 Task: Roll up Total no of Life insurance and total no of Motor insurance for each contact.
Action: Mouse moved to (17, 116)
Screenshot: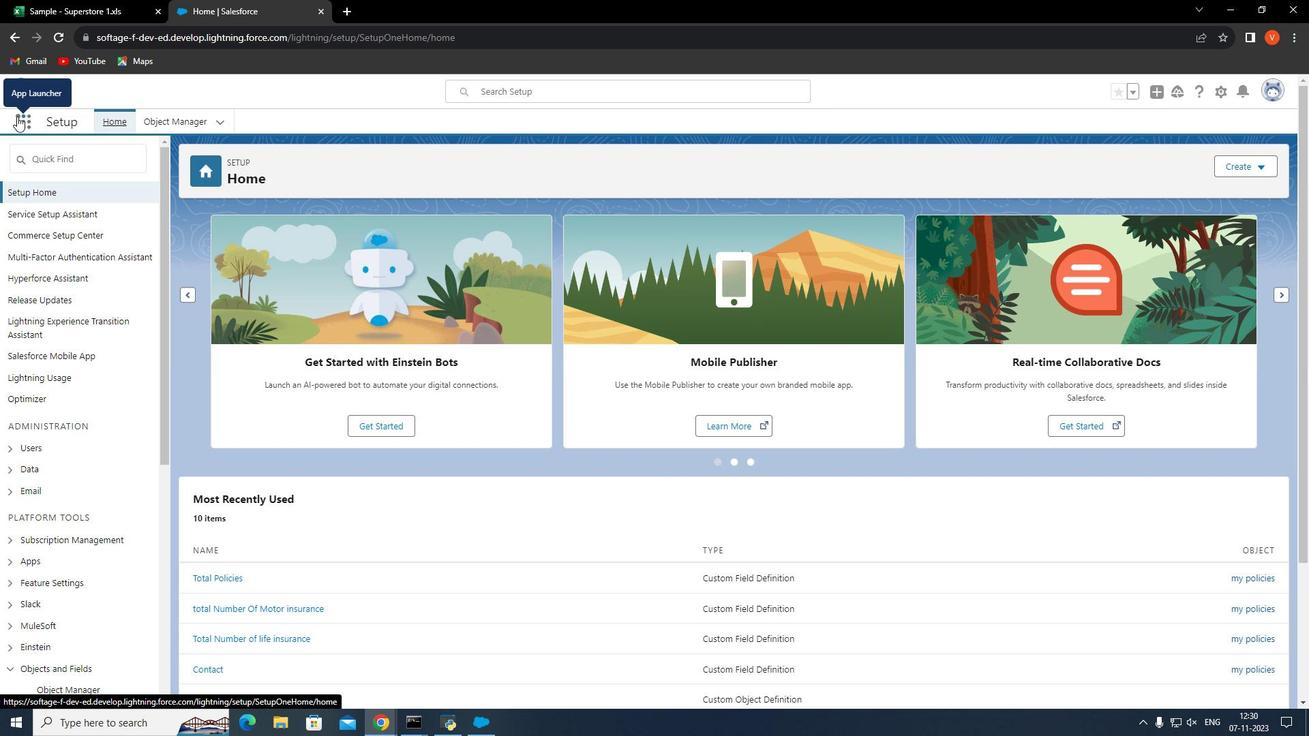 
Action: Mouse pressed left at (17, 116)
Screenshot: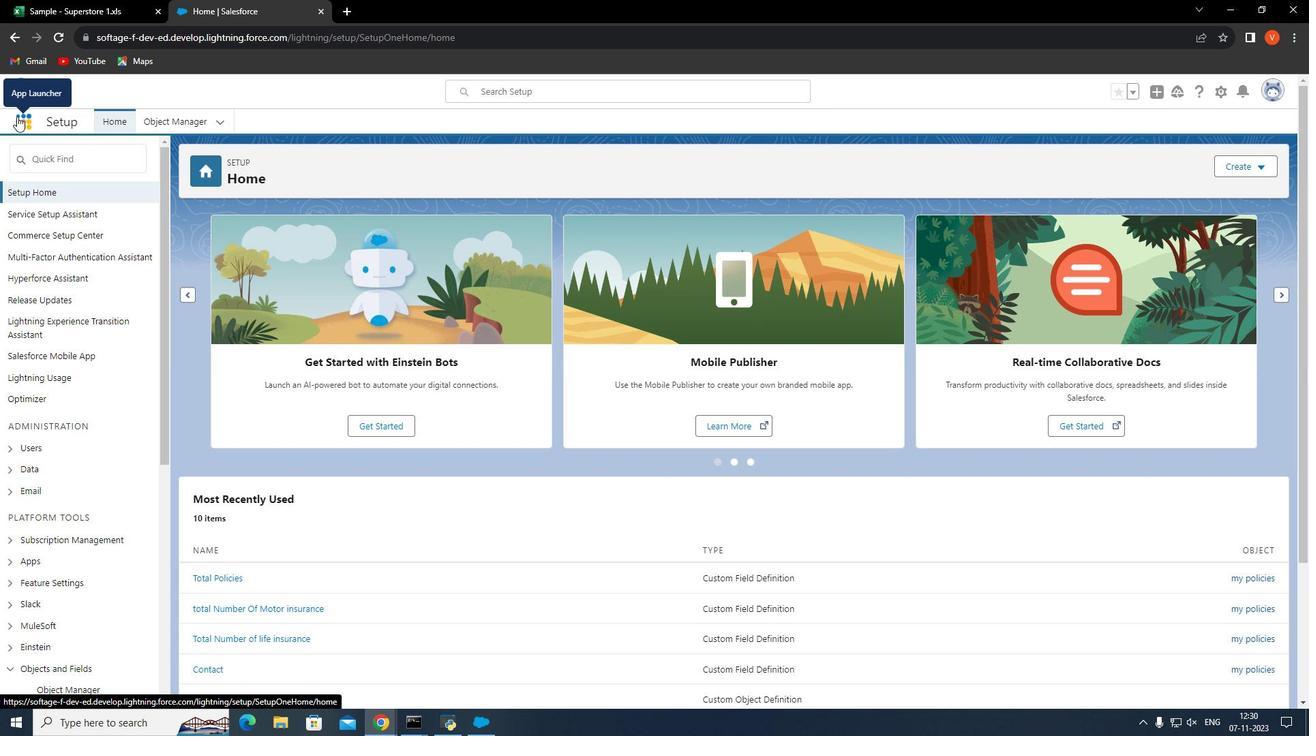 
Action: Mouse moved to (68, 164)
Screenshot: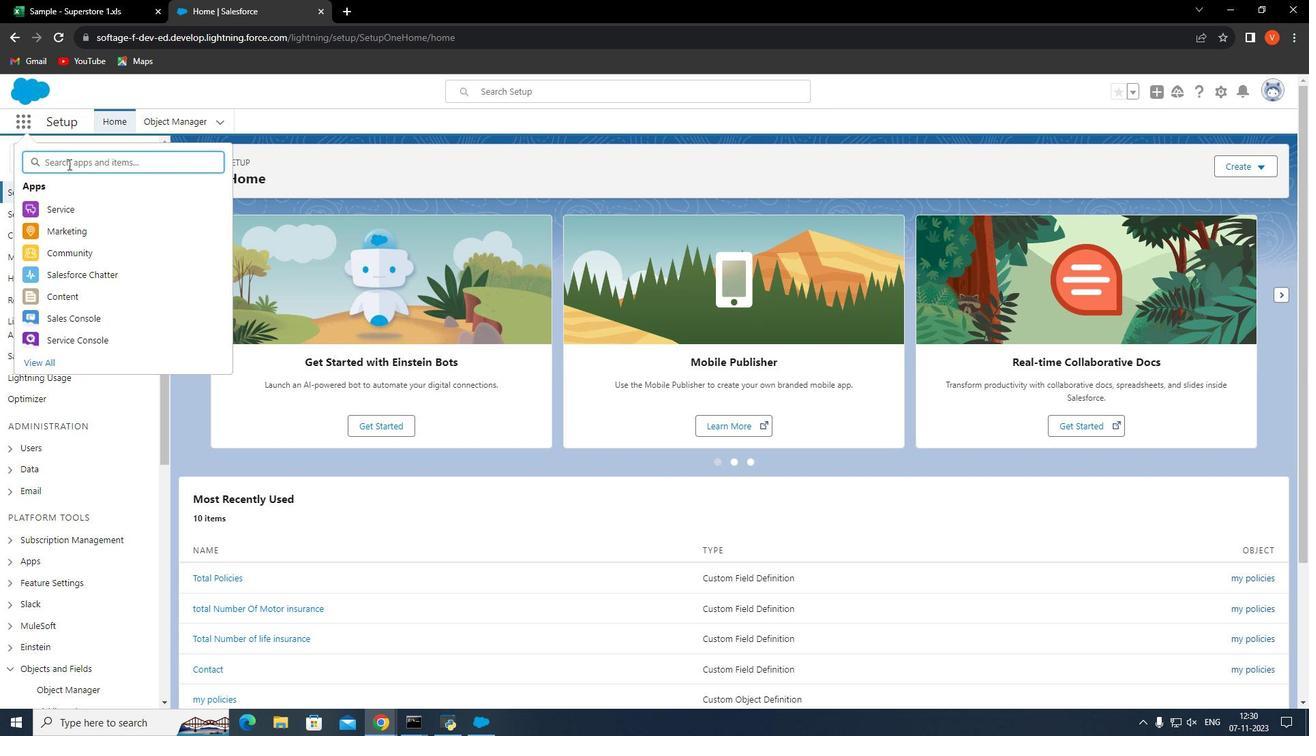 
Action: Key pressed insu
Screenshot: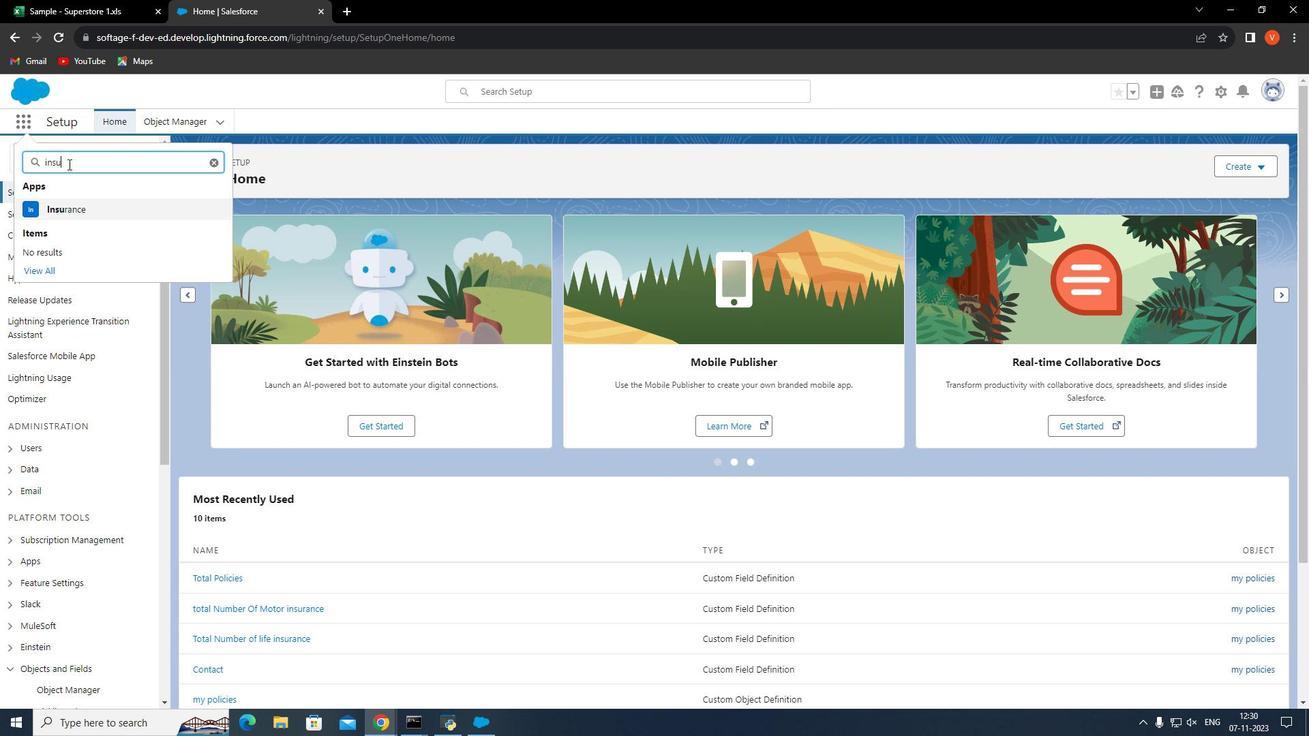 
Action: Mouse moved to (55, 210)
Screenshot: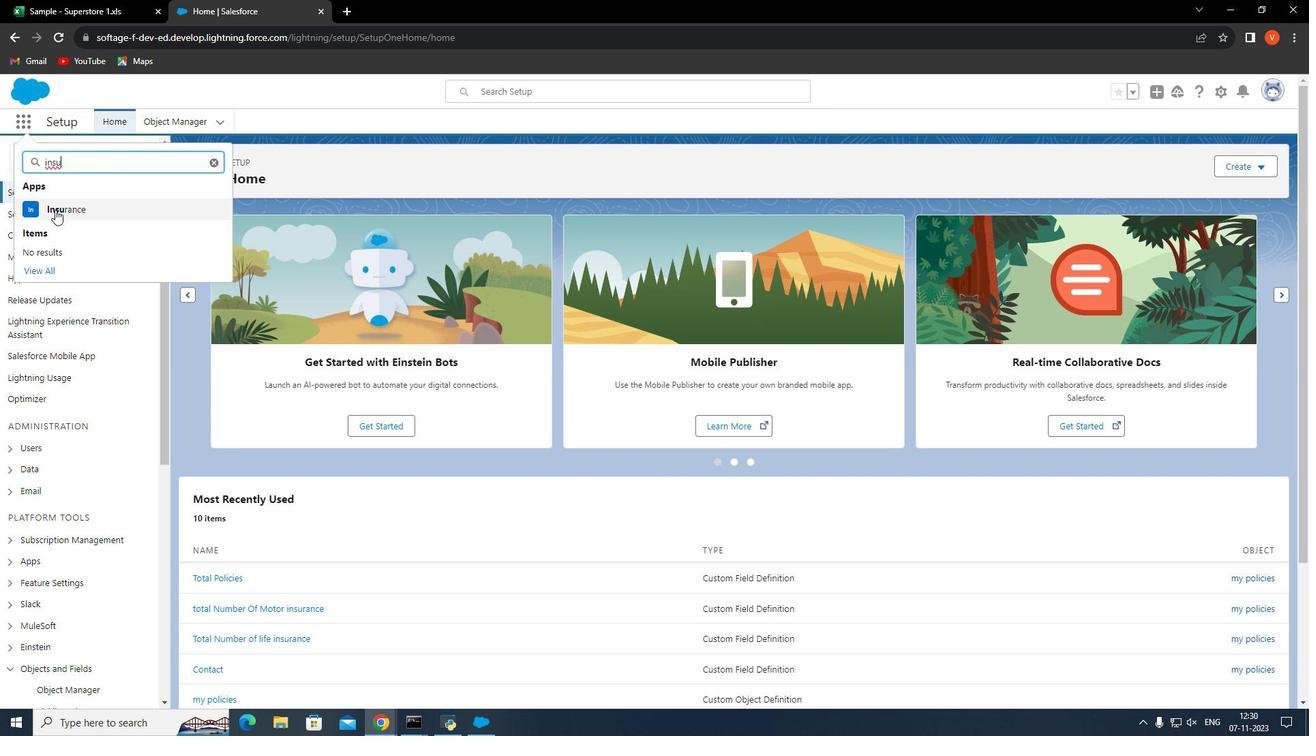 
Action: Mouse pressed left at (55, 210)
Screenshot: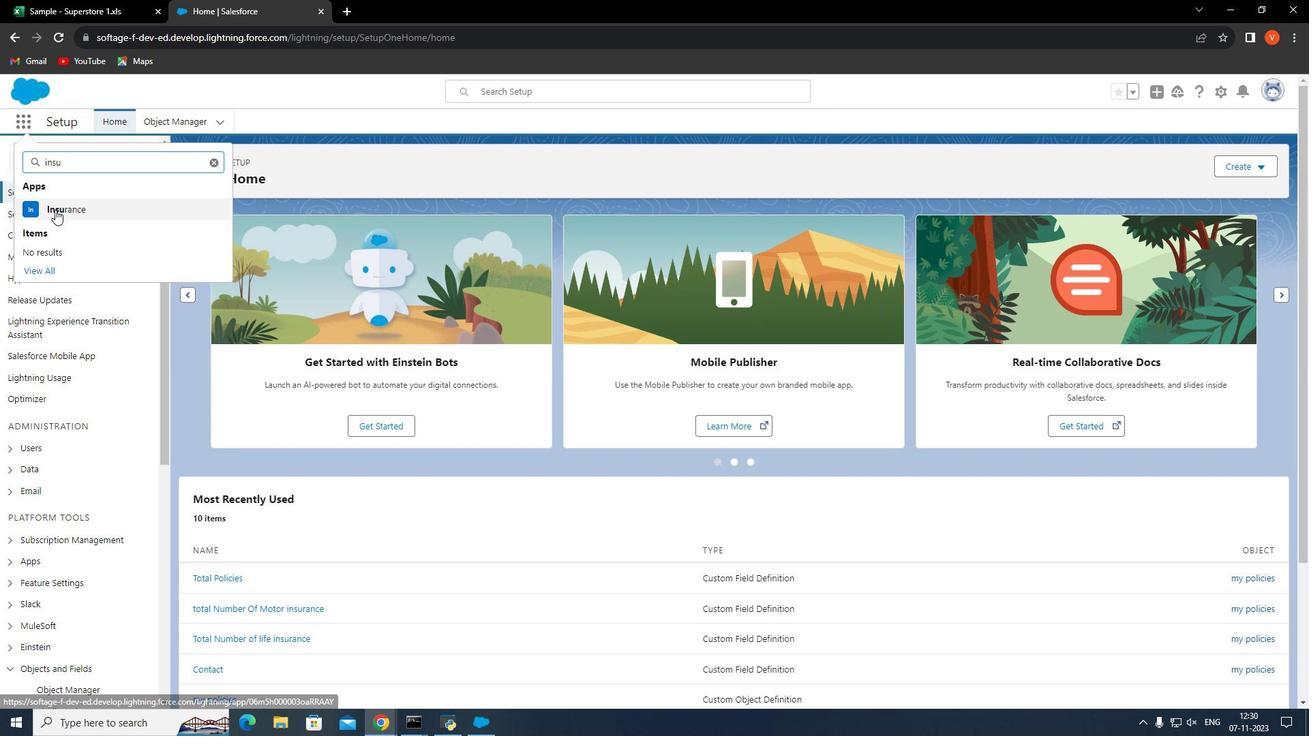 
Action: Mouse moved to (1225, 89)
Screenshot: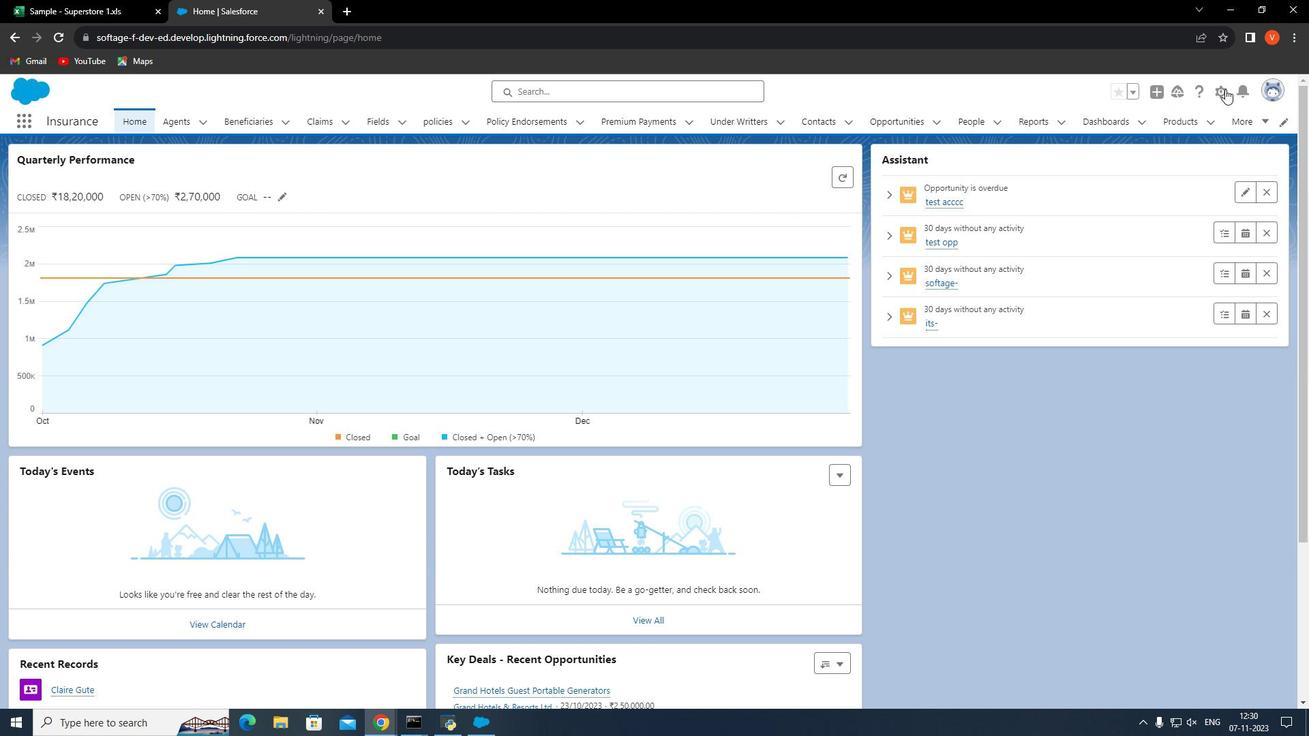 
Action: Mouse pressed left at (1225, 89)
Screenshot: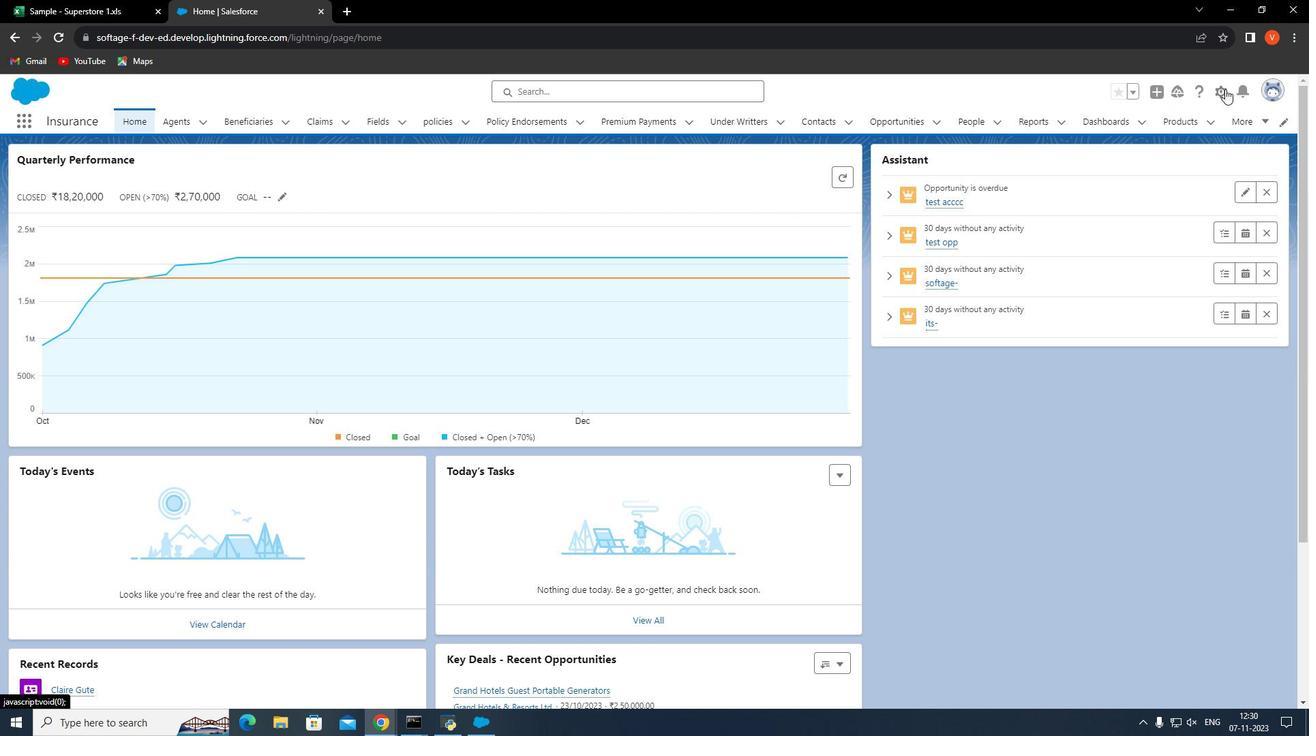 
Action: Mouse moved to (1183, 140)
Screenshot: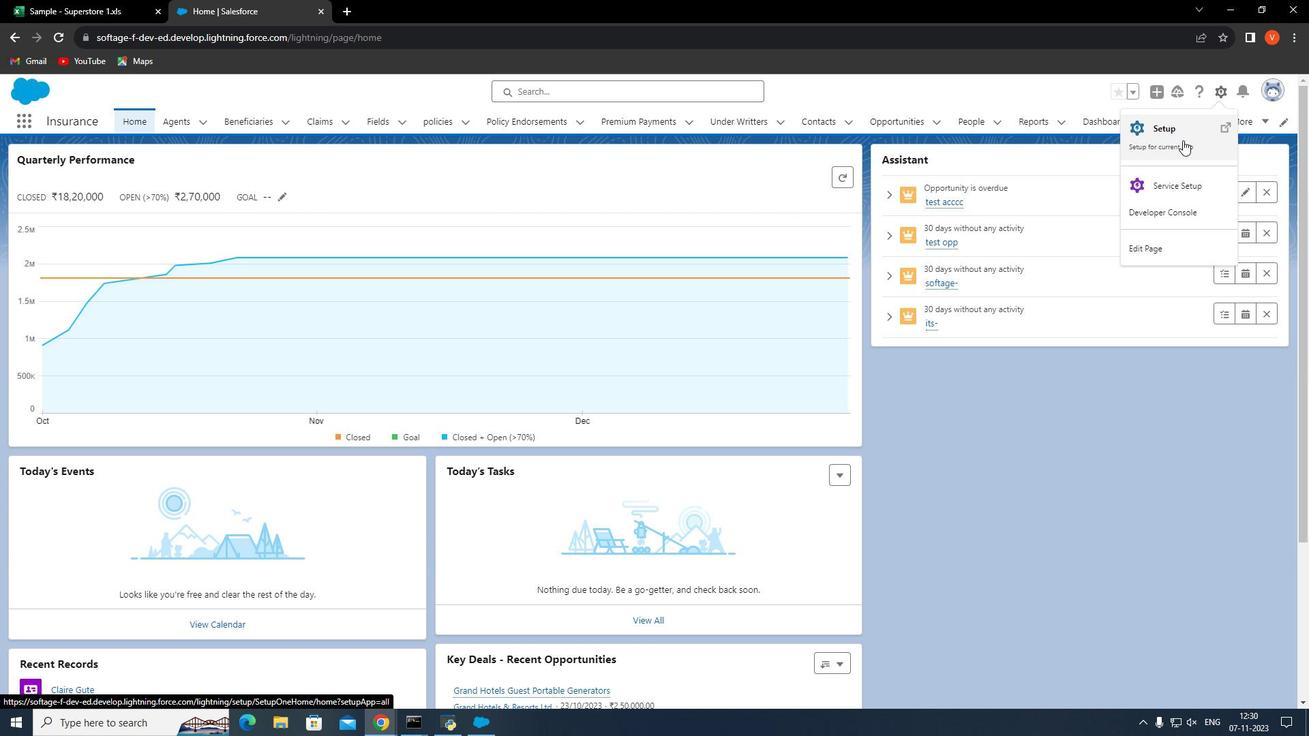 
Action: Mouse pressed left at (1183, 140)
Screenshot: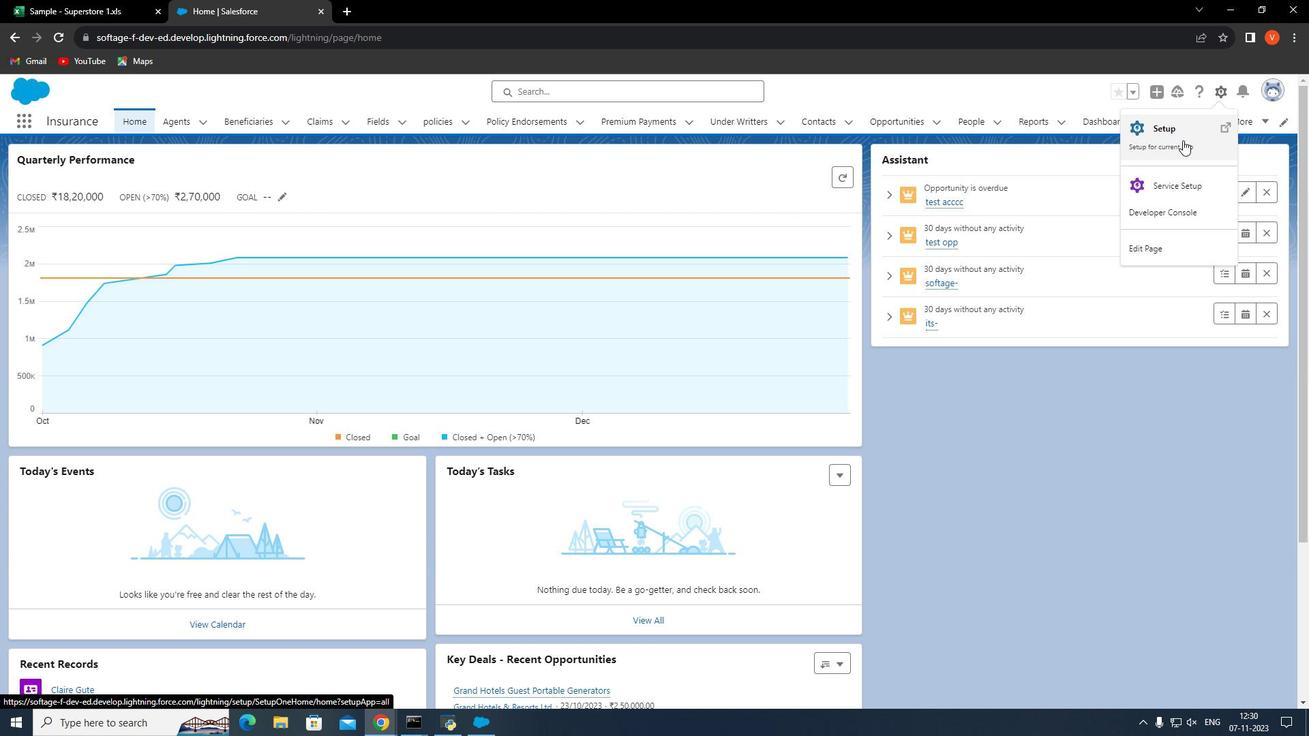 
Action: Mouse moved to (172, 125)
Screenshot: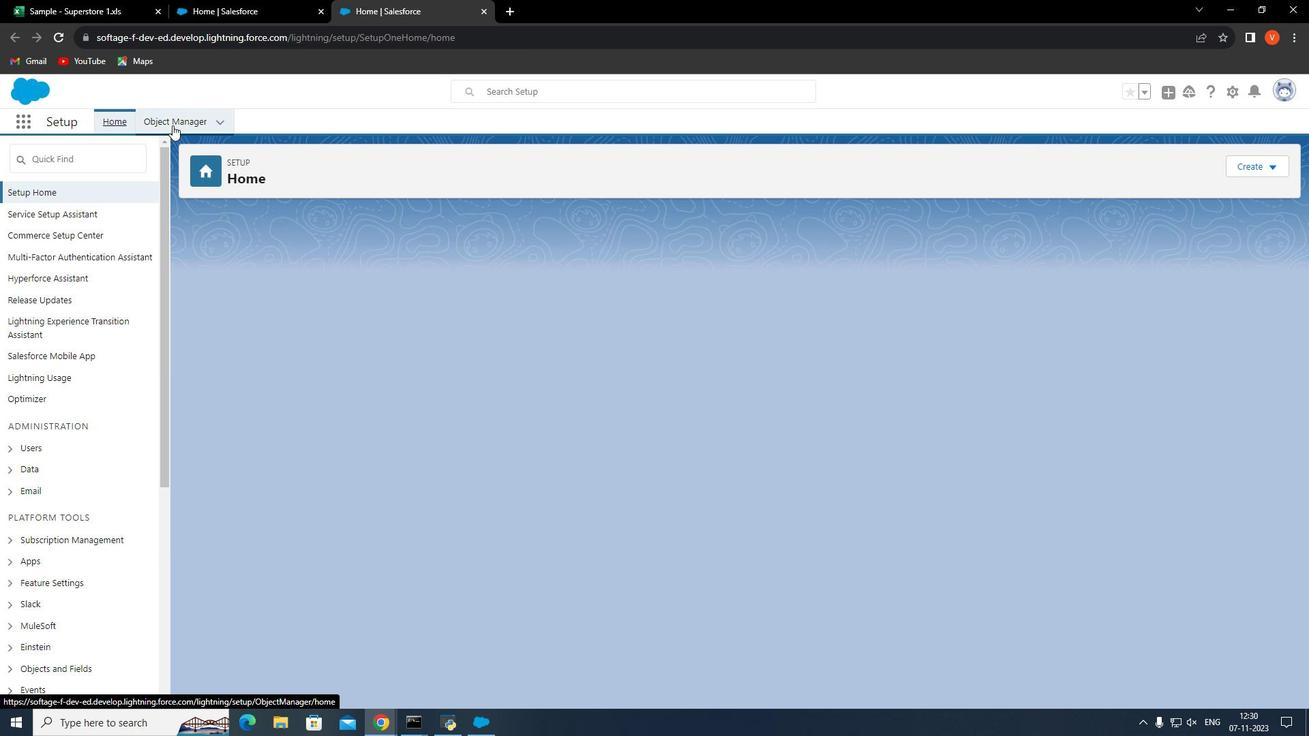 
Action: Mouse pressed left at (172, 125)
Screenshot: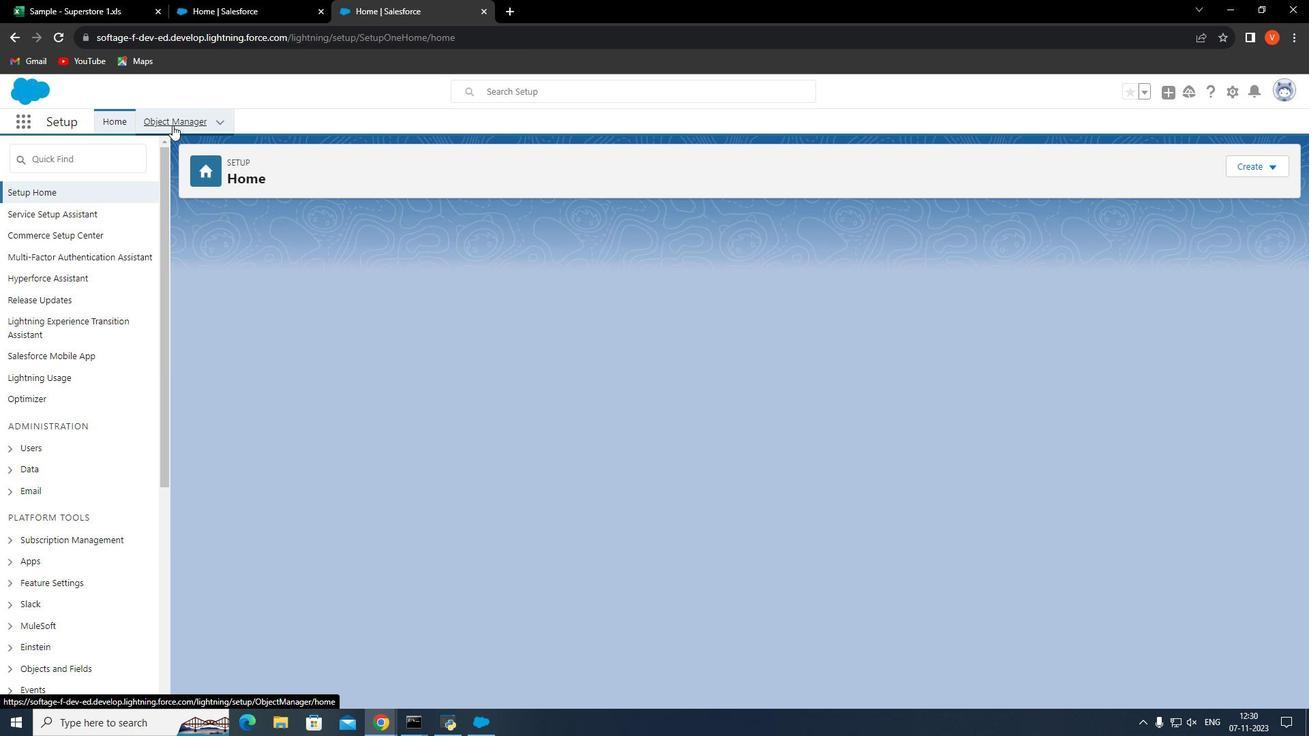 
Action: Mouse moved to (98, 294)
Screenshot: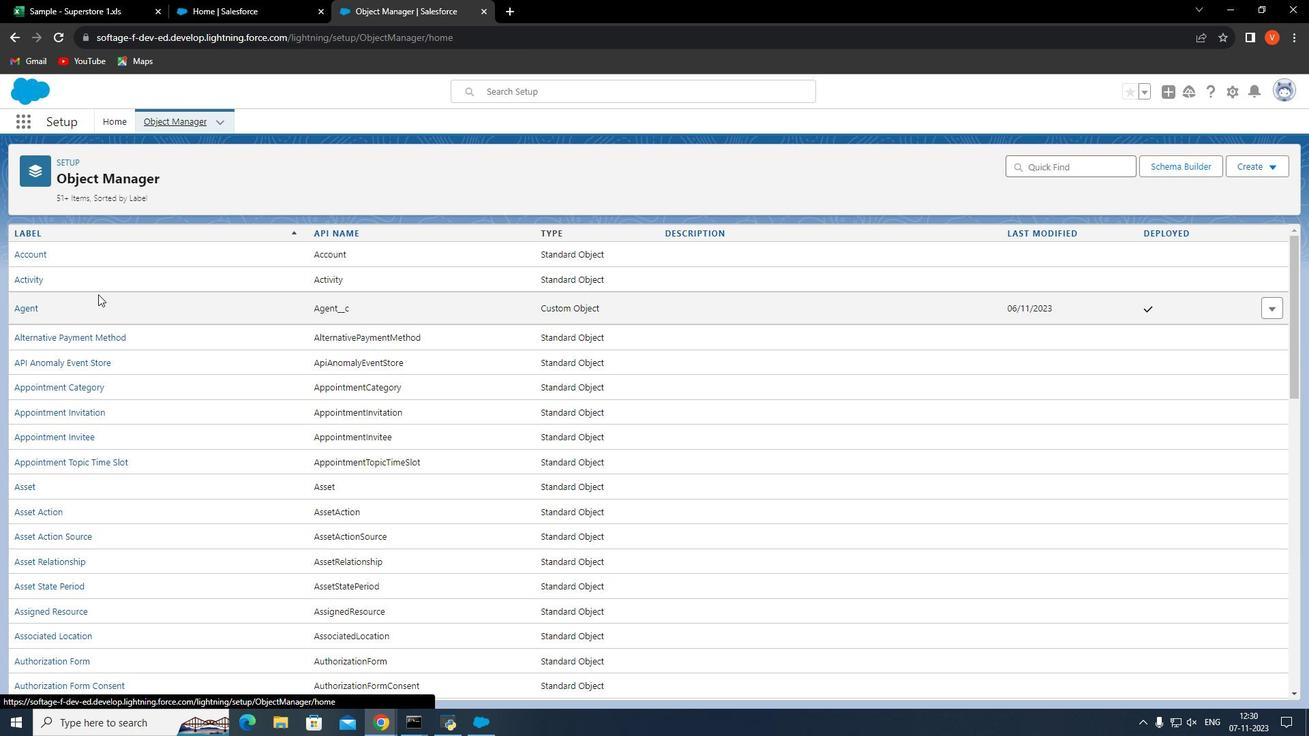 
Action: Mouse scrolled (98, 293) with delta (0, 0)
Screenshot: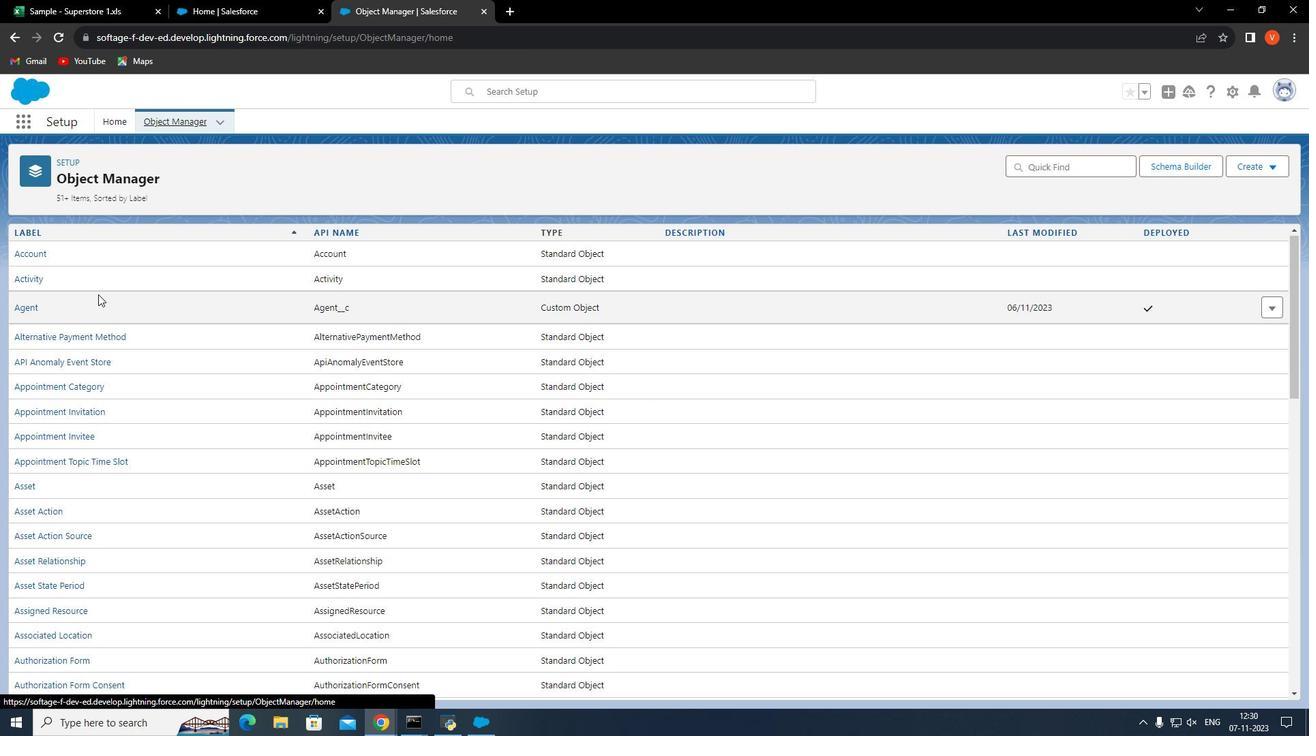 
Action: Mouse moved to (98, 294)
Screenshot: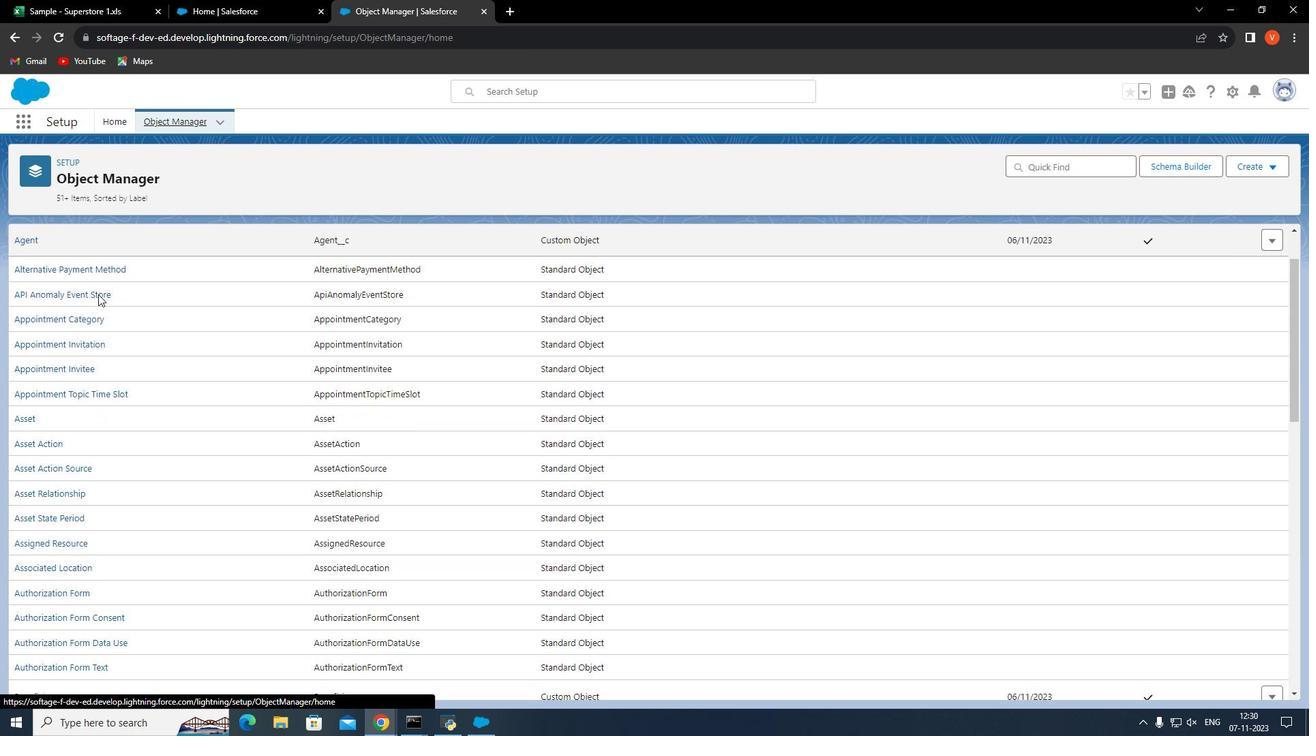 
Action: Mouse scrolled (98, 293) with delta (0, 0)
Screenshot: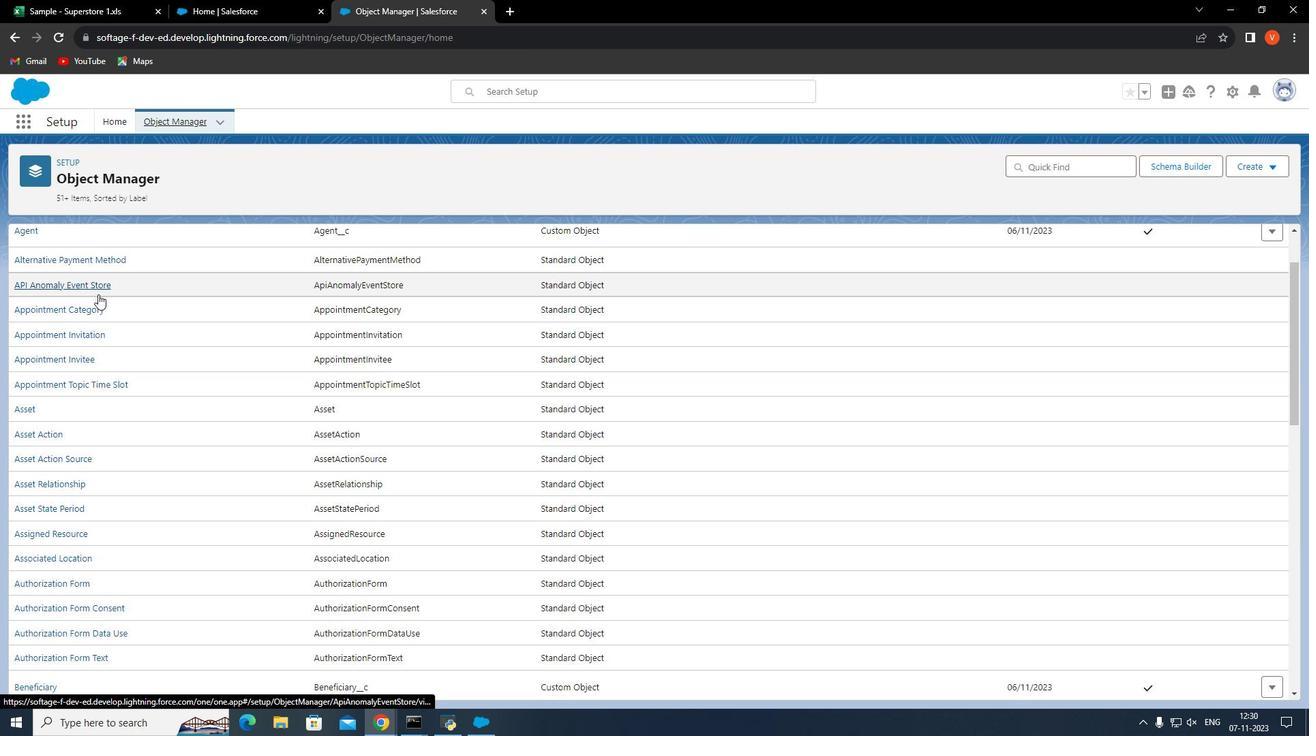 
Action: Mouse moved to (97, 294)
Screenshot: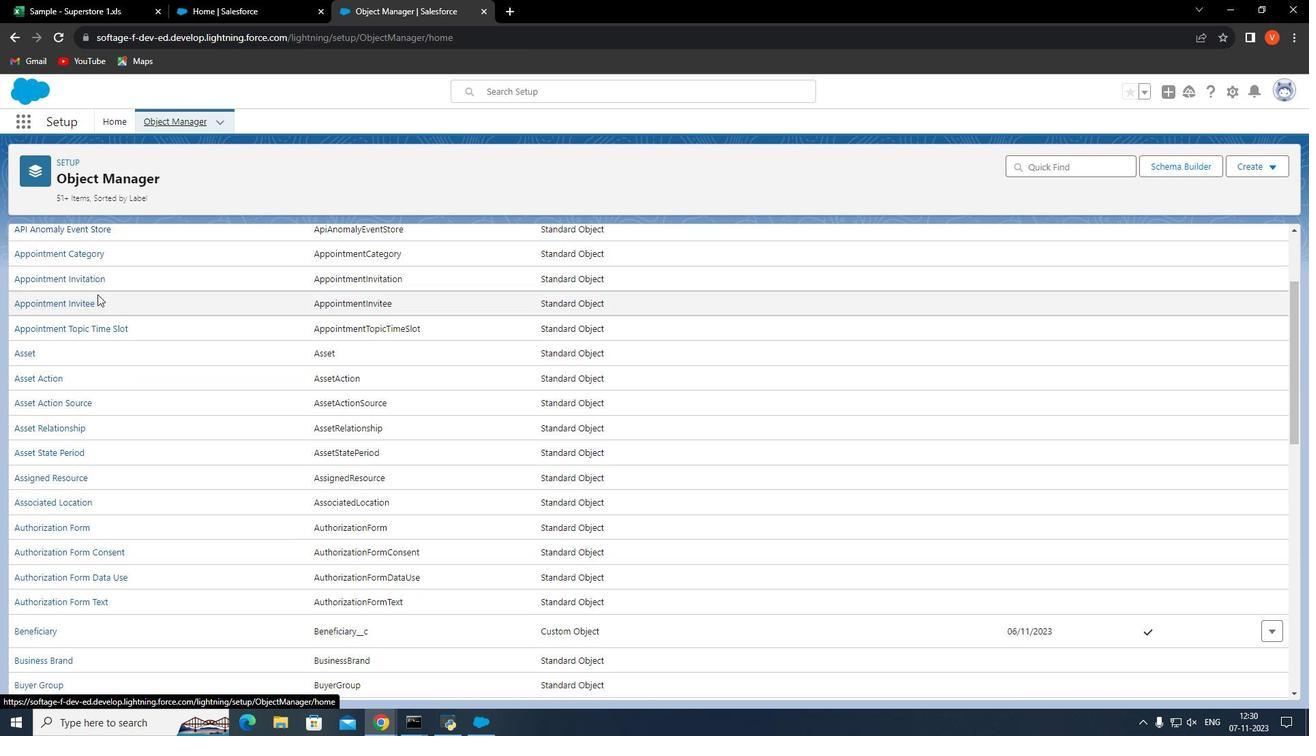 
Action: Mouse scrolled (97, 293) with delta (0, 0)
Screenshot: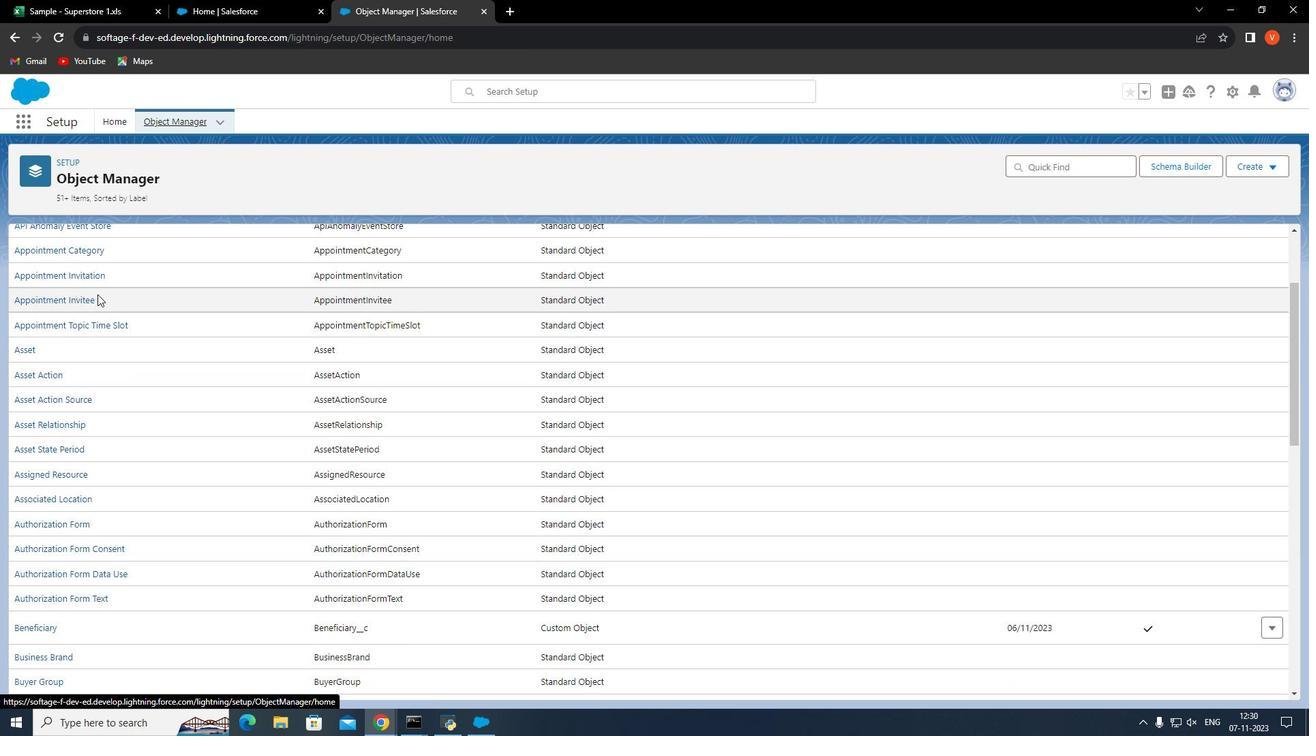 
Action: Mouse scrolled (97, 293) with delta (0, 0)
Screenshot: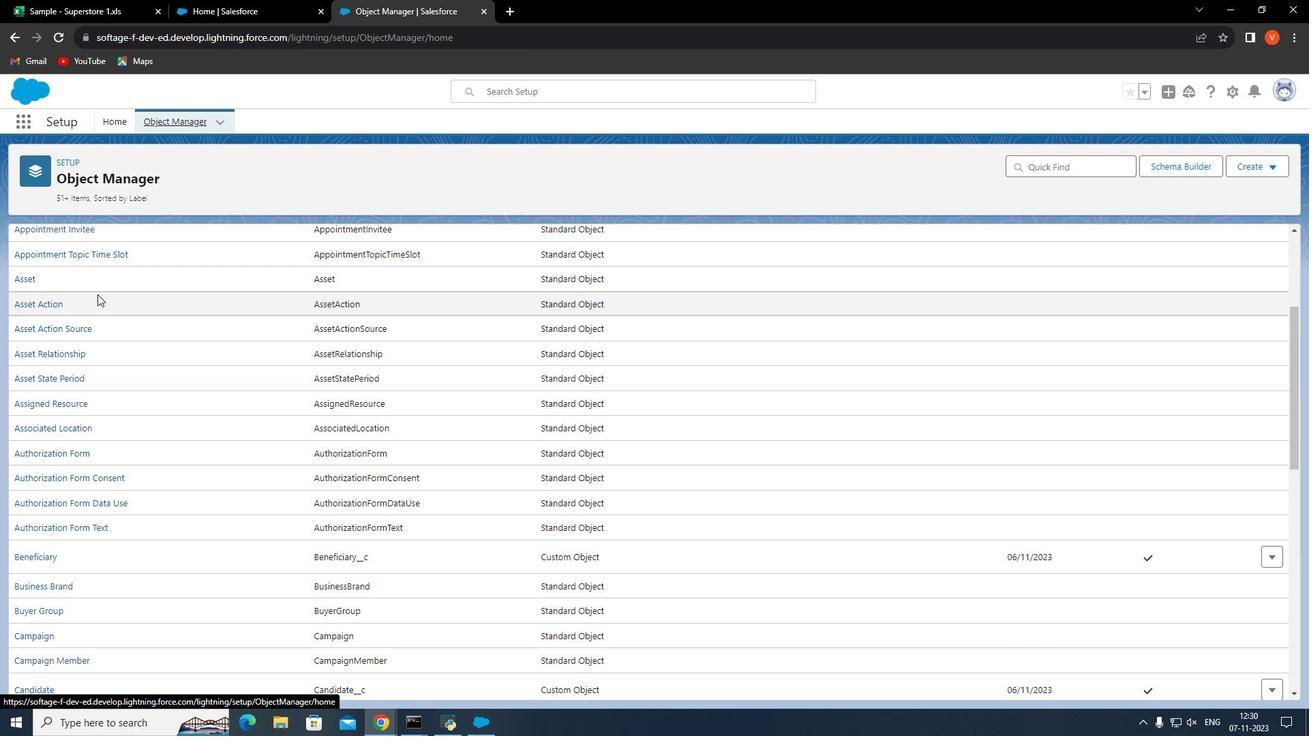 
Action: Mouse scrolled (97, 293) with delta (0, 0)
Screenshot: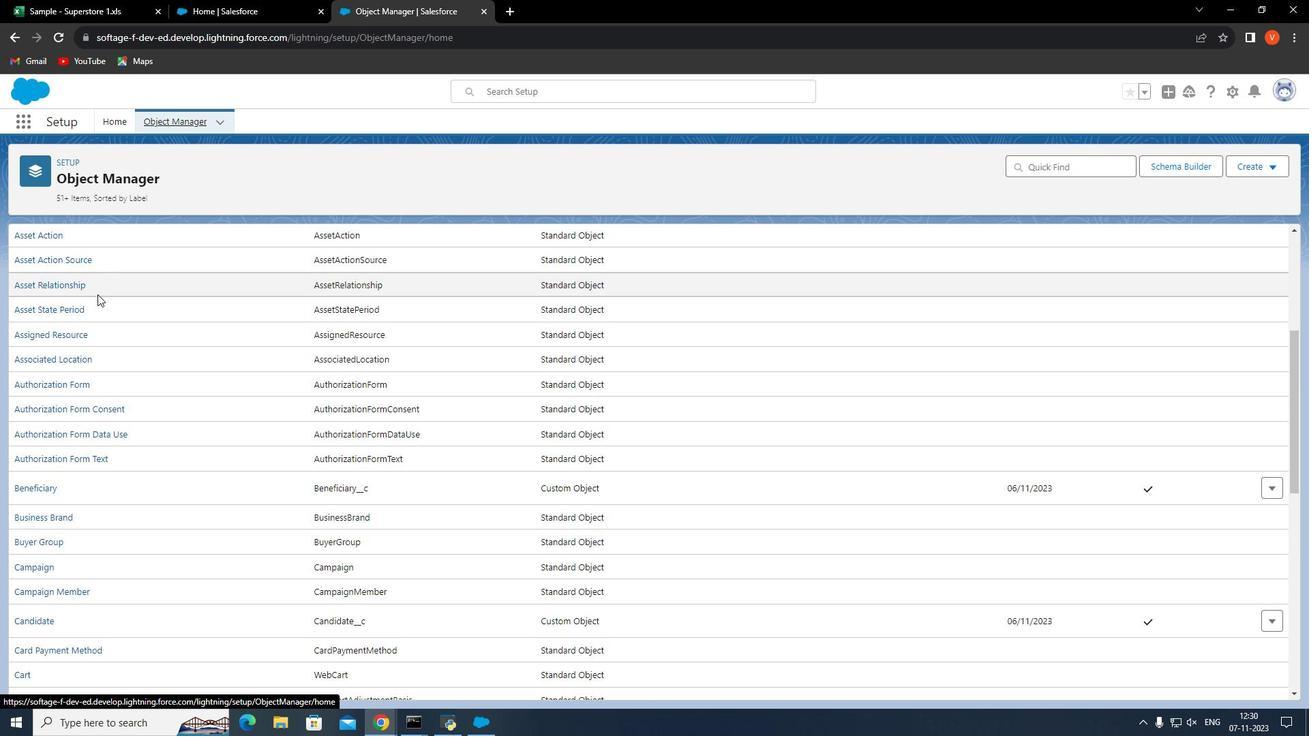 
Action: Mouse scrolled (97, 293) with delta (0, 0)
Screenshot: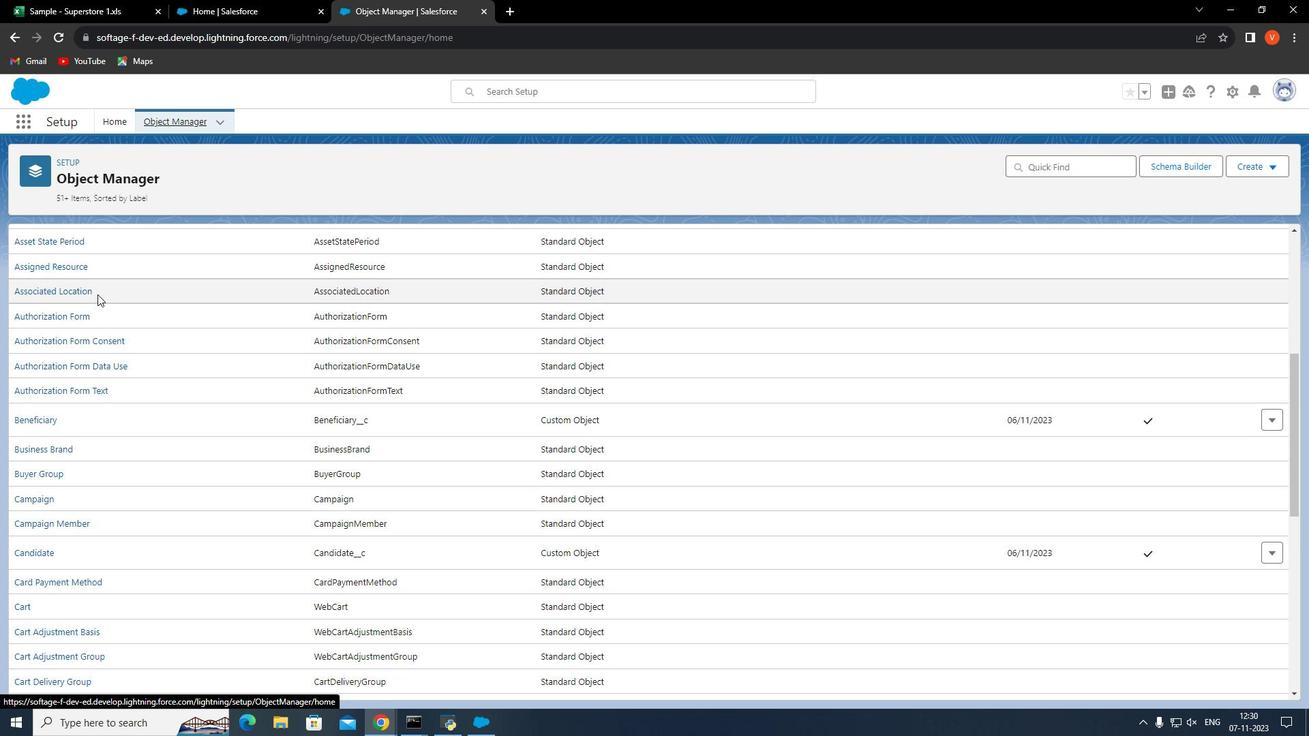 
Action: Mouse scrolled (97, 293) with delta (0, 0)
Screenshot: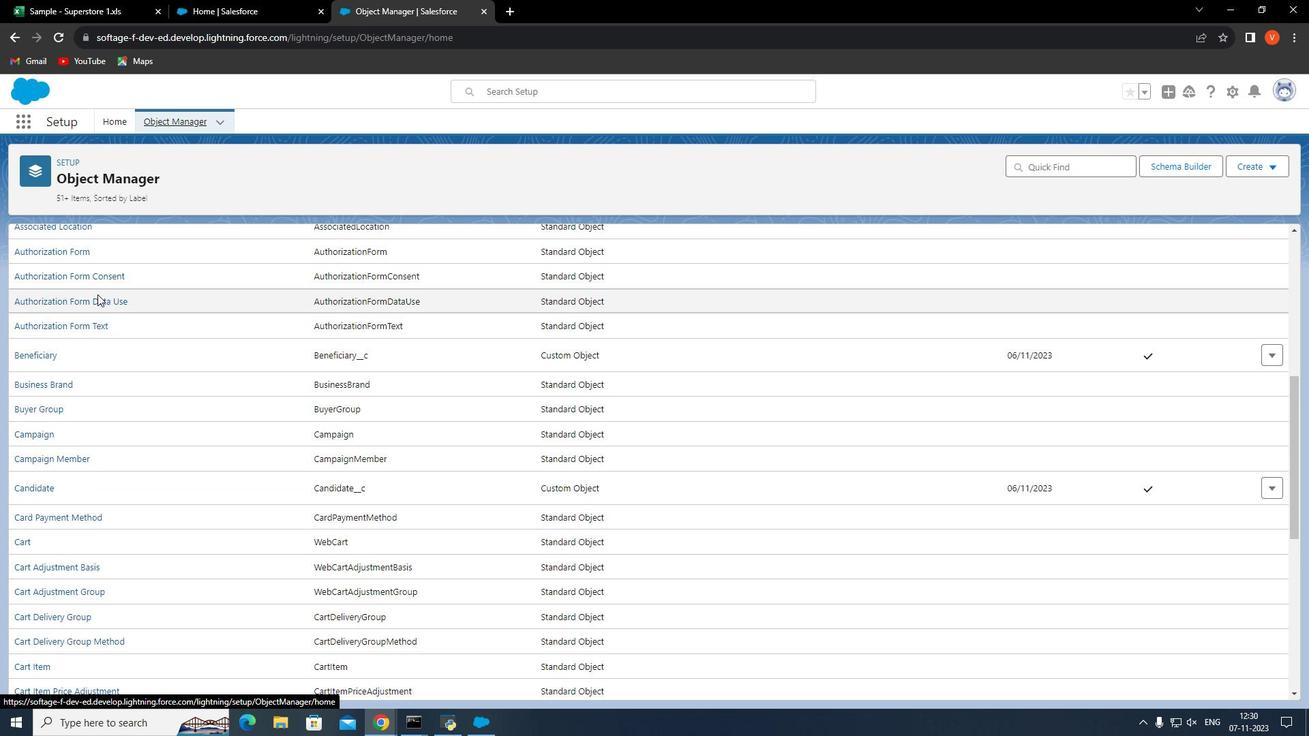 
Action: Mouse scrolled (97, 293) with delta (0, 0)
Screenshot: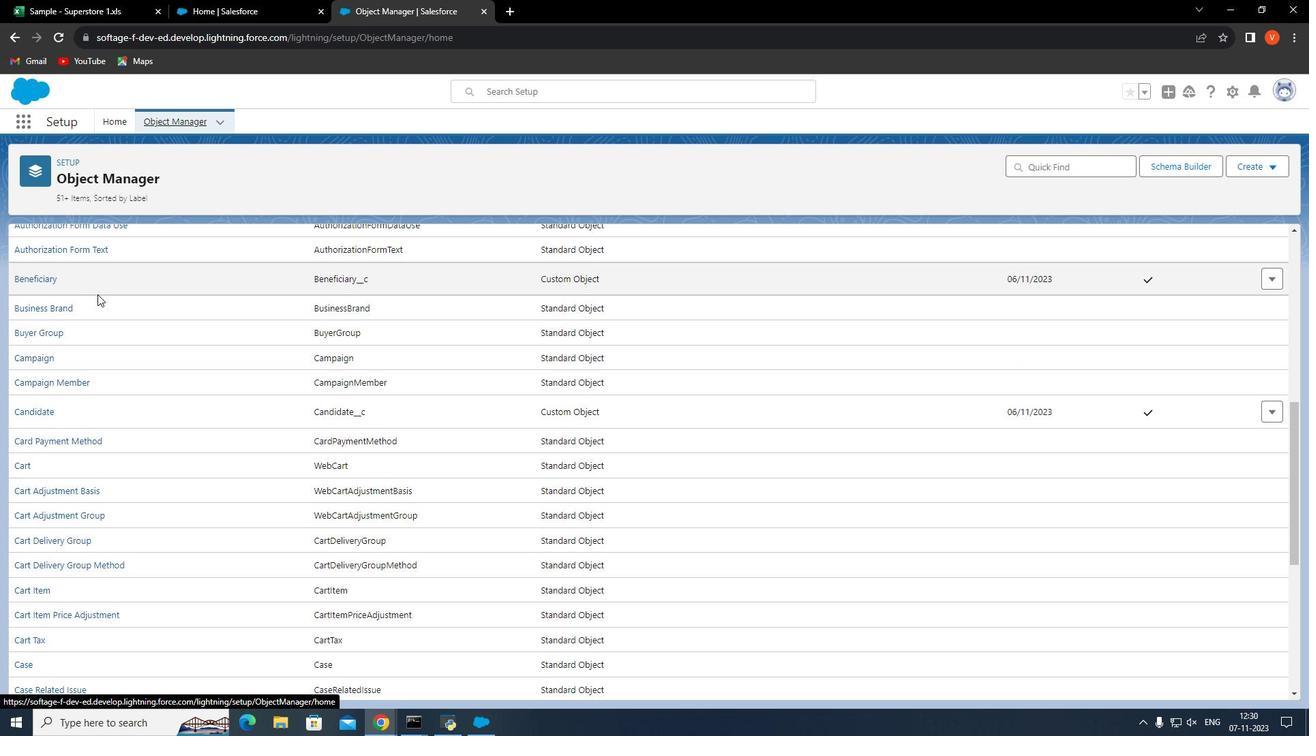 
Action: Mouse scrolled (97, 293) with delta (0, 0)
Screenshot: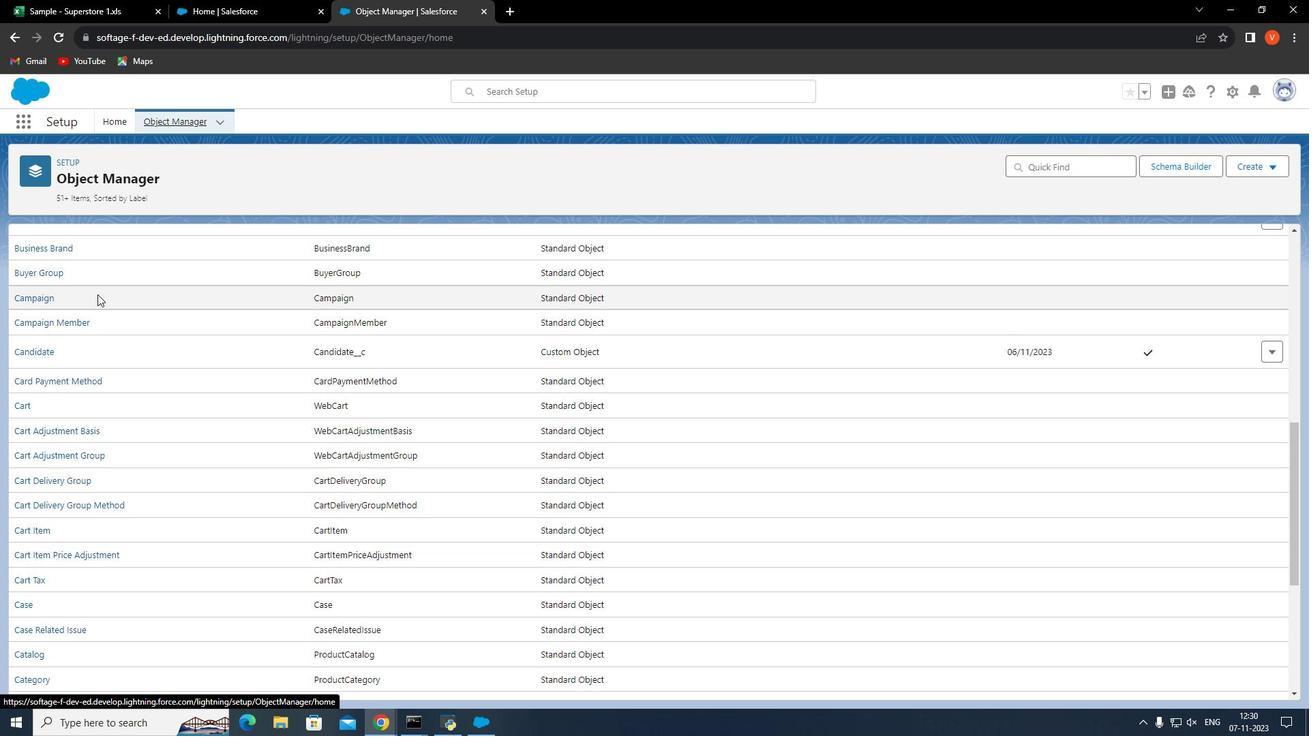 
Action: Mouse scrolled (97, 293) with delta (0, 0)
Screenshot: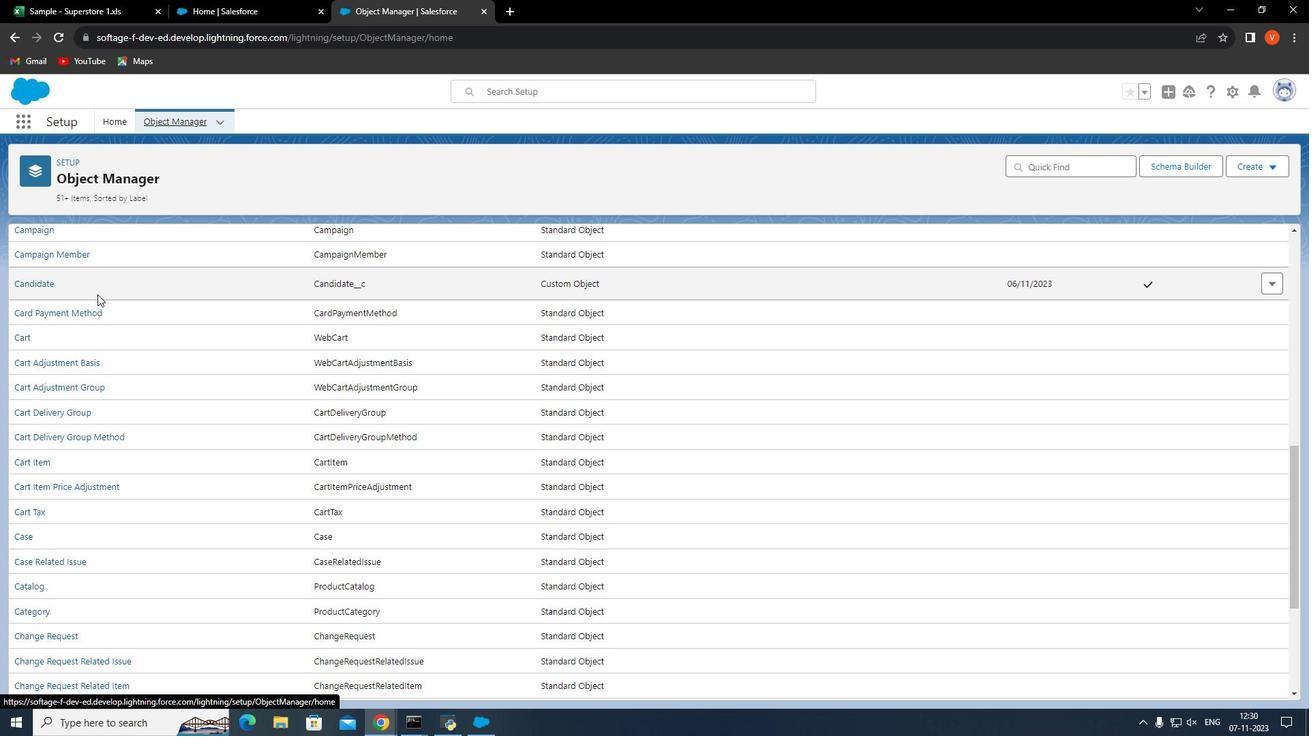 
Action: Mouse scrolled (97, 293) with delta (0, 0)
Screenshot: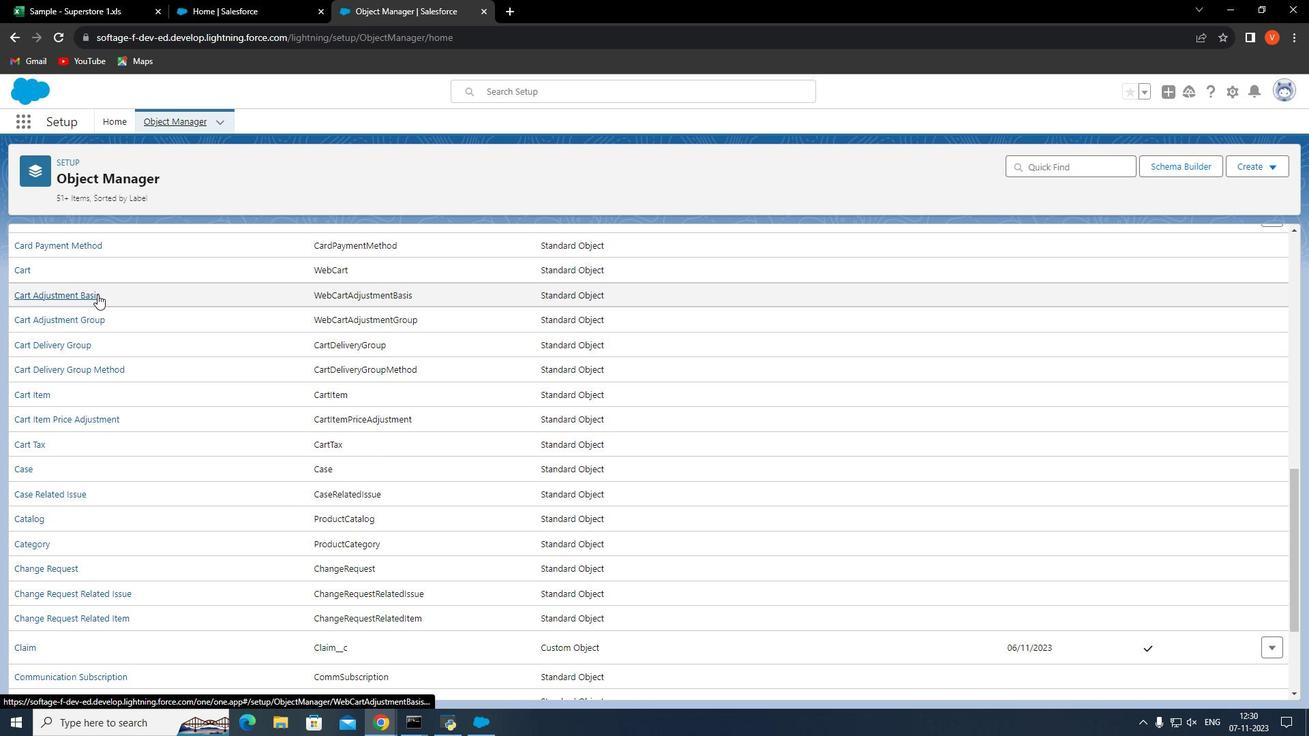 
Action: Mouse scrolled (97, 293) with delta (0, 0)
Screenshot: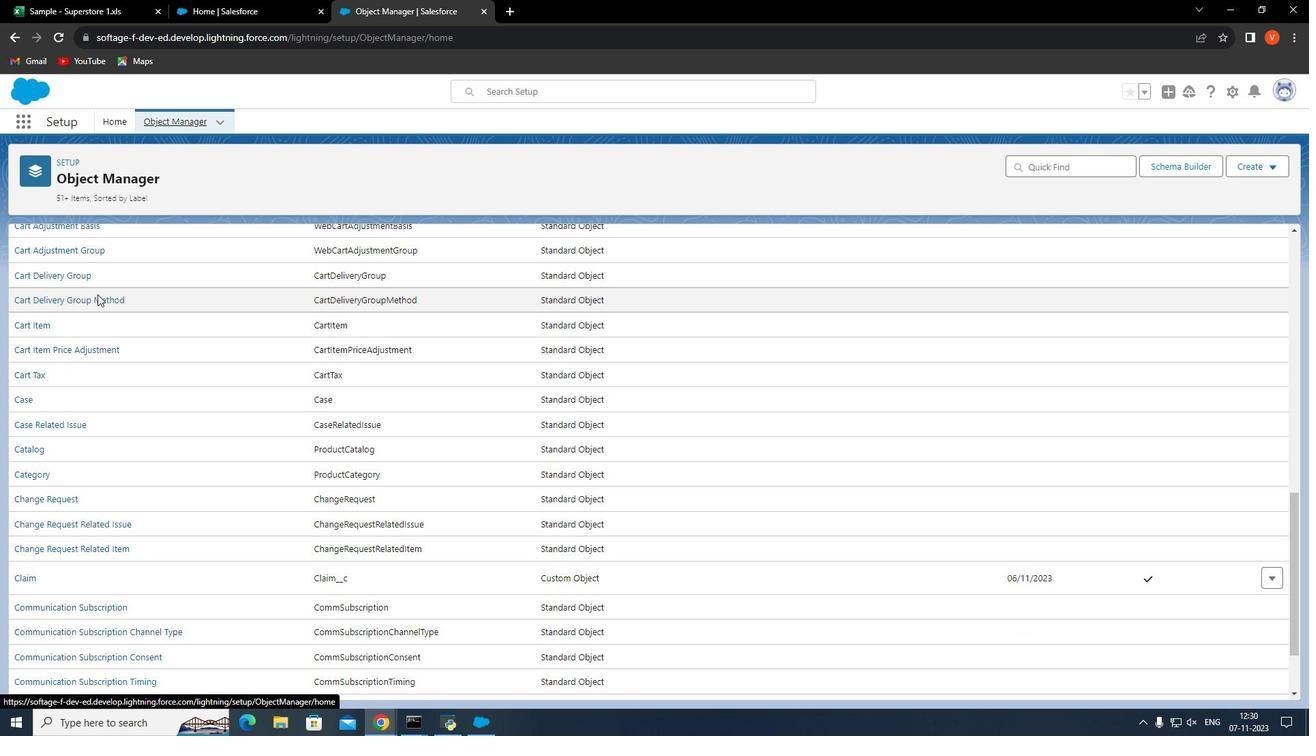 
Action: Mouse scrolled (97, 293) with delta (0, 0)
Screenshot: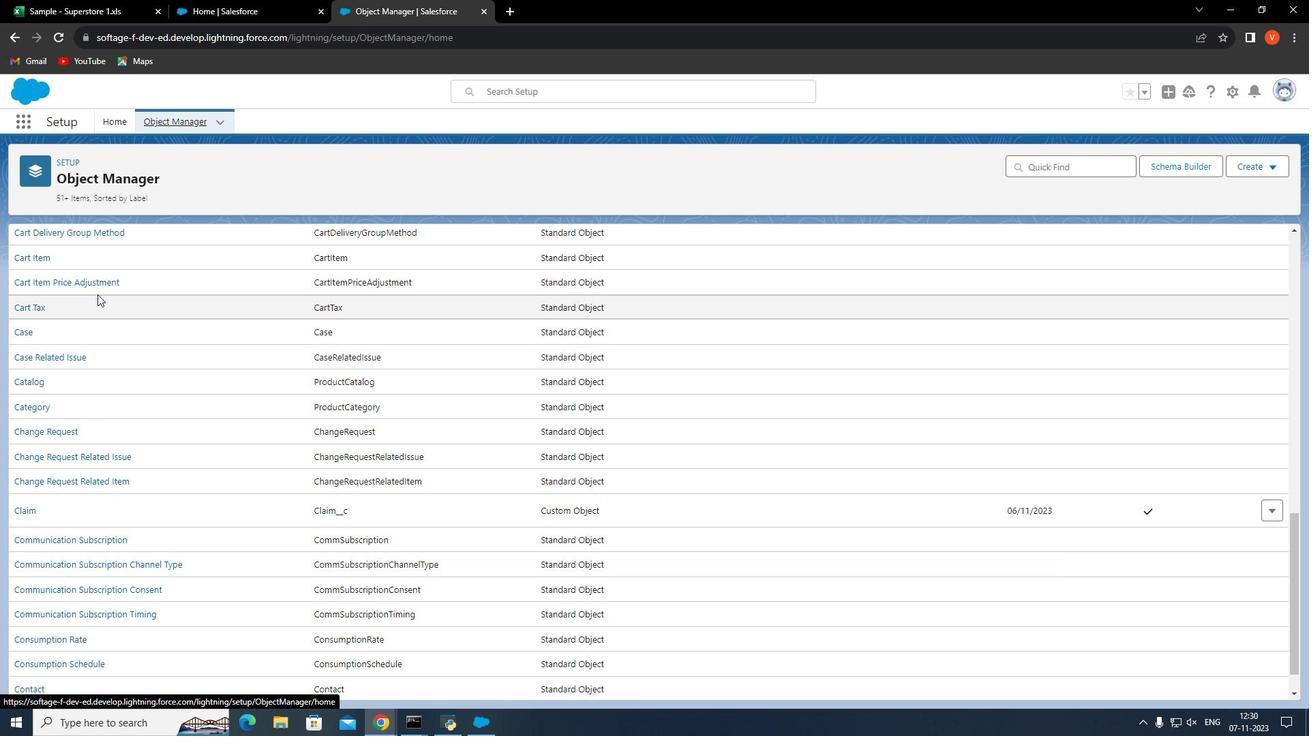 
Action: Mouse scrolled (97, 293) with delta (0, 0)
Screenshot: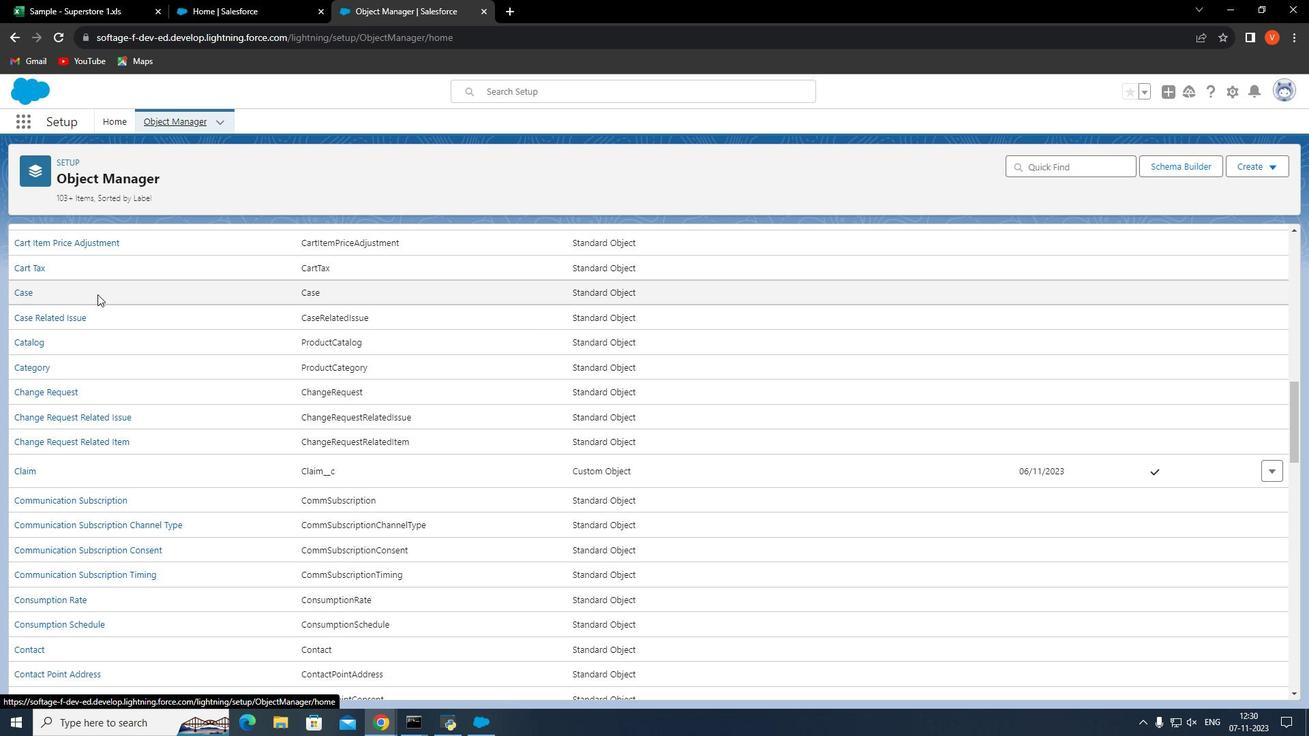 
Action: Mouse moved to (34, 576)
Screenshot: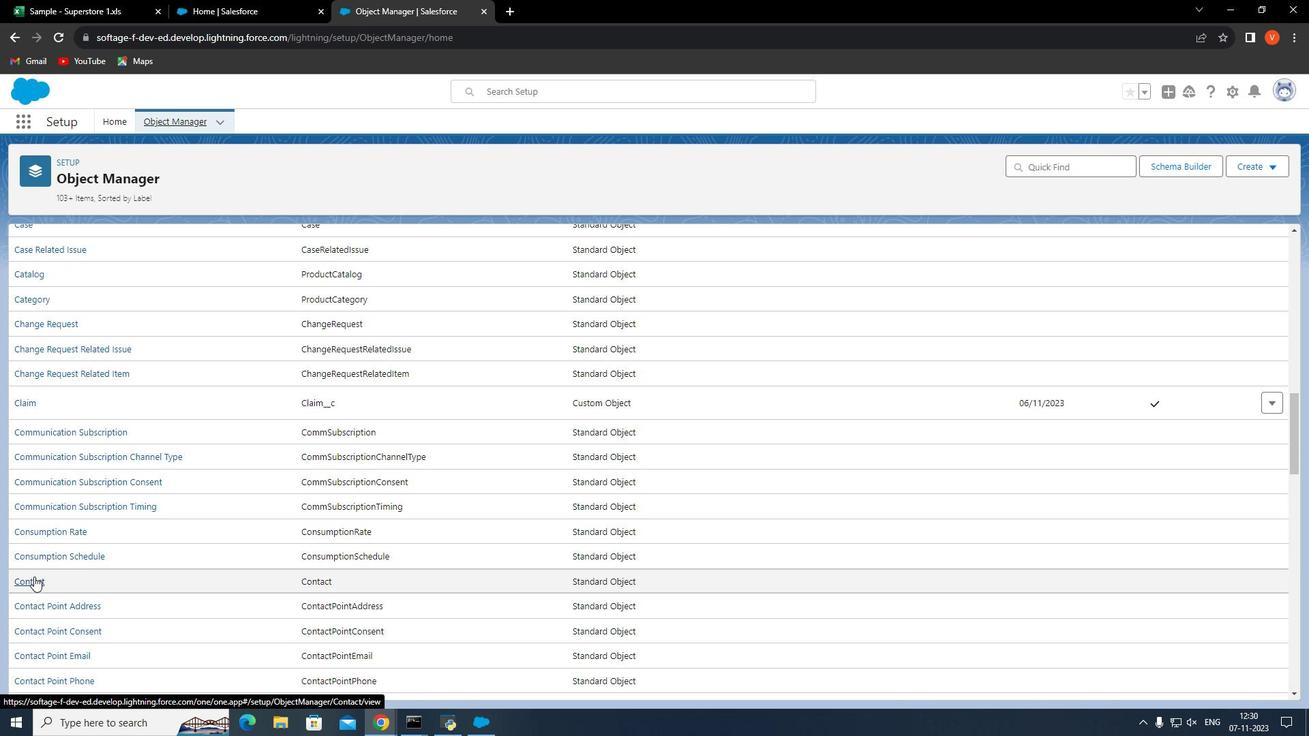 
Action: Mouse pressed left at (34, 576)
Screenshot: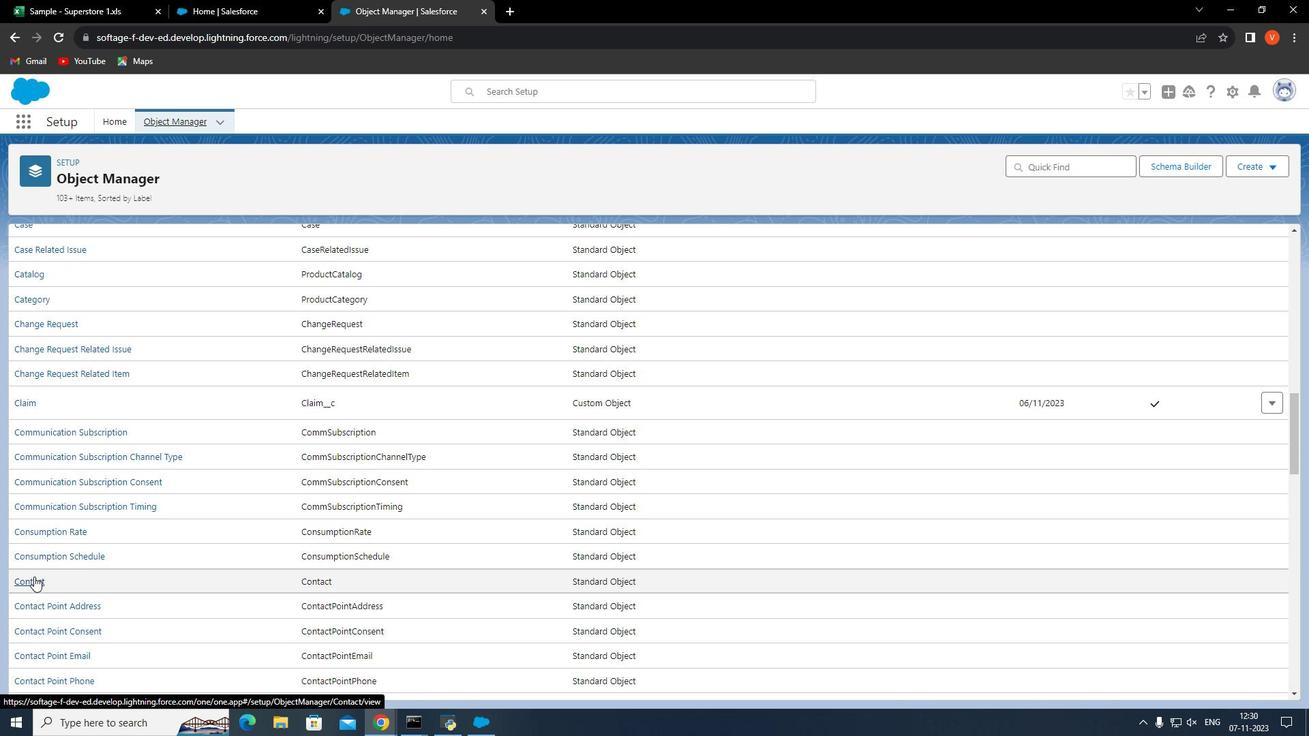 
Action: Mouse moved to (86, 261)
Screenshot: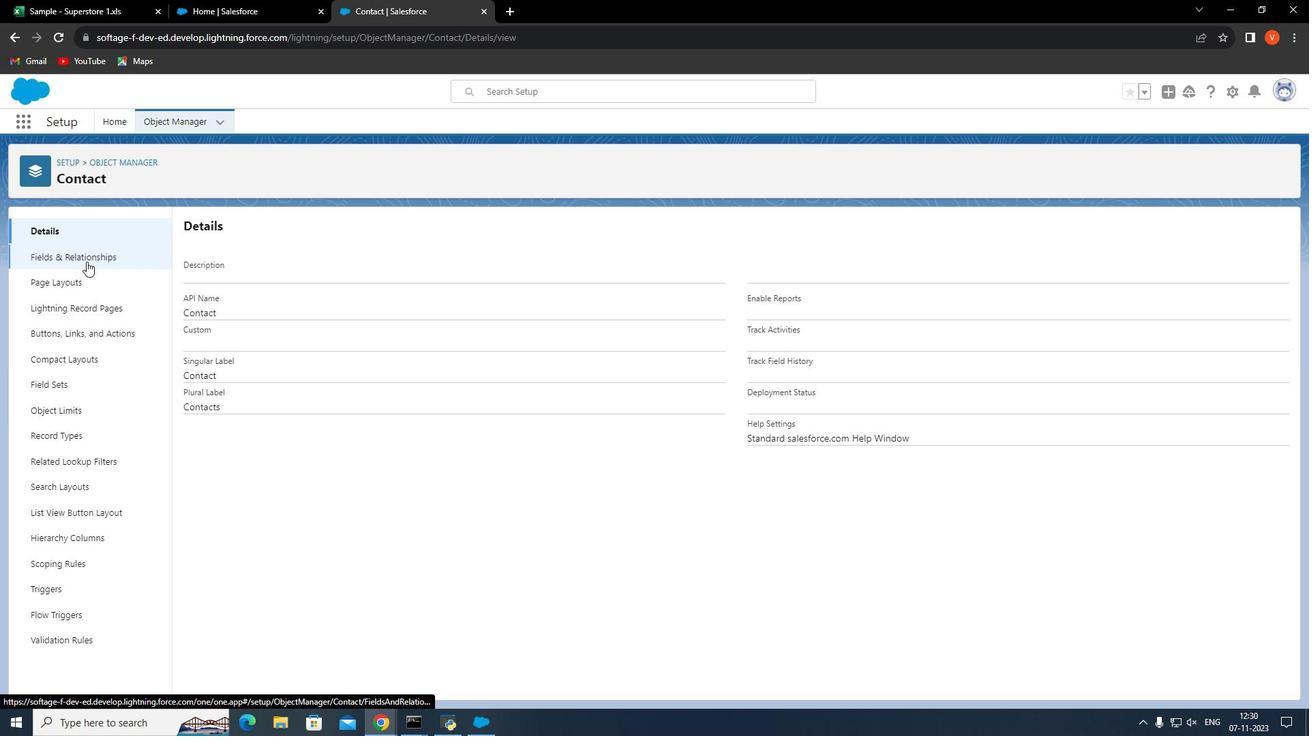 
Action: Mouse pressed left at (86, 261)
Screenshot: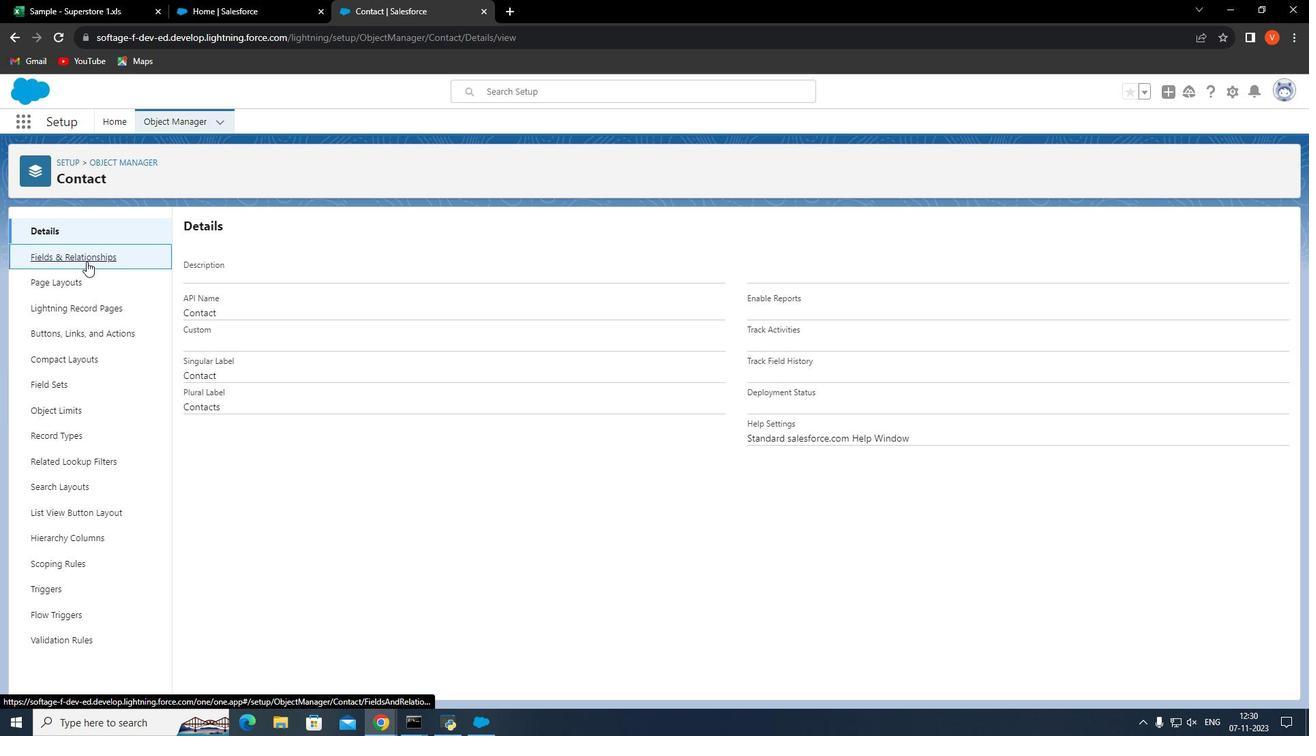 
Action: Mouse moved to (1000, 230)
Screenshot: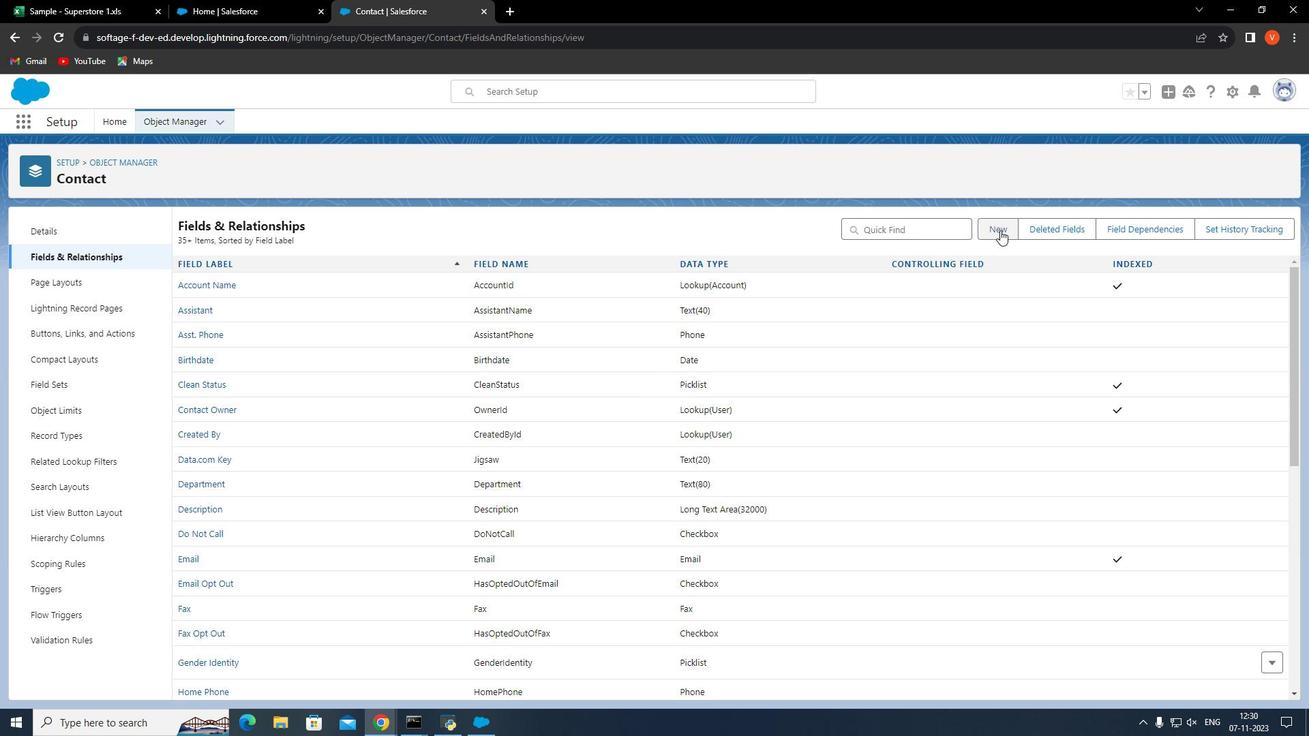 
Action: Mouse pressed left at (1000, 230)
Screenshot: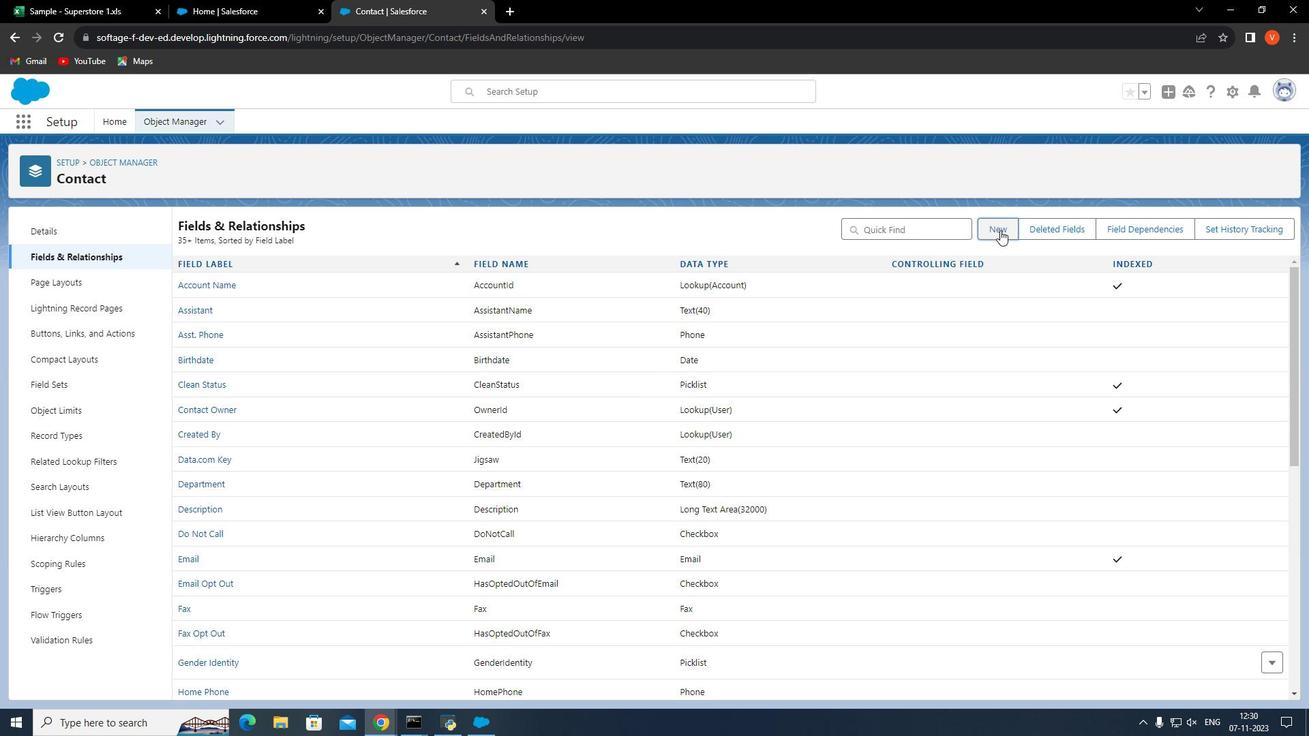 
Action: Mouse moved to (240, 443)
Screenshot: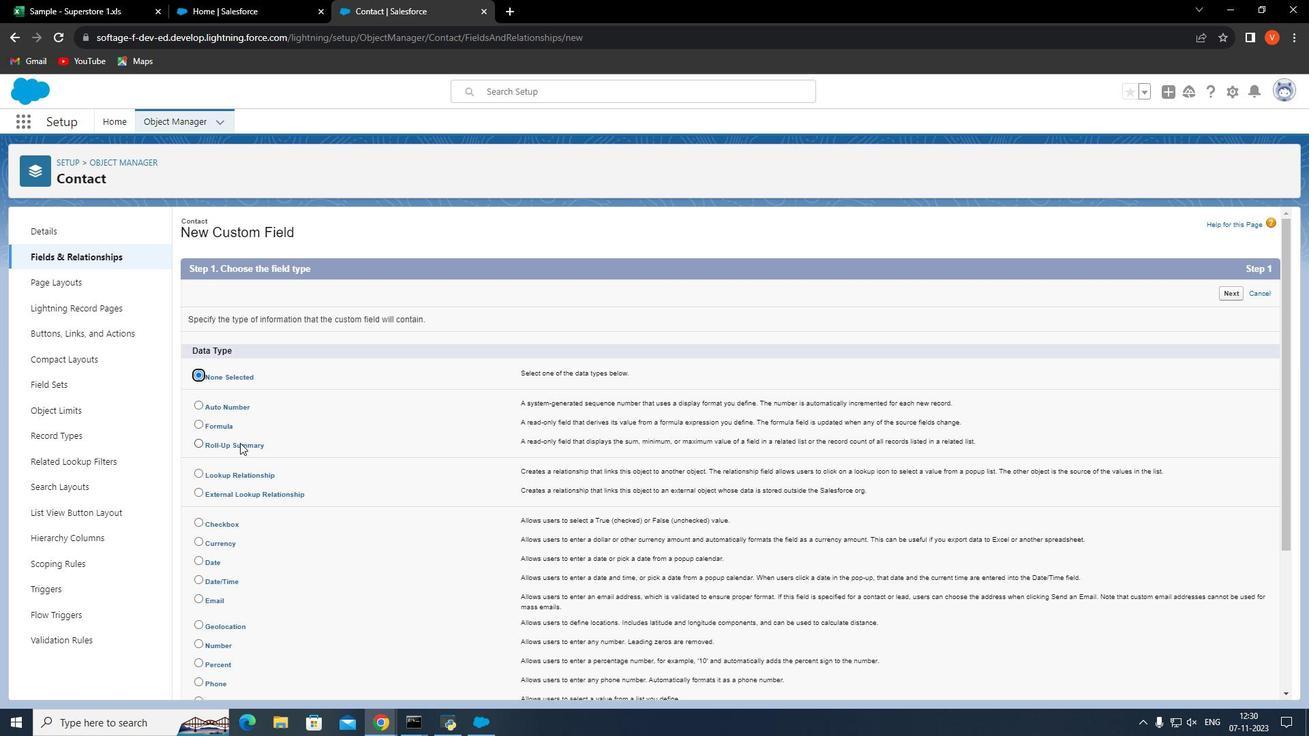 
Action: Mouse pressed left at (240, 443)
Screenshot: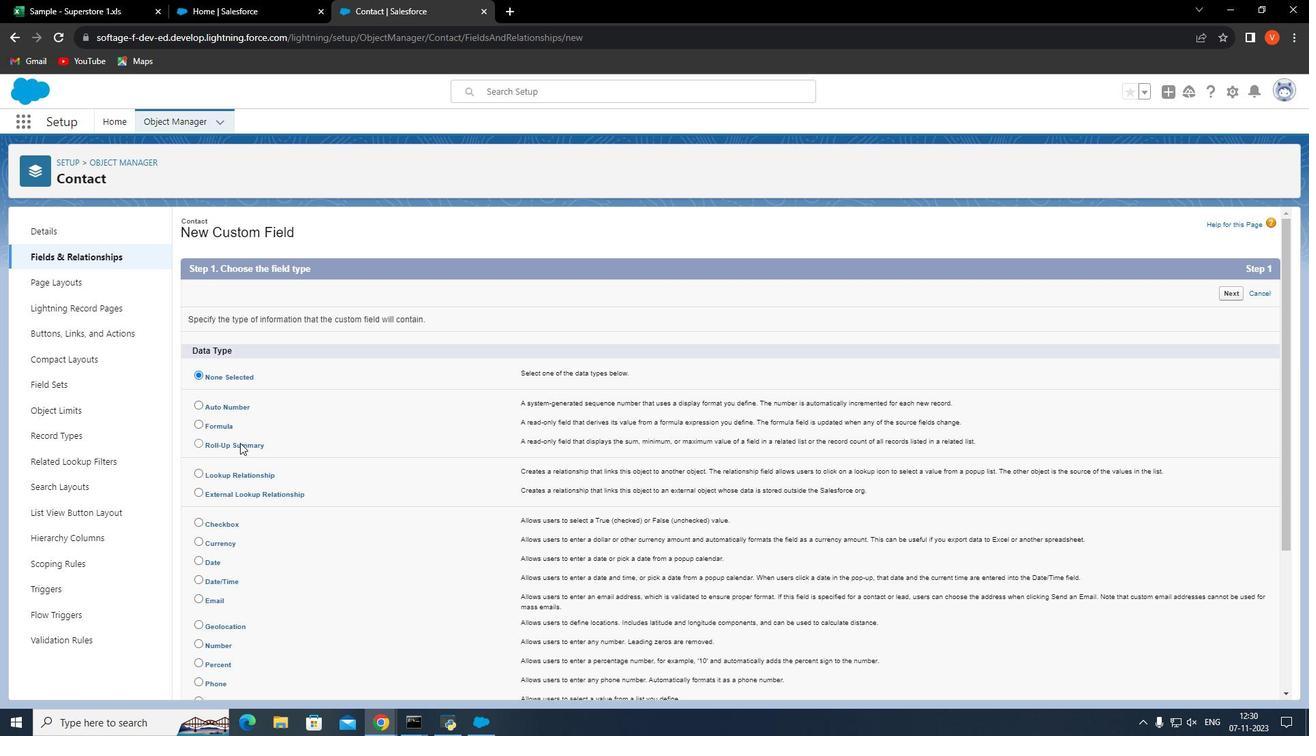 
Action: Mouse moved to (1227, 292)
Screenshot: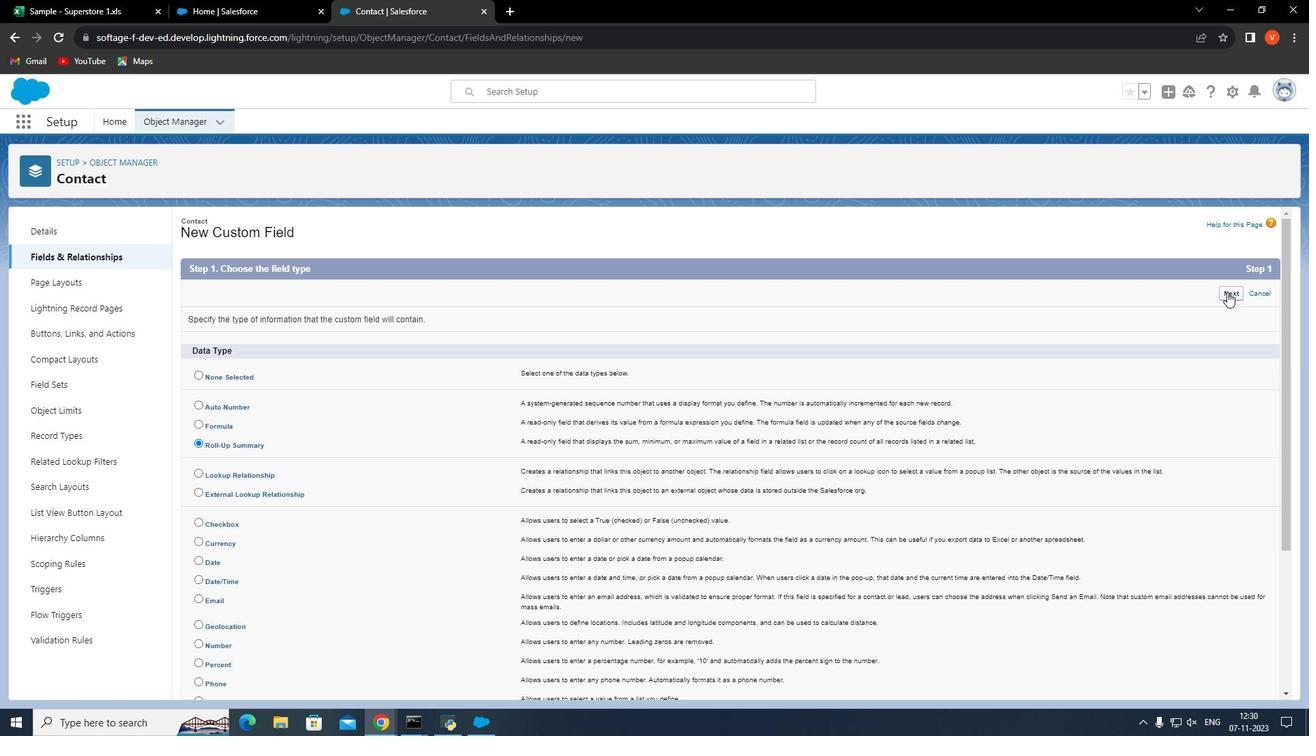 
Action: Mouse pressed left at (1227, 292)
Screenshot: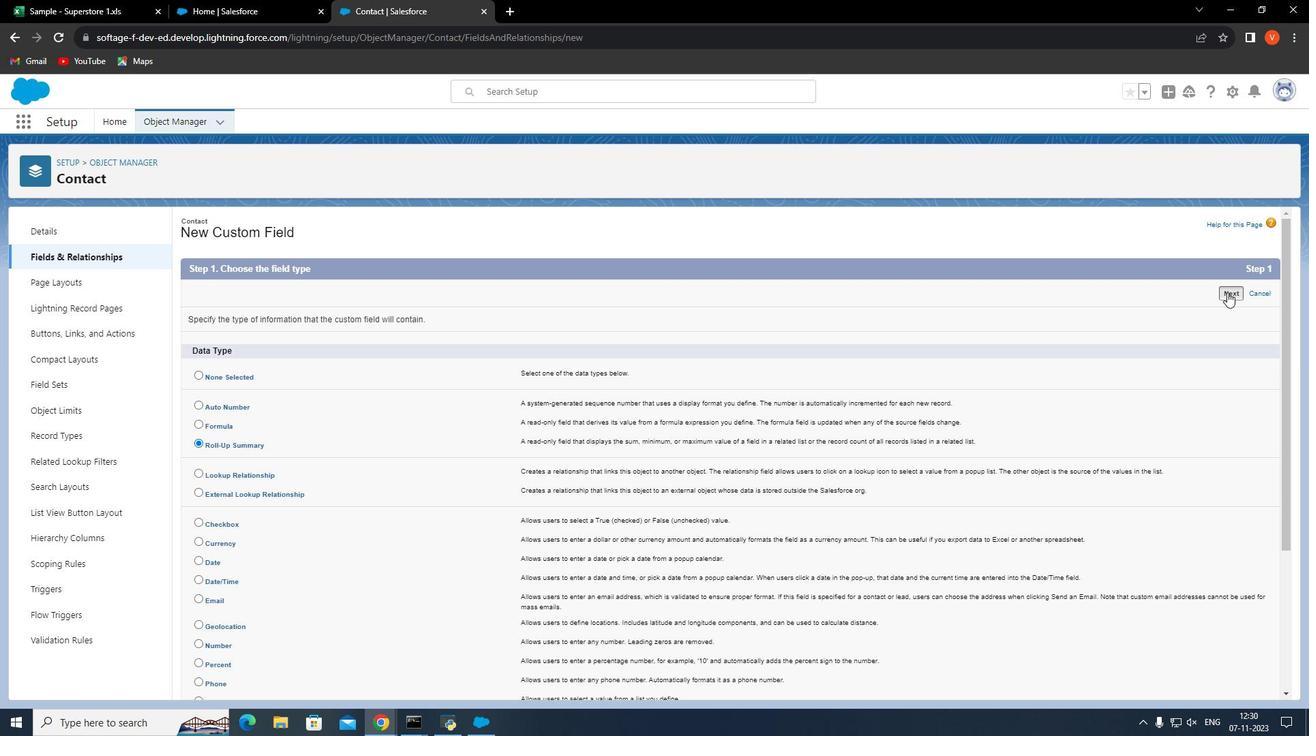 
Action: Mouse moved to (454, 322)
Screenshot: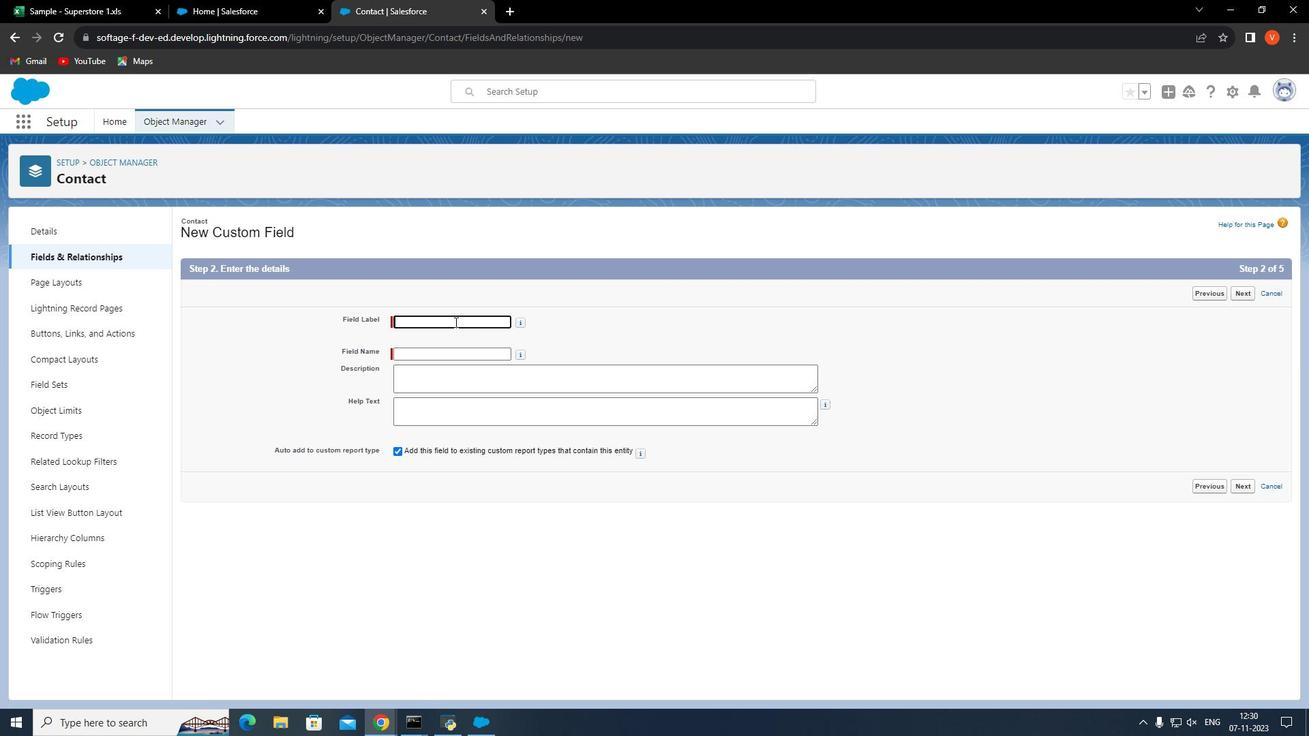 
Action: Mouse pressed left at (454, 322)
Screenshot: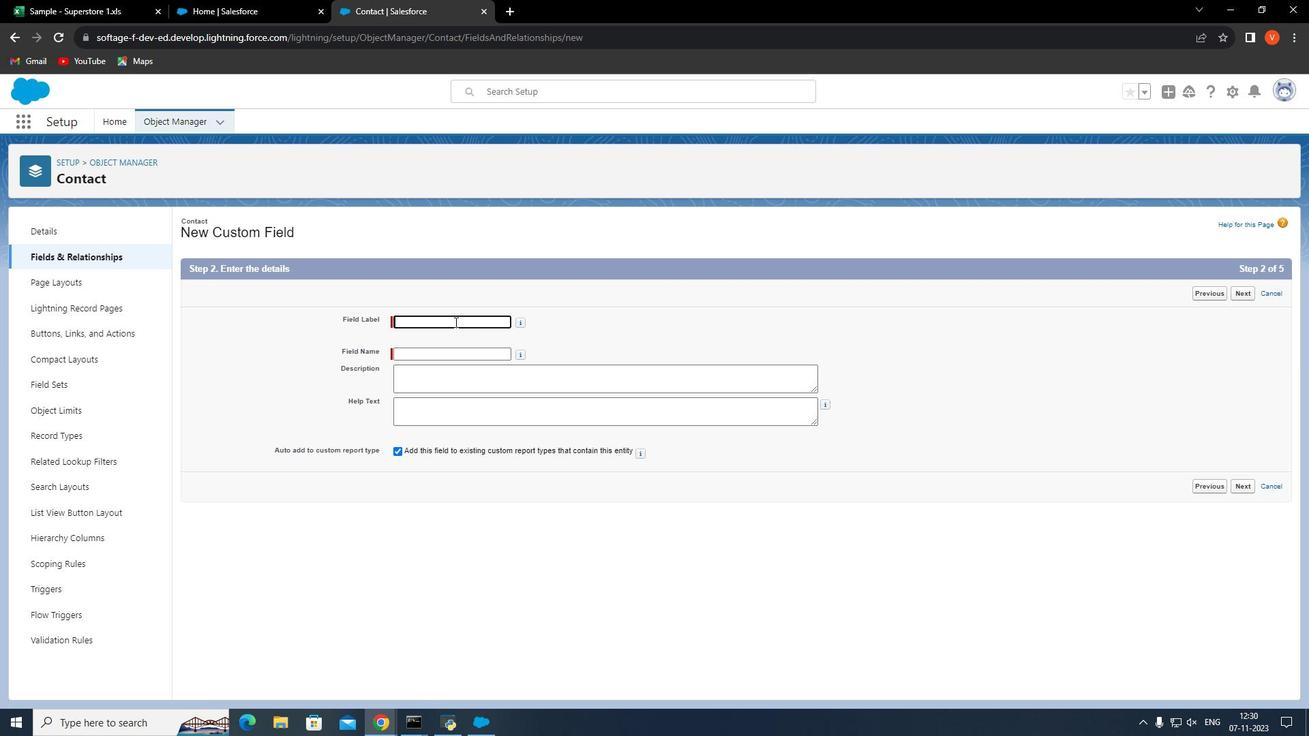 
Action: Mouse moved to (459, 325)
Screenshot: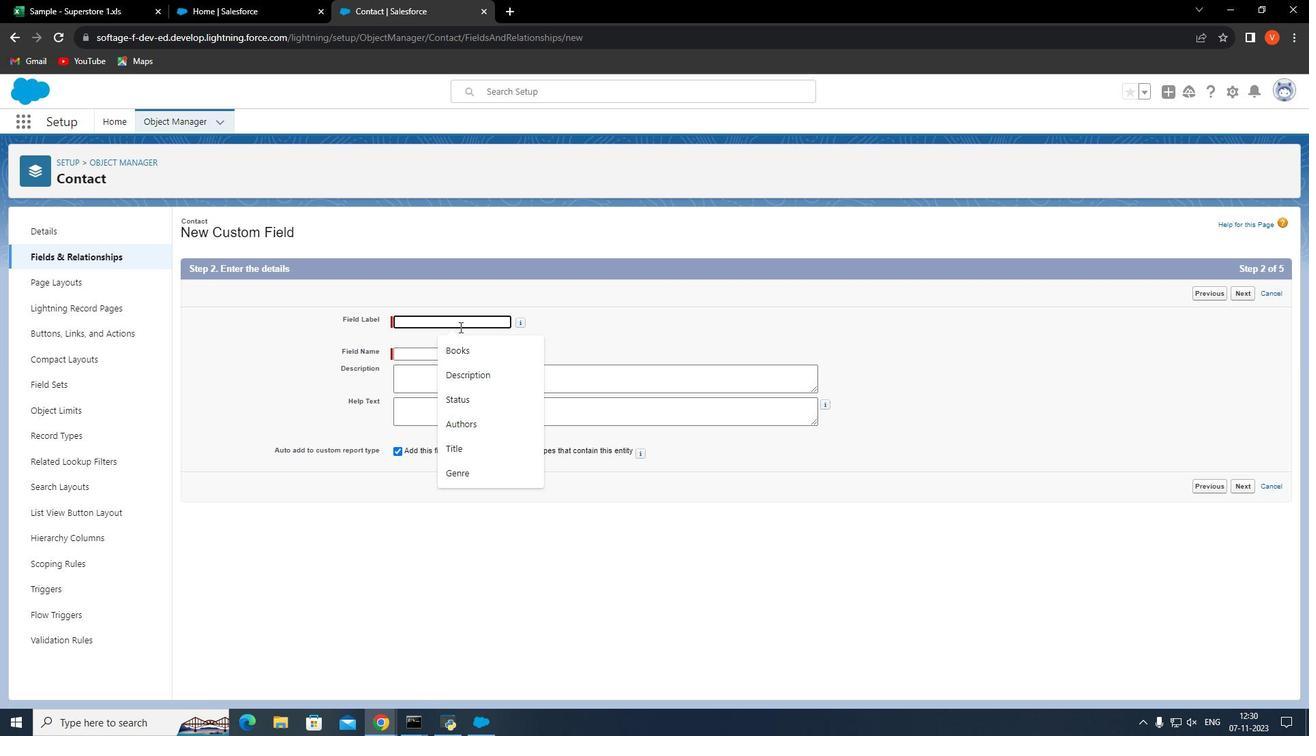 
Action: Key pressed <Key.shift>
Screenshot: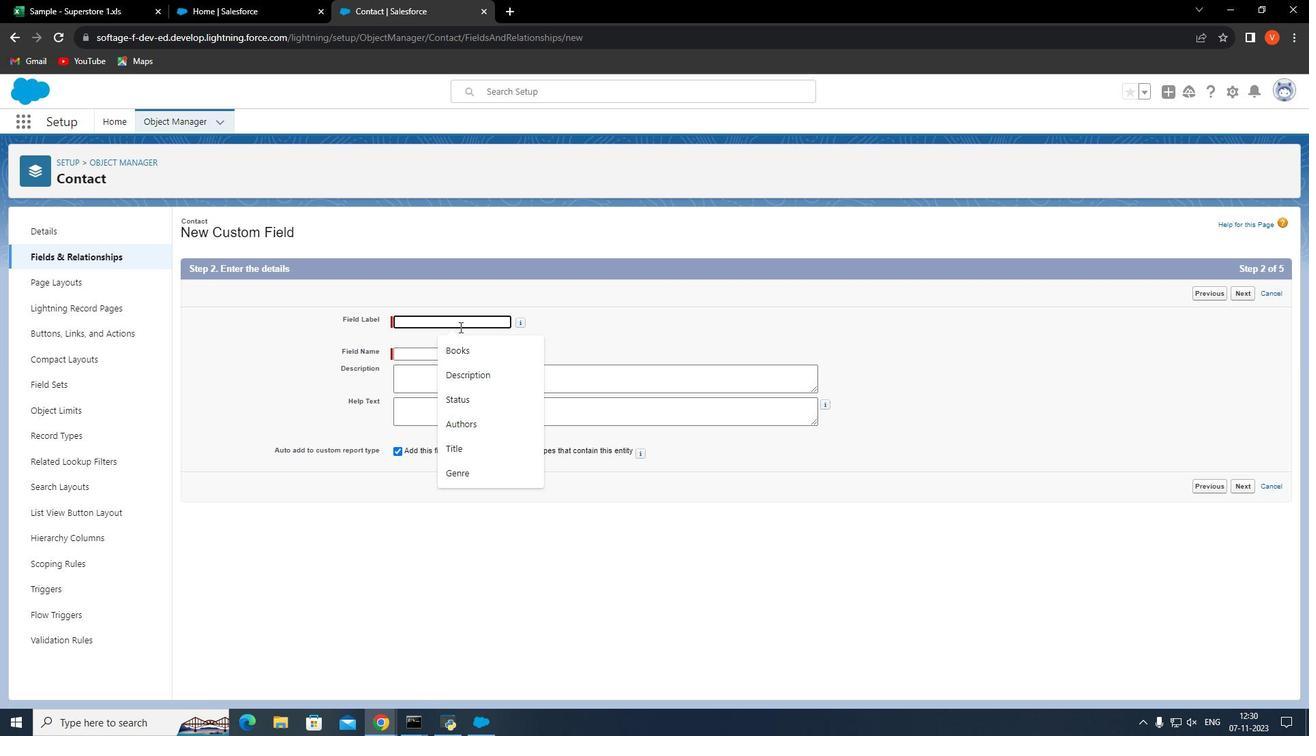 
Action: Mouse moved to (459, 327)
Screenshot: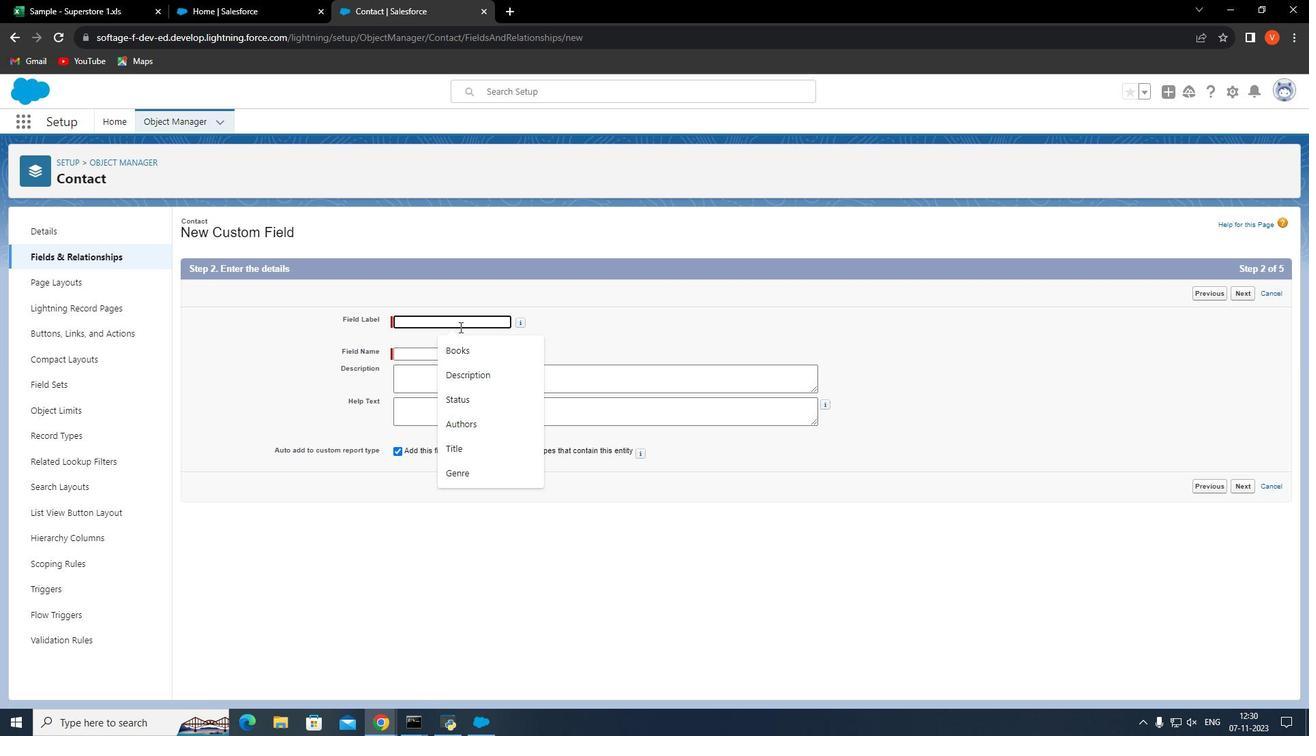 
Action: Key pressed <Key.shift><Key.shift><Key.shift><Key.shift><Key.shift><Key.shift><Key.shift><Key.shift><Key.shift>Total<Key.space><Key.shift><Key.shift><Key.shift><Key.shift><Key.shift><Key.shift>Number<Key.space><Key.shift><Key.shift><Key.shift><Key.shift><Key.shift><Key.shift><Key.shift><Key.shift><Key.shift><Key.shift><Key.shift><Key.shift><Key.shift><Key.shift><Key.shift><Key.shift><Key.shift><Key.shift><Key.shift><Key.shift><Key.shift><Key.shift><Key.shift><Key.shift><Key.shift><Key.shift><Key.shift><Key.shift><Key.shift><Key.shift><Key.shift><Key.shift>Of<Key.shift><Key.space><Key.shift><Key.shift><Key.shift><Key.shift><Key.shift><Key.shift><Key.shift><Key.shift><Key.shift><Key.shift><Key.shift><Key.shift><Key.shift><Key.shift><Key.shift><Key.shift><Key.shift><Key.shift><Key.shift><Key.shift><Key.shift><Key.shift><Key.shift><Key.shift><Key.shift><Key.shift><Key.shift><Key.shift><Key.shift><Key.shift><Key.shift><Key.shift><Key.shift><Key.shift><Key.shift><Key.shift><Key.shift><Key.shift><Key.shift><Key.shift><Key.shift><Key.shift><Key.shift><Key.shift><Key.shift><Key.shift><Key.shift><Key.shift><Key.shift><Key.shift><Key.shift><Key.shift><Key.shift><Key.shift><Key.shift><Key.shift><Key.shift><Key.shift><Key.shift><Key.shift><Key.shift><Key.shift><Key.shift><Key.shift><Key.shift><Key.shift><Key.shift><Key.shift><Key.shift><Key.shift><Key.shift><Key.shift><Key.shift><Key.shift><Key.shift><Key.shift><Key.shift><Key.shift><Key.shift><Key.shift><Key.shift><Key.shift><Key.shift><Key.shift><Key.shift><Key.shift><Key.shift><Key.shift><Key.shift><Key.shift><Key.shift><Key.shift><Key.shift><Key.shift><Key.shift>Life<Key.space><Key.shift><Key.shift><Key.shift><Key.shift><Key.shift><Key.shift><Key.shift><Key.shift><Key.shift>Insurance
Screenshot: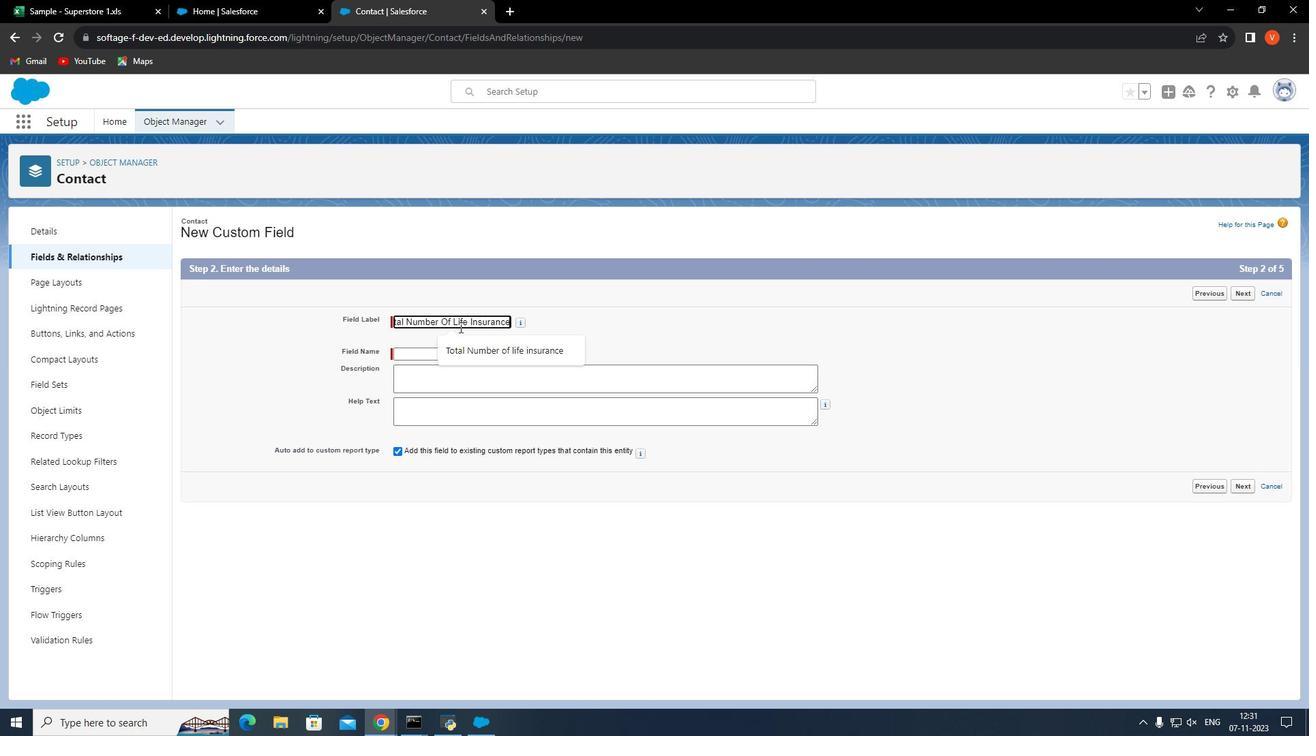 
Action: Mouse moved to (405, 357)
Screenshot: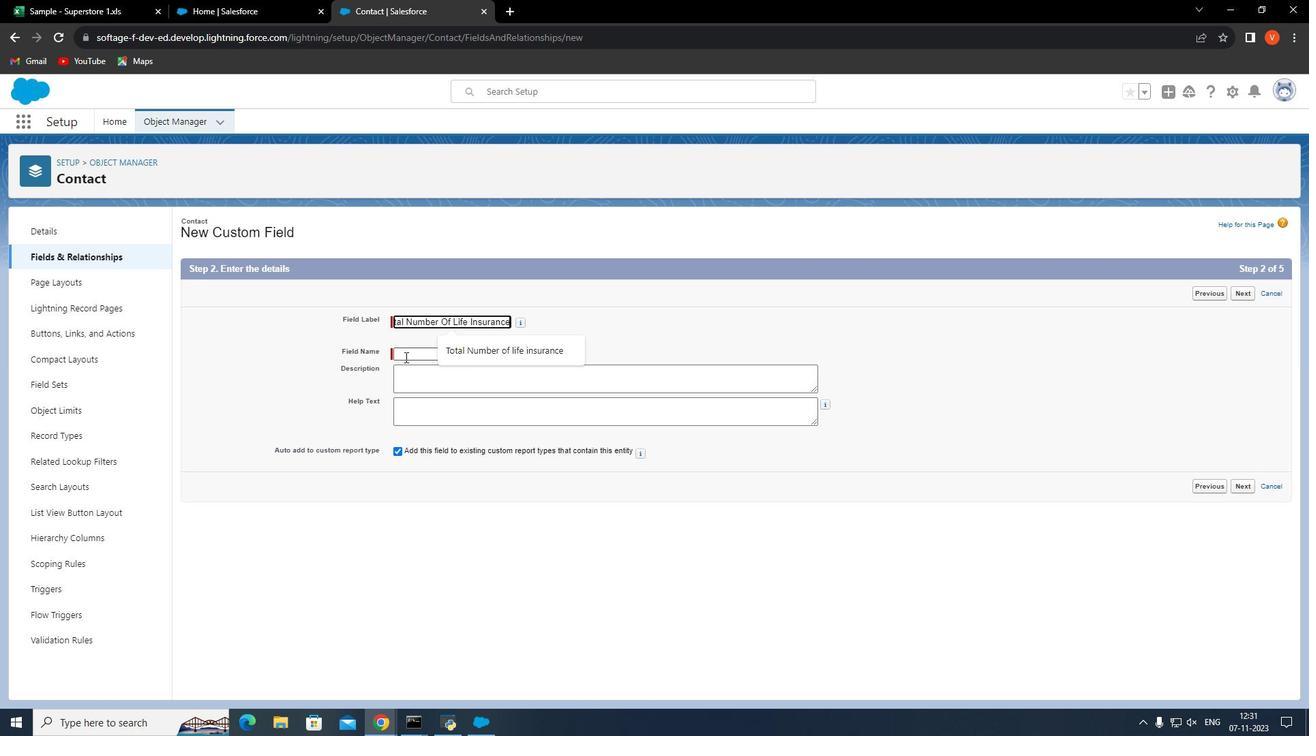 
Action: Mouse pressed left at (405, 357)
Screenshot: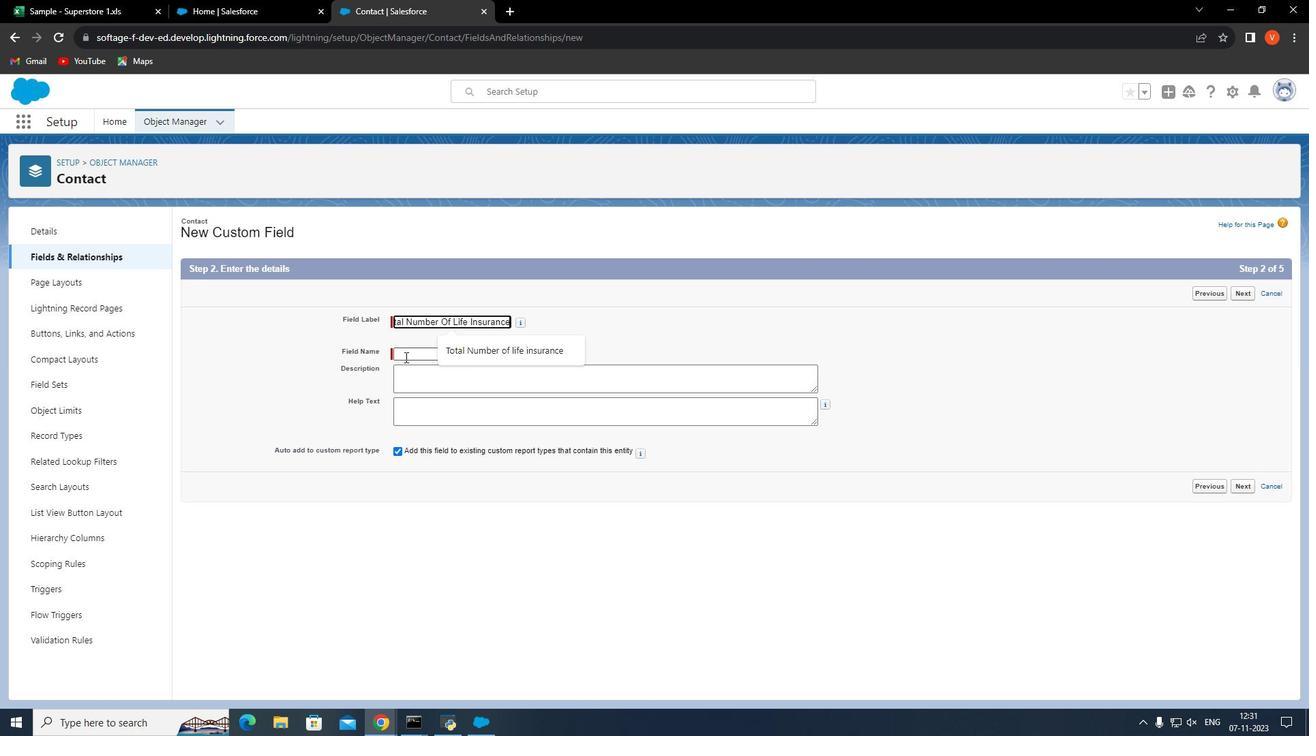 
Action: Mouse moved to (411, 374)
Screenshot: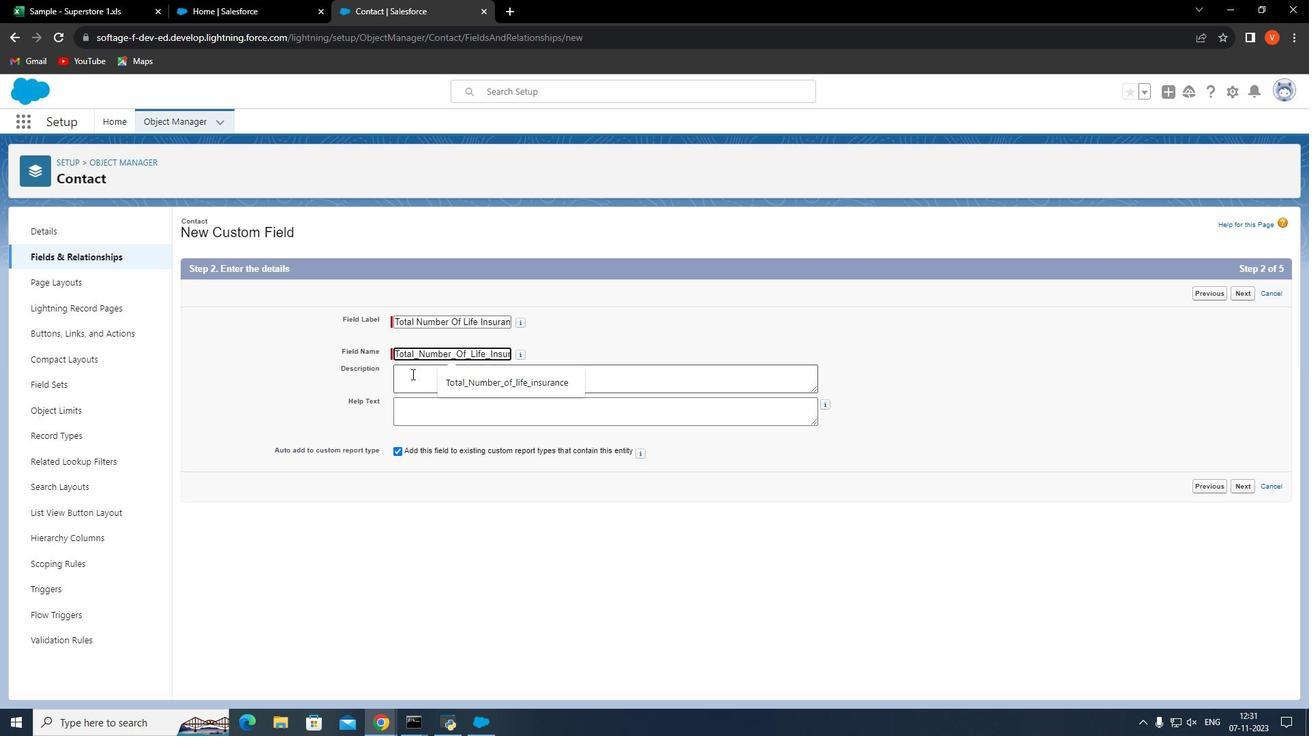 
Action: Mouse pressed left at (411, 374)
Screenshot: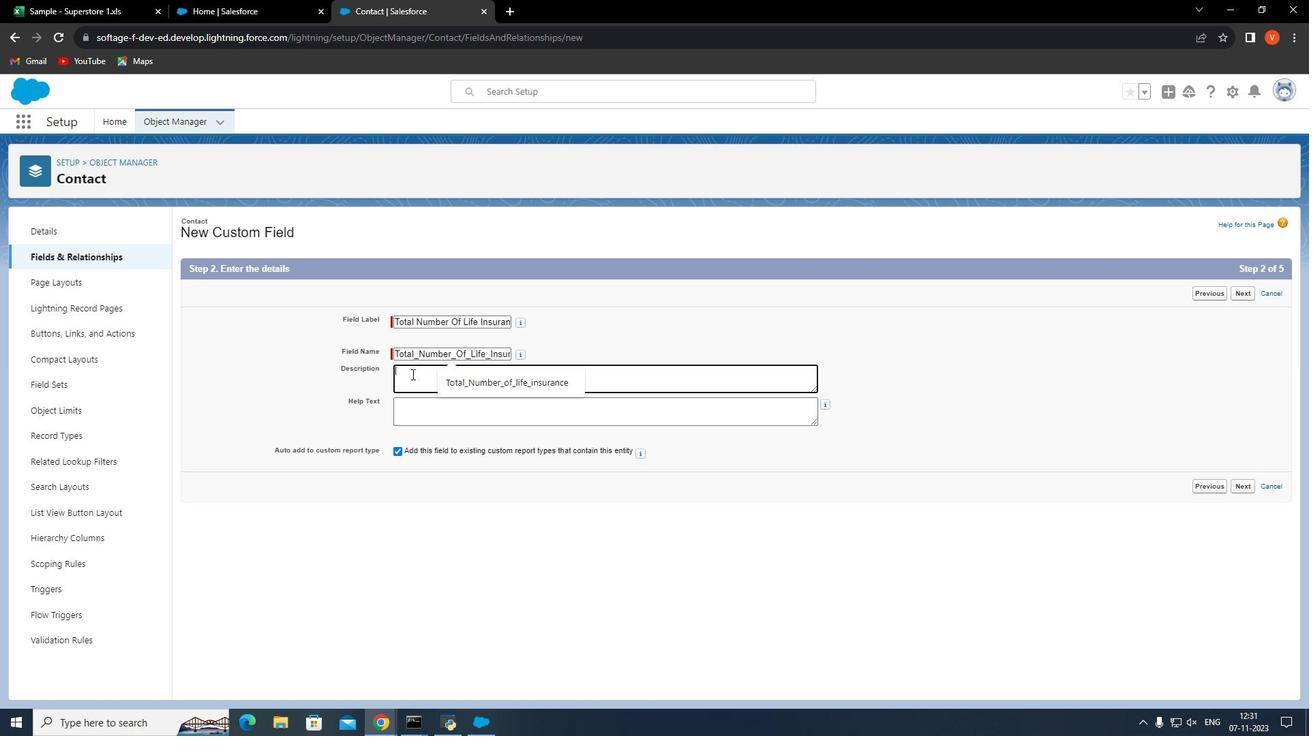 
Action: Mouse moved to (447, 378)
Screenshot: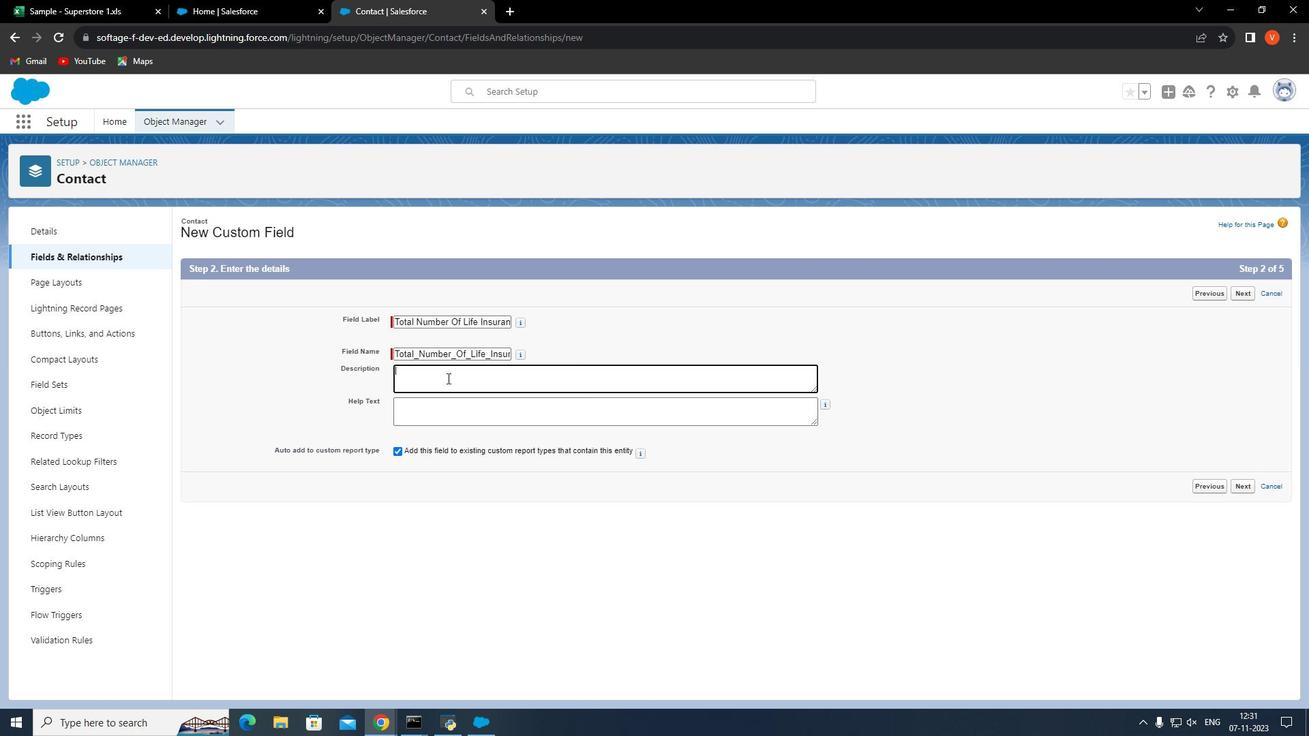
Action: Key pressed <Key.shift>This<Key.space><Key.shift>Field<Key.space><Key.shift>C
Screenshot: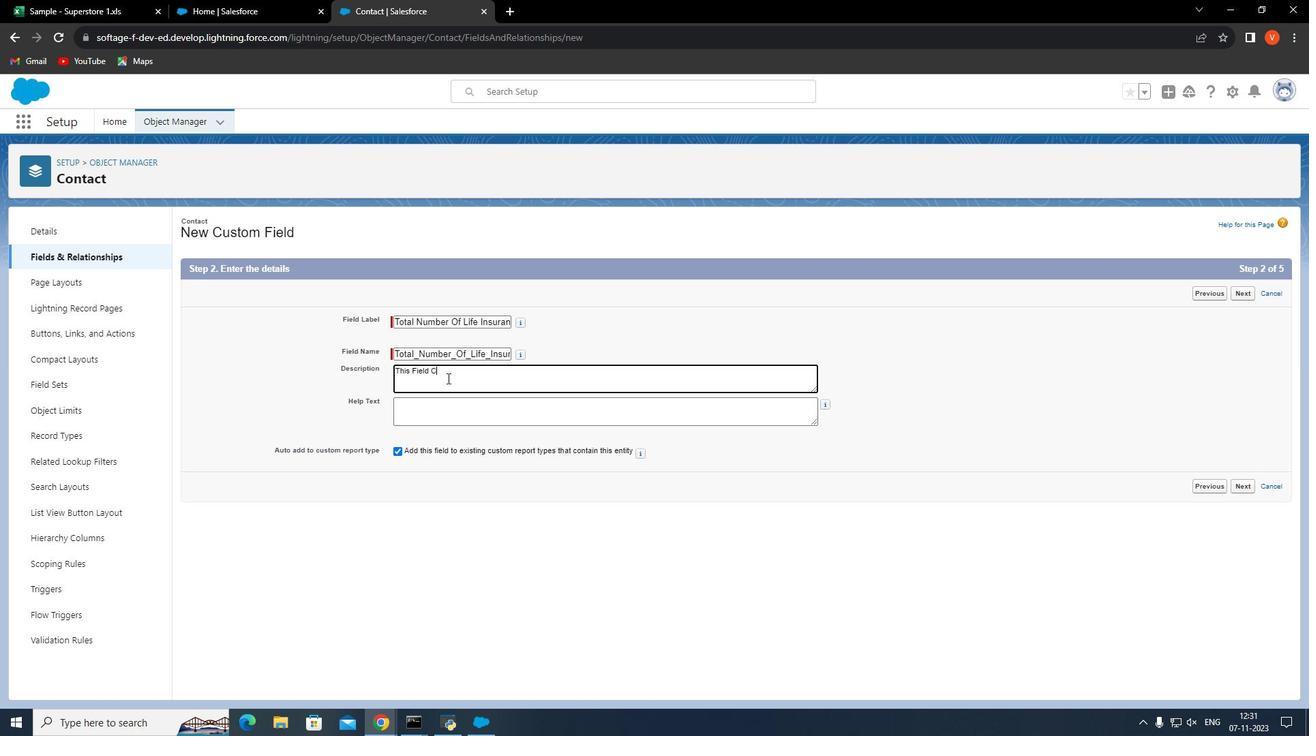 
Action: Mouse moved to (448, 379)
Screenshot: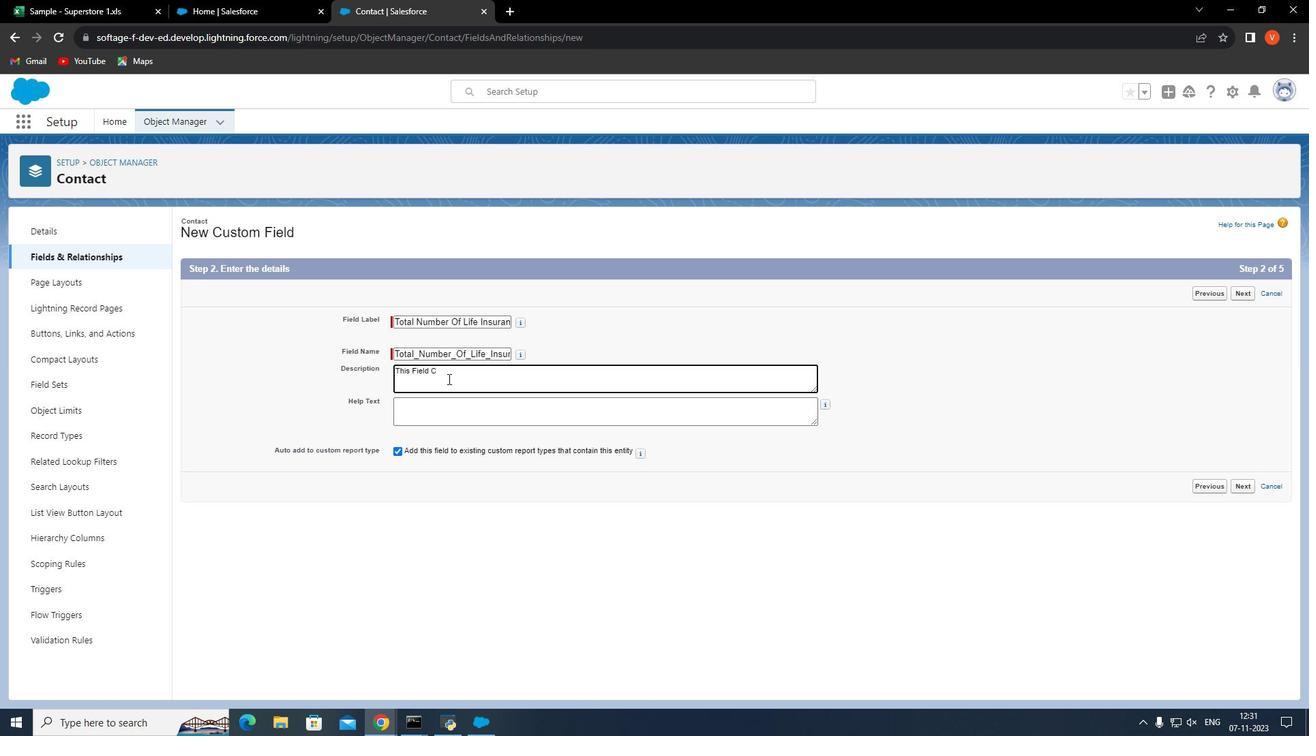 
Action: Key pressed ontain<Key.space><Key.shift>Total<Key.space><Key.shift>Number<Key.space><Key.shift>Of<Key.space><Key.shift><Key.shift><Key.shift><Key.shift><Key.shift><Key.shift>Life<Key.space><Key.shift><Key.shift><Key.shift><Key.shift><Key.shift><Key.shift><Key.shift><Key.shift><Key.shift><Key.shift><Key.shift><Key.shift><Key.shift><Key.shift><Key.shift><Key.shift><Key.shift><Key.shift><Key.shift><Key.shift><Key.shift><Key.shift><Key.shift>Insurance<Key.space><Key.shift><Key.shift>On<Key.space><Key.shift>Particular<Key.space><Key.space><Key.backspace><Key.shift><Key.shift><Key.shift><Key.shift><Key.shift><Key.shift><Key.shift><Key.shift><Key.shift><Key.shift><Key.shift><Key.shift><Key.shift><Key.shift><Key.shift><Key.shift><Key.shift><Key.shift><Key.shift><Key.shift><Key.shift><Key.shift><Key.shift><Key.shift><Key.shift><Key.shift><Key.shift><Key.shift><Key.shift><Key.shift><Key.shift><Key.shift><Key.shift><Key.shift><Key.shift><Key.shift><Key.shift><Key.shift><Key.shift><Key.shift><Key.shift><Key.shift><Key.shift><Key.shift><Key.shift><Key.shift><Key.shift><Key.shift><Key.shift><Key.shift><Key.shift><Key.shift><Key.shift><Key.shift><Key.shift><Key.shift><Key.shift><Key.shift><Key.shift><Key.shift><Key.shift>Contact<Key.space><Key.shift>Records
Screenshot: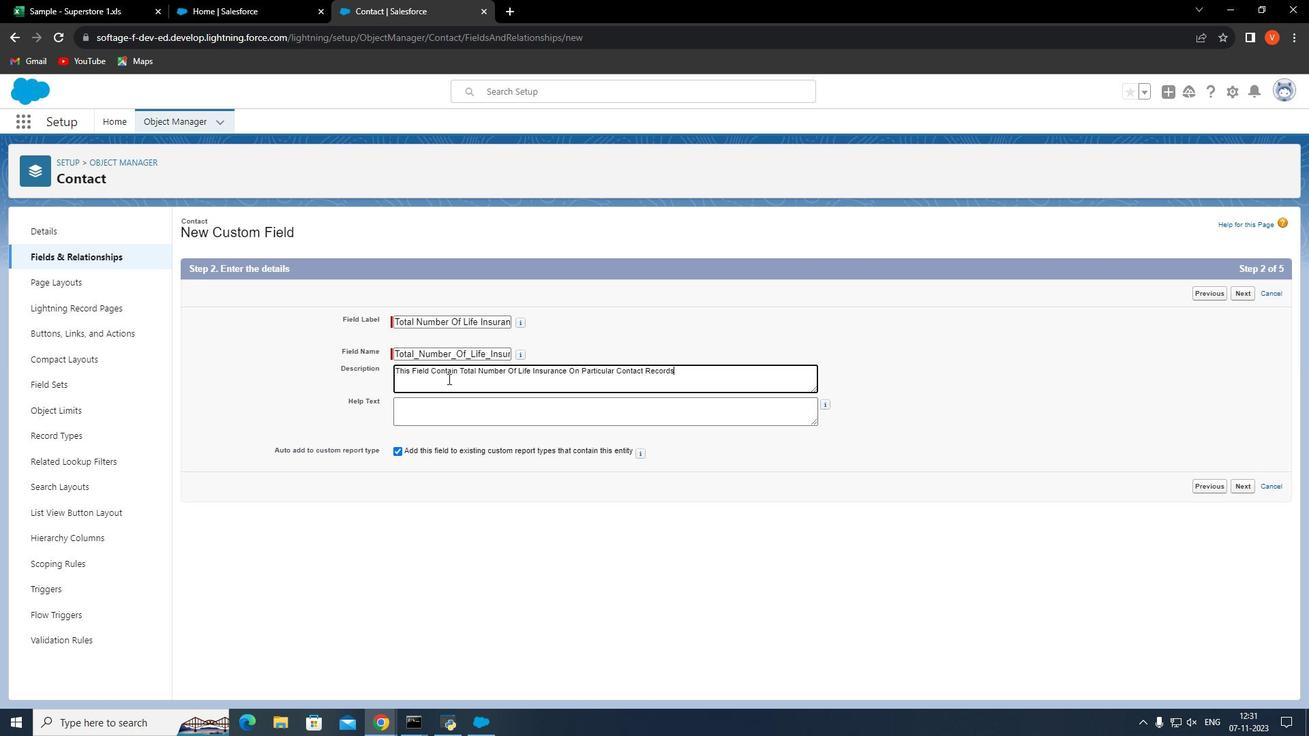 
Action: Mouse moved to (569, 372)
Screenshot: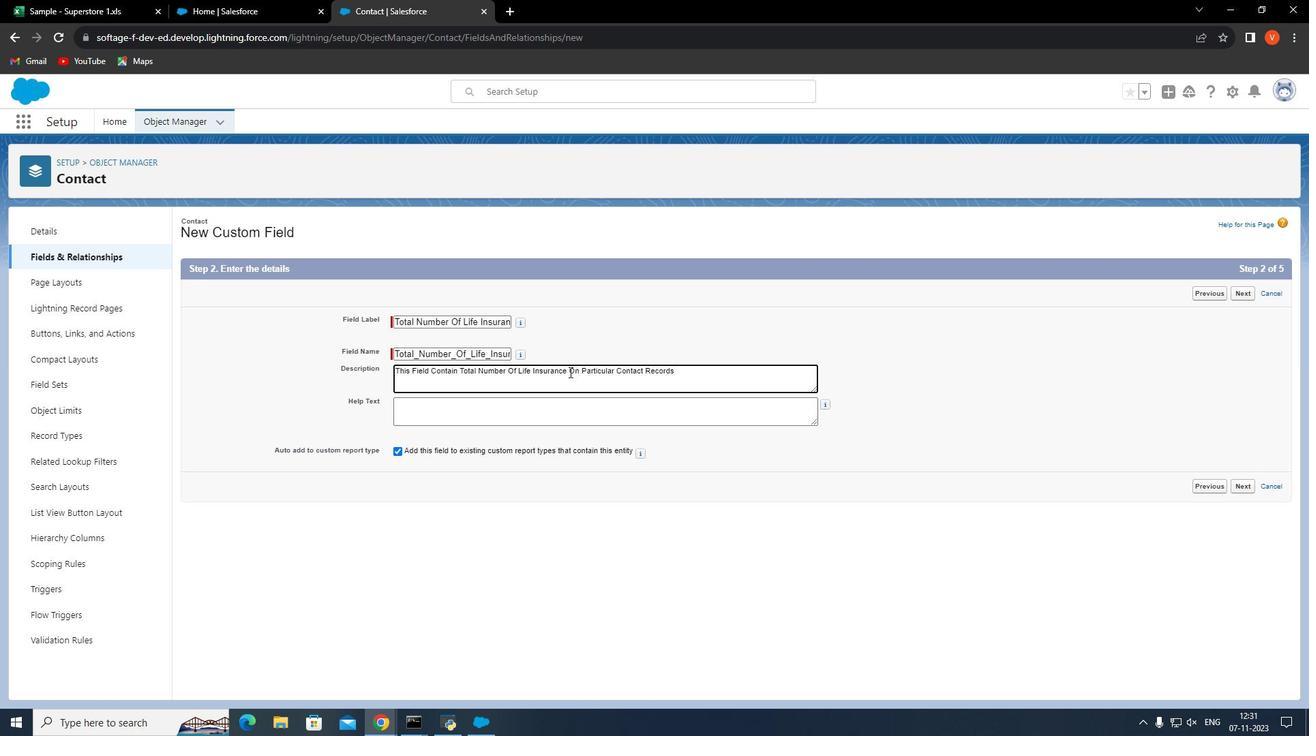 
Action: Mouse pressed left at (569, 372)
Screenshot: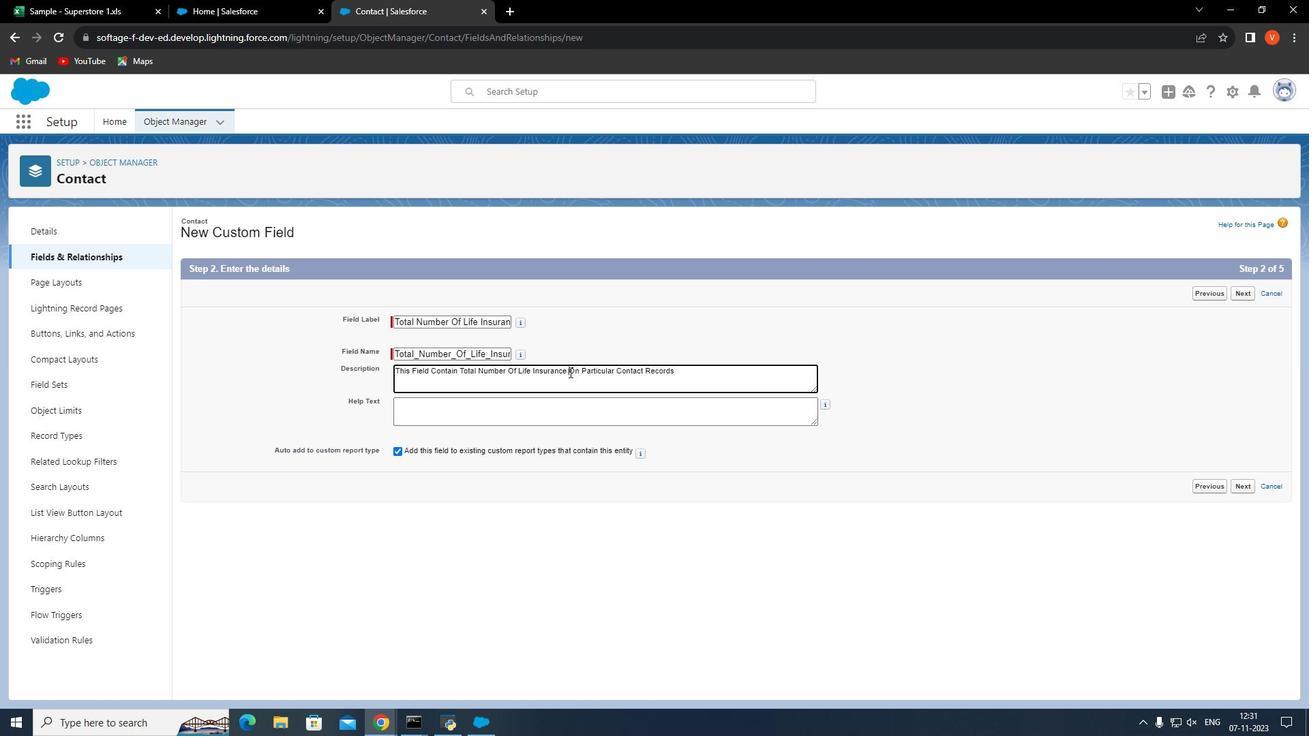 
Action: Mouse moved to (567, 377)
Screenshot: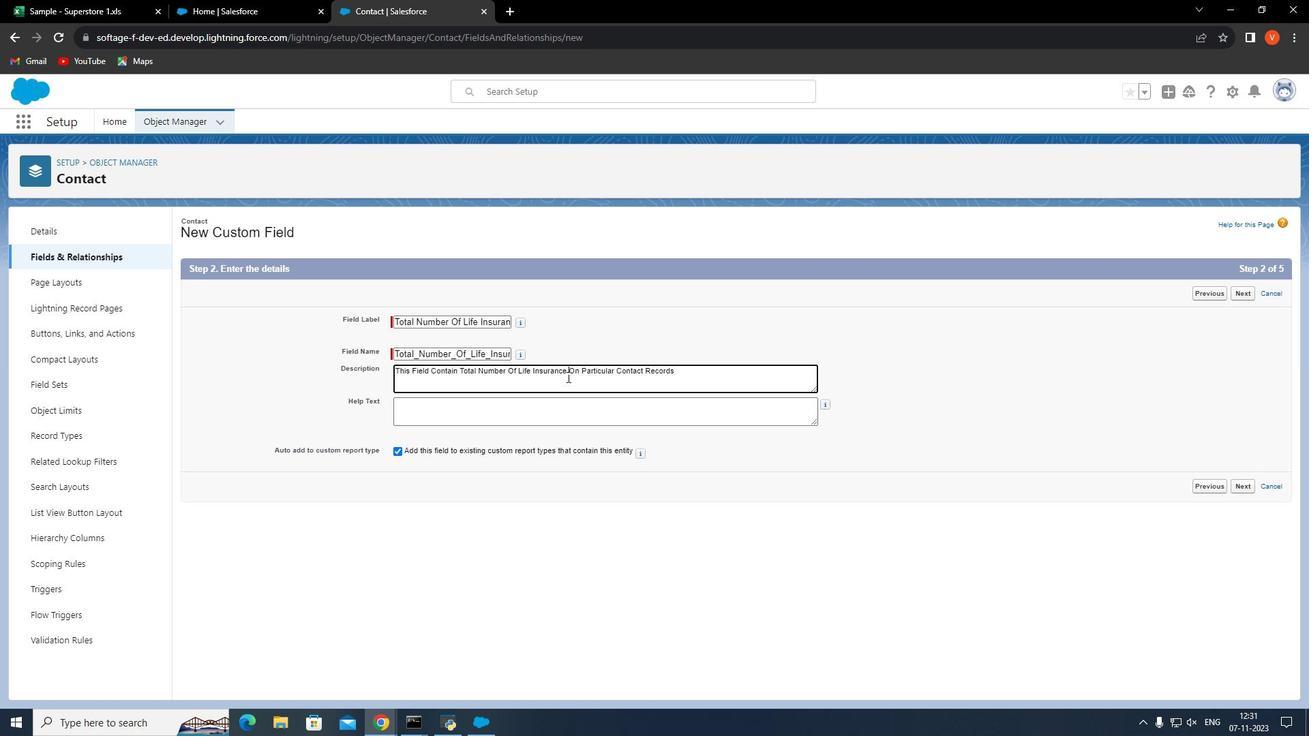 
Action: Key pressed <Key.shift>Associated<Key.space>
Screenshot: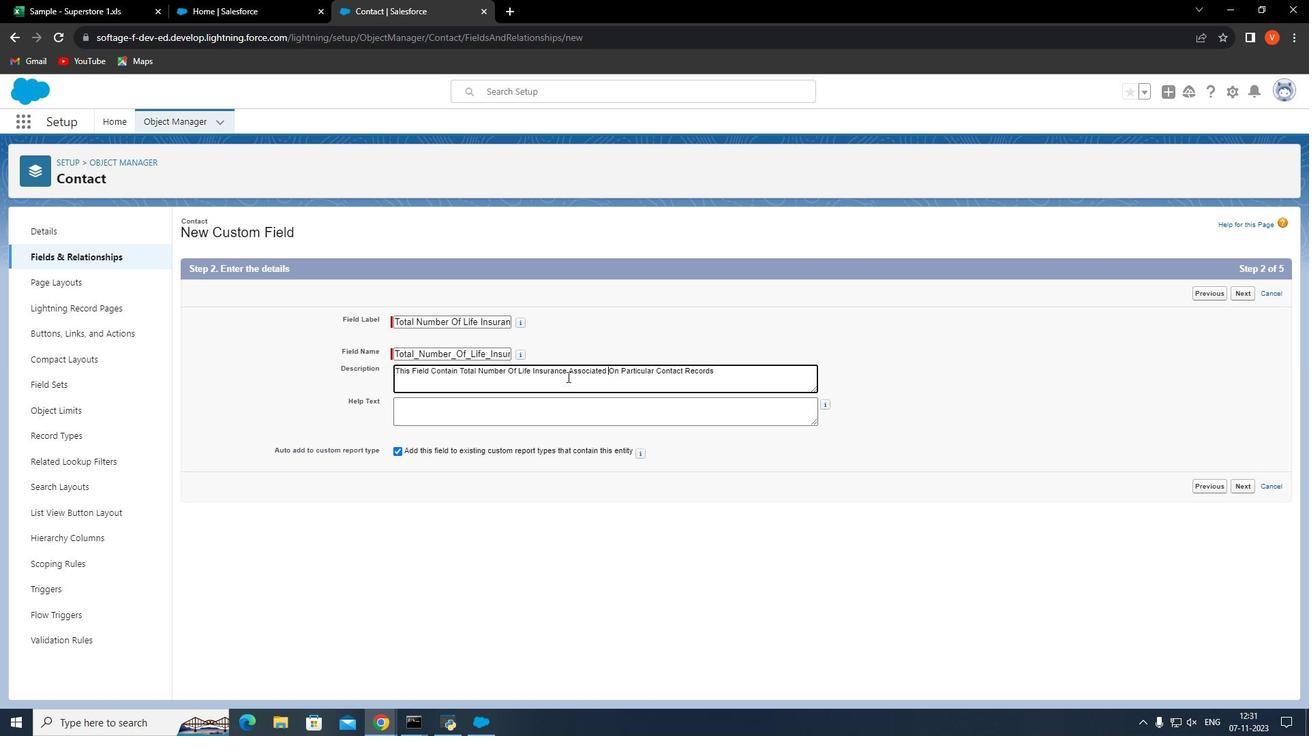 
Action: Mouse moved to (727, 374)
Screenshot: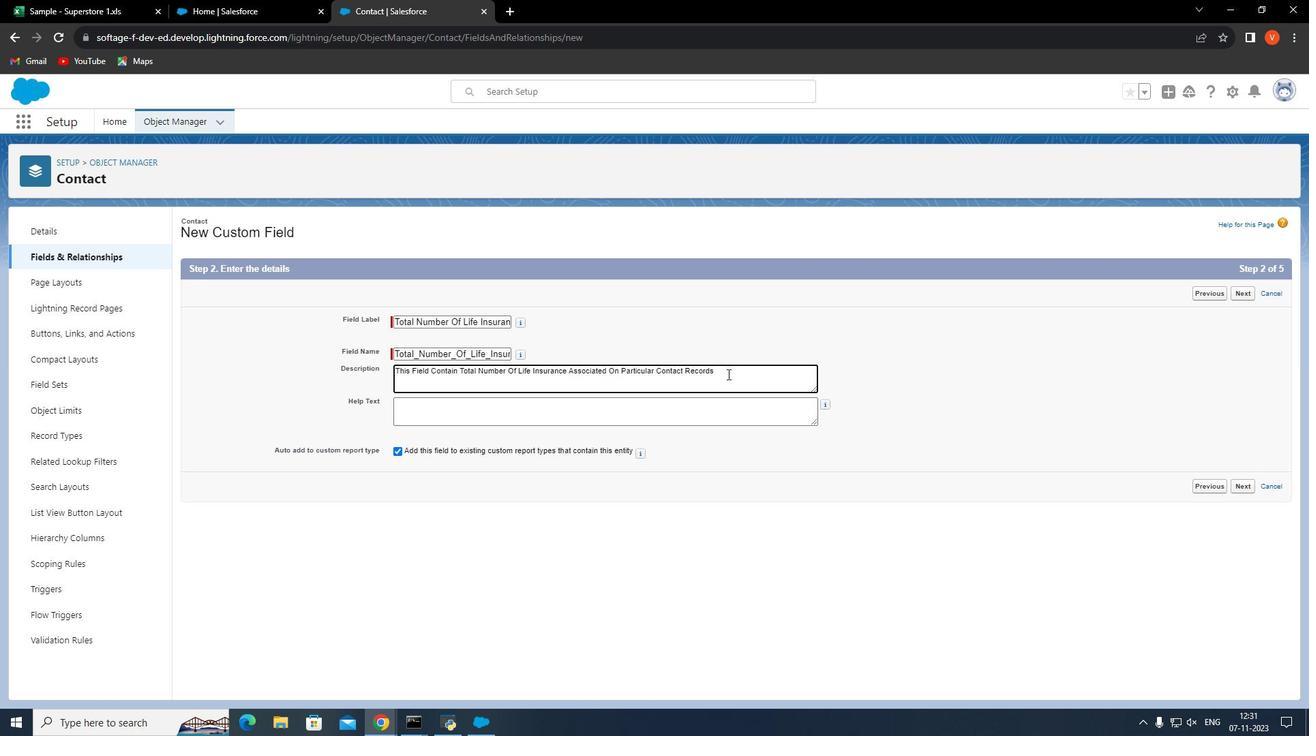 
Action: Mouse pressed left at (727, 374)
Screenshot: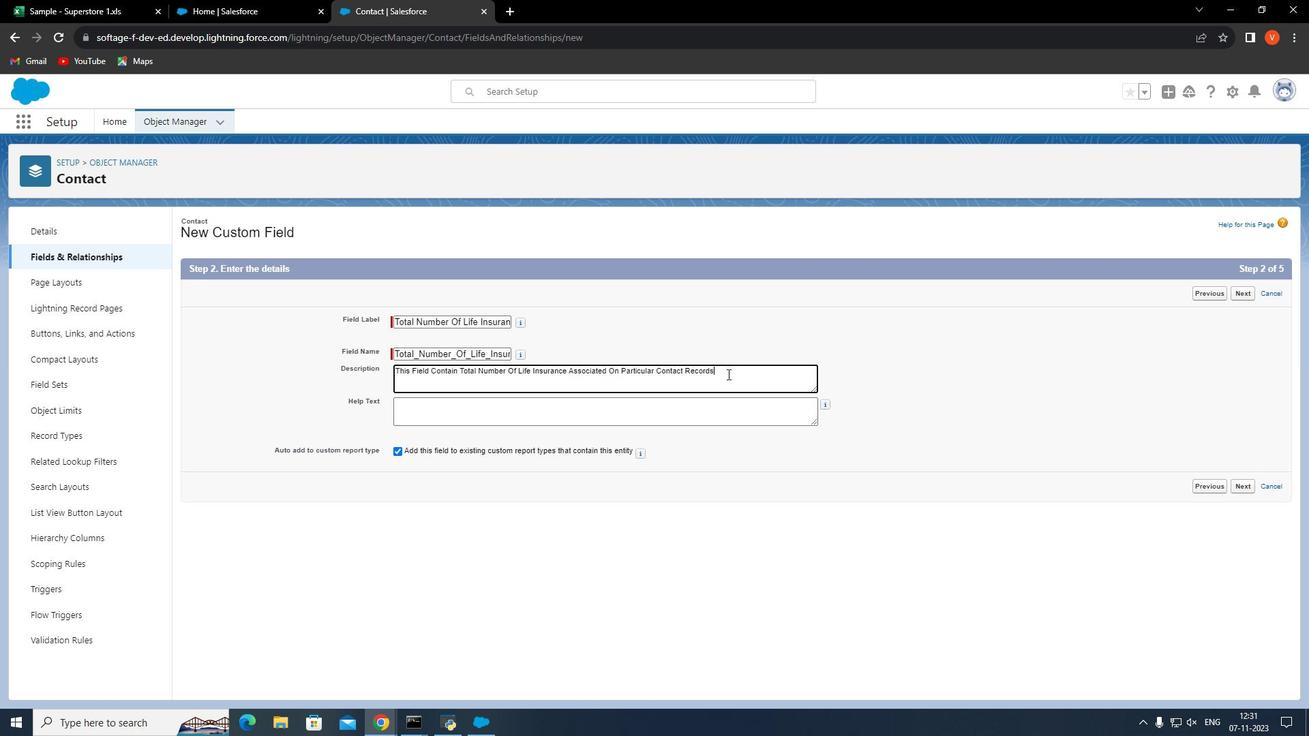 
Action: Mouse moved to (700, 362)
Screenshot: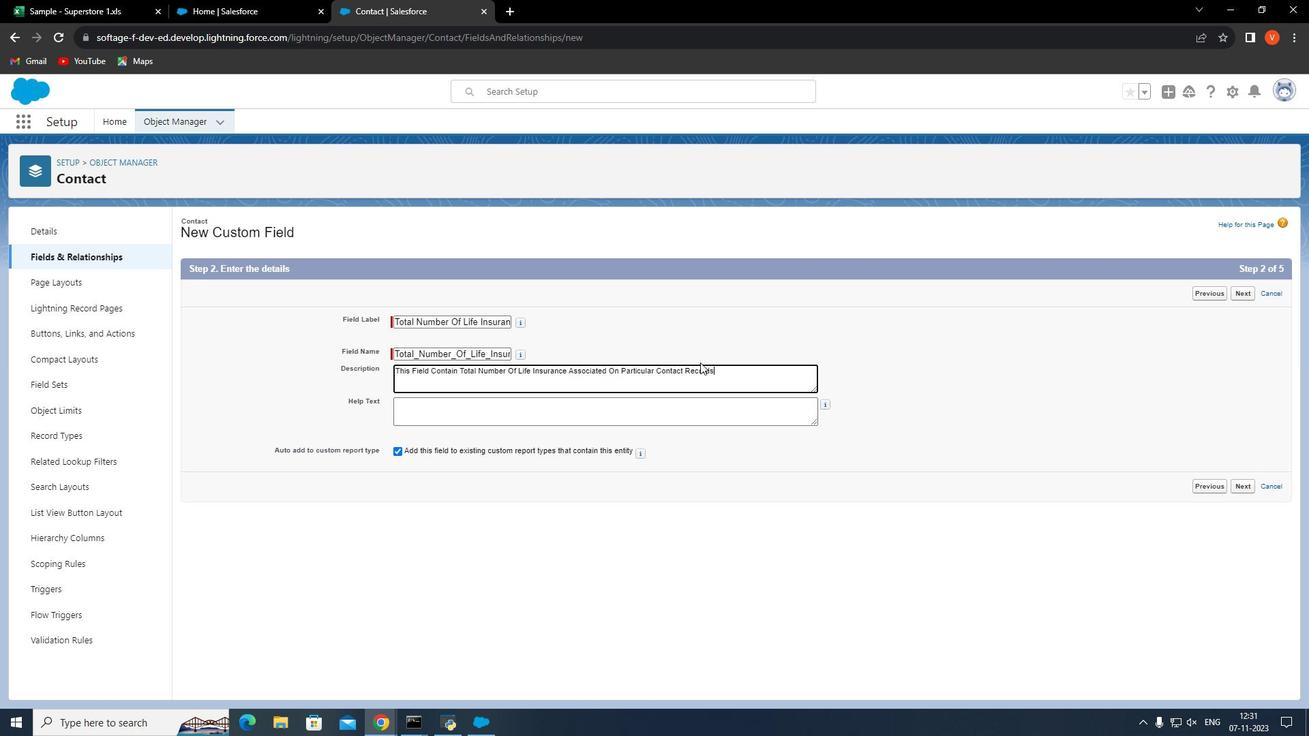 
Action: Key pressed .
Screenshot: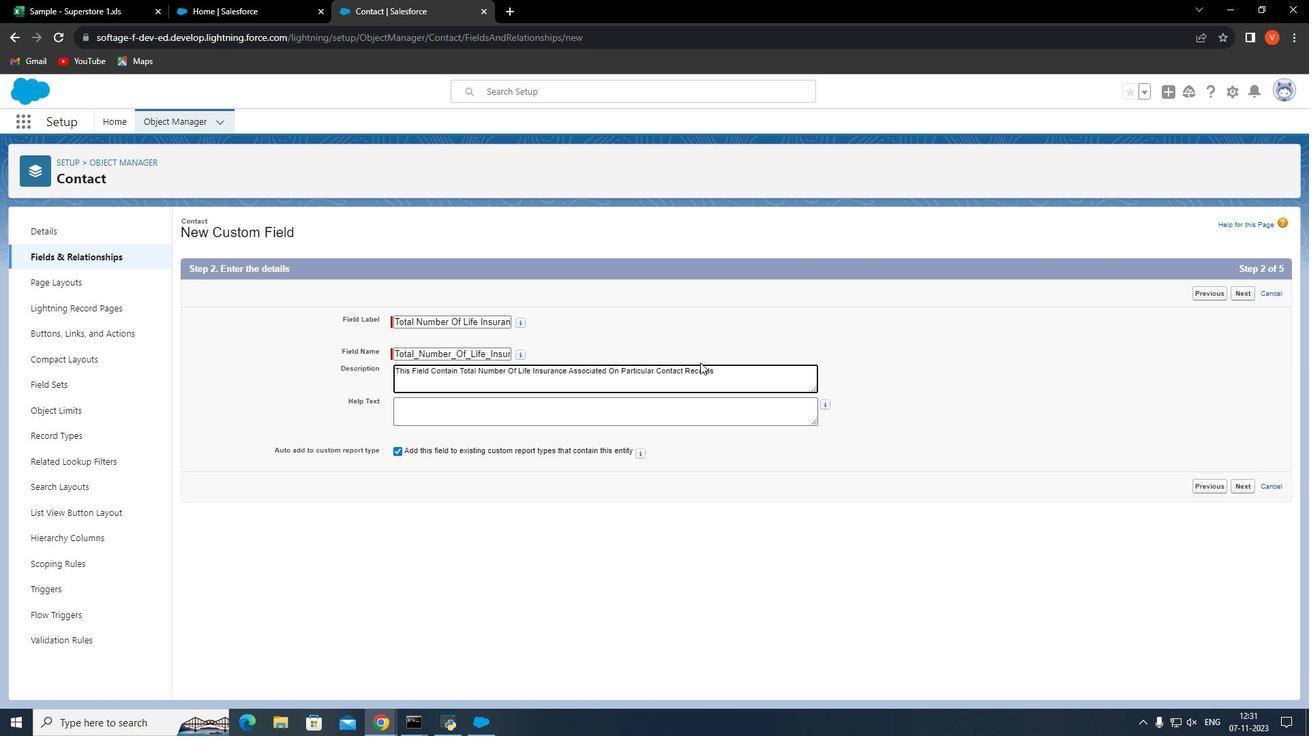 
Action: Mouse moved to (560, 405)
Screenshot: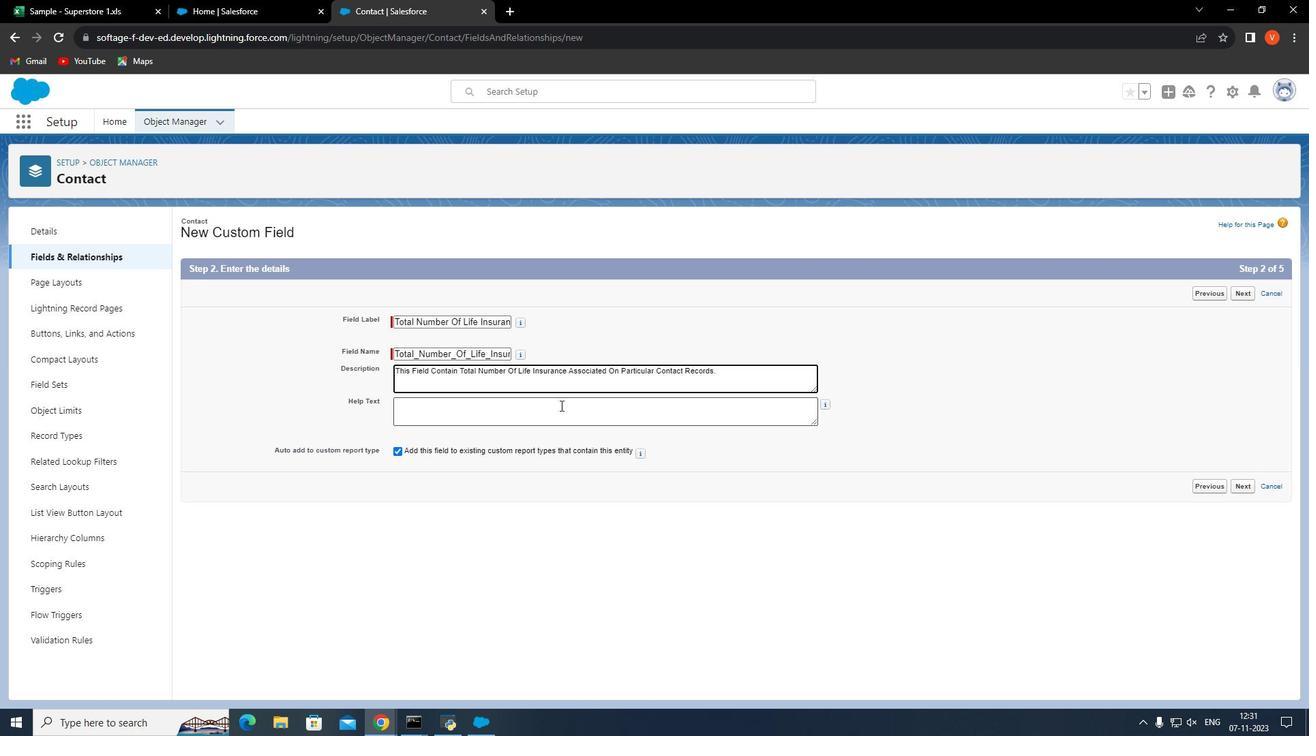 
Action: Mouse pressed left at (560, 405)
Screenshot: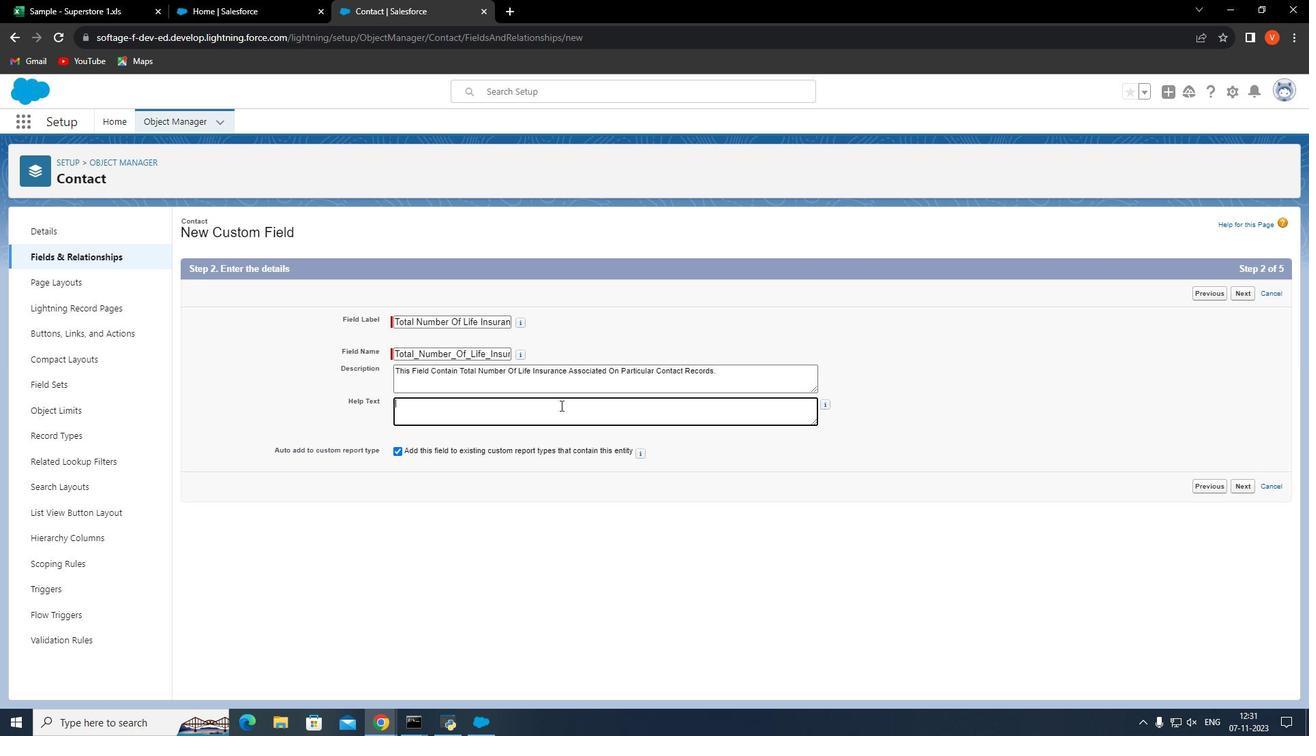 
Action: Key pressed <Key.shift><Key.shift><Key.shift><Key.shift><Key.shift><Key.shift><Key.shift><Key.shift><Key.shift><Key.shift><Key.shift><Key.shift><Key.shift><Key.shift><Key.shift><Key.shift><Key.shift><Key.shift><Key.shift><Key.shift><Key.shift><Key.shift><Key.shift><Key.shift><Key.shift><Key.shift><Key.shift><Key.shift><Key.shift><Key.shift><Key.shift><Key.shift><Key.shift><Key.shift><Key.shift><Key.shift><Key.shift><Key.shift><Key.shift><Key.shift><Key.shift><Key.shift><Key.shift><Key.shift><Key.shift><Key.shift><Key.shift><Key.shift><Key.shift><Key.shift>Fill<Key.space><Key.shift>This<Key.space><Key.shift>Field<Key.space><Key.shift><Key.shift><Key.shift><Key.shift><Key.shift><Key.shift><Key.shift><Key.shift><Key.shift><Key.shift><Key.shift><Key.shift><Key.shift><Key.shift><Key.shift><Key.shift><Key.shift><Key.shift><Key.shift><Key.shift><Key.shift><Key.shift><Key.shift><Key.shift>To<Key.space><Key.shift><Key.shift><Key.shift><Key.shift><Key.shift><Key.shift><Key.shift><Key.shift><Key.shift><Key.shift><Key.shift><Key.shift>Get<Key.space><Key.shift><Key.shift><Key.shift><Key.shift><Key.shift><Key.shift><Key.shift><Key.shift><Key.shift><Key.shift><Key.shift>Total<Key.space><Key.shift><Key.shift><Key.shift><Key.shift><Key.shift><Key.shift>Number<Key.space><Key.shift>Of<Key.space><Key.shift>Life<Key.space><Key.shift>Insurance<Key.space><Key.shift><Key.shift><Key.shift><Key.shift><Key.shift><Key.shift><Key.shift><Key.shift><Key.shift><Key.shift><Key.shift><Key.shift><Key.shift><Key.shift><Key.shift><Key.shift><Key.shift><Key.shift><Key.shift><Key.shift><Key.shift><Key.shift><Key.shift><Key.shift><Key.shift><Key.shift>Associated<Key.space><Key.shift><Key.shift><Key.shift><Key.shift><Key.shift>With<Key.space><Key.shift><Key.shift><Key.shift><Key.shift><Key.shift><Key.shift><Key.shift><Key.shift><Key.shift><Key.shift><Key.shift><Key.shift><Key.shift><Key.shift><Key.shift><Key.shift><Key.shift><Key.shift><Key.shift><Key.shift><Key.shift><Key.shift>Contact<Key.space><Key.shift>Record
Screenshot: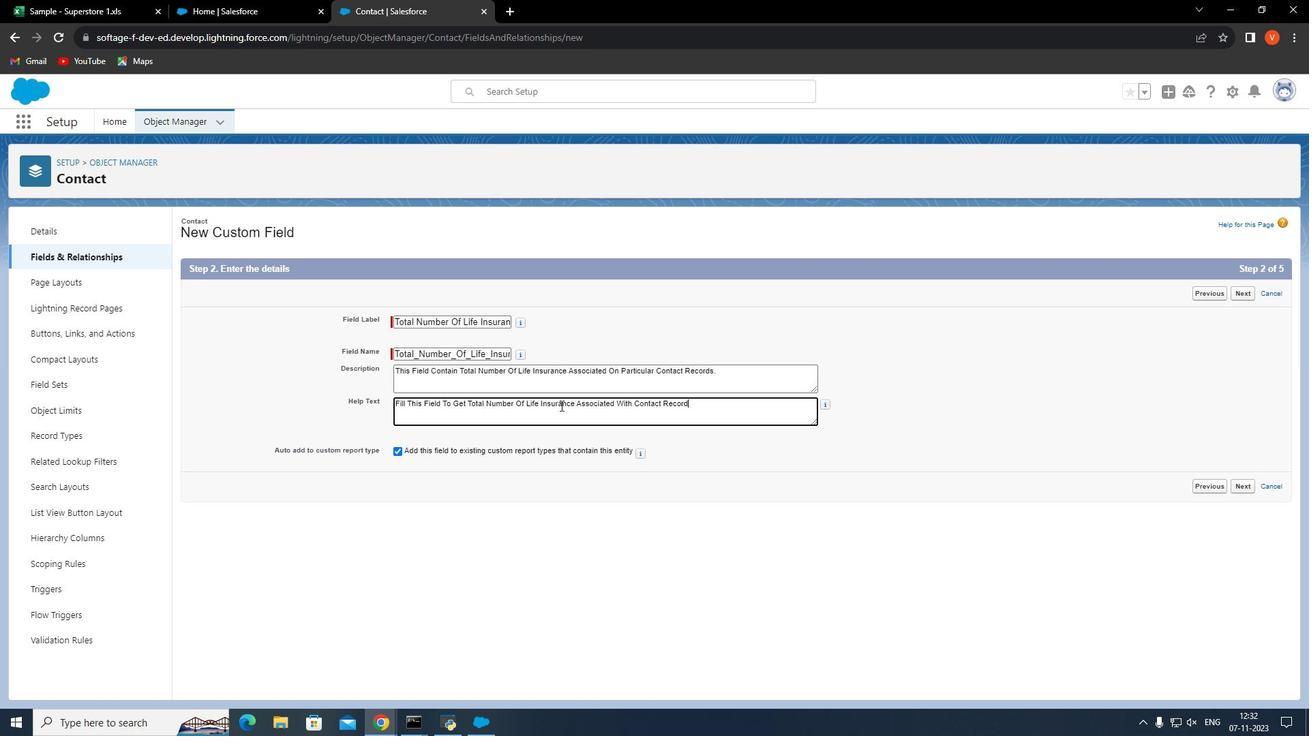 
Action: Mouse moved to (705, 414)
Screenshot: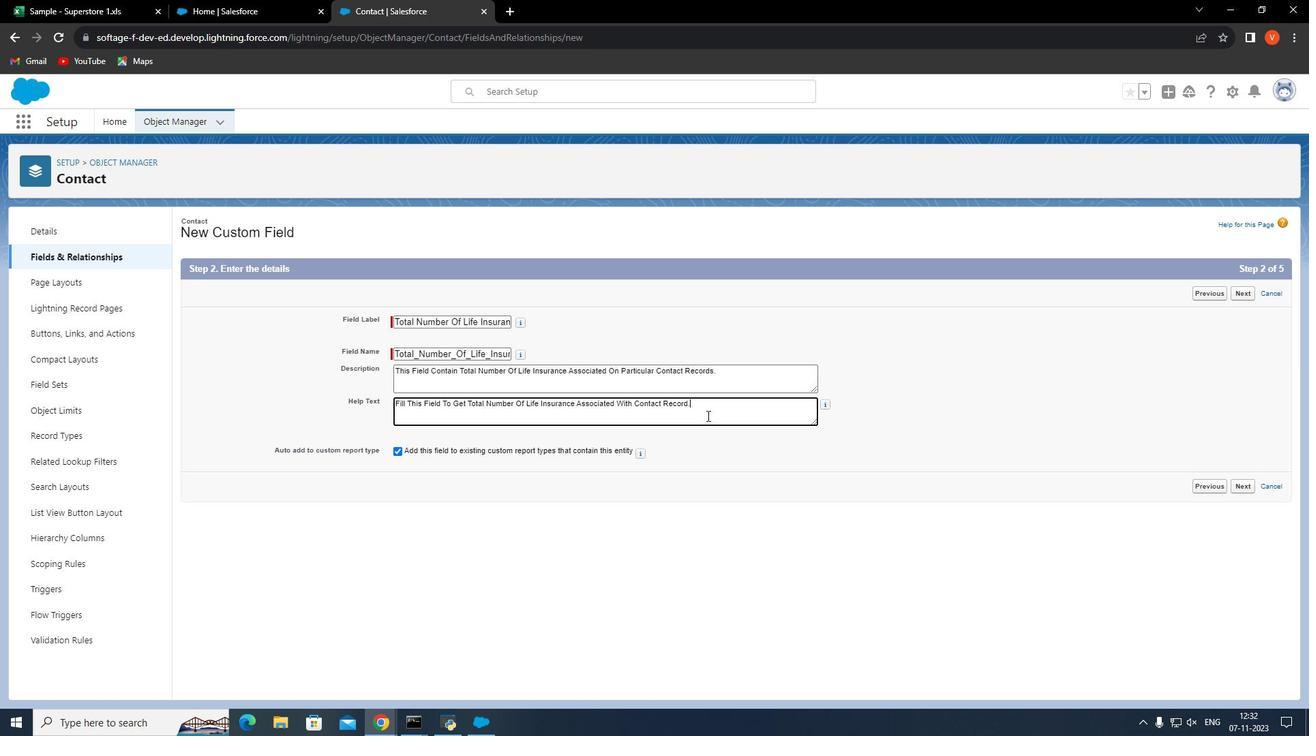
Action: Key pressed .
Screenshot: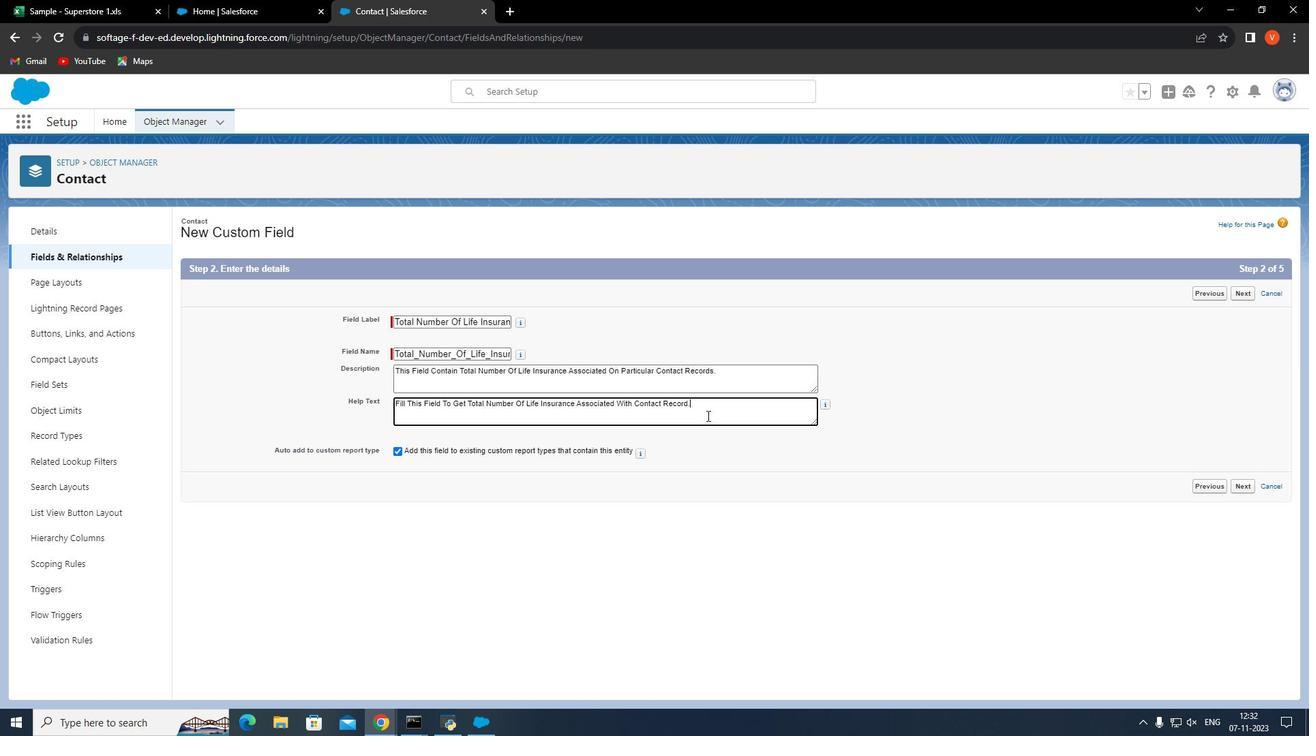 
Action: Mouse moved to (1239, 482)
Screenshot: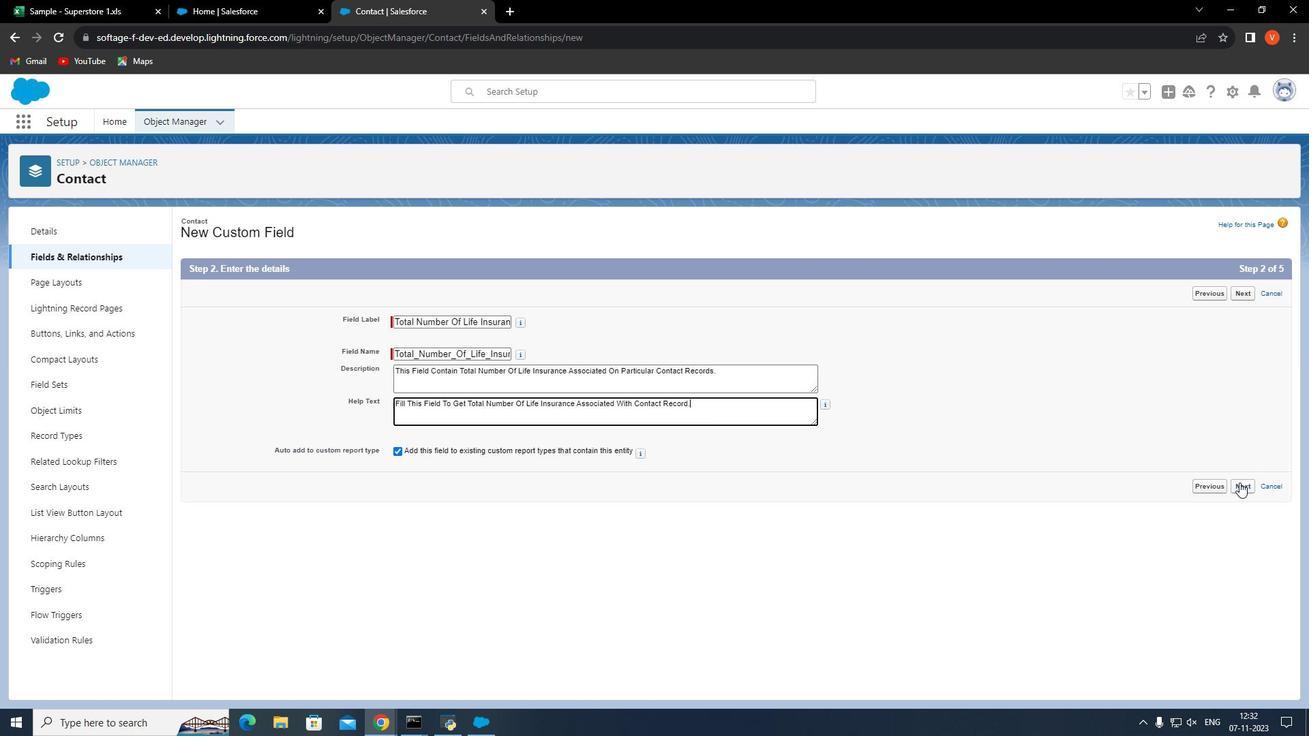 
Action: Mouse pressed left at (1239, 482)
Screenshot: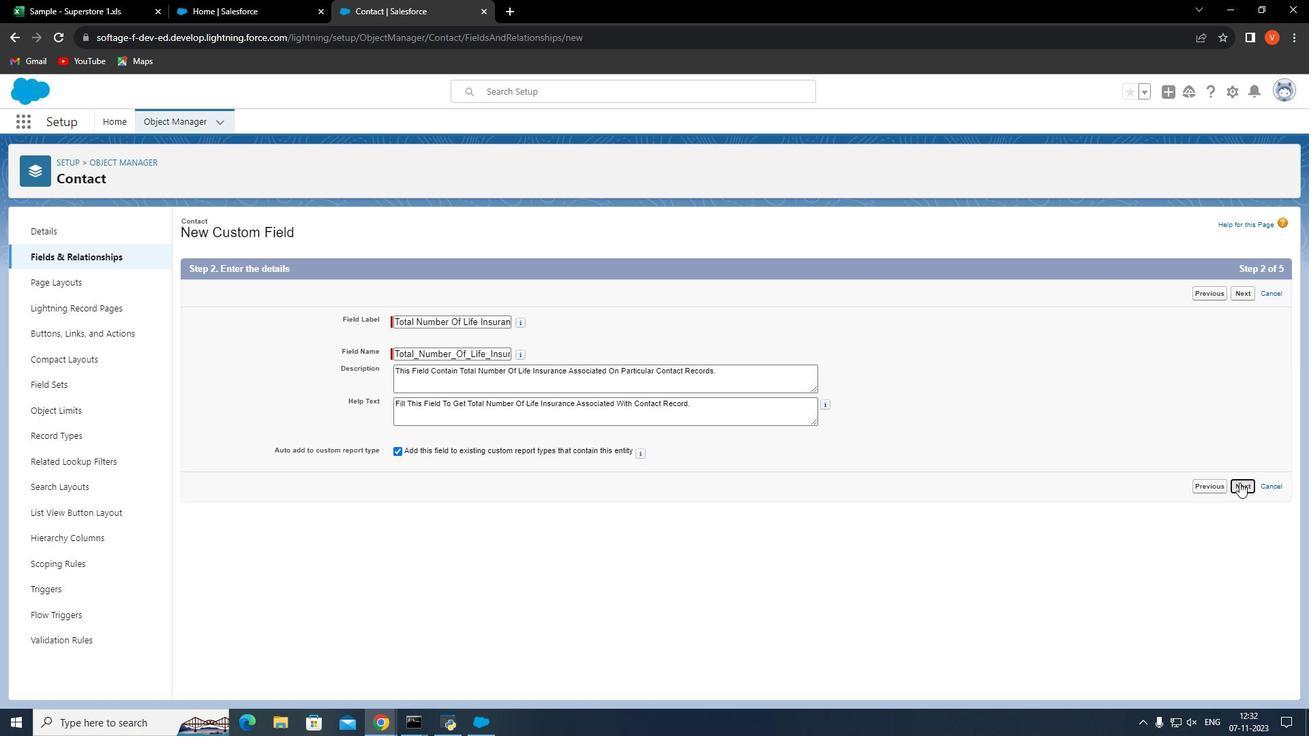 
Action: Mouse moved to (207, 420)
Screenshot: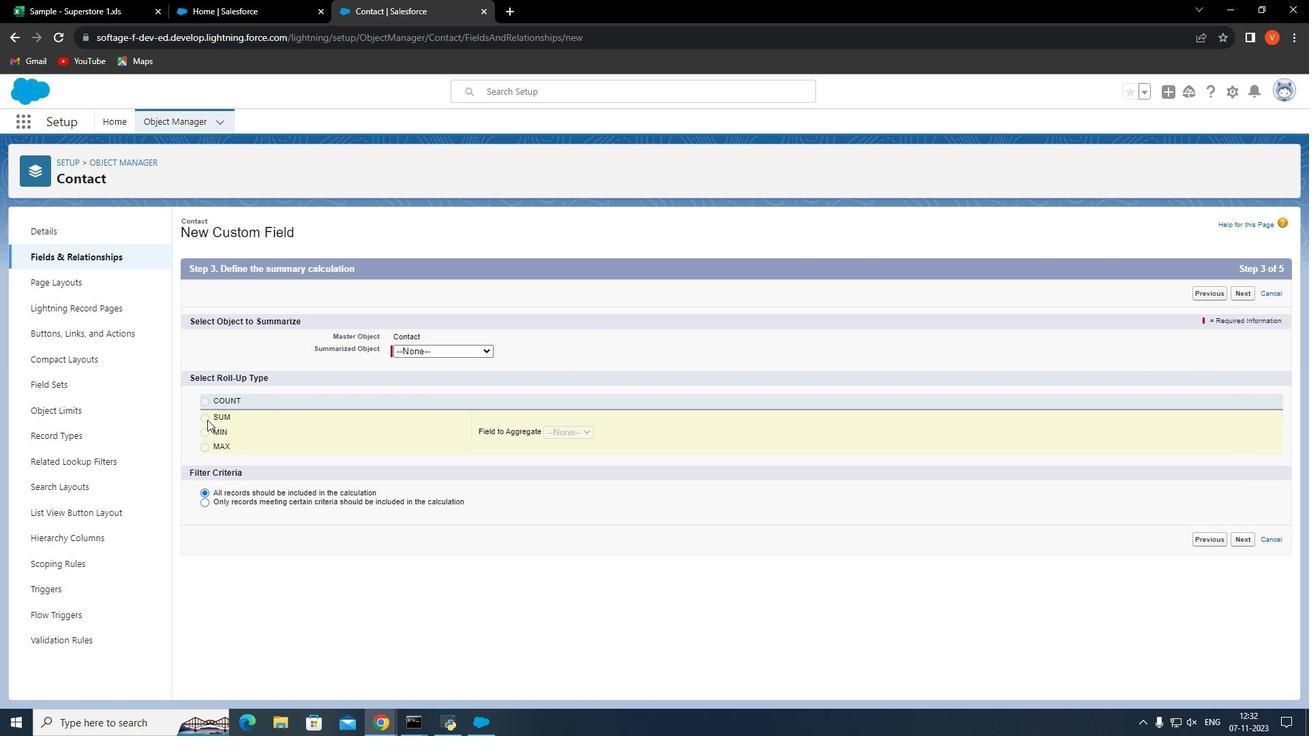 
Action: Mouse pressed left at (207, 420)
Screenshot: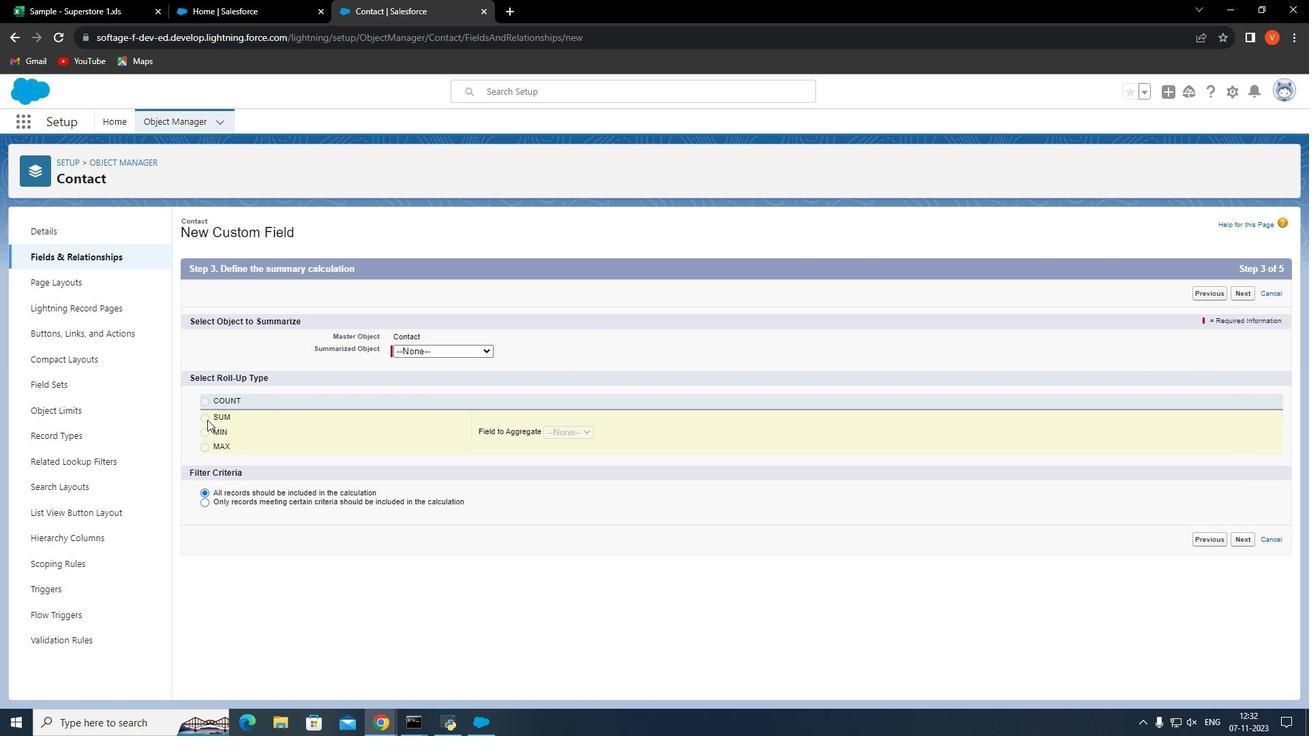 
Action: Mouse moved to (439, 353)
Screenshot: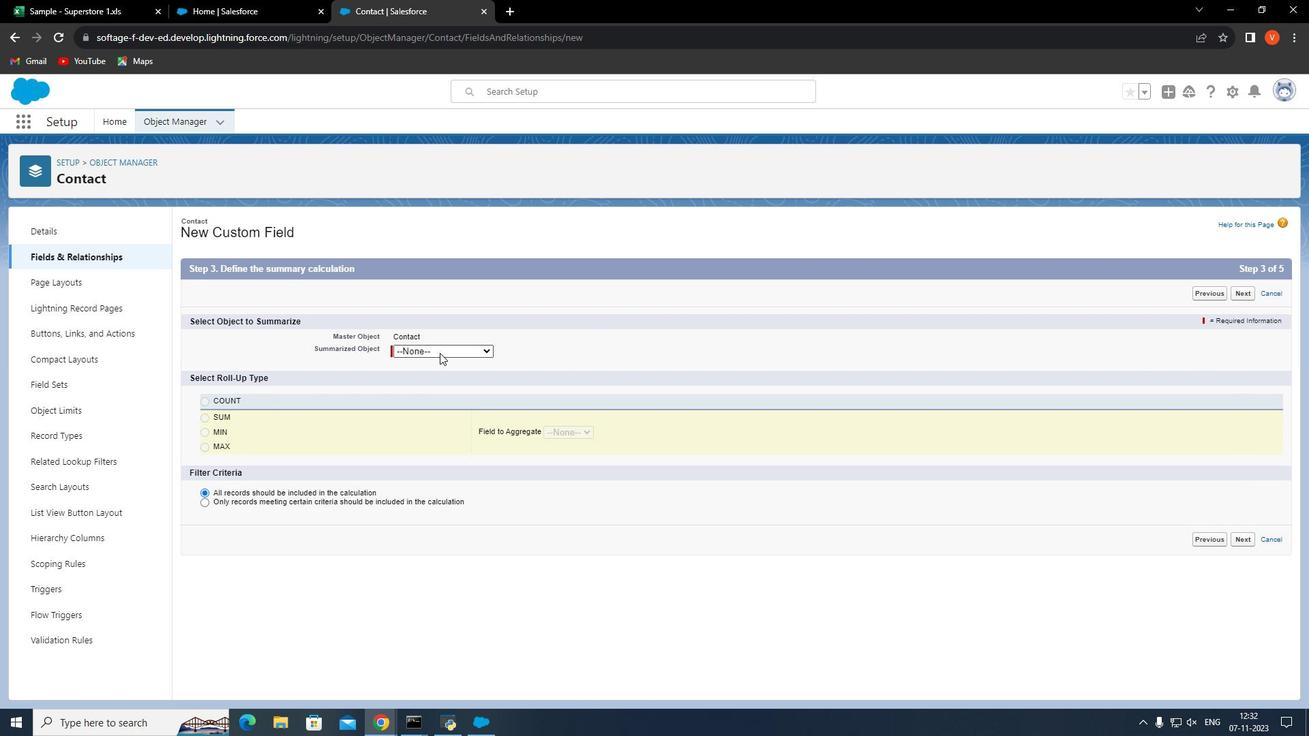 
Action: Mouse pressed left at (439, 353)
Screenshot: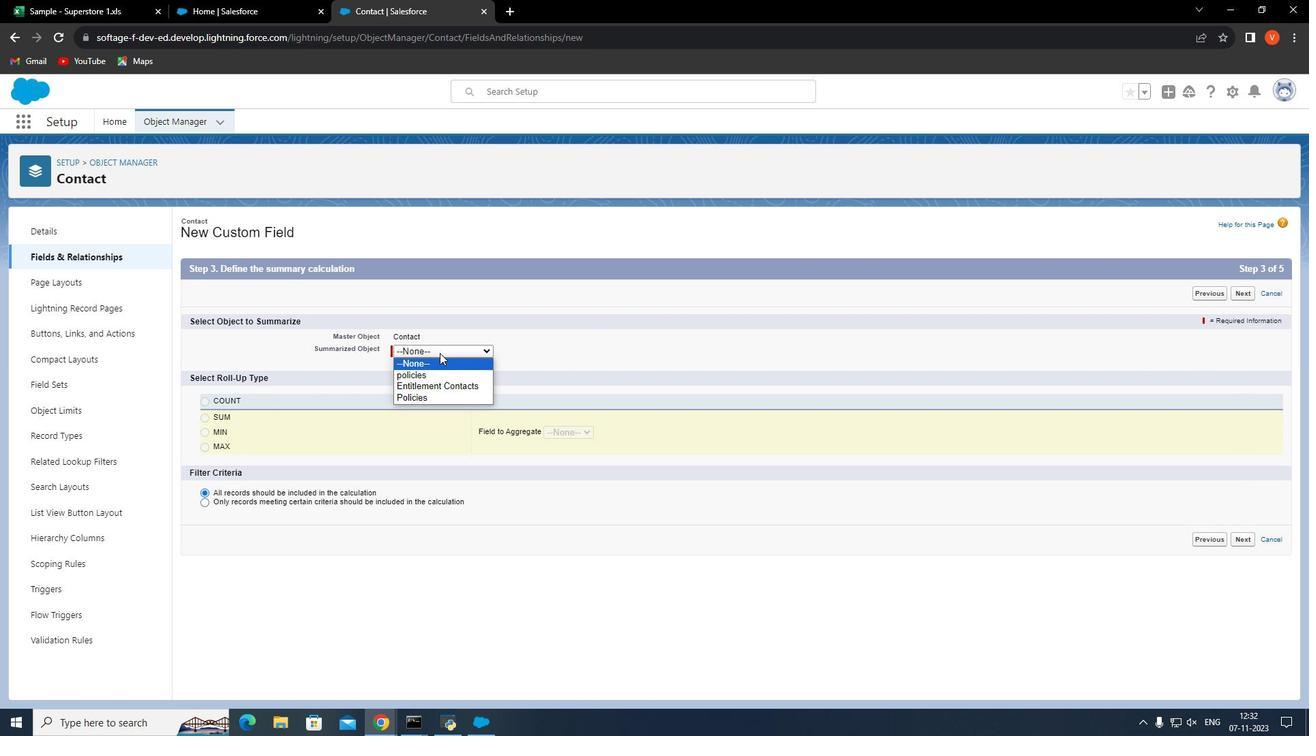 
Action: Mouse moved to (442, 379)
Screenshot: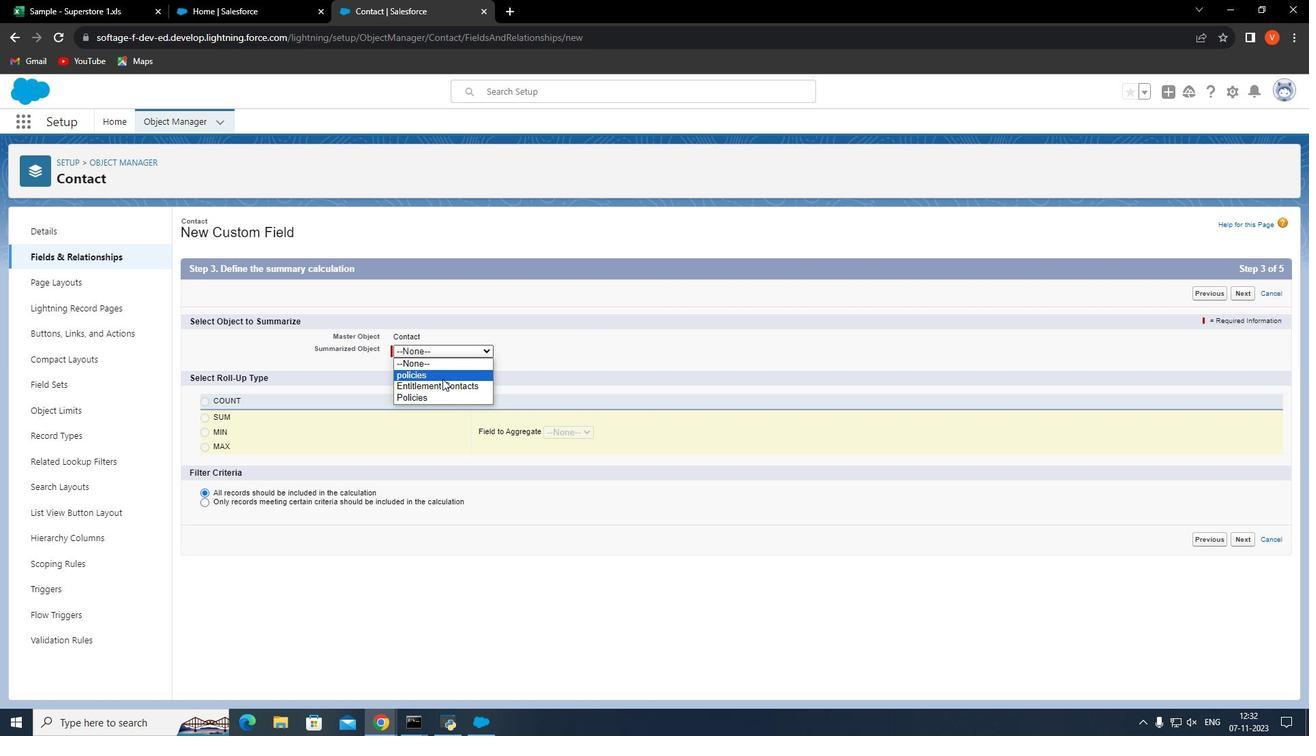 
Action: Mouse pressed left at (442, 379)
Screenshot: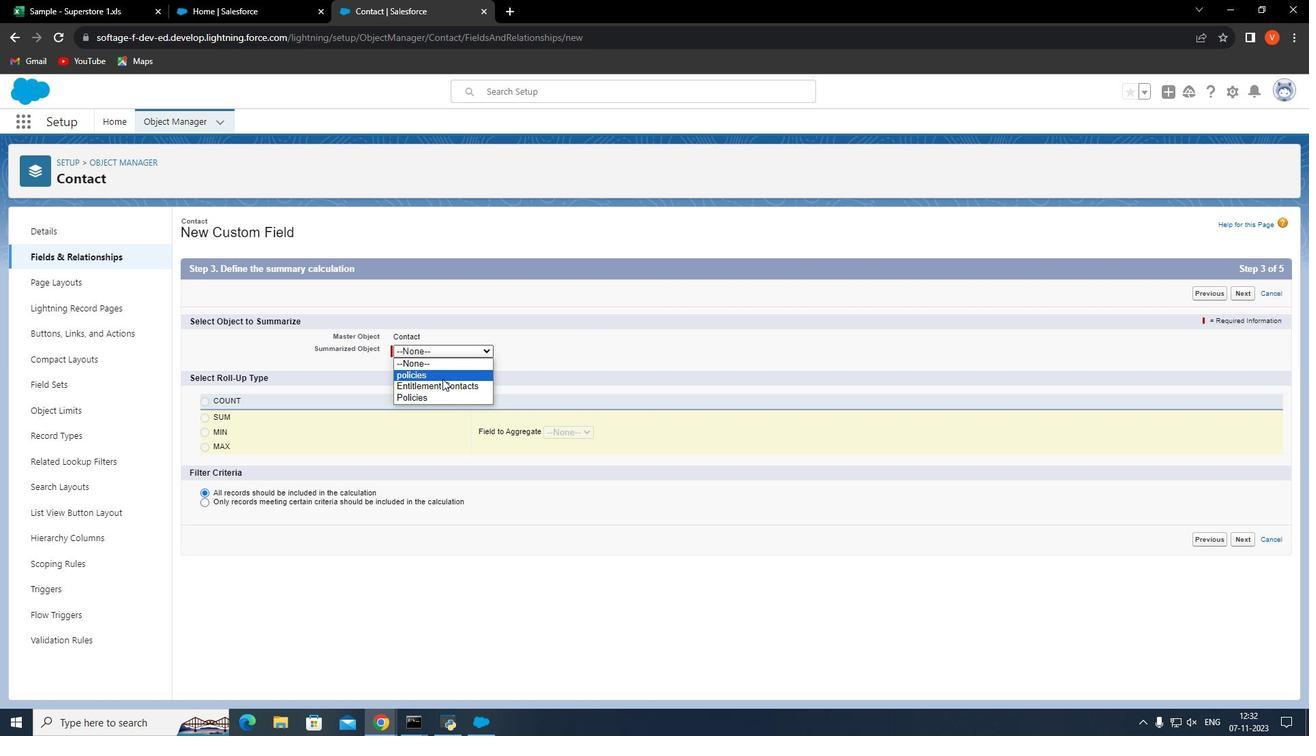 
Action: Mouse moved to (212, 420)
Screenshot: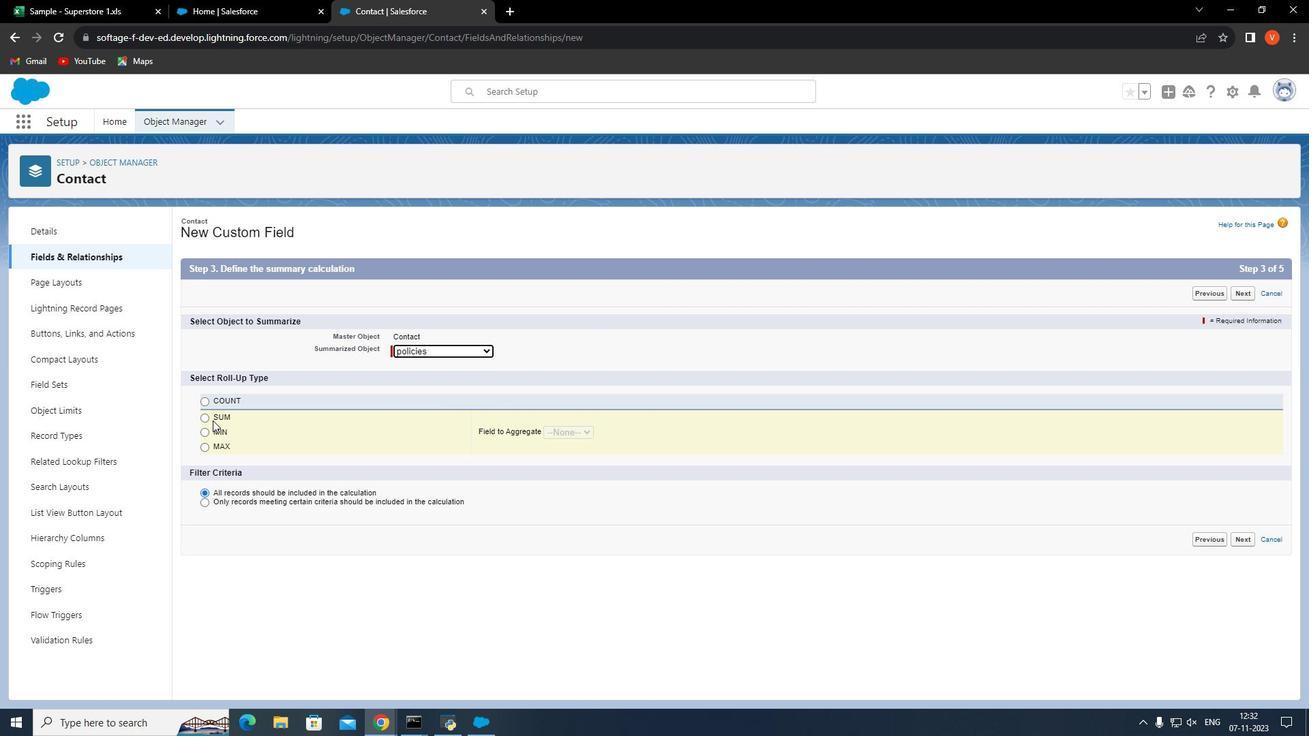 
Action: Mouse pressed left at (212, 420)
Screenshot: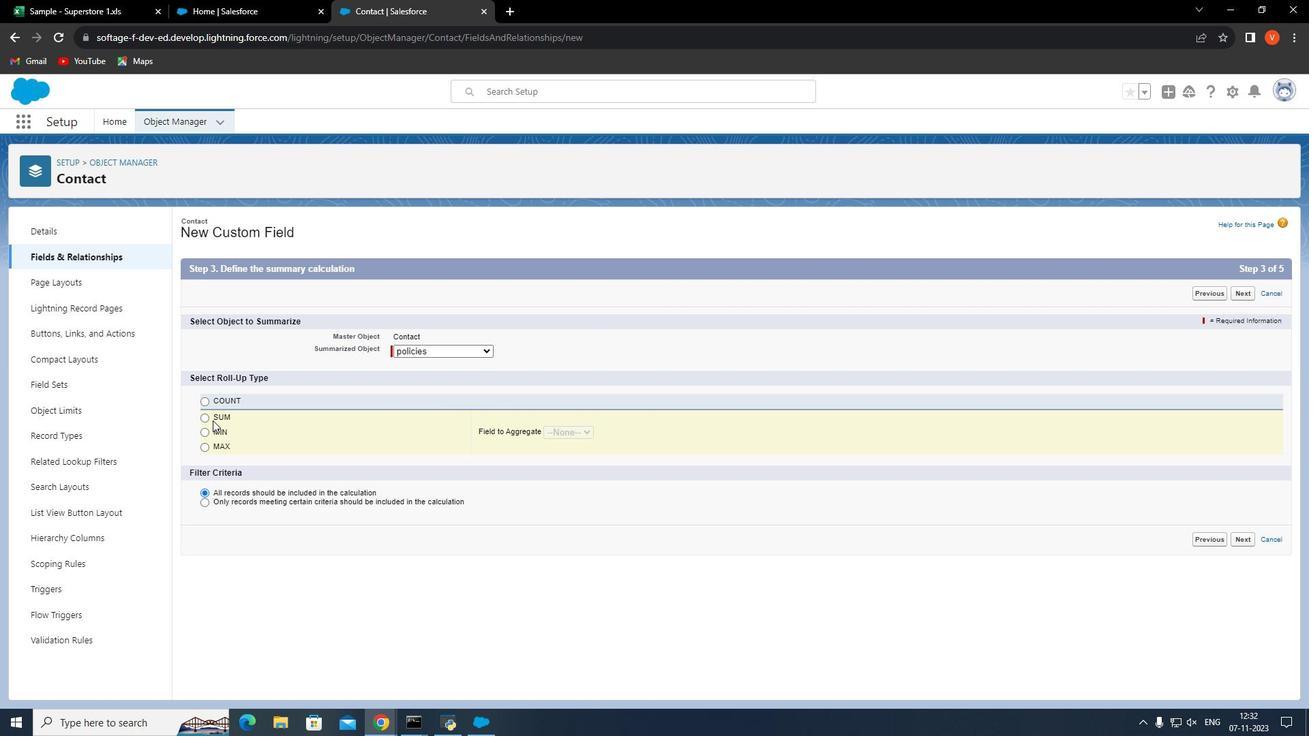 
Action: Mouse moved to (201, 418)
Screenshot: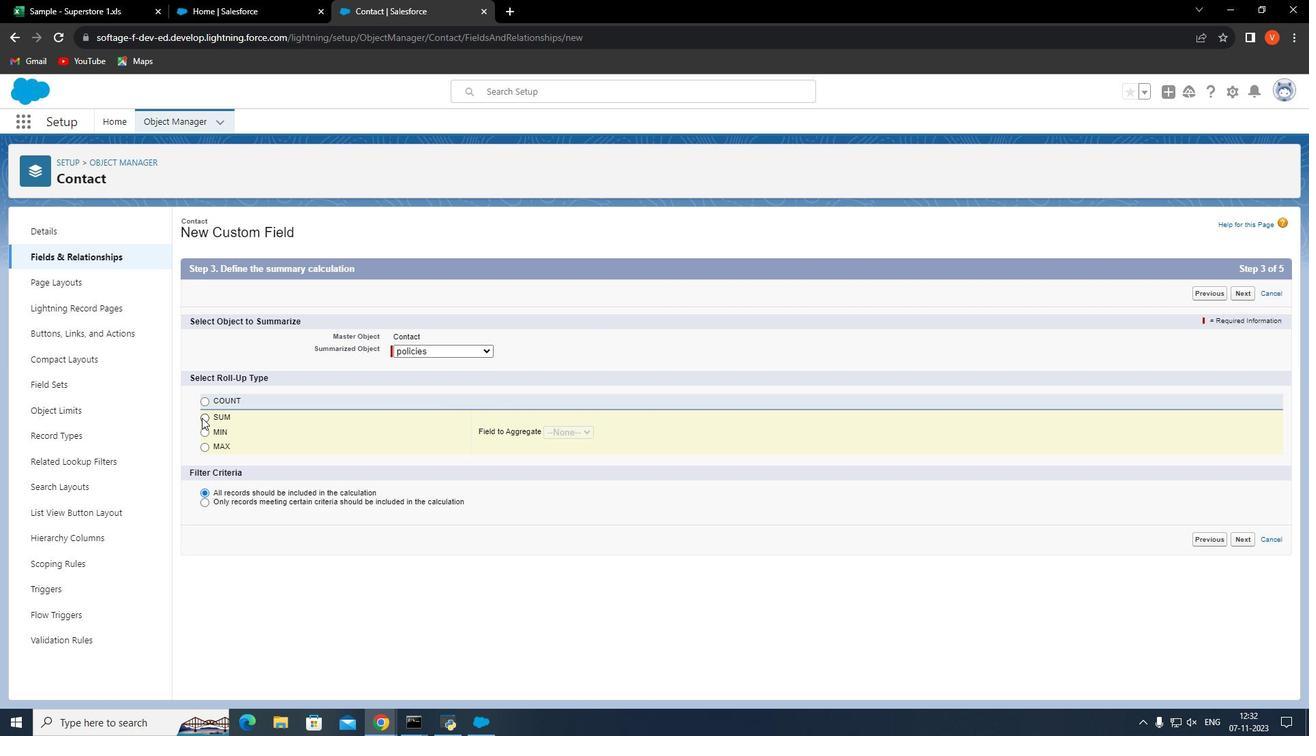 
Action: Mouse pressed left at (201, 418)
Screenshot: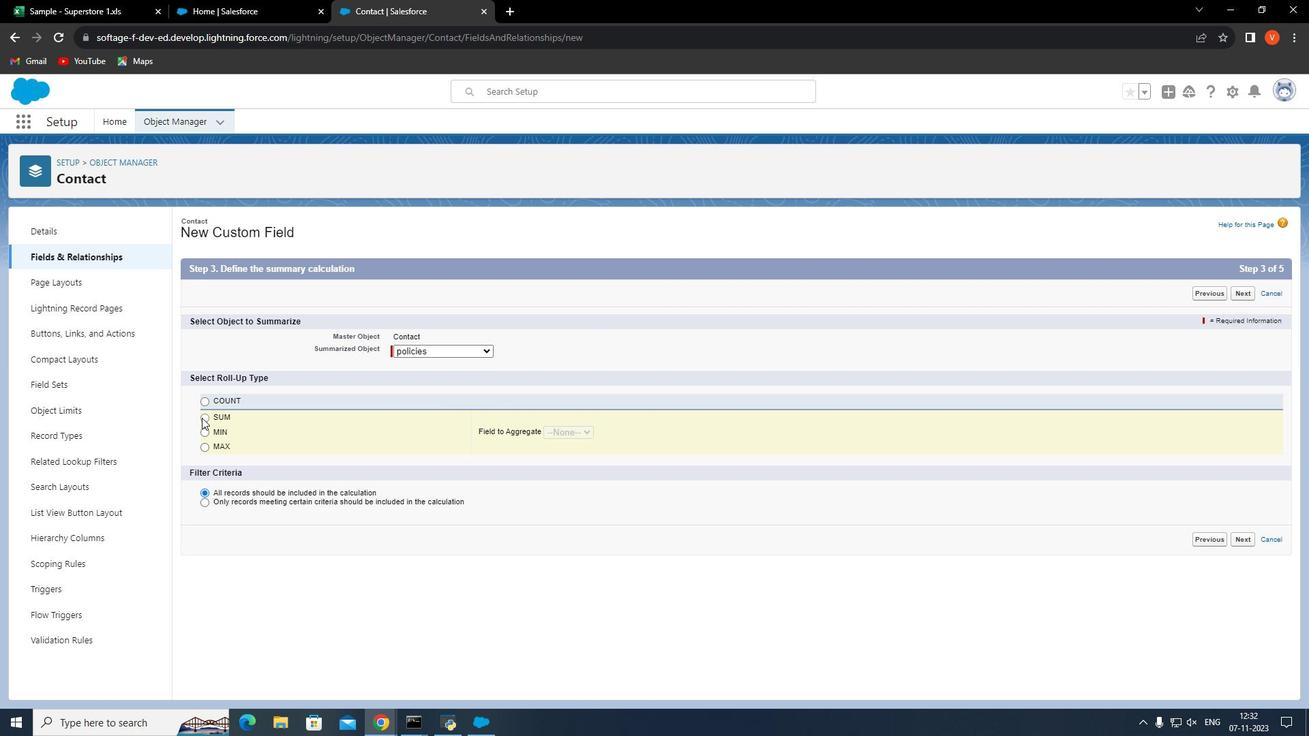 
Action: Mouse moved to (574, 433)
Screenshot: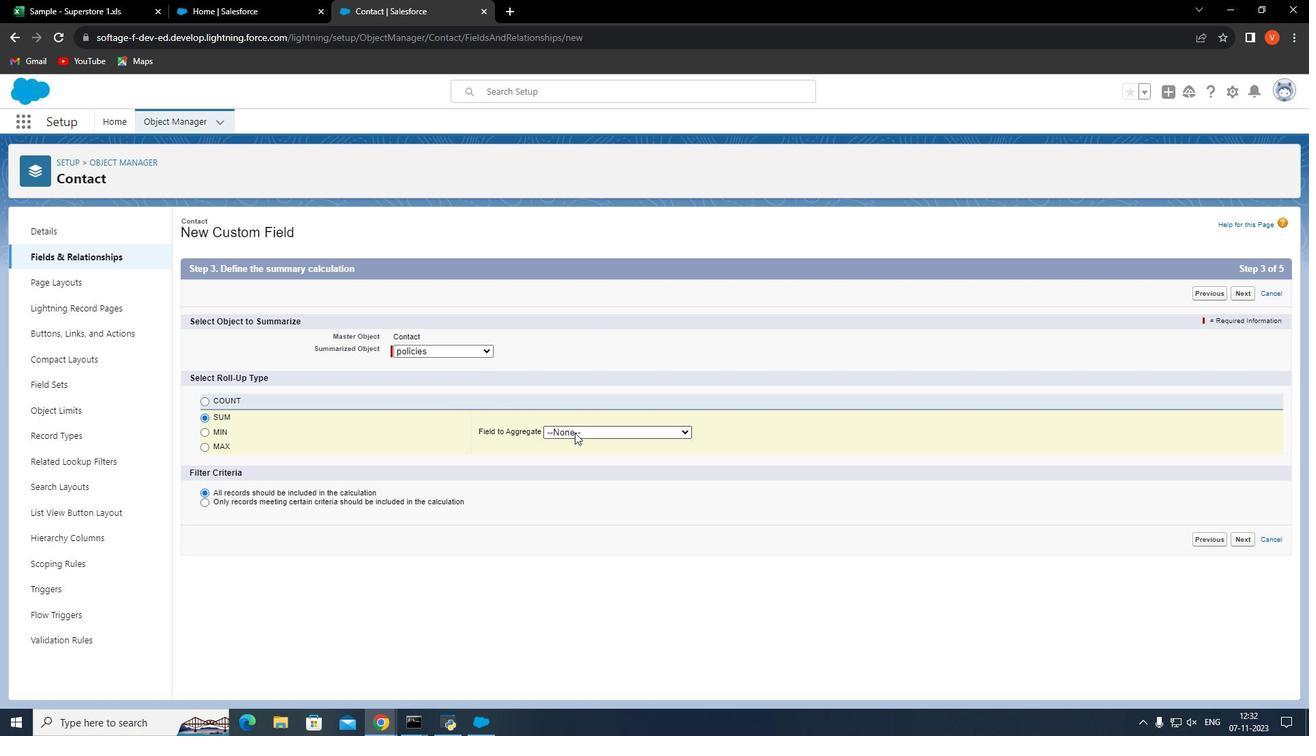 
Action: Mouse pressed left at (574, 433)
Screenshot: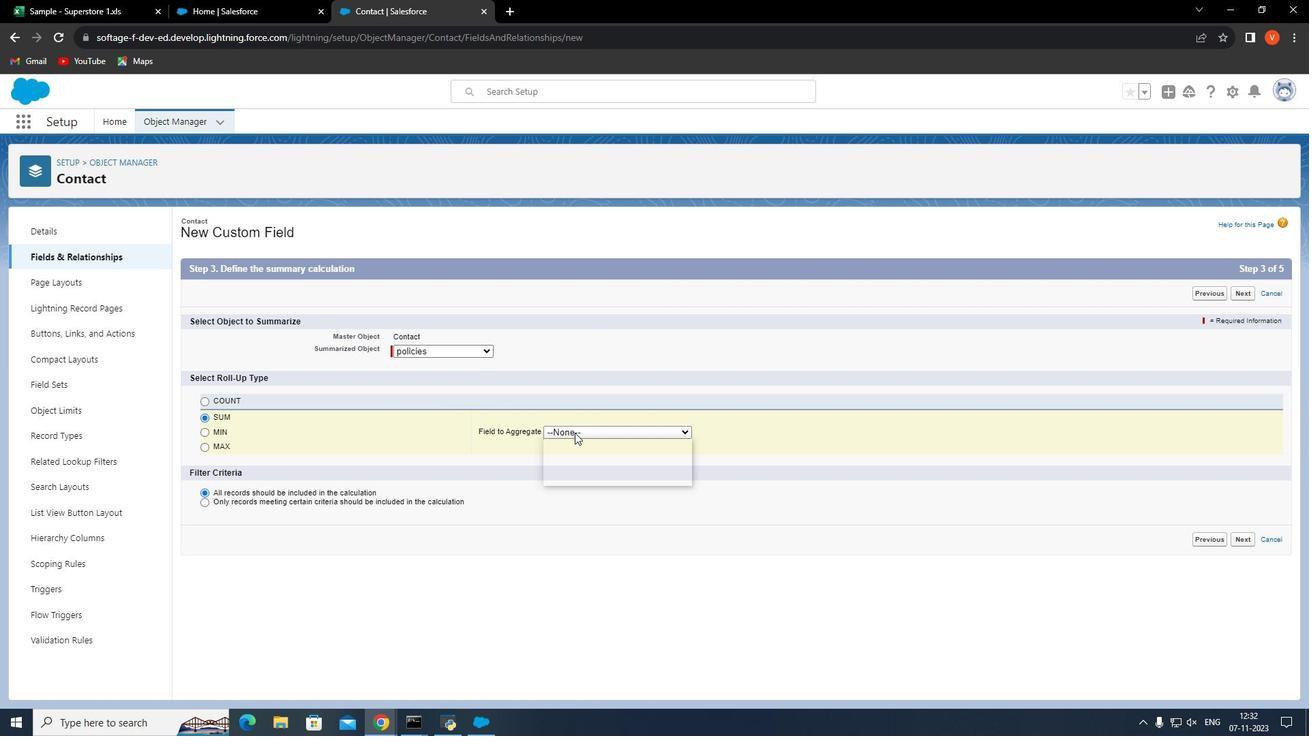 
Action: Mouse moved to (590, 456)
Screenshot: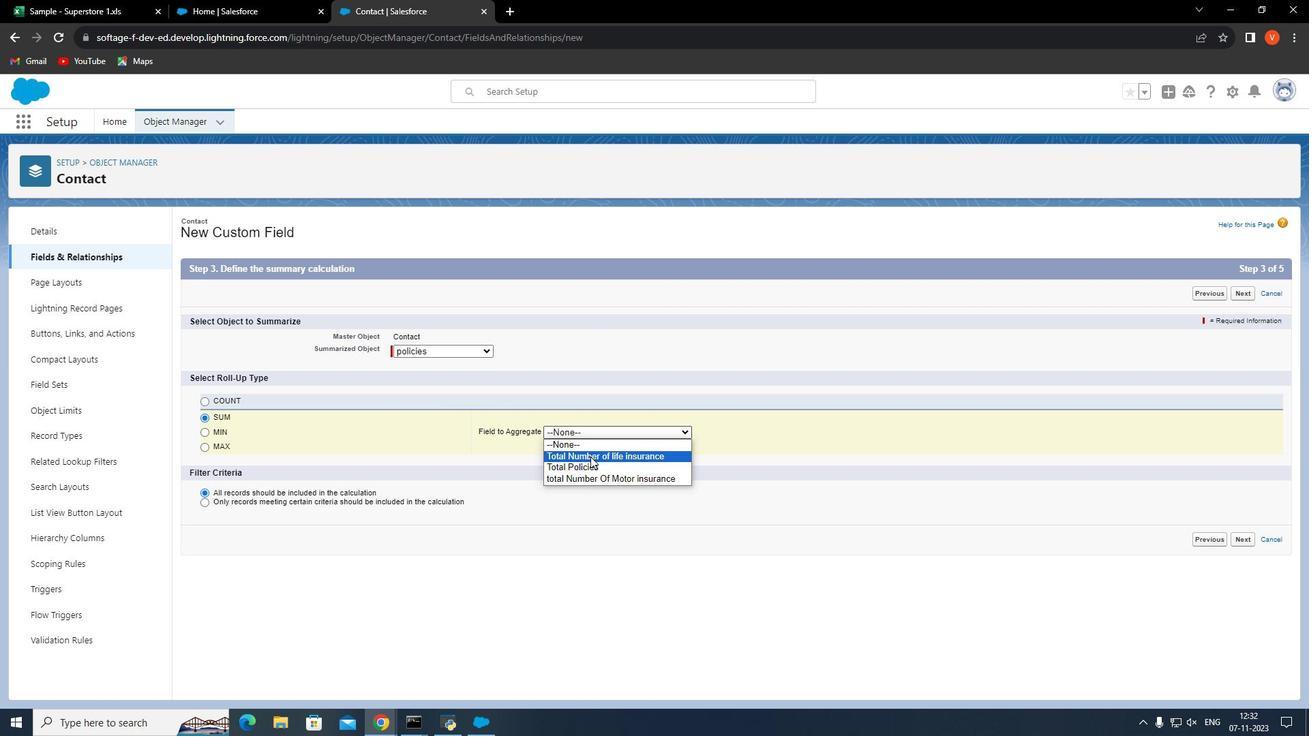 
Action: Mouse pressed left at (590, 456)
Screenshot: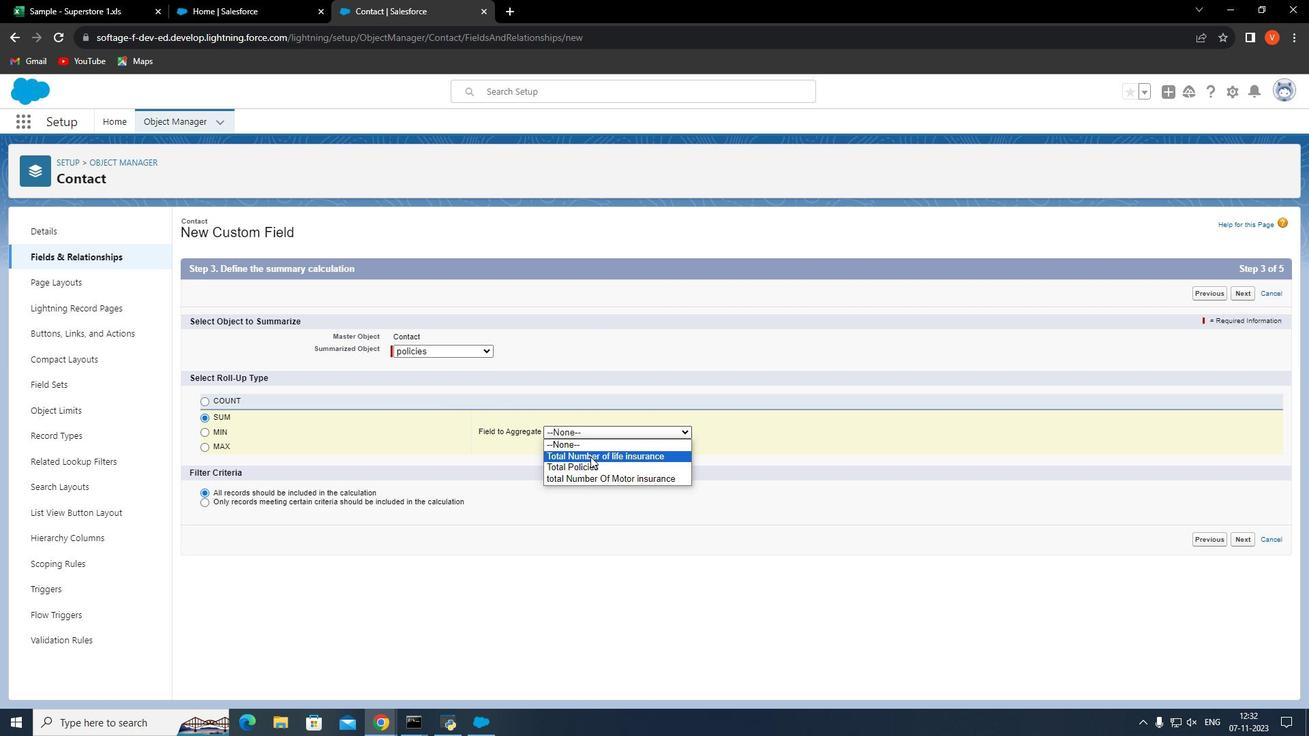 
Action: Mouse moved to (1246, 540)
Screenshot: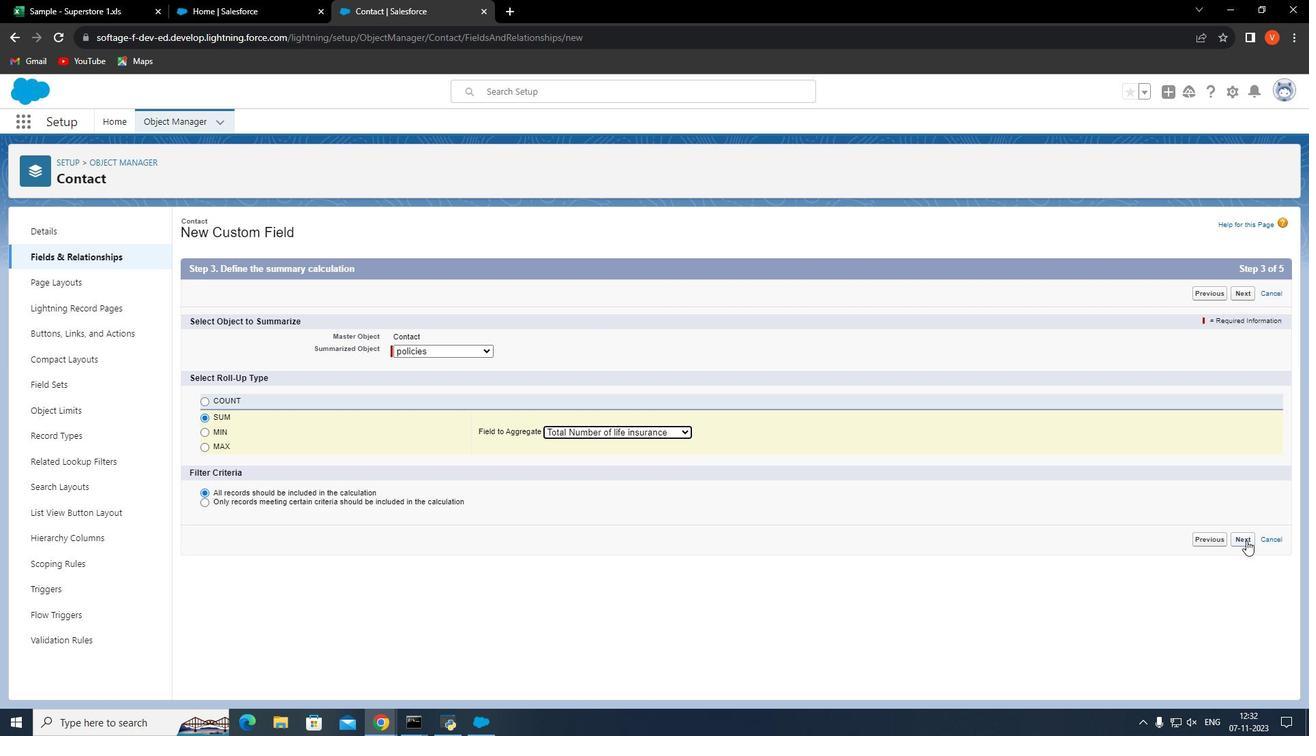 
Action: Mouse pressed left at (1246, 540)
Screenshot: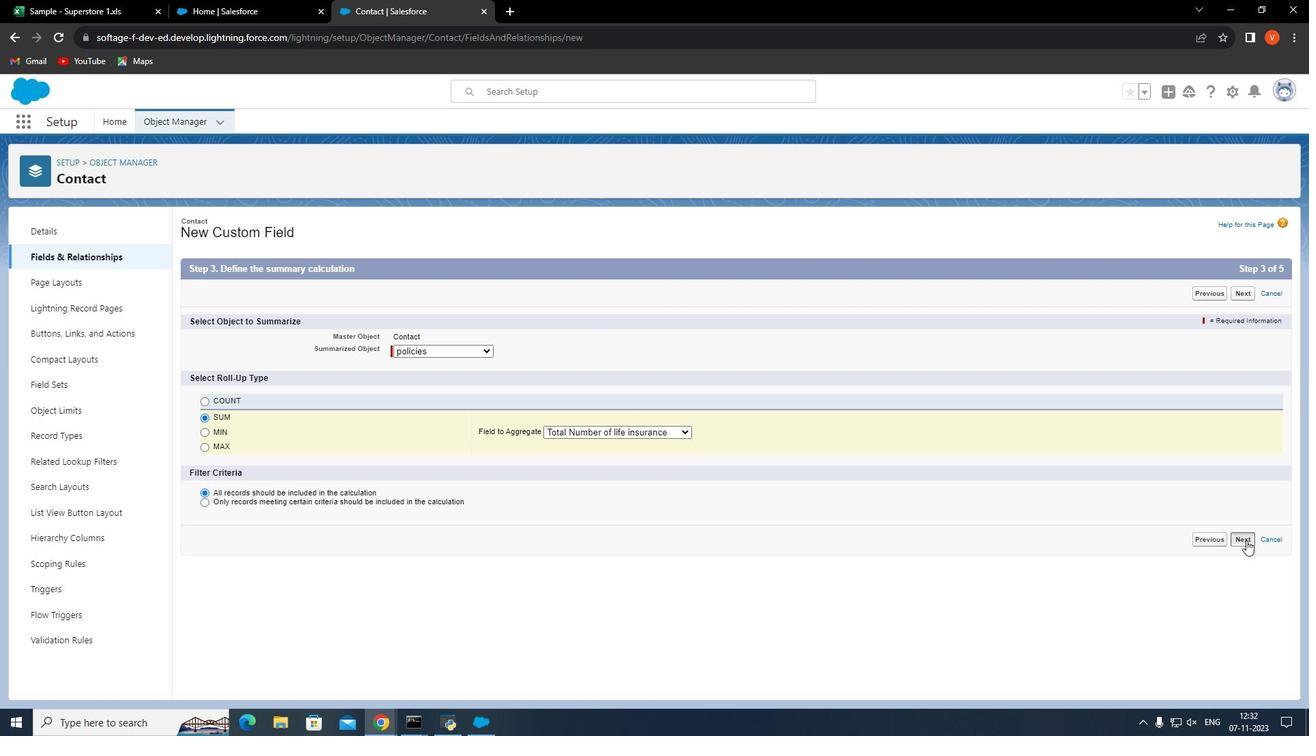 
Action: Mouse moved to (977, 460)
Screenshot: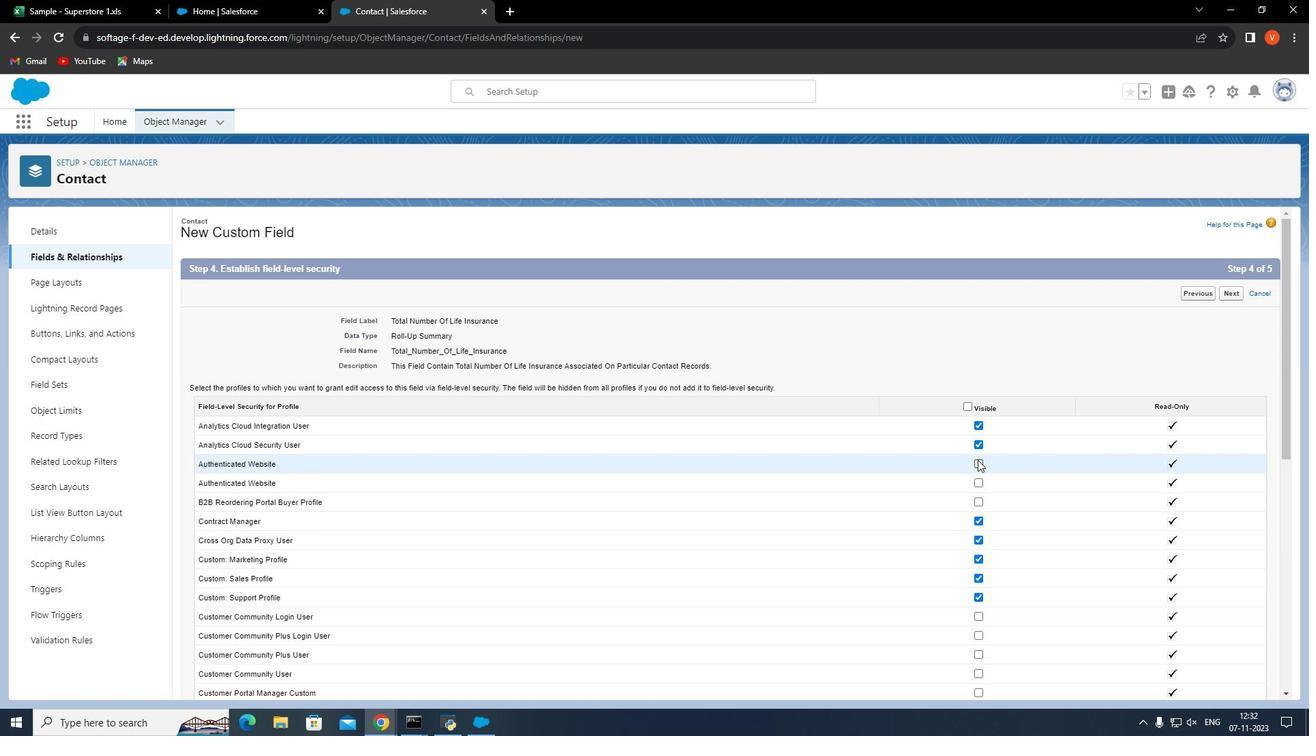 
Action: Mouse pressed left at (977, 460)
Screenshot: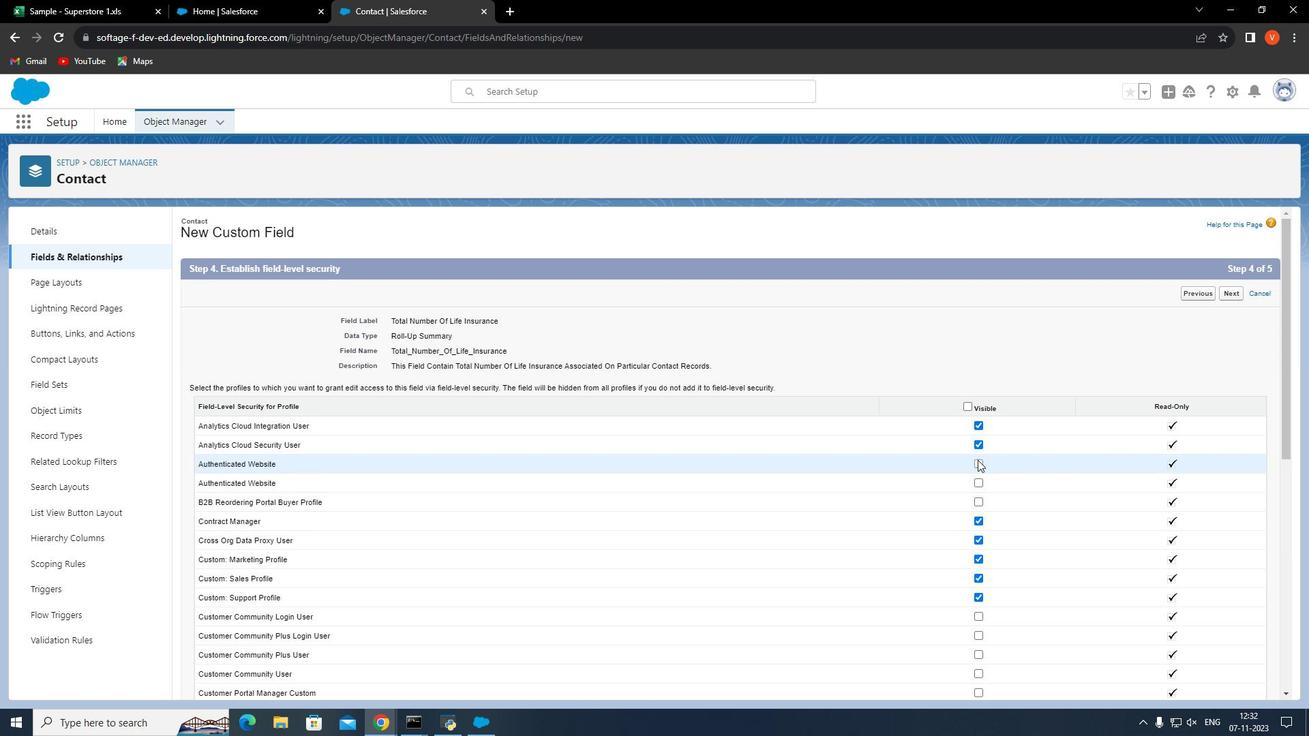 
Action: Mouse moved to (977, 486)
Screenshot: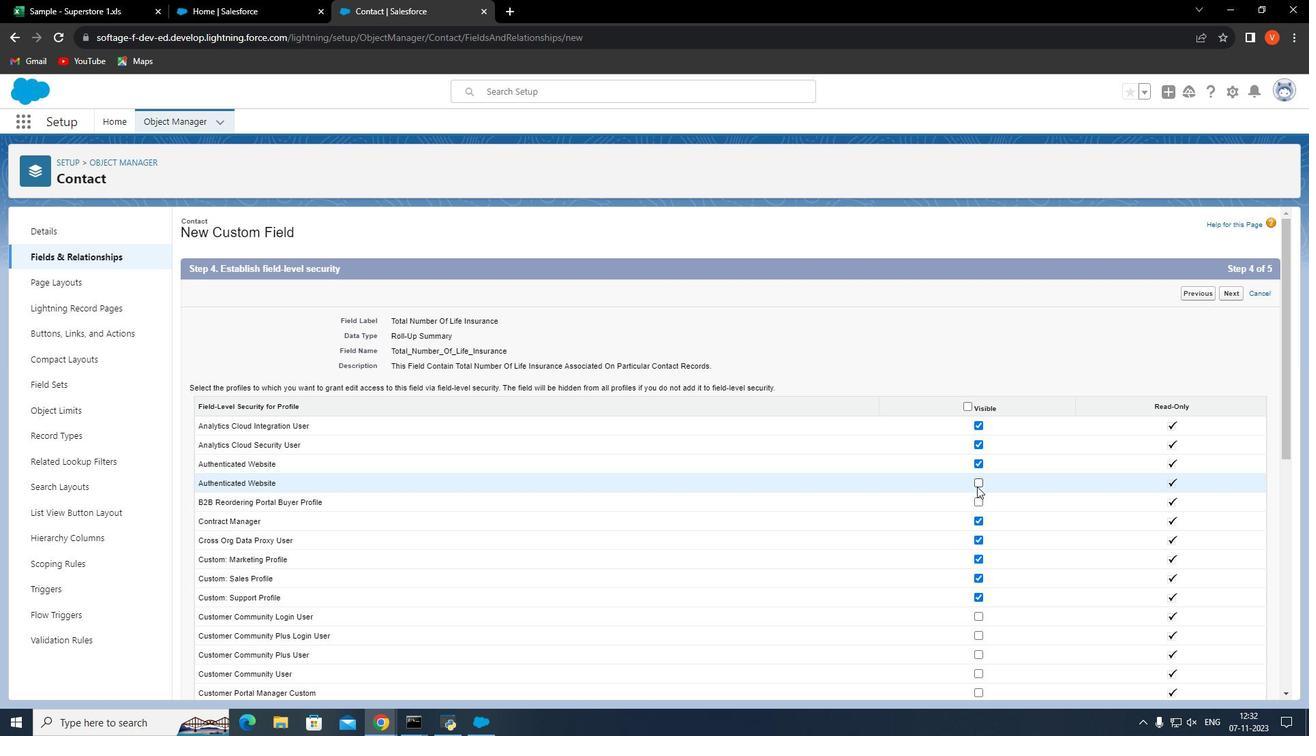 
Action: Mouse pressed left at (977, 486)
Screenshot: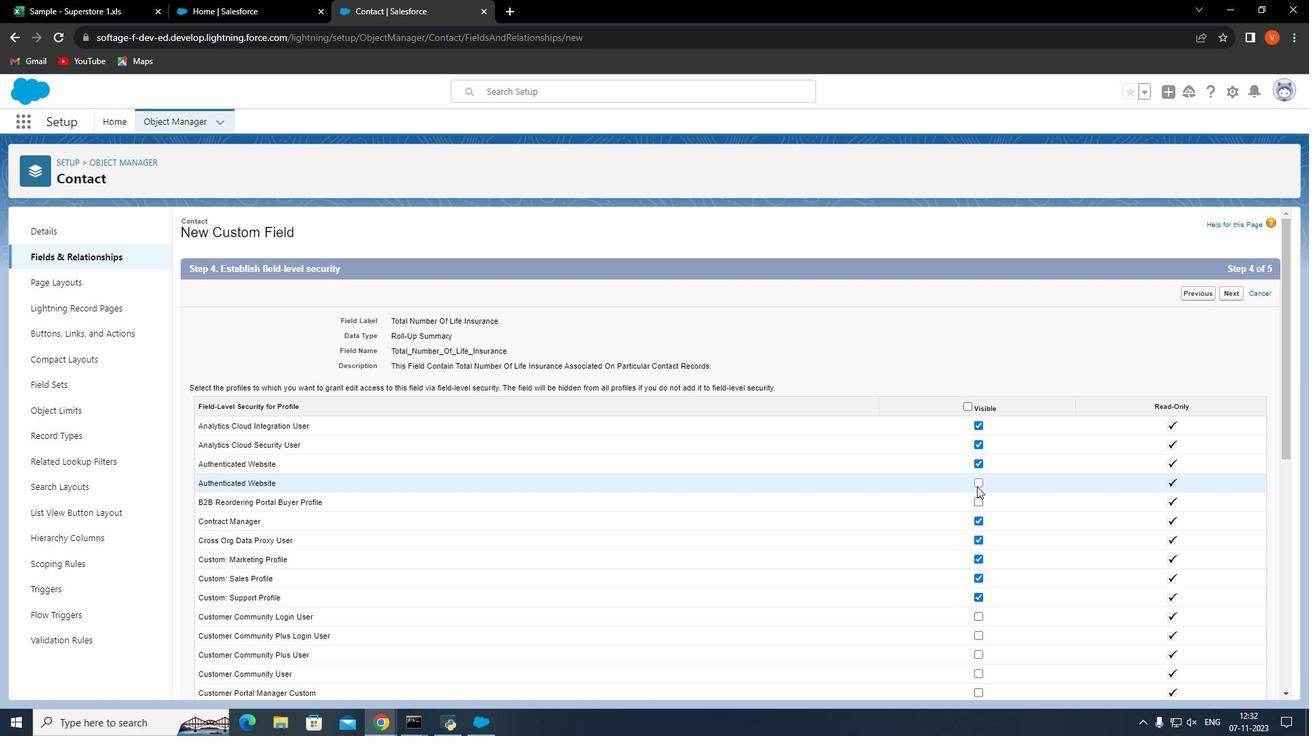 
Action: Mouse moved to (980, 505)
Screenshot: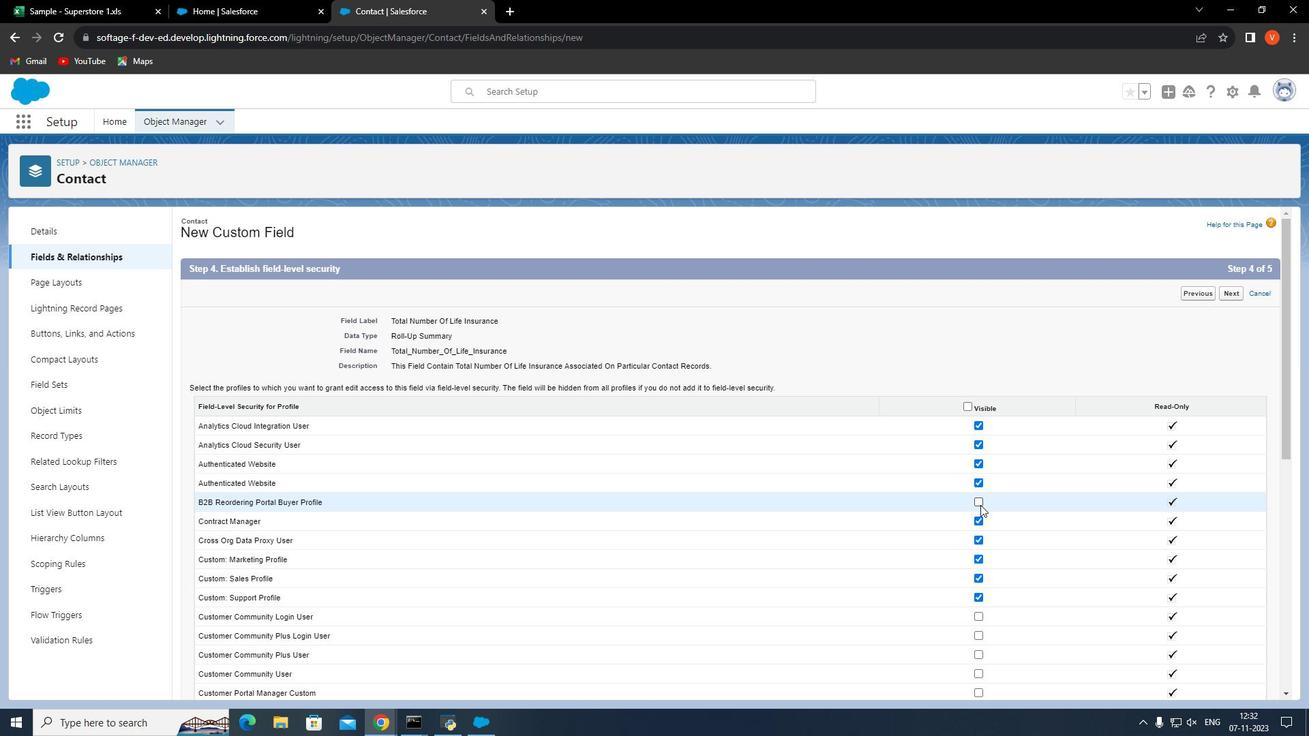 
Action: Mouse pressed left at (980, 505)
Screenshot: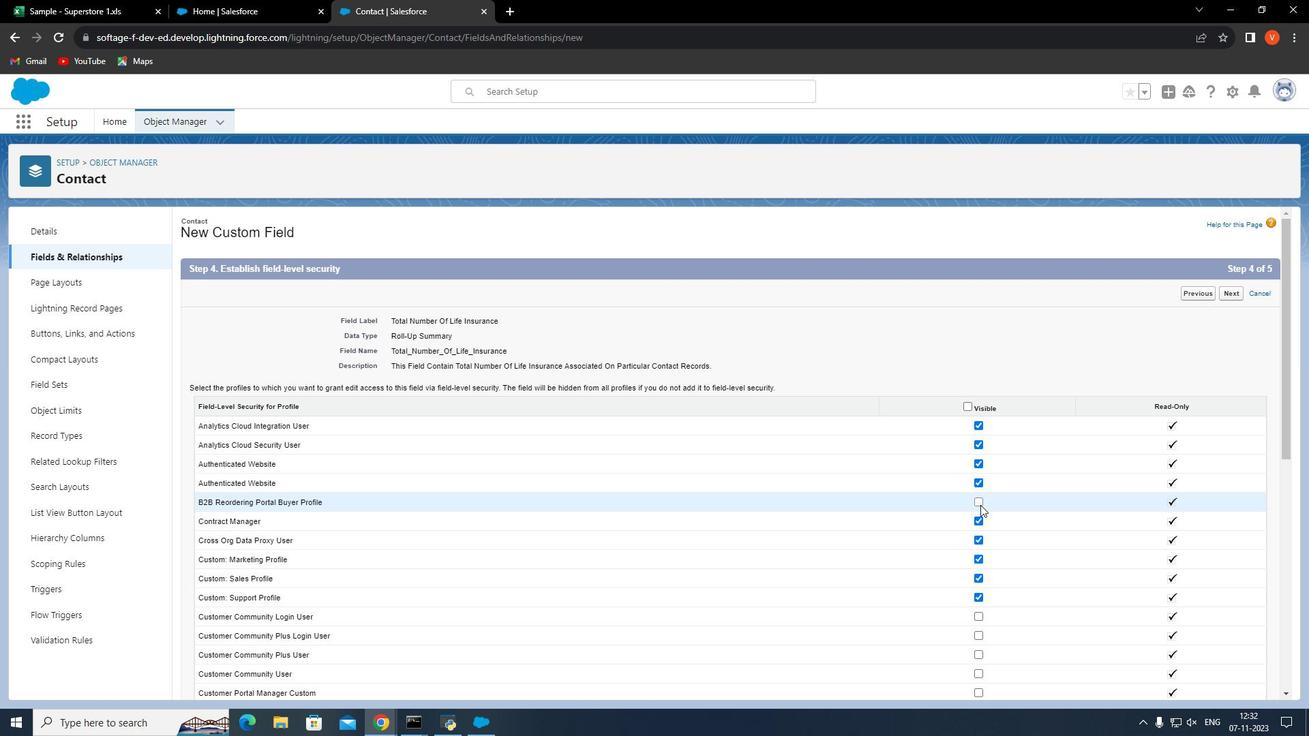 
Action: Mouse scrolled (980, 504) with delta (0, 0)
Screenshot: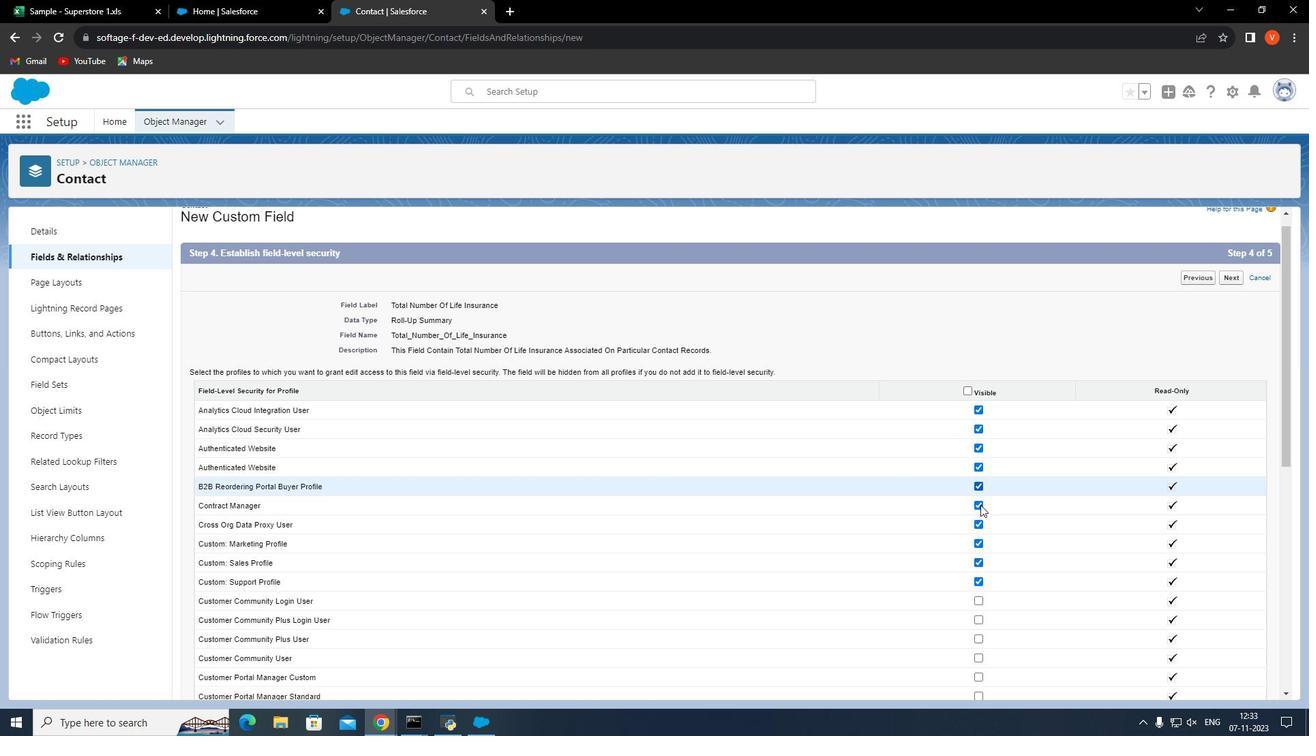 
Action: Mouse scrolled (980, 504) with delta (0, 0)
Screenshot: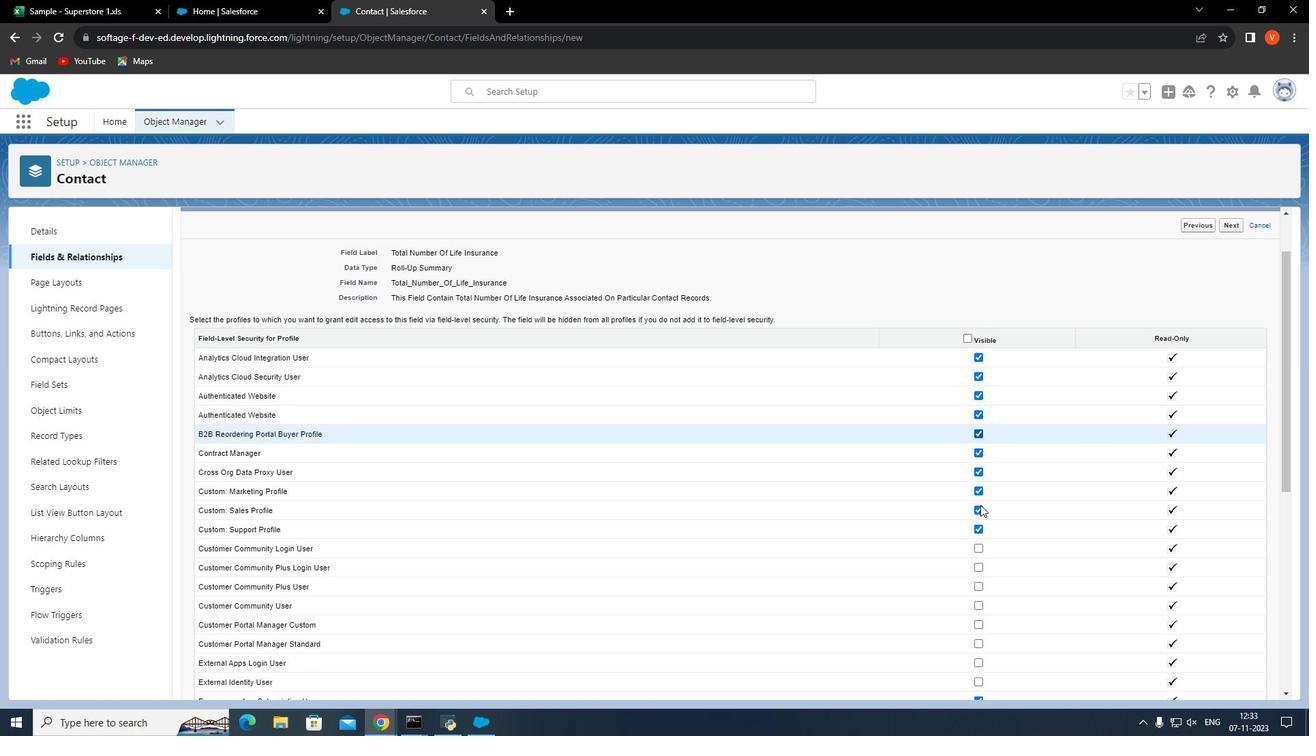 
Action: Mouse moved to (980, 505)
Screenshot: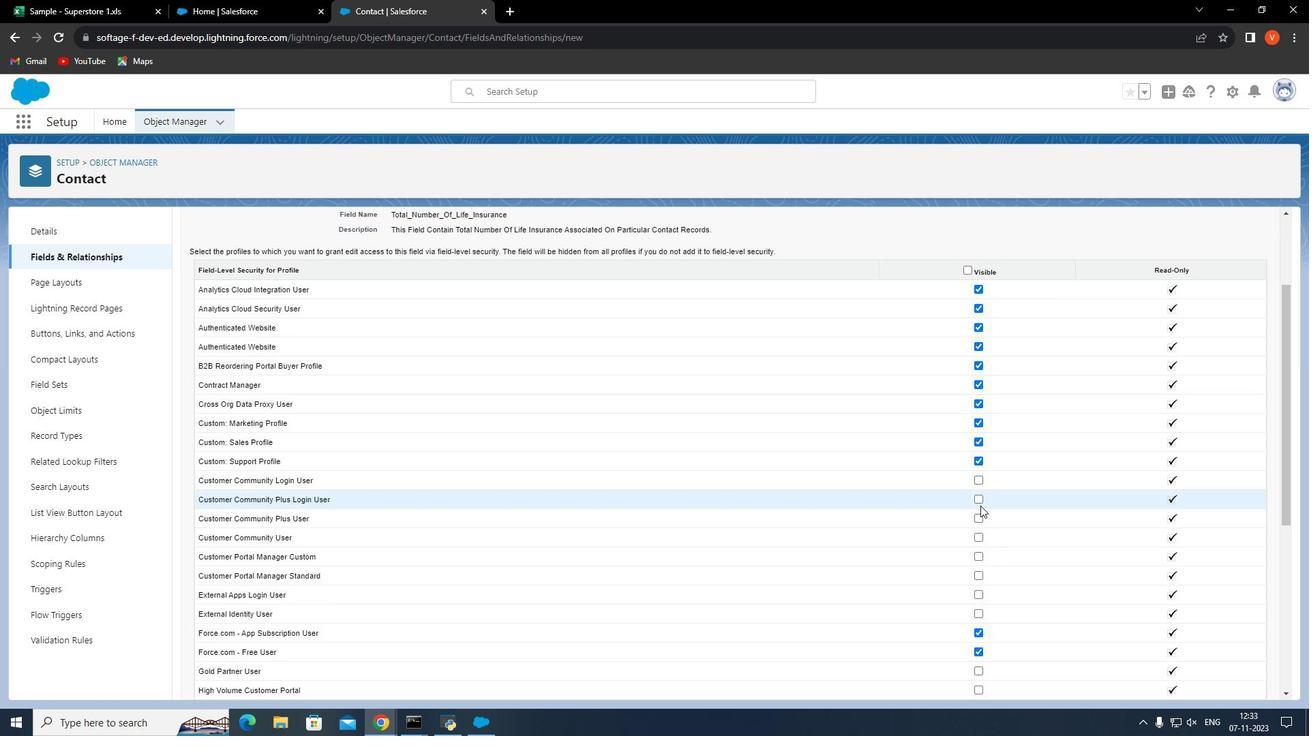 
Action: Mouse scrolled (980, 505) with delta (0, 0)
Screenshot: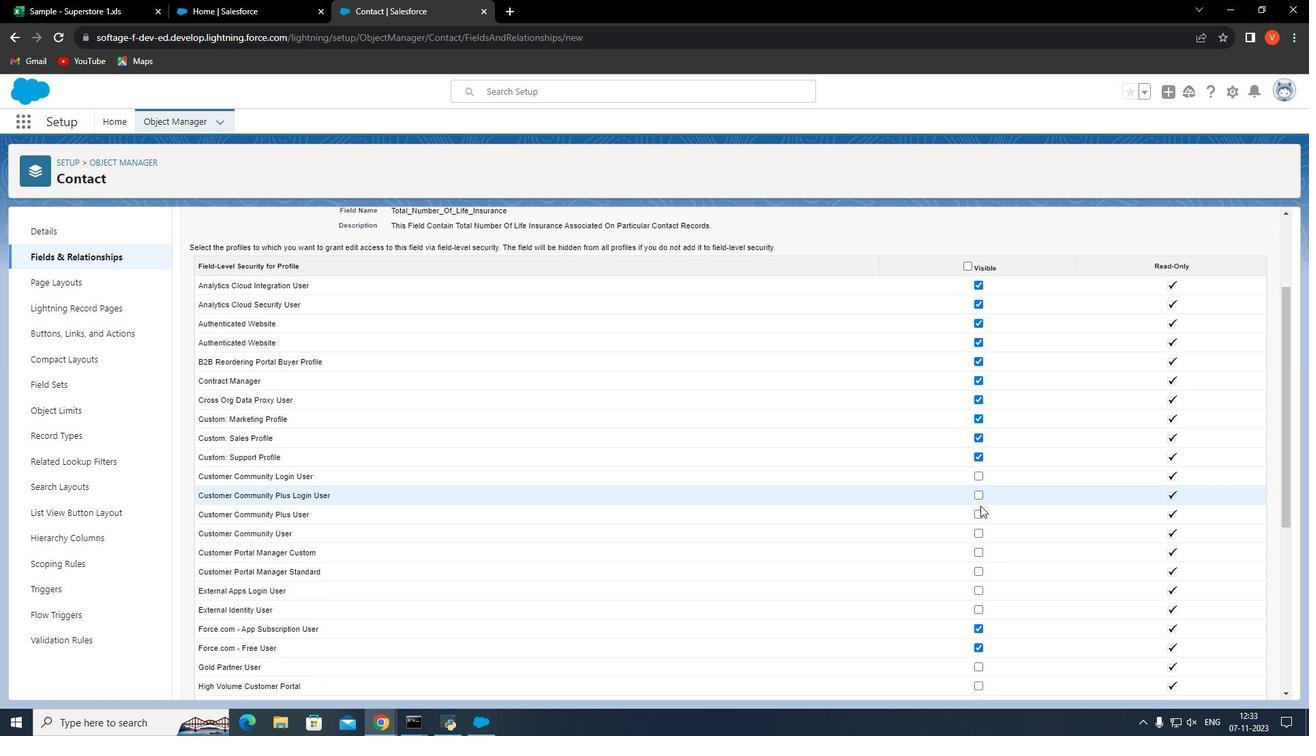 
Action: Mouse moved to (975, 413)
Screenshot: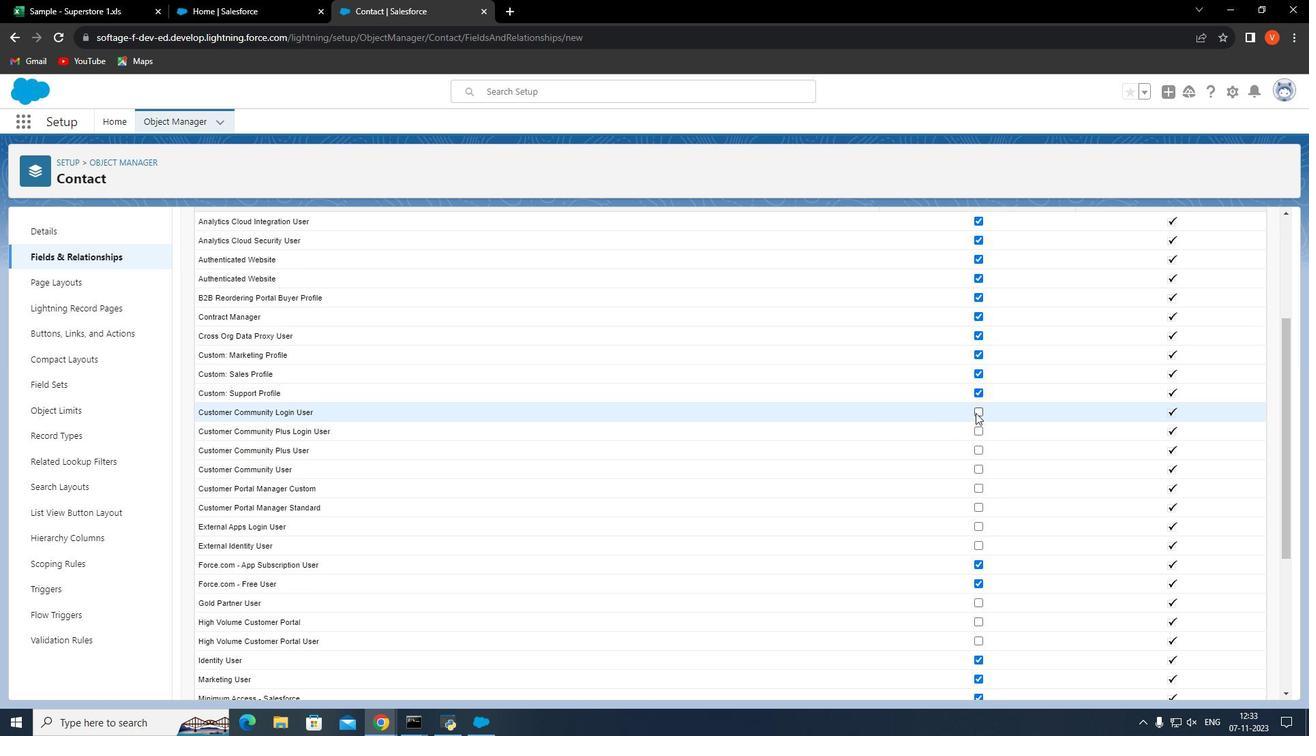 
Action: Mouse pressed left at (975, 413)
Screenshot: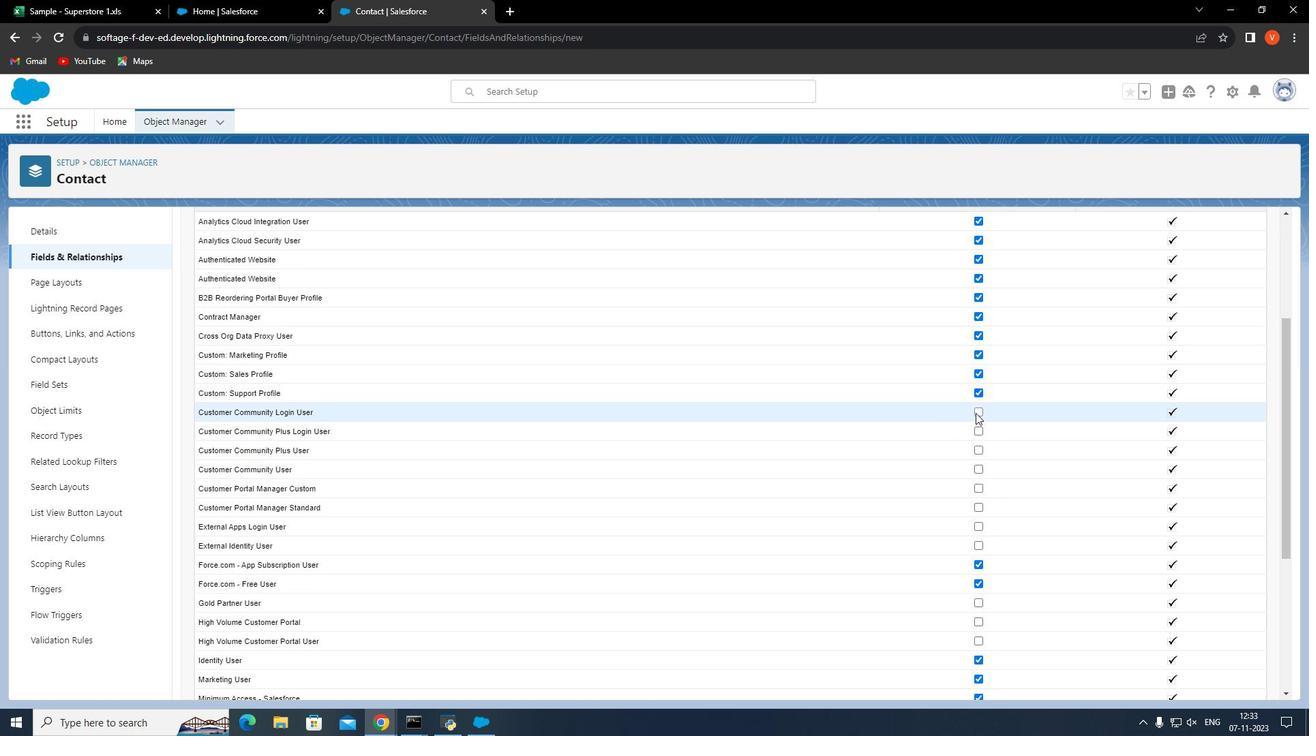 
Action: Mouse moved to (980, 430)
Screenshot: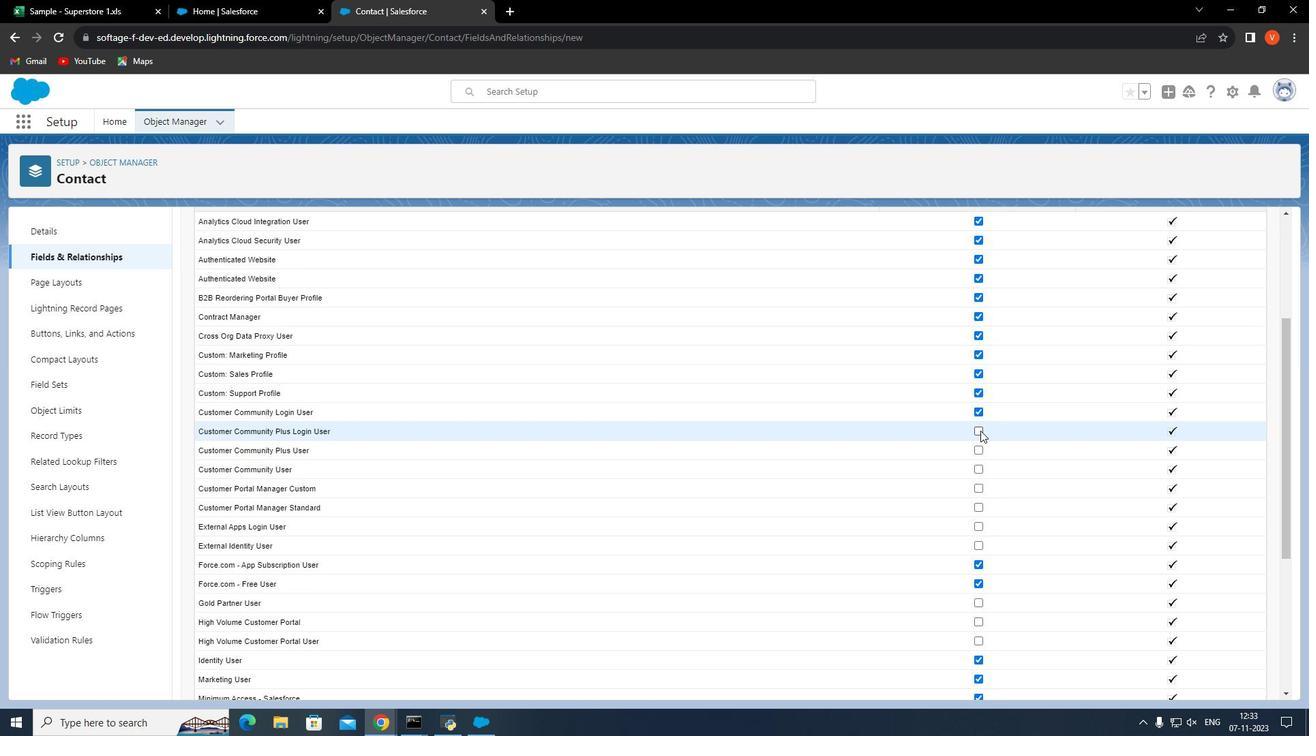 
Action: Mouse pressed left at (980, 430)
Screenshot: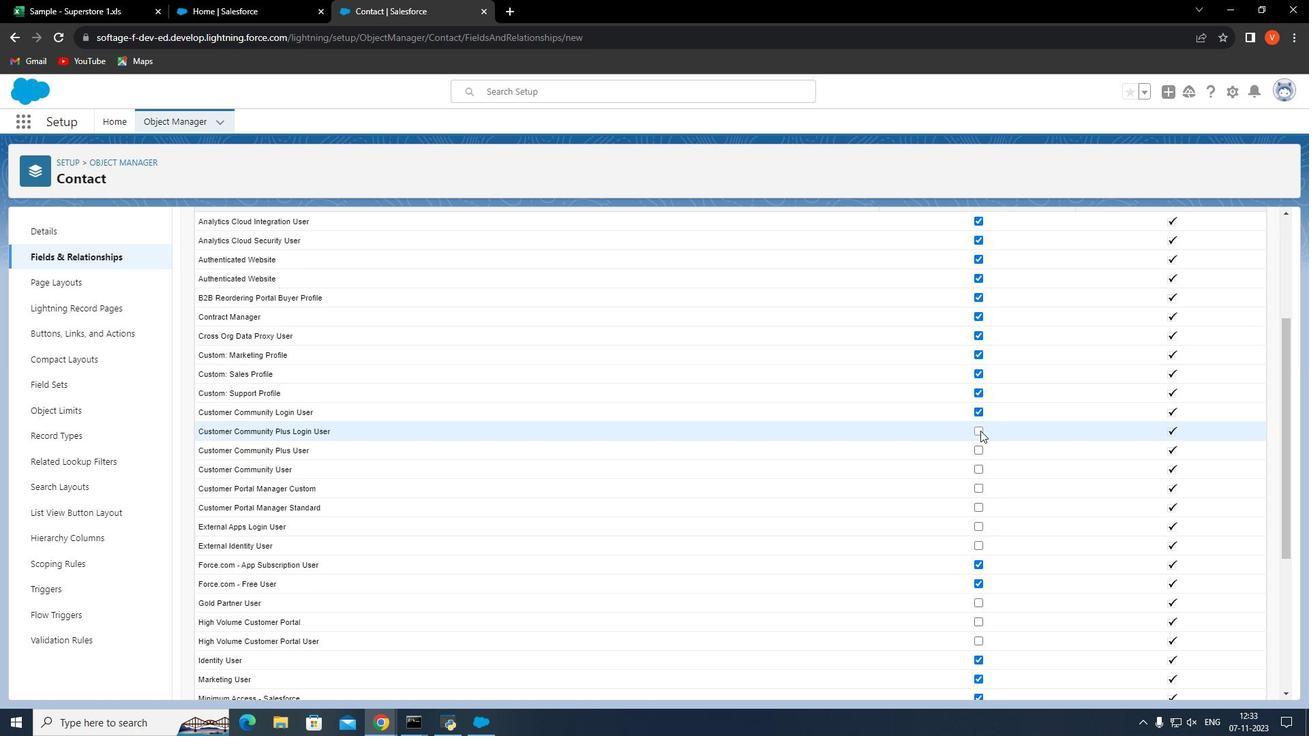 
Action: Mouse moved to (980, 448)
Screenshot: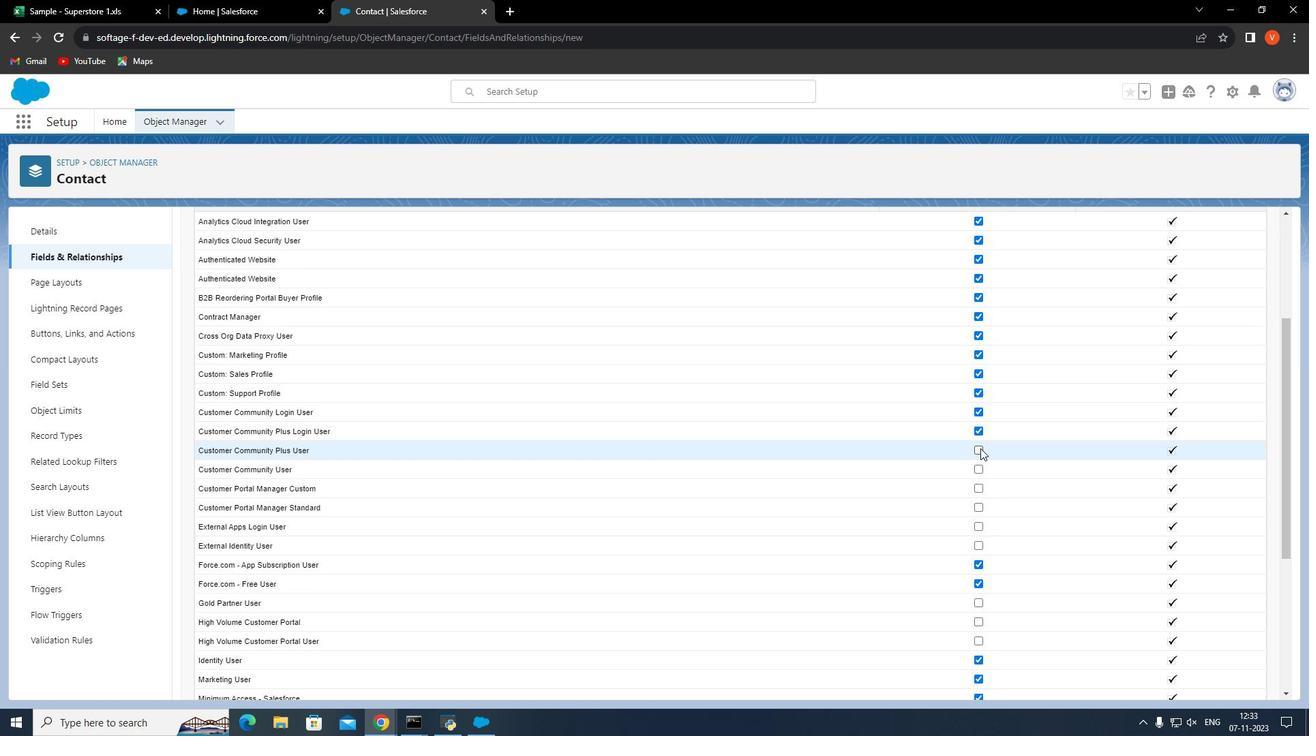 
Action: Mouse pressed left at (980, 448)
Screenshot: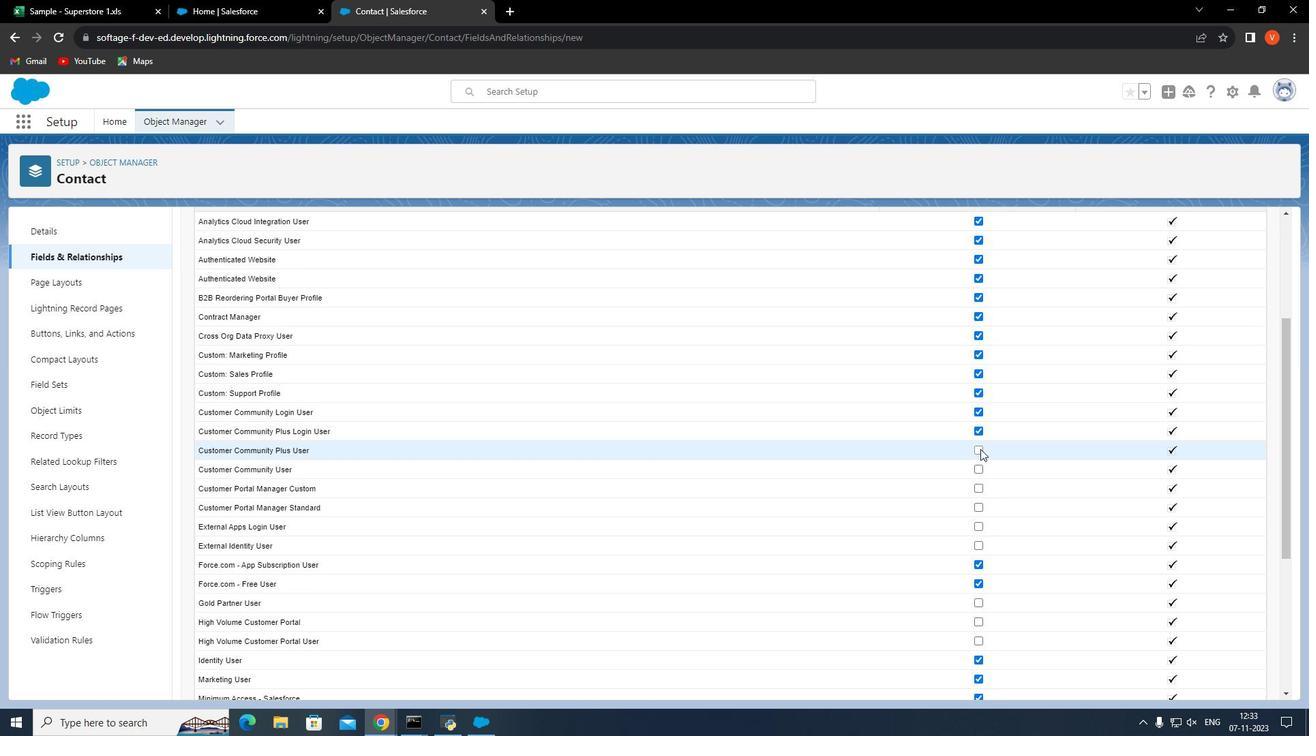 
Action: Mouse moved to (981, 472)
Screenshot: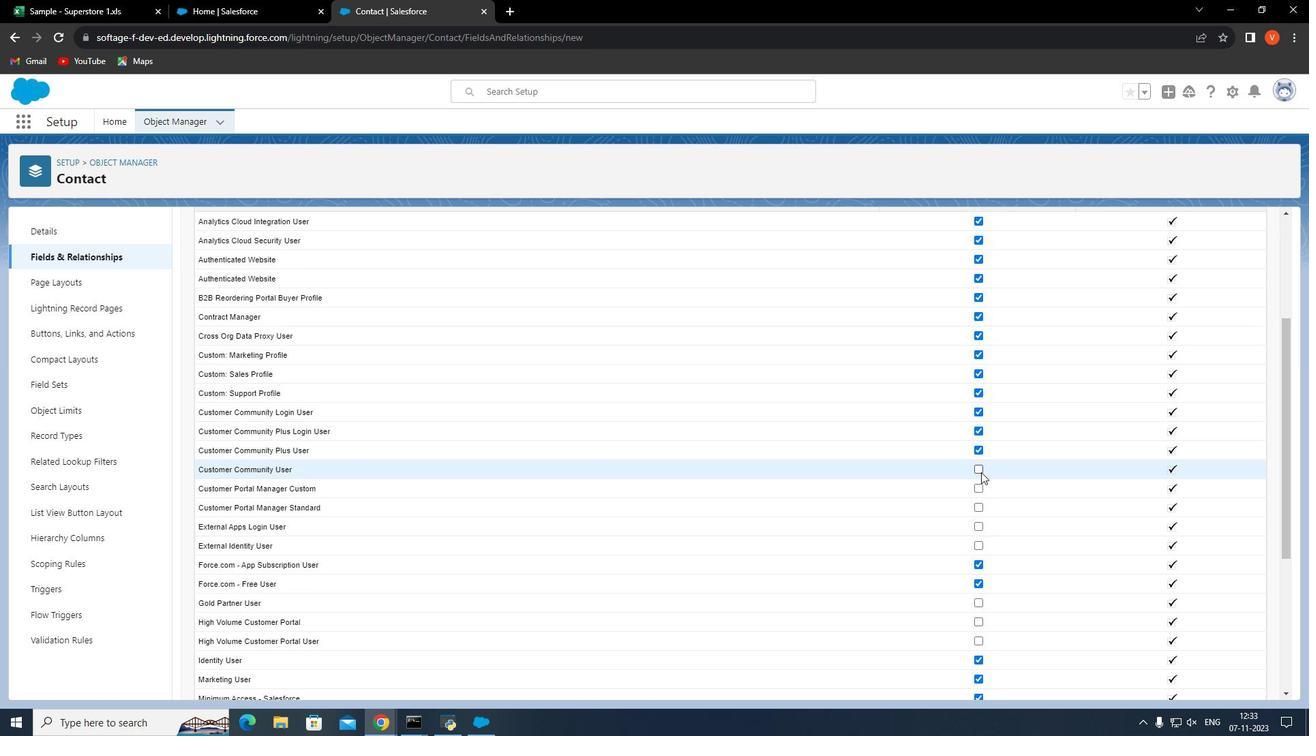 
Action: Mouse pressed left at (981, 472)
Screenshot: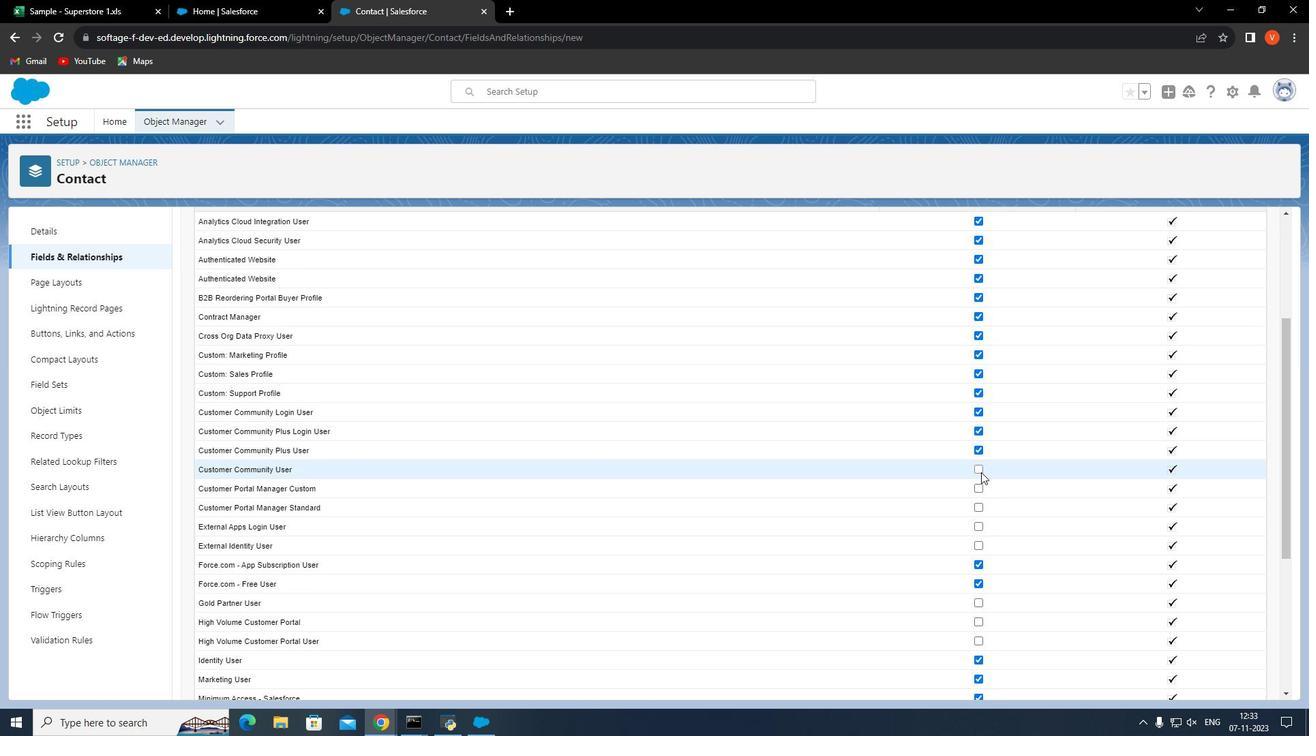 
Action: Mouse moved to (978, 488)
Screenshot: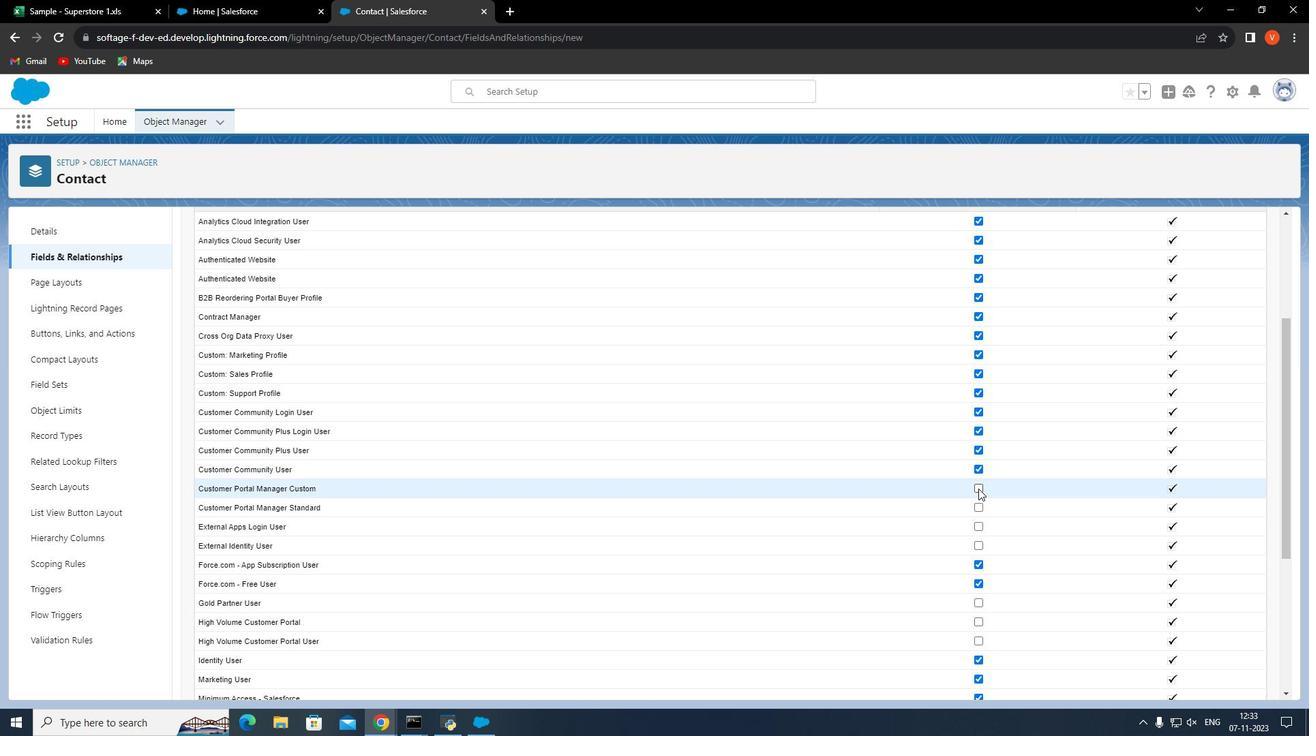 
Action: Mouse pressed left at (978, 488)
Screenshot: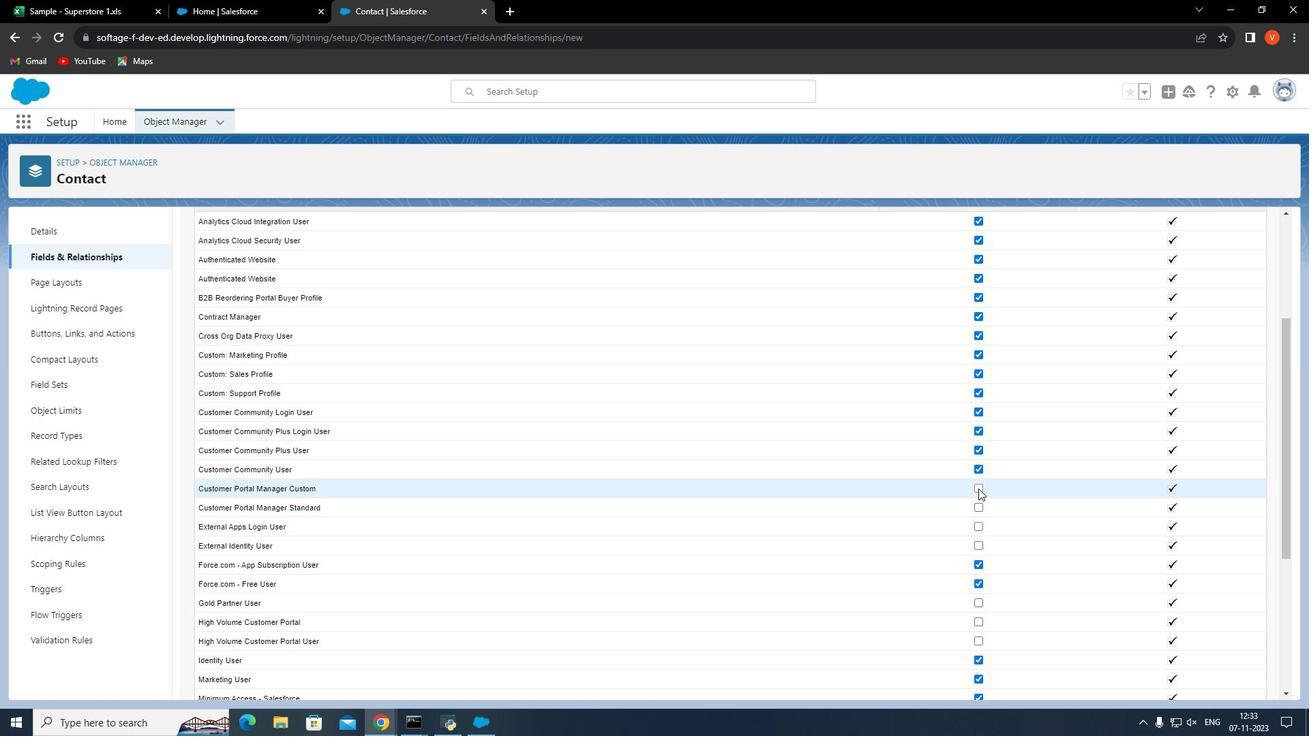 
Action: Mouse moved to (977, 509)
Screenshot: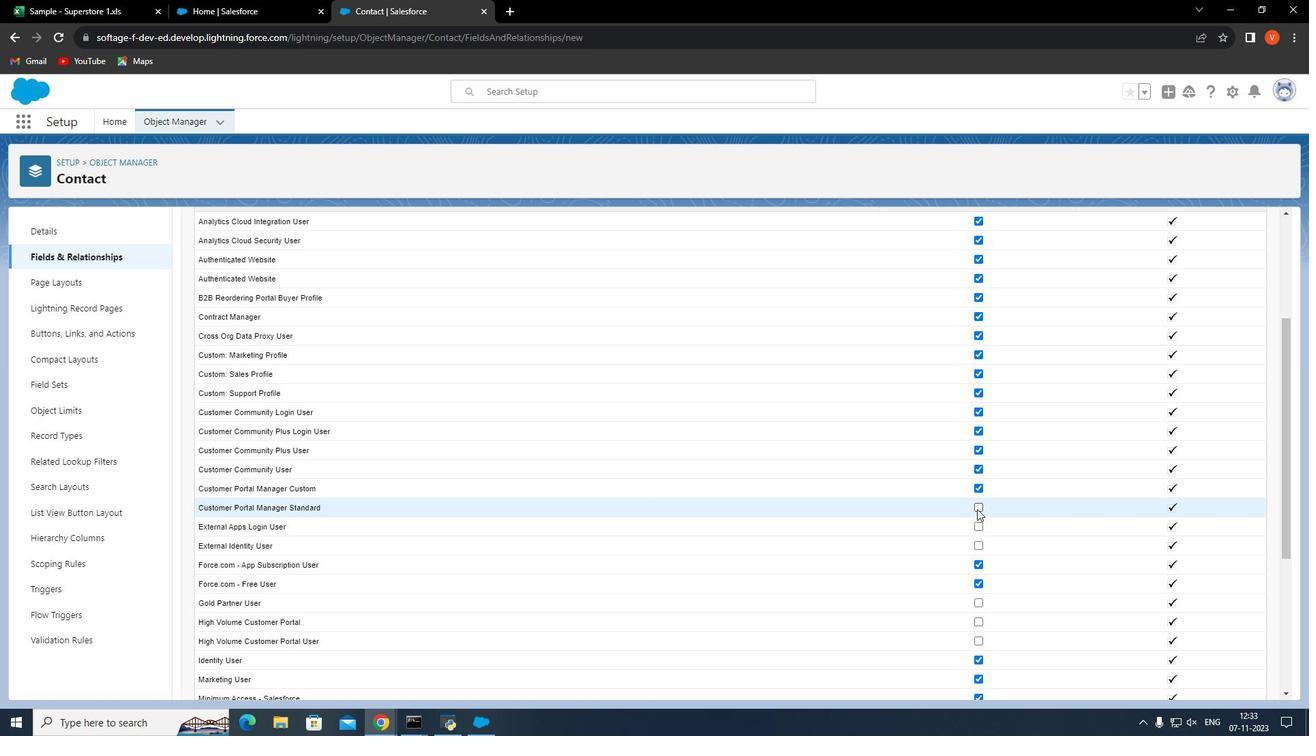 
Action: Mouse pressed left at (977, 509)
Screenshot: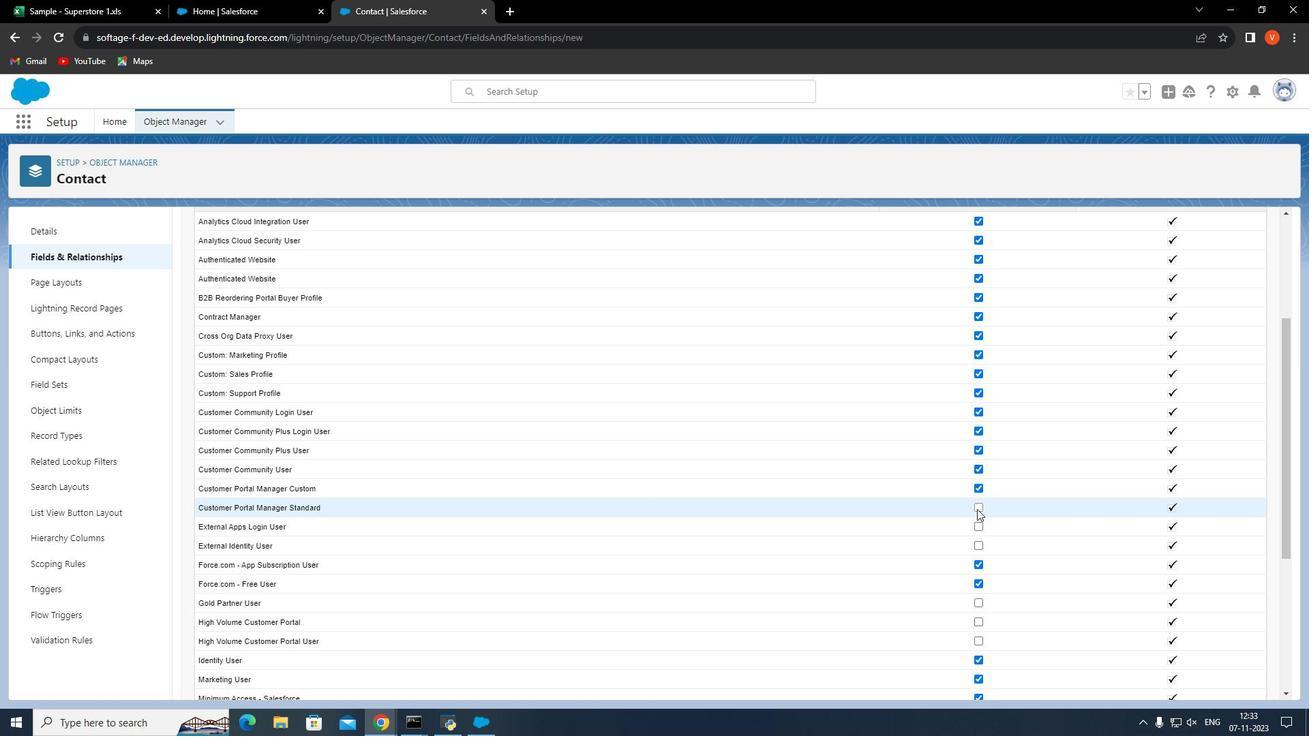 
Action: Mouse moved to (980, 527)
Screenshot: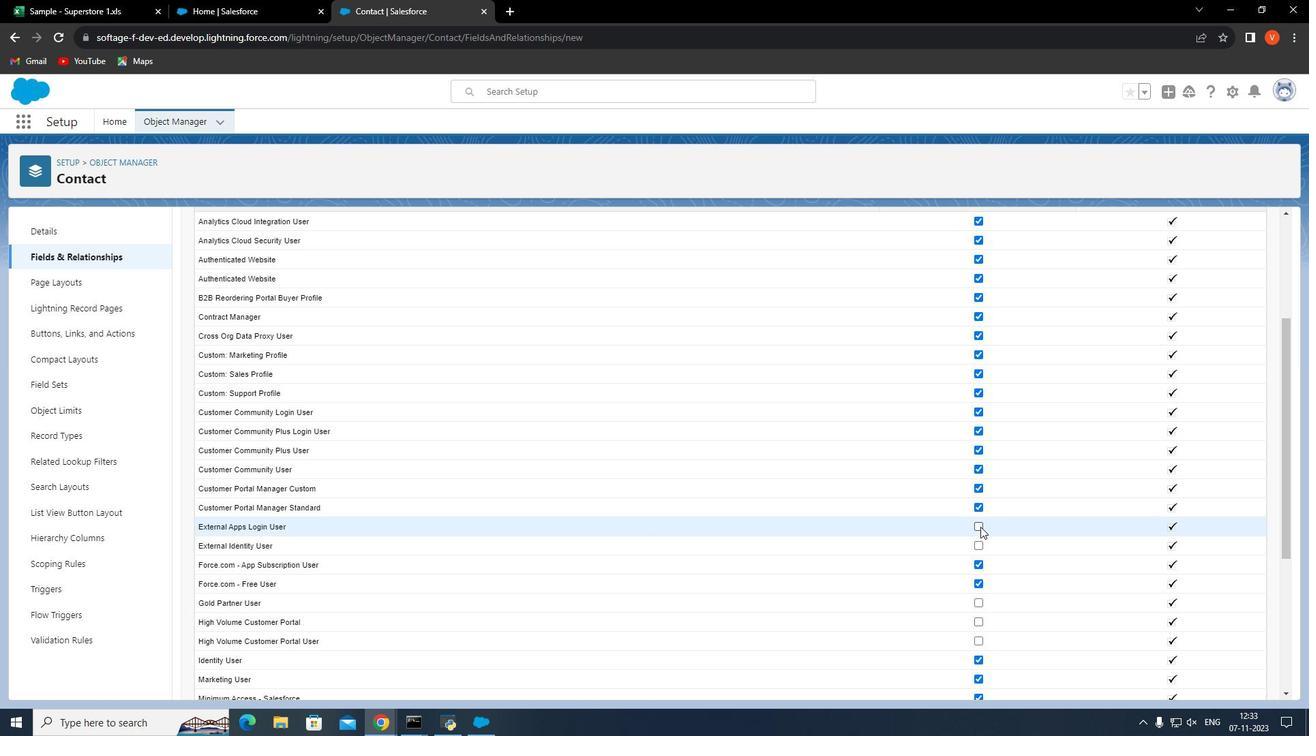 
Action: Mouse pressed left at (980, 527)
Screenshot: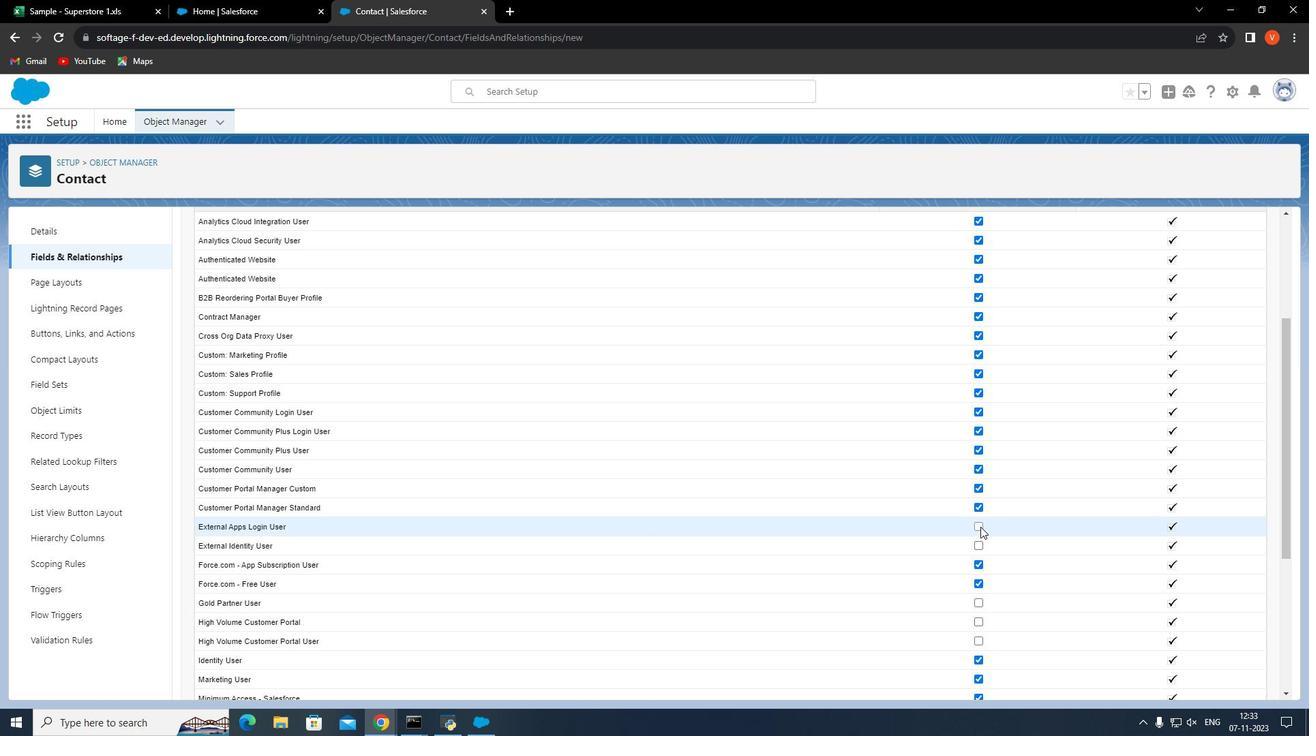 
Action: Mouse moved to (977, 546)
Screenshot: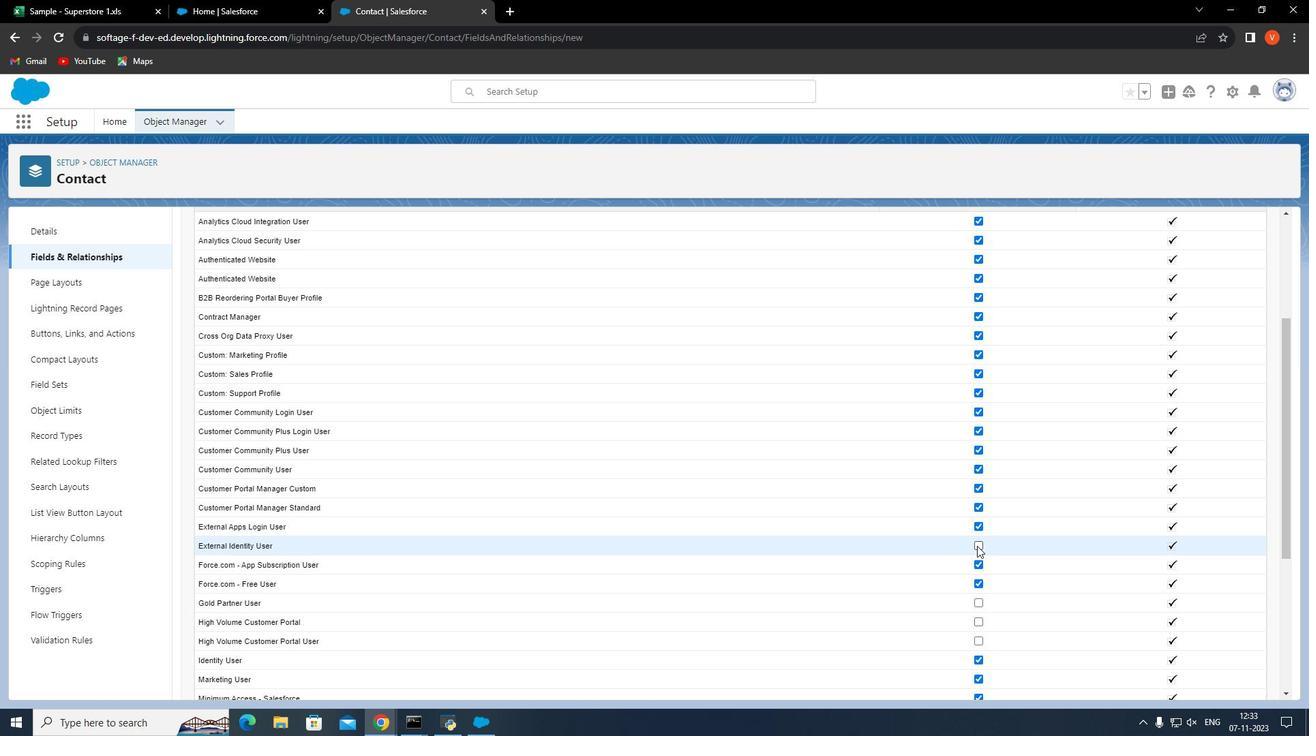 
Action: Mouse pressed left at (977, 546)
Screenshot: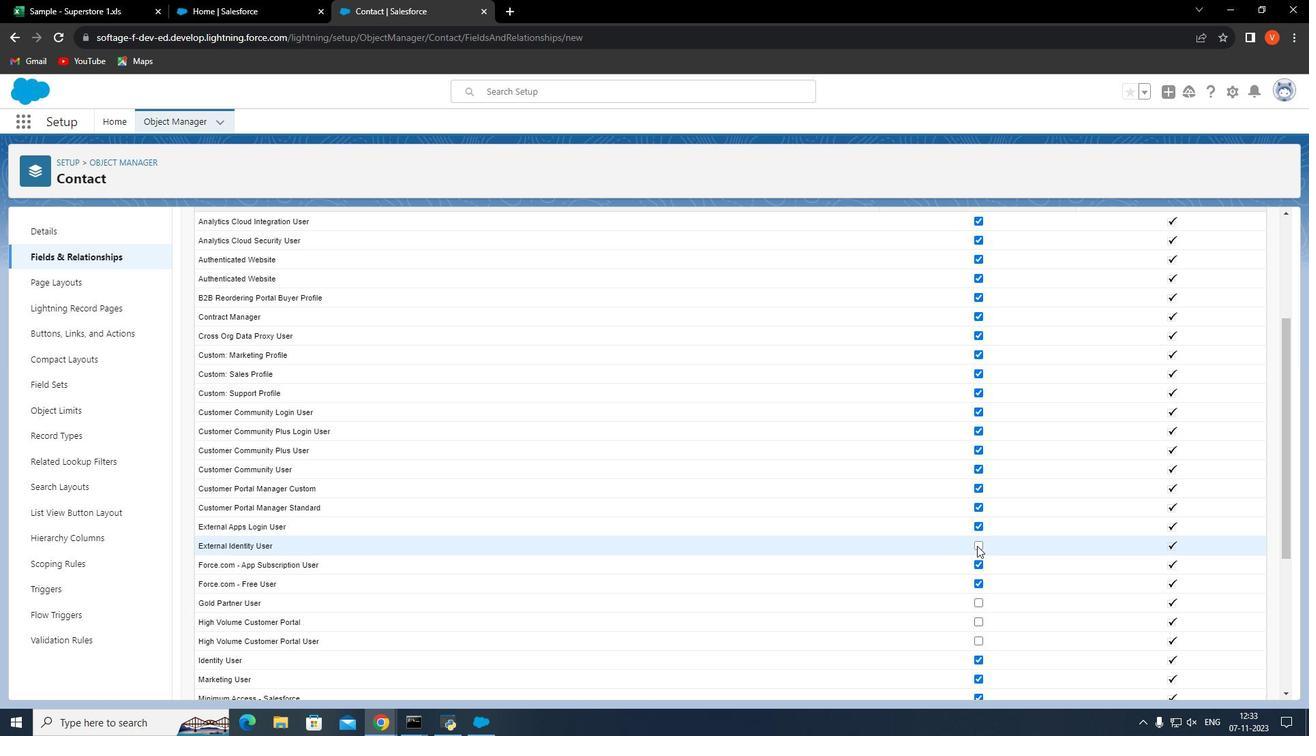 
Action: Mouse moved to (978, 540)
Screenshot: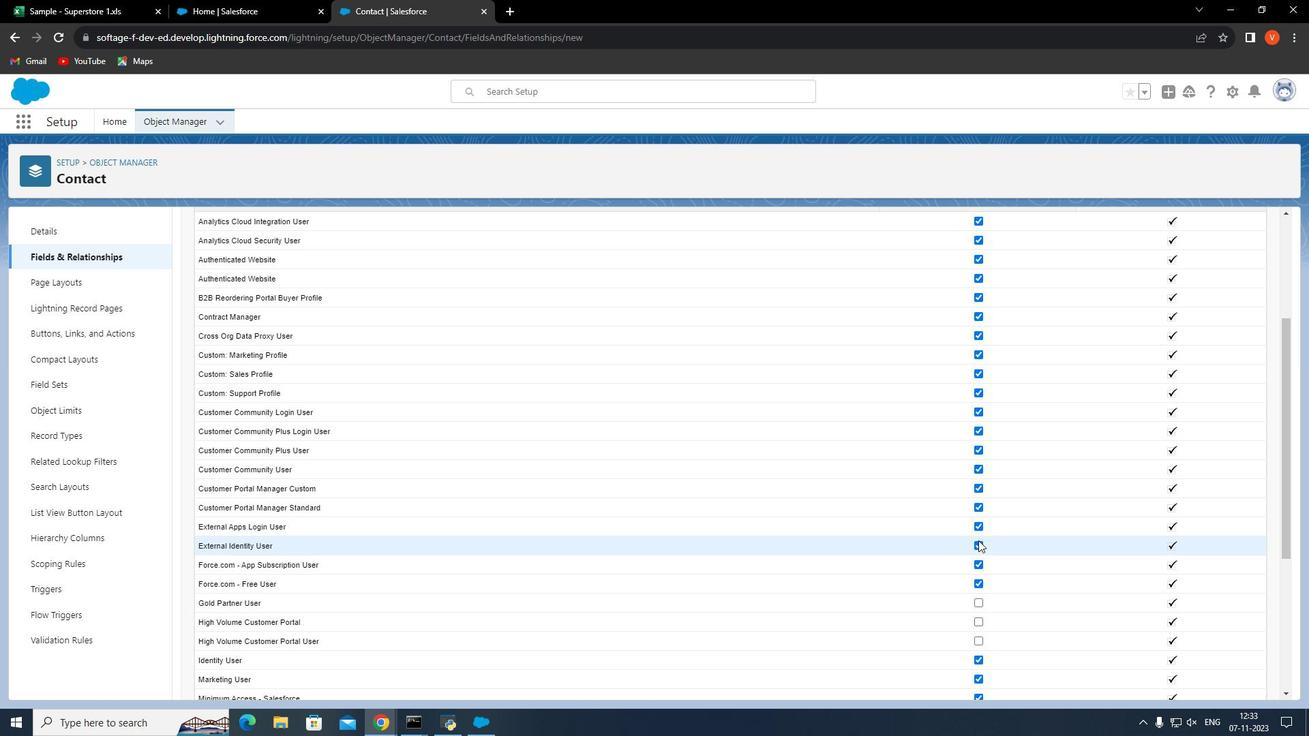 
Action: Mouse scrolled (978, 540) with delta (0, 0)
Screenshot: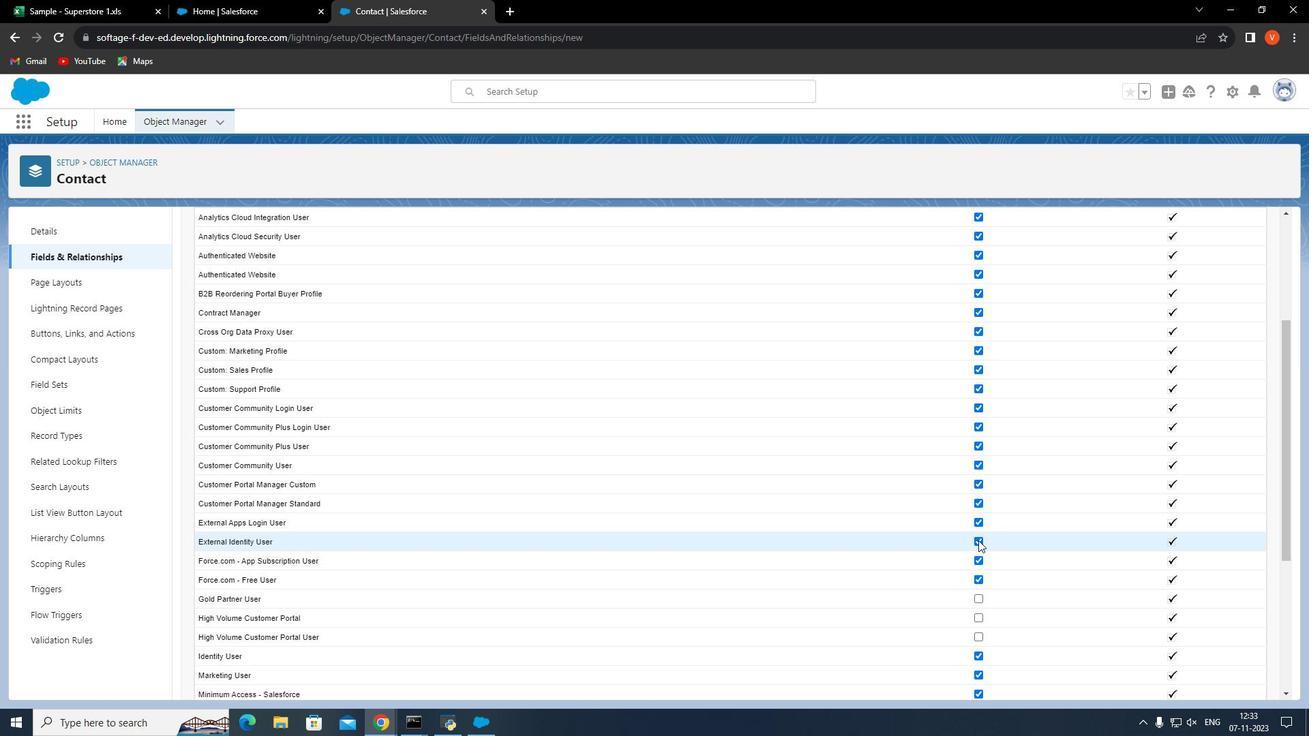 
Action: Mouse moved to (979, 540)
Screenshot: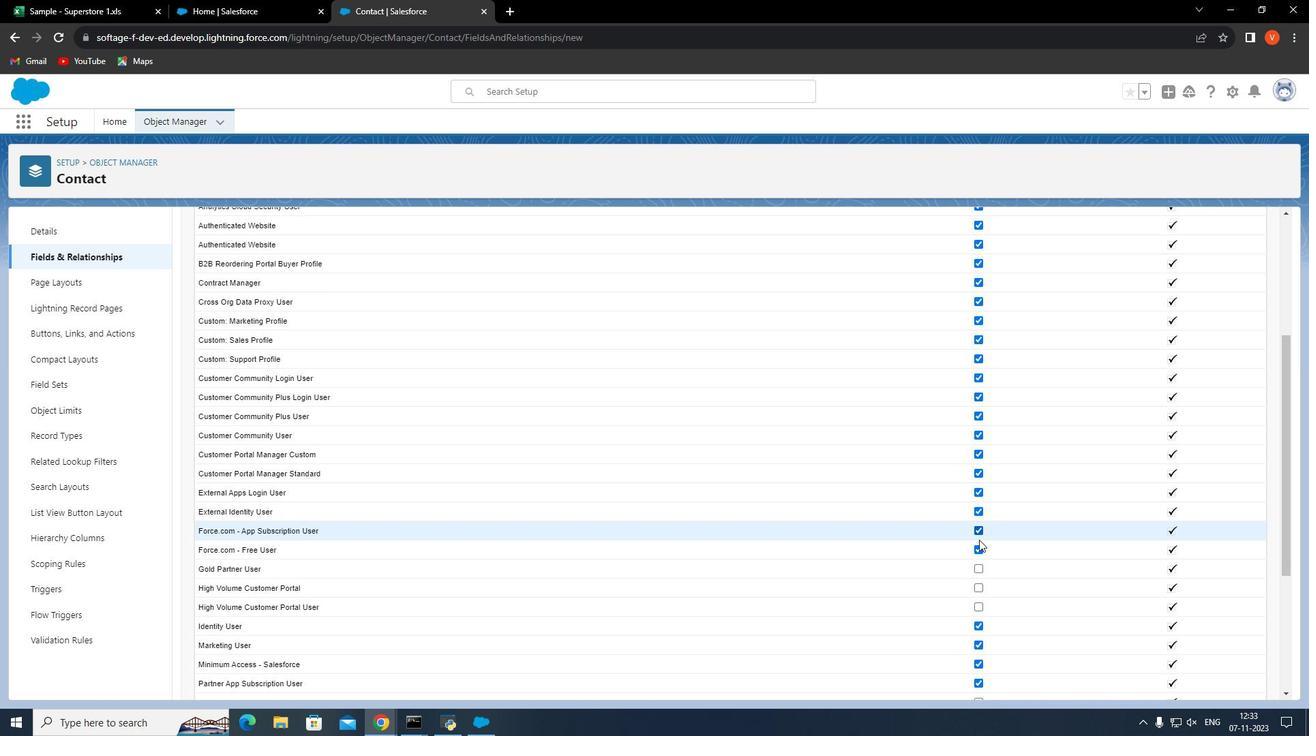 
Action: Mouse scrolled (979, 539) with delta (0, 0)
Screenshot: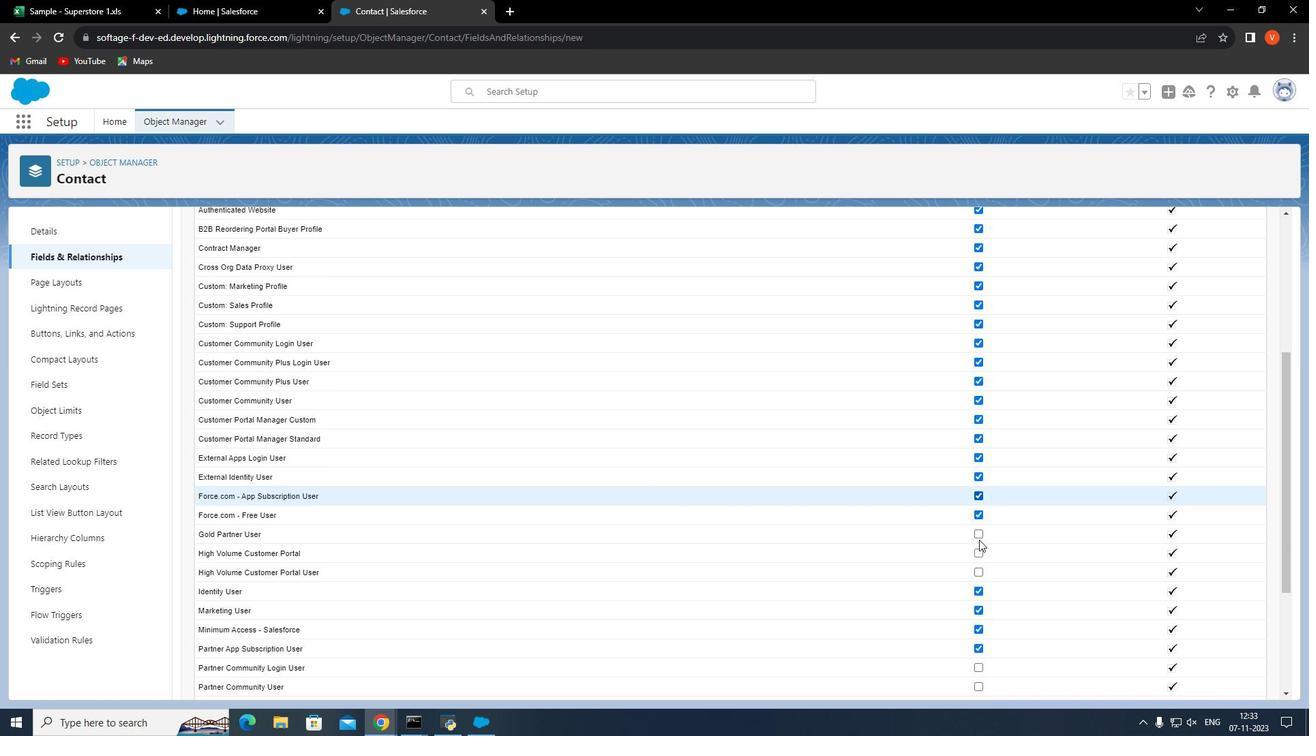 
Action: Mouse moved to (979, 540)
Screenshot: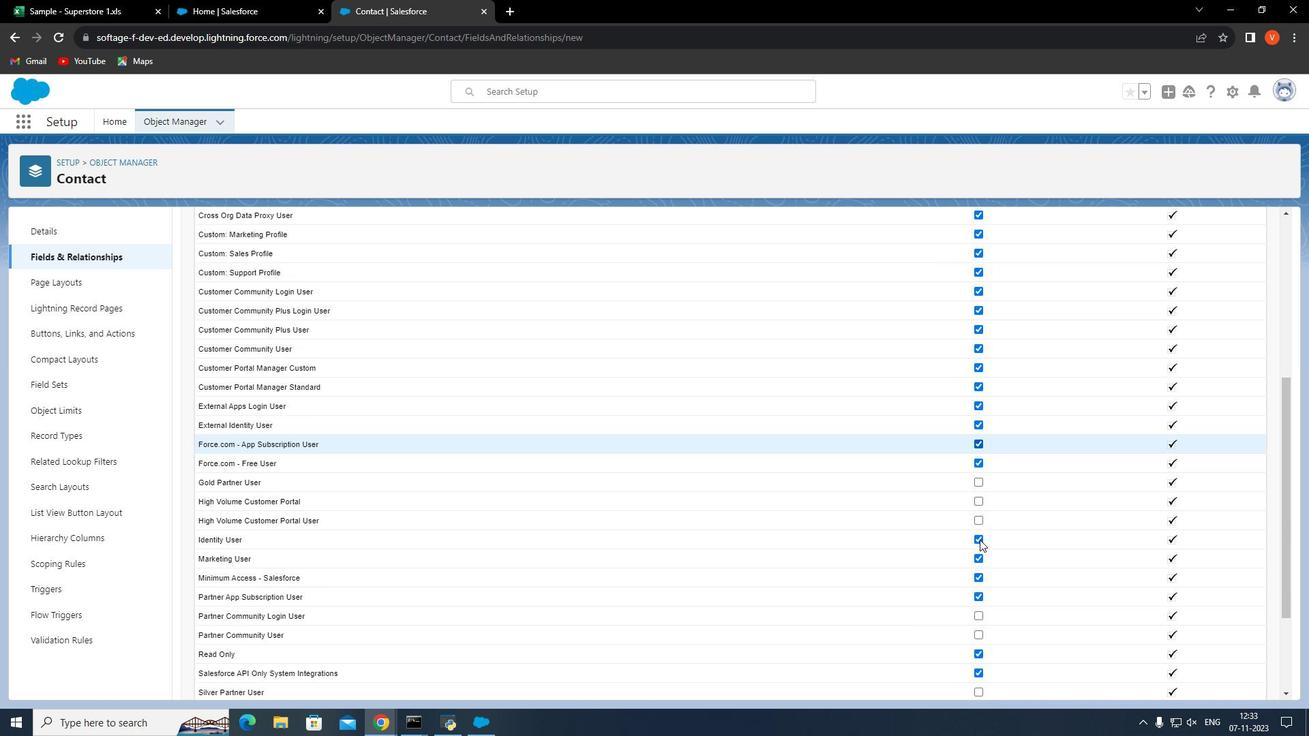 
Action: Mouse scrolled (979, 539) with delta (0, 0)
Screenshot: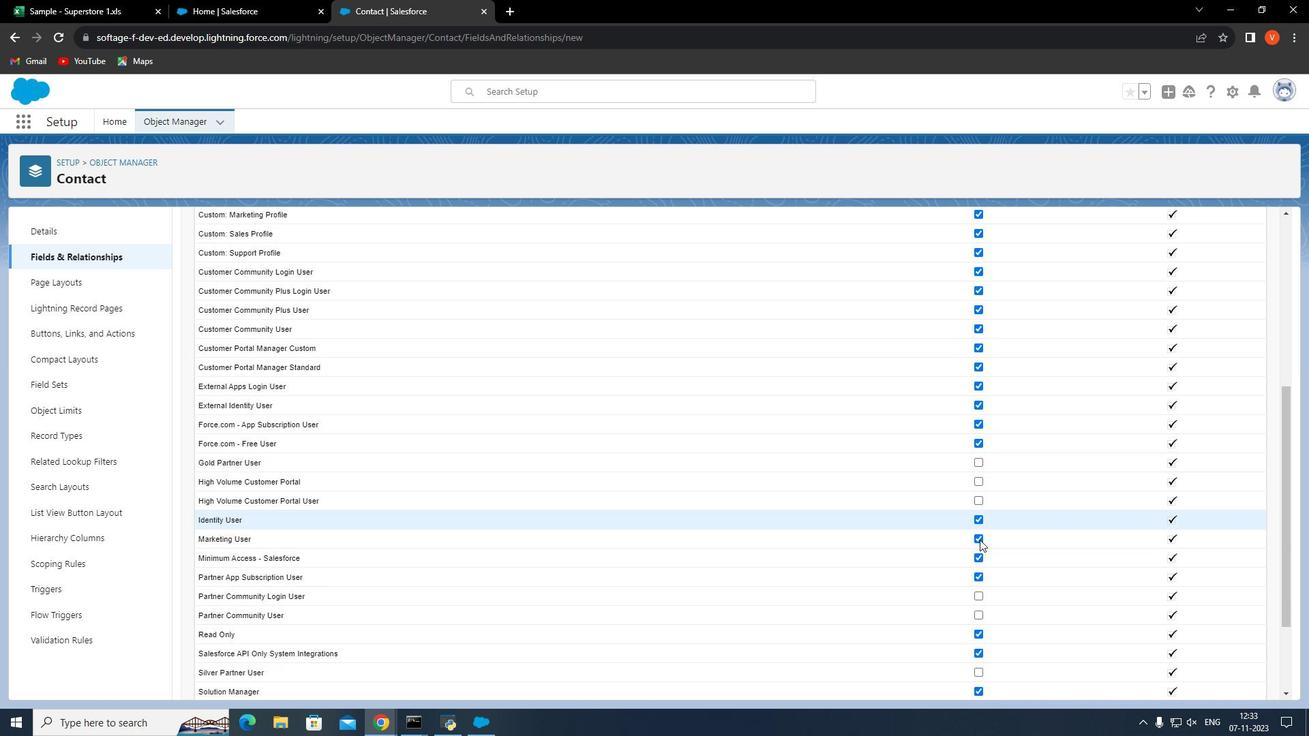 
Action: Mouse moved to (979, 538)
Screenshot: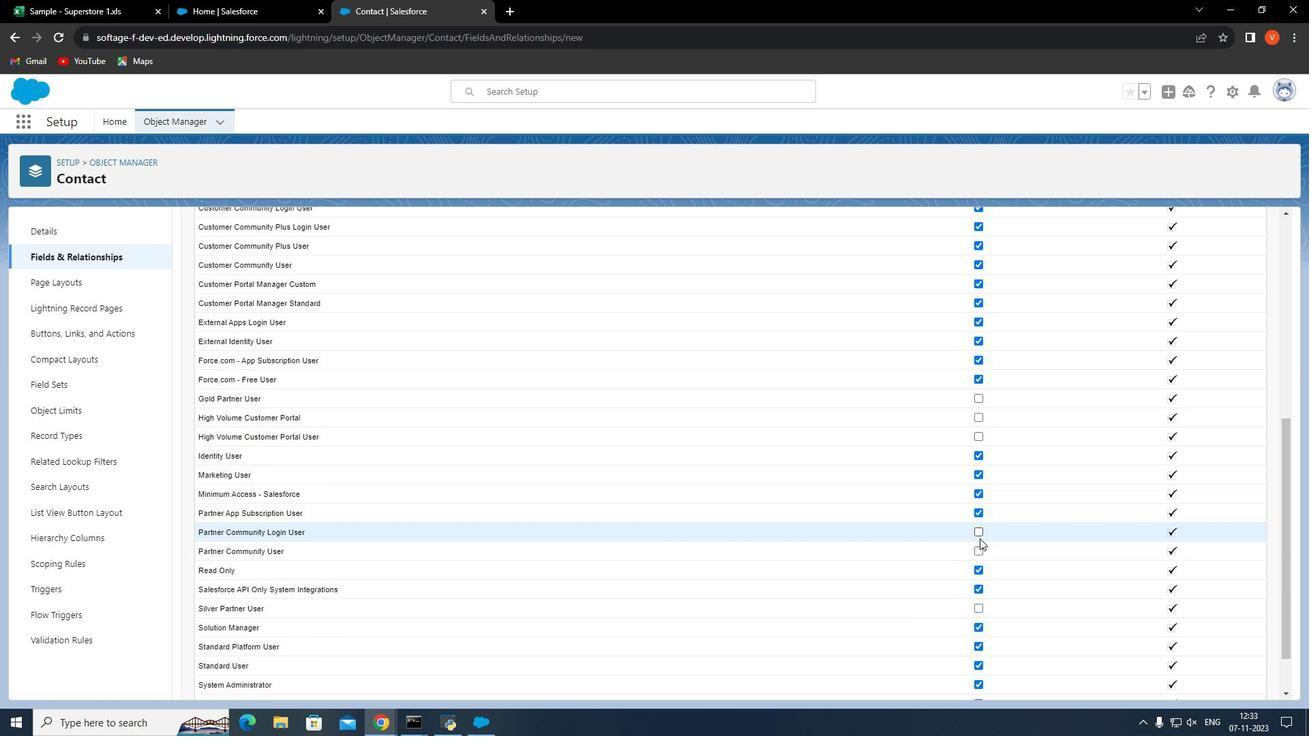
Action: Mouse scrolled (979, 538) with delta (0, 0)
Screenshot: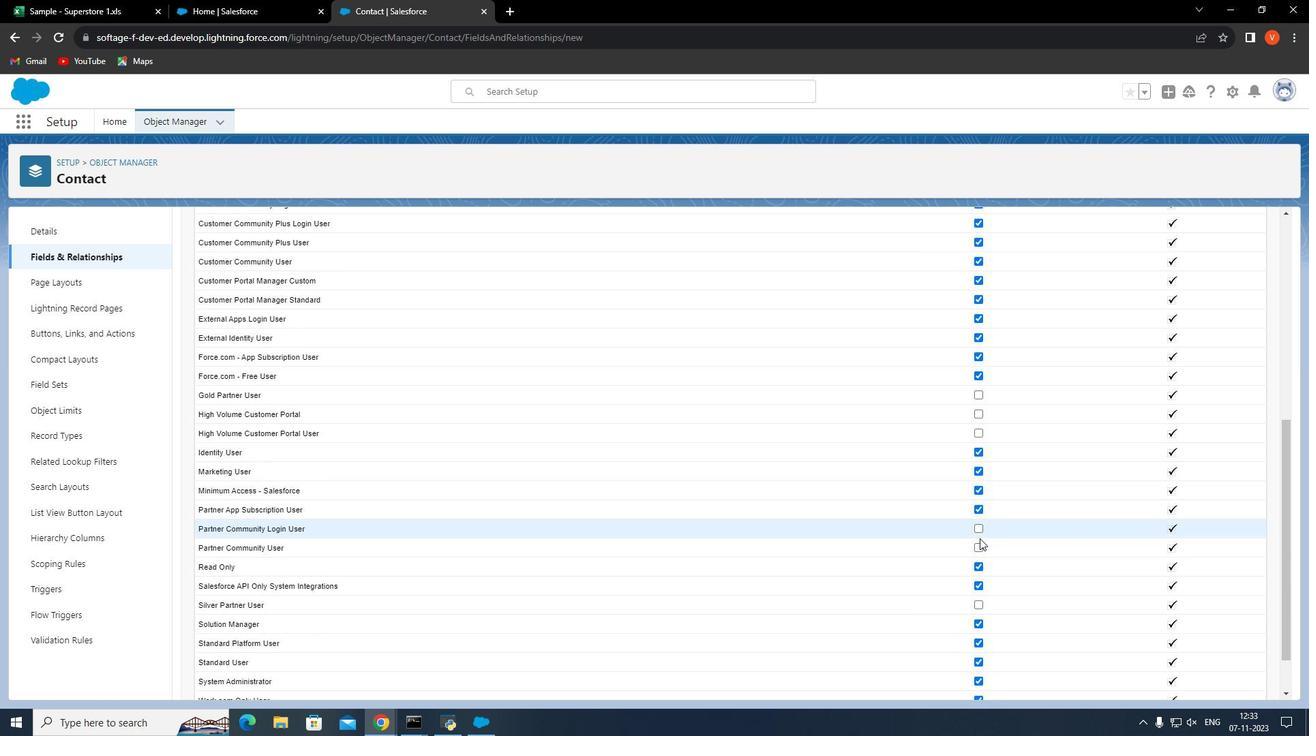 
Action: Mouse moved to (978, 340)
Screenshot: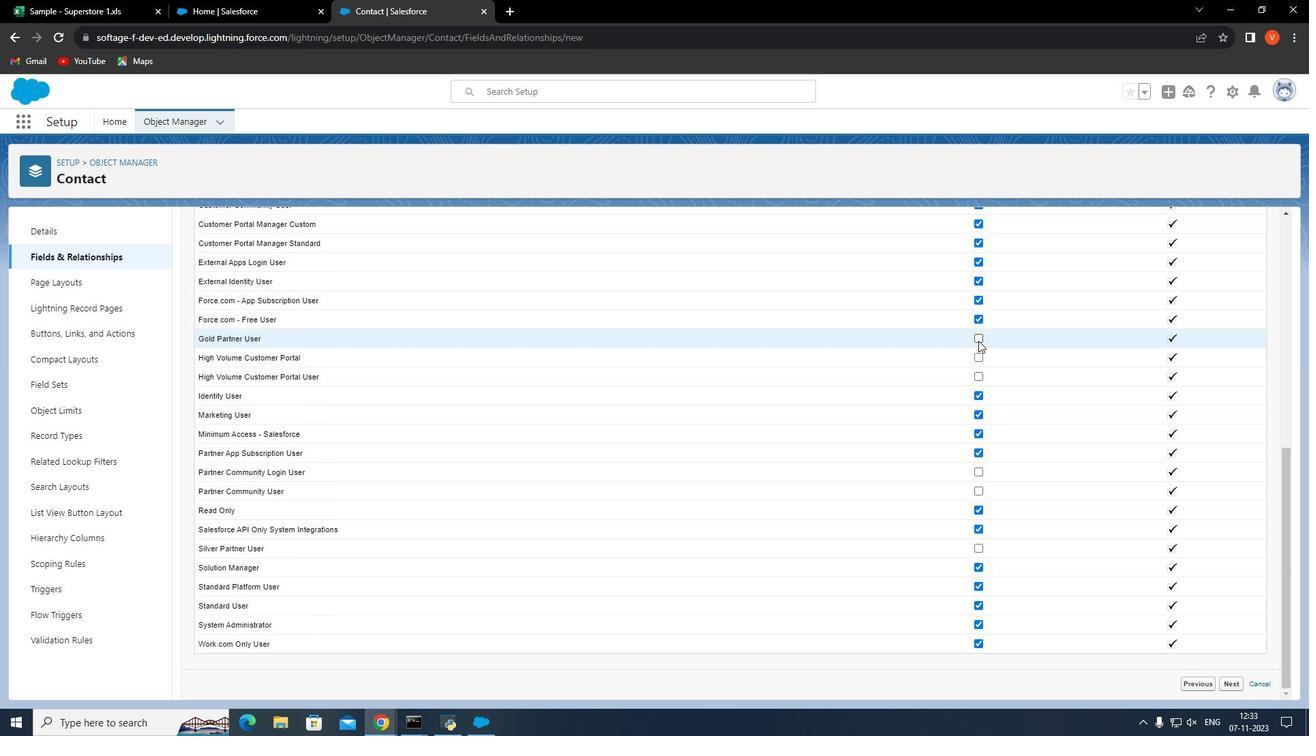 
Action: Mouse pressed left at (978, 340)
Screenshot: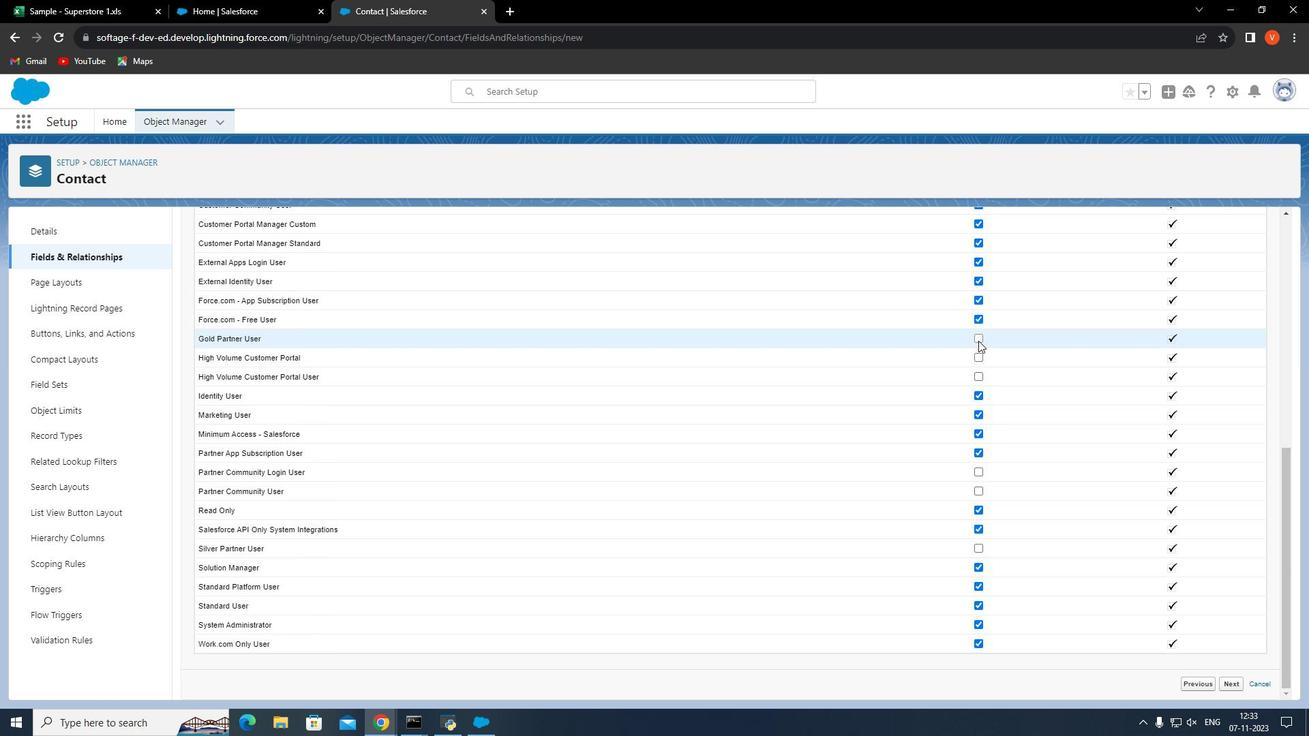 
Action: Mouse moved to (979, 353)
Screenshot: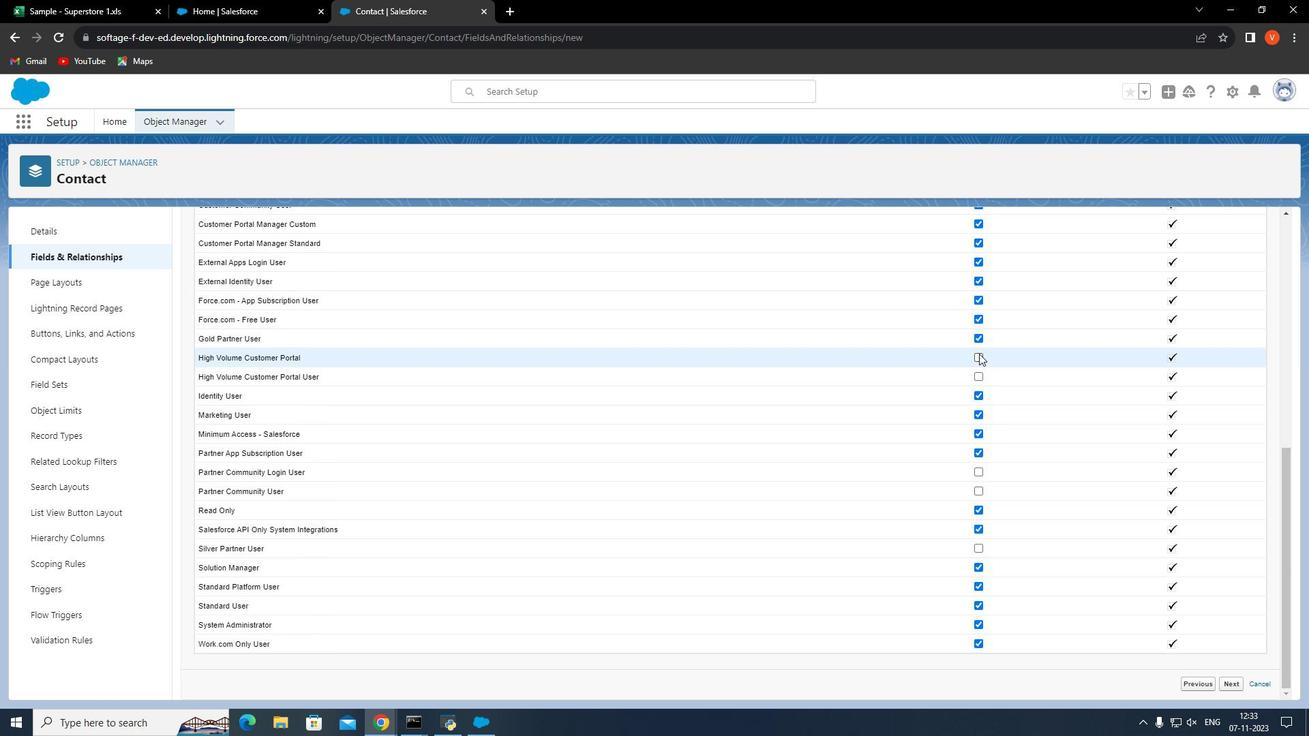
Action: Mouse pressed left at (979, 353)
Screenshot: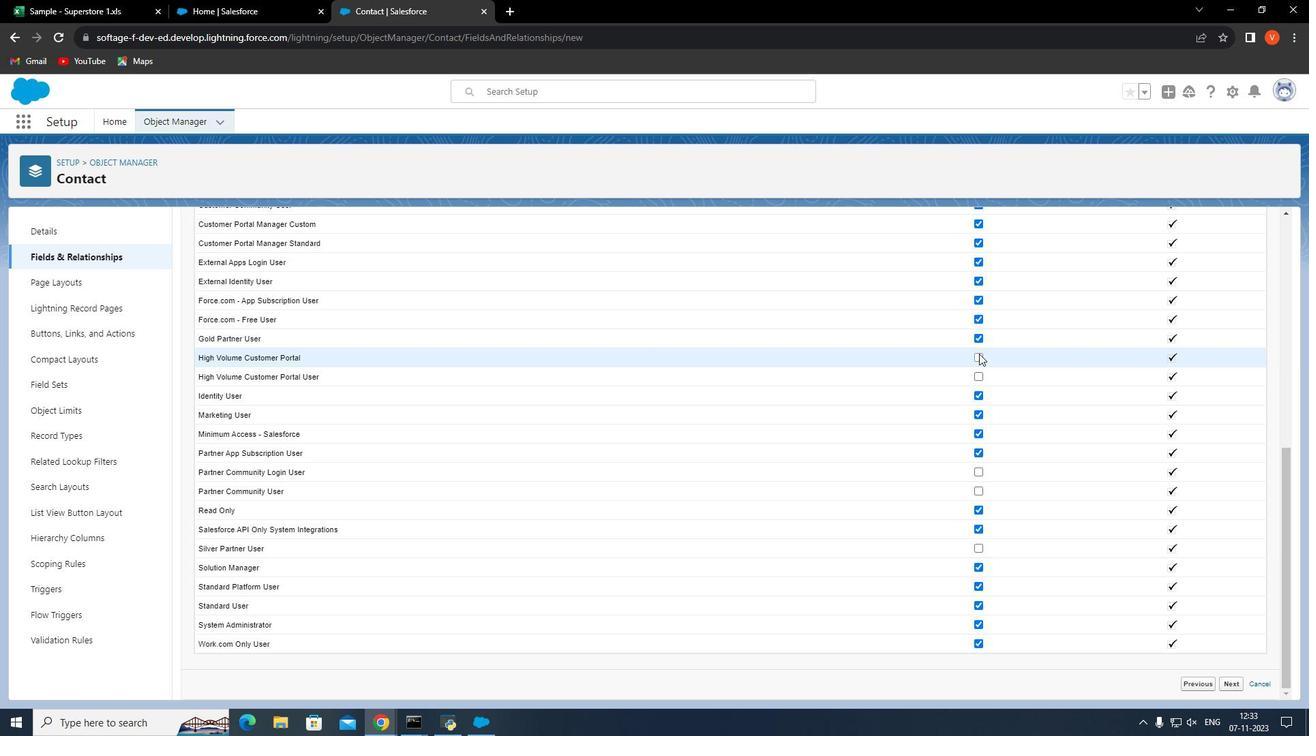 
Action: Mouse moved to (981, 376)
Screenshot: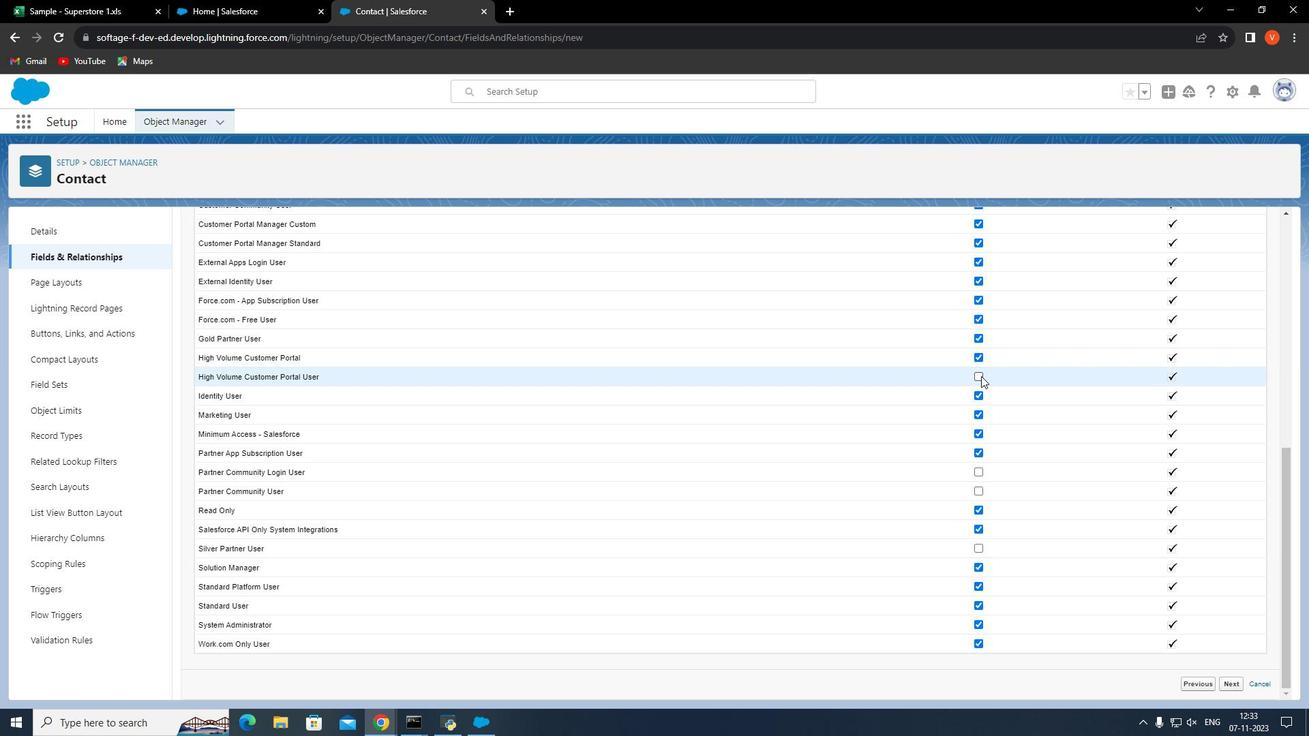 
Action: Mouse pressed left at (981, 376)
Screenshot: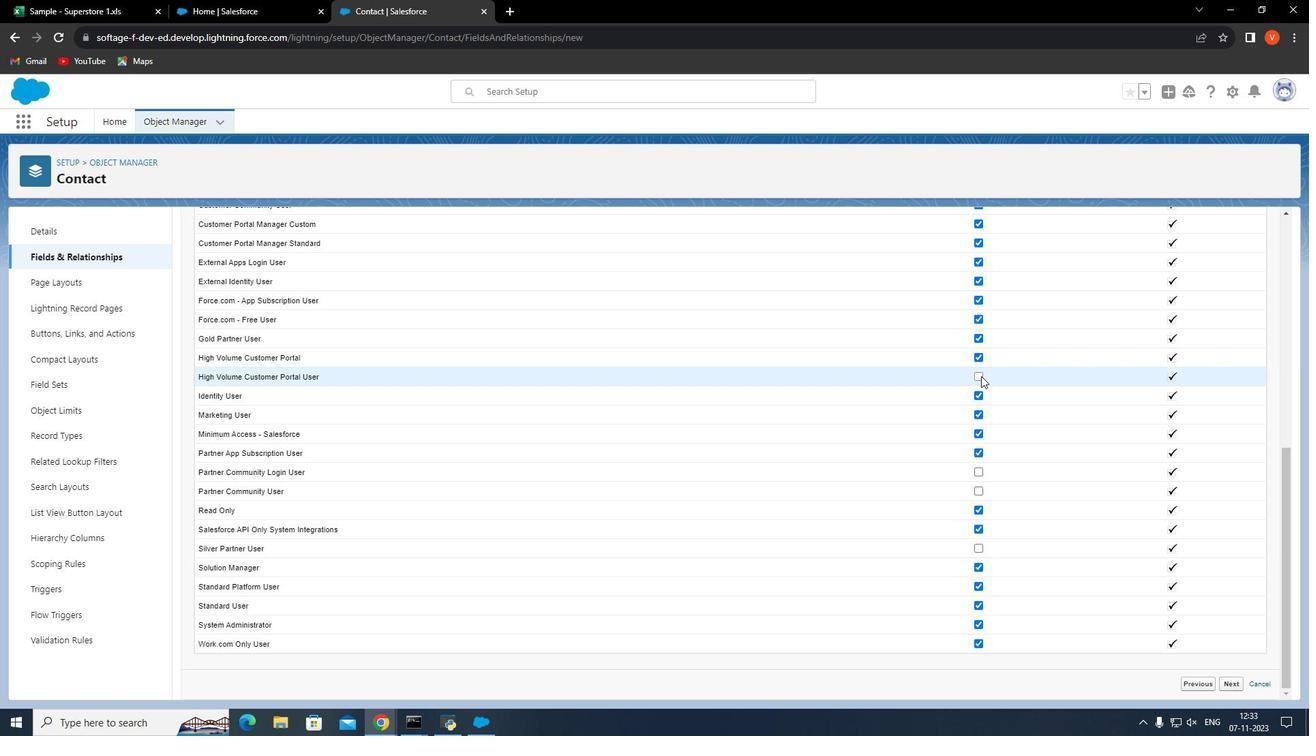 
Action: Mouse moved to (979, 472)
Screenshot: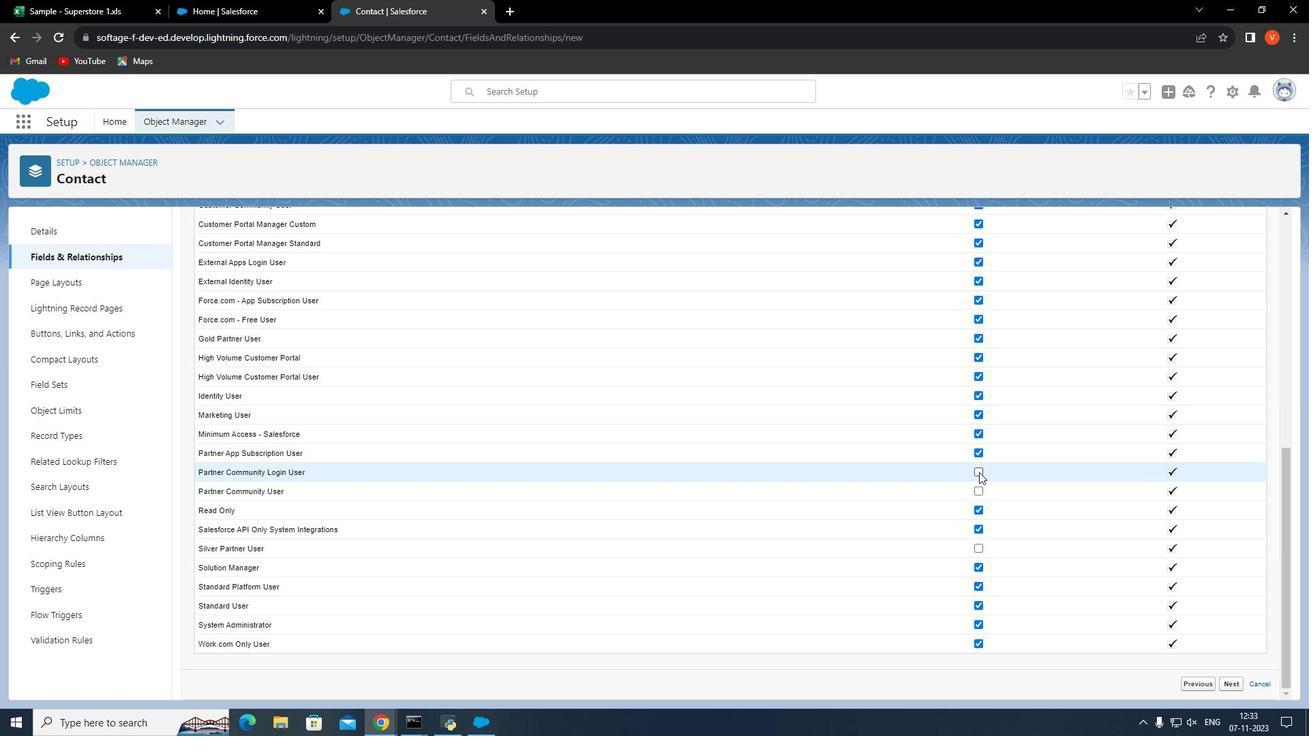 
Action: Mouse pressed left at (979, 472)
Screenshot: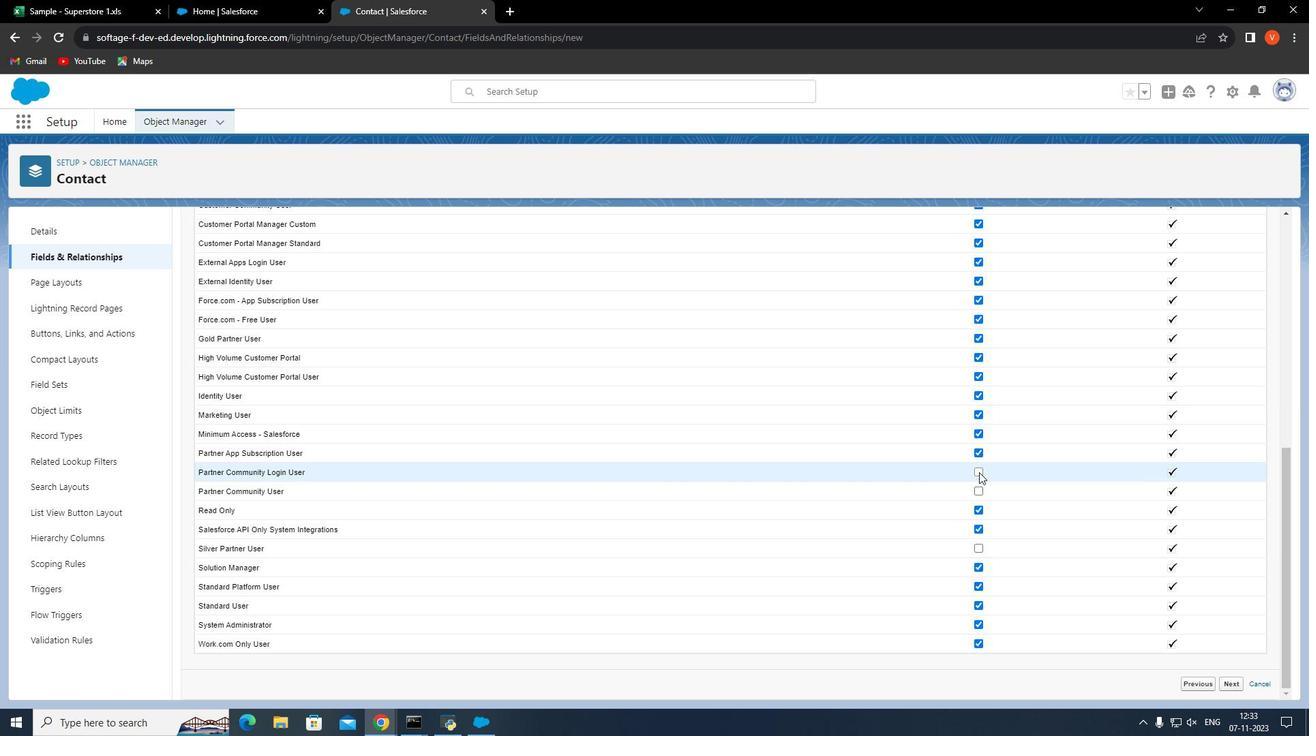 
Action: Mouse moved to (978, 490)
Screenshot: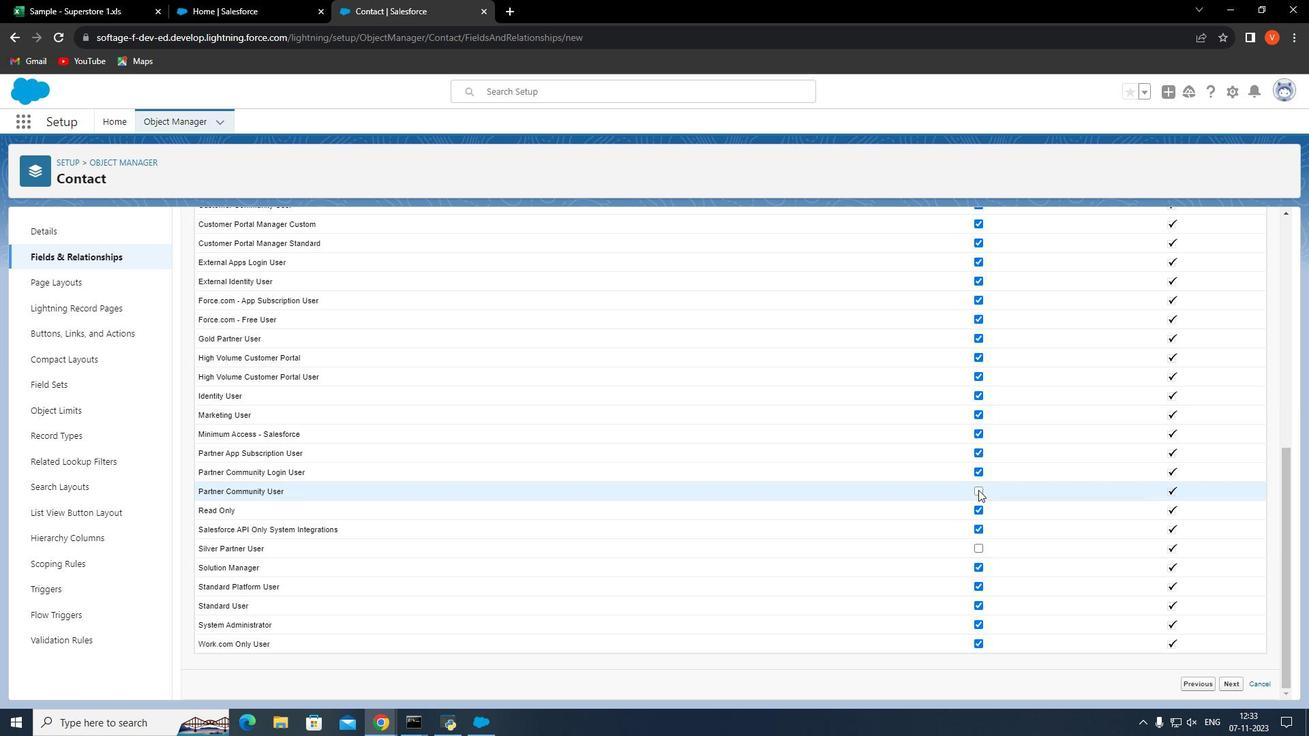 
Action: Mouse pressed left at (978, 490)
Screenshot: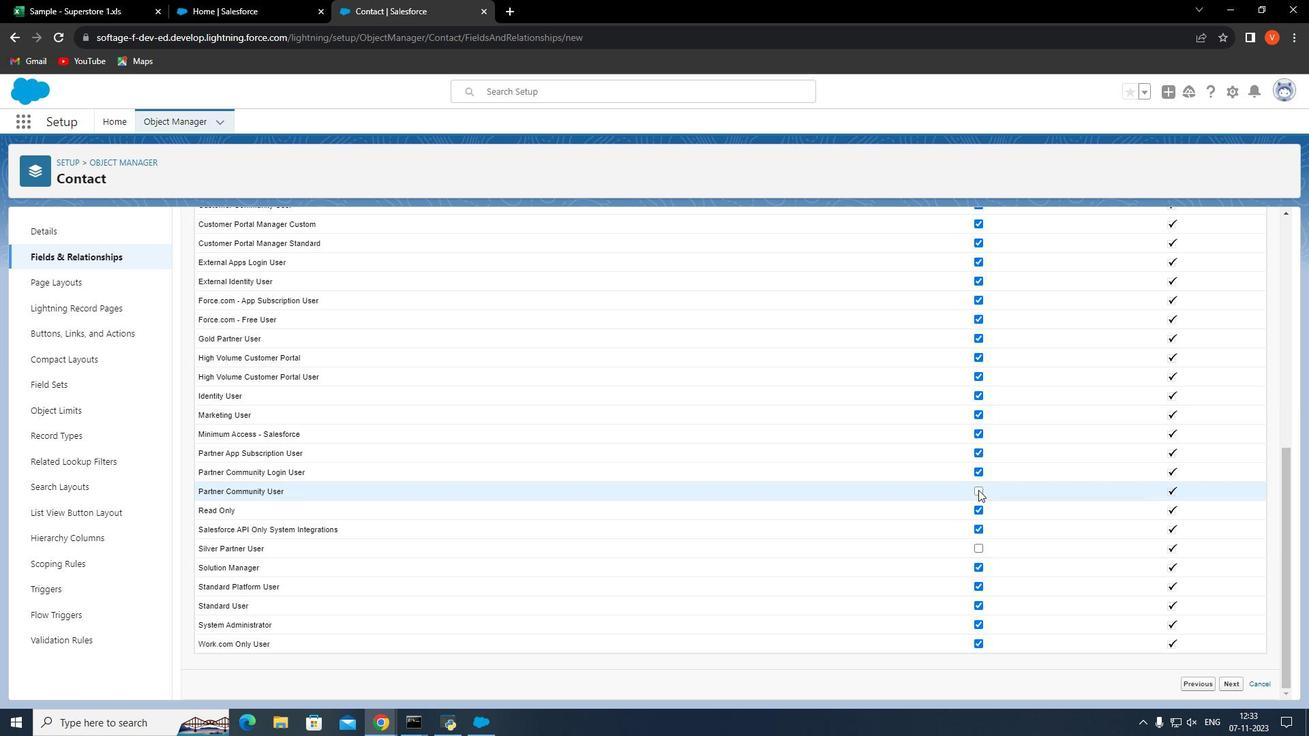 
Action: Mouse moved to (985, 487)
Screenshot: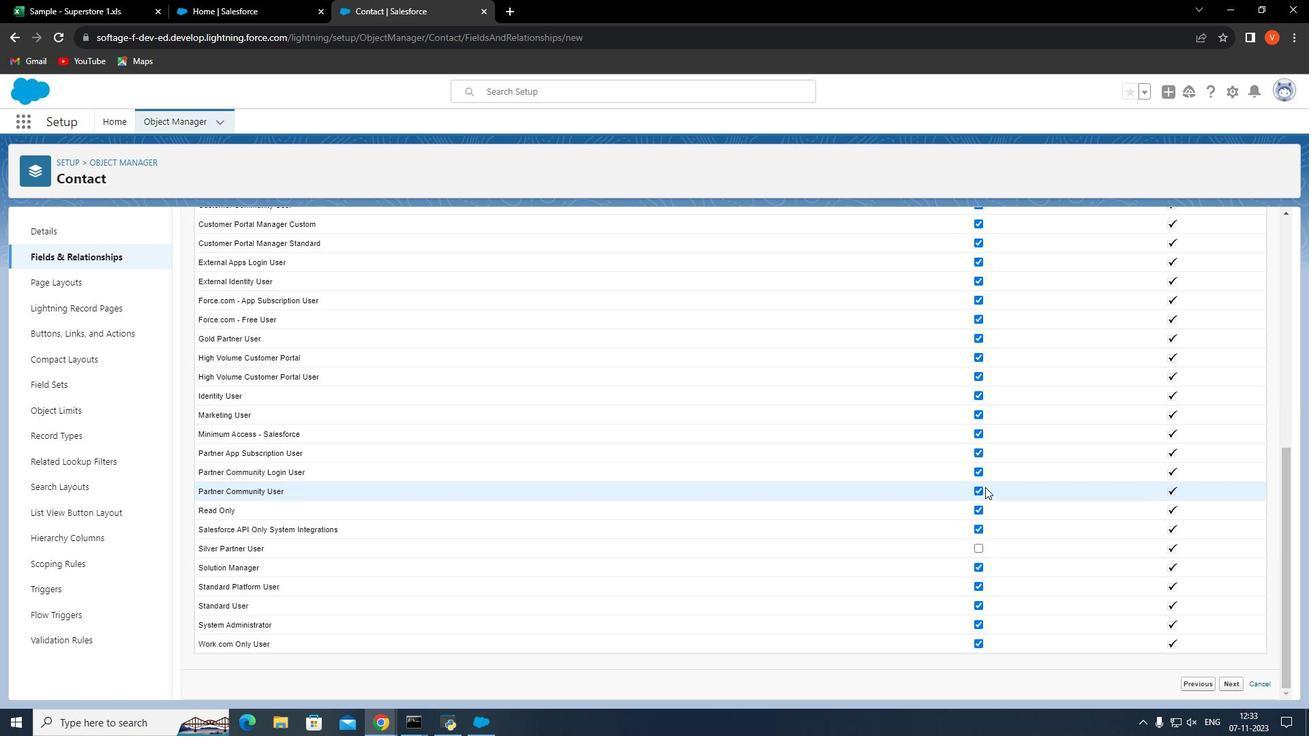 
Action: Mouse scrolled (985, 486) with delta (0, 0)
Screenshot: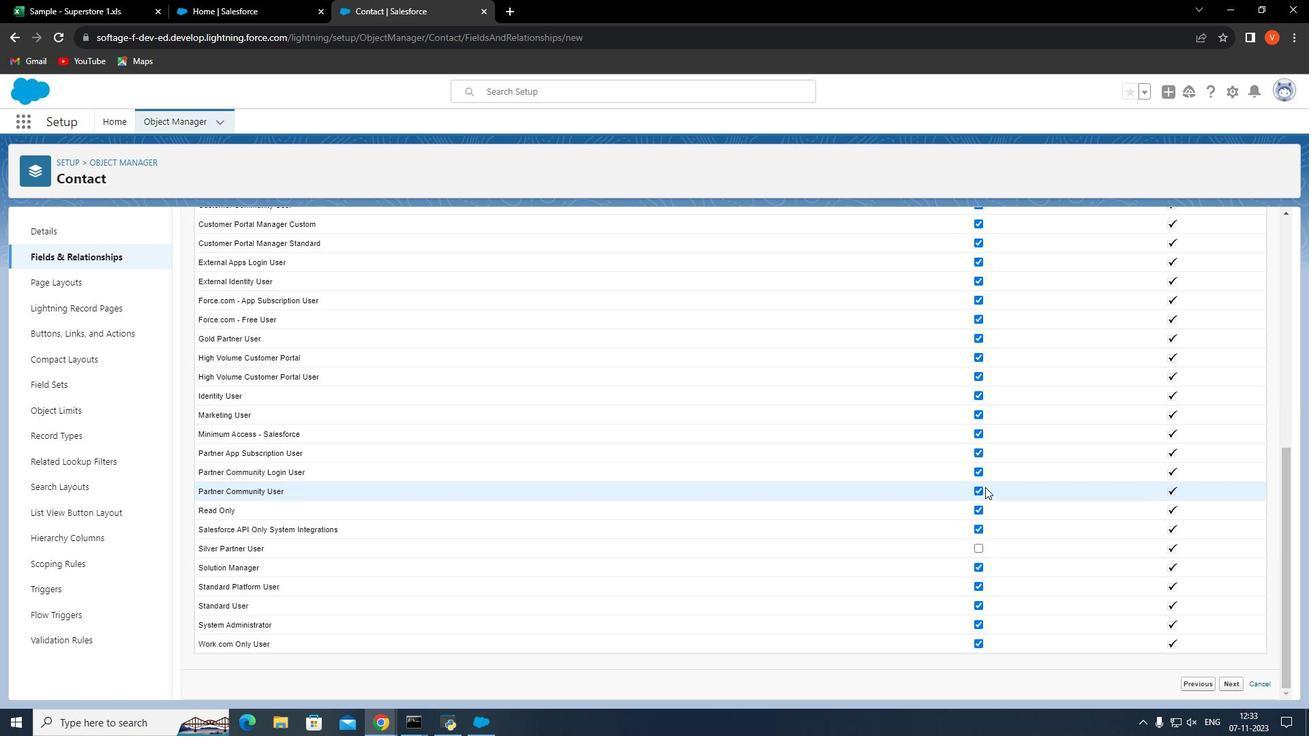 
Action: Mouse moved to (990, 488)
Screenshot: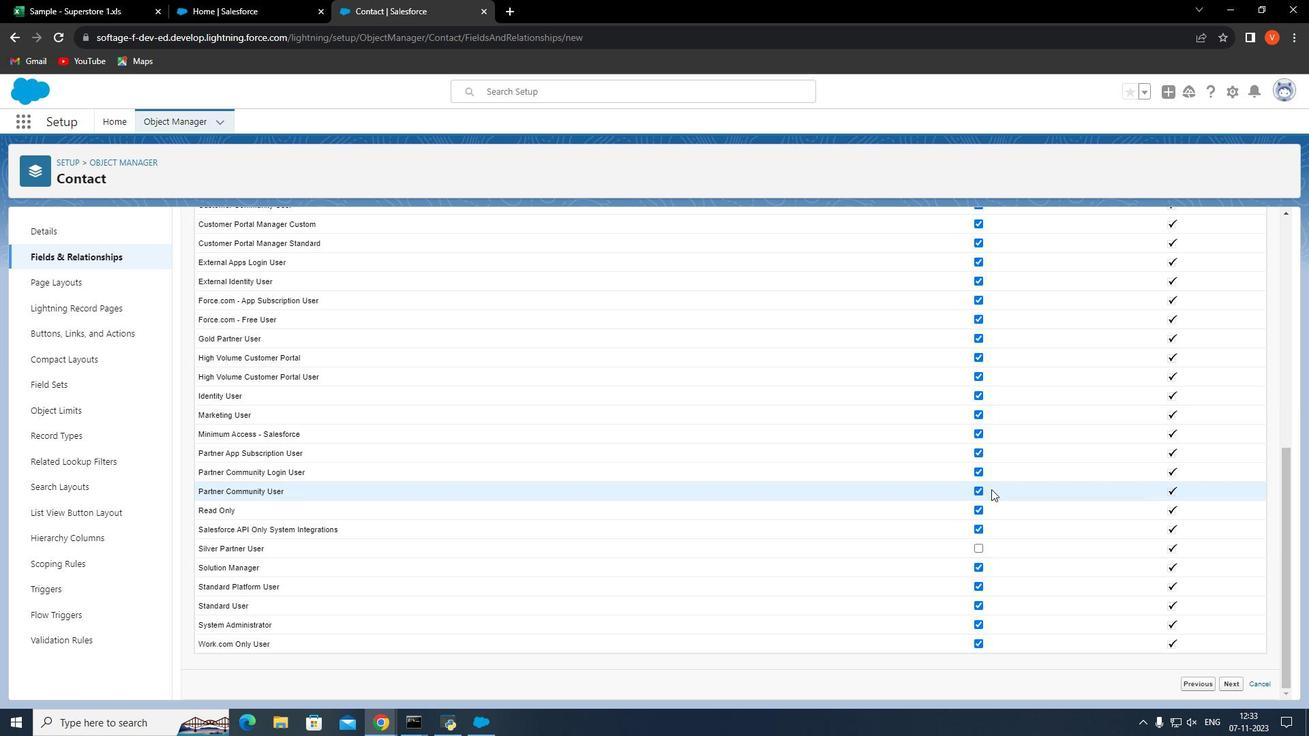 
Action: Mouse scrolled (990, 488) with delta (0, 0)
Screenshot: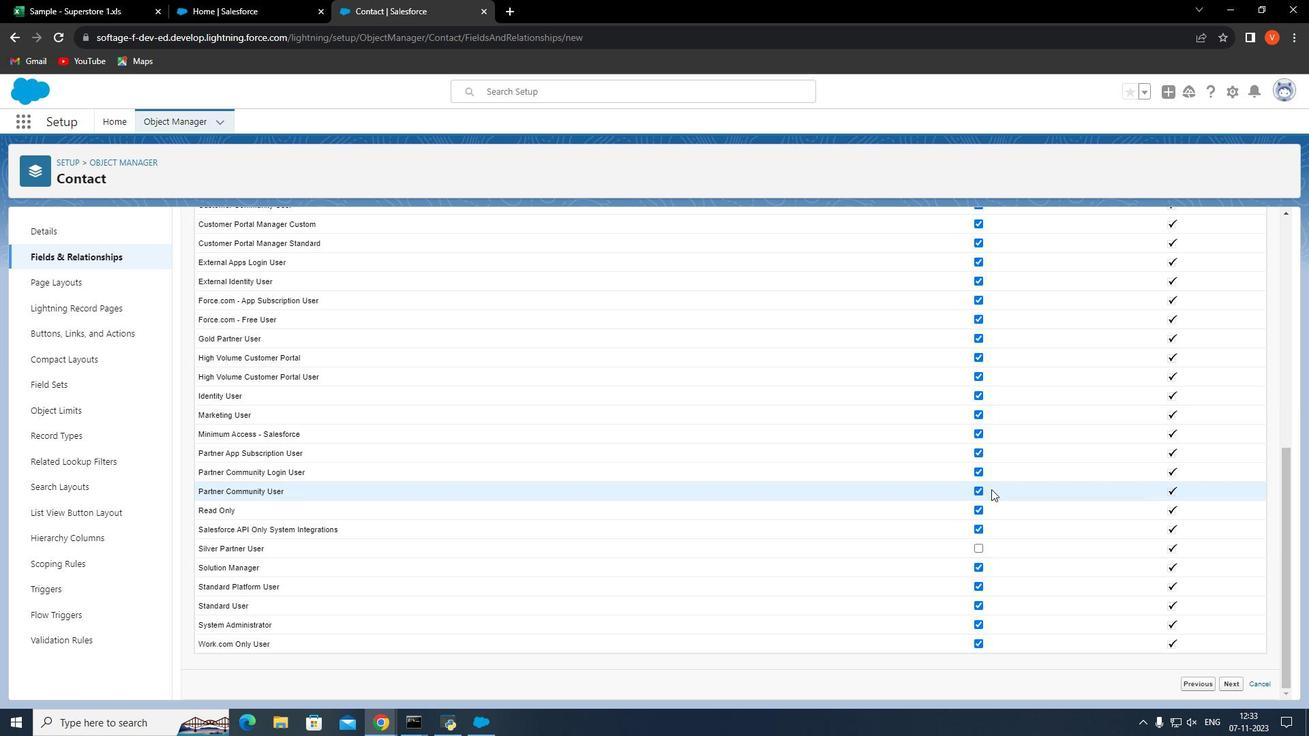 
Action: Mouse moved to (1005, 498)
Screenshot: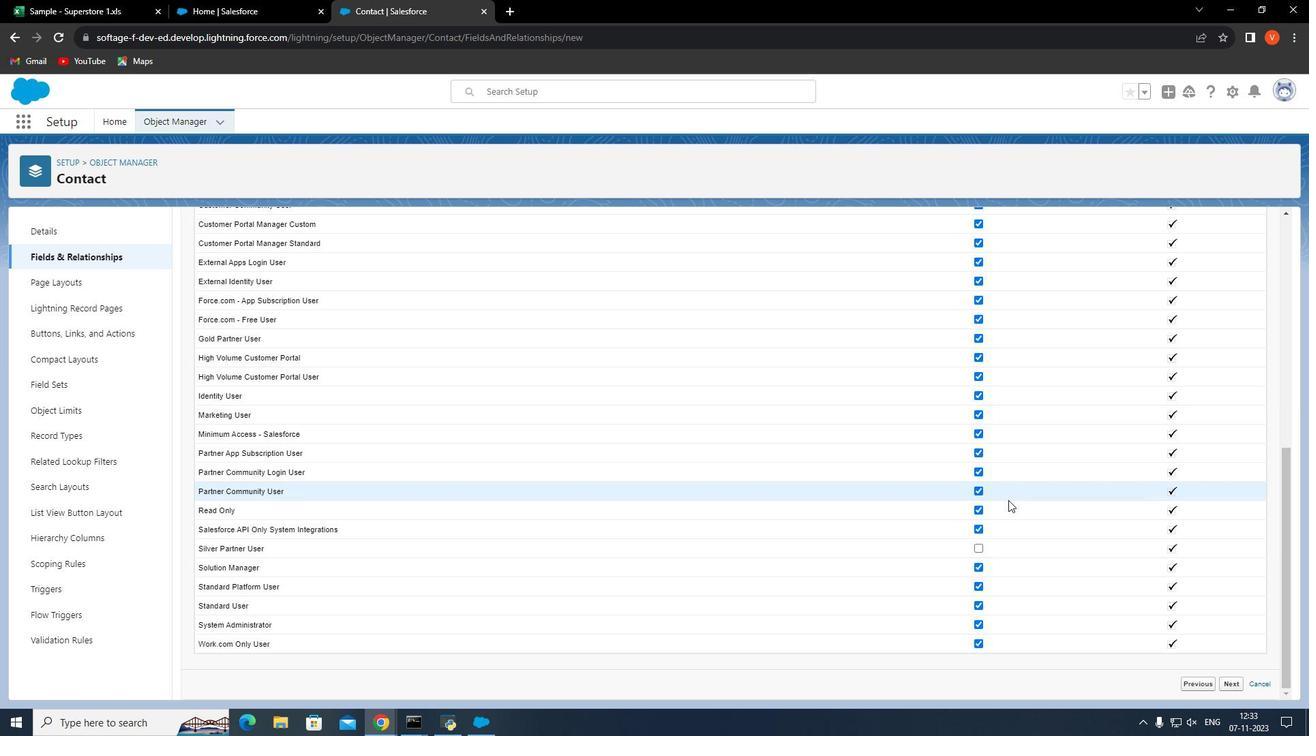 
Action: Mouse scrolled (1005, 497) with delta (0, 0)
Screenshot: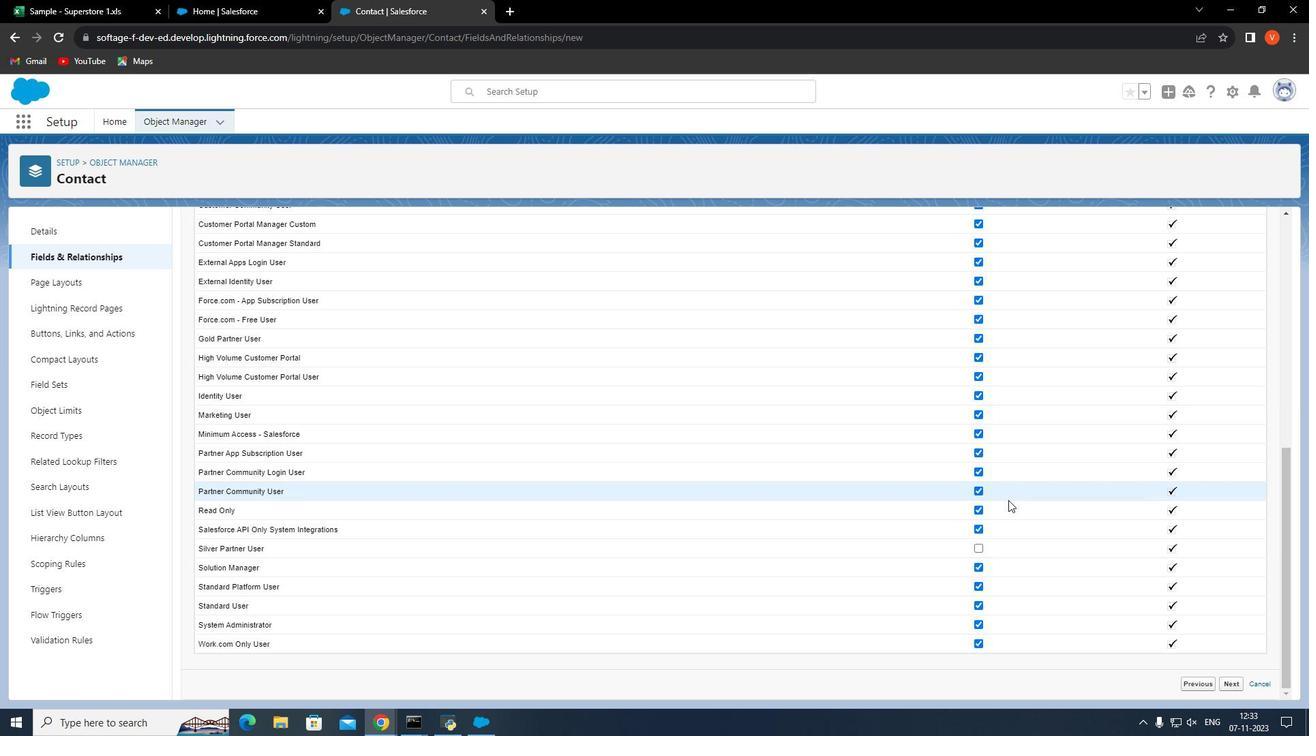 
Action: Mouse moved to (1230, 679)
Screenshot: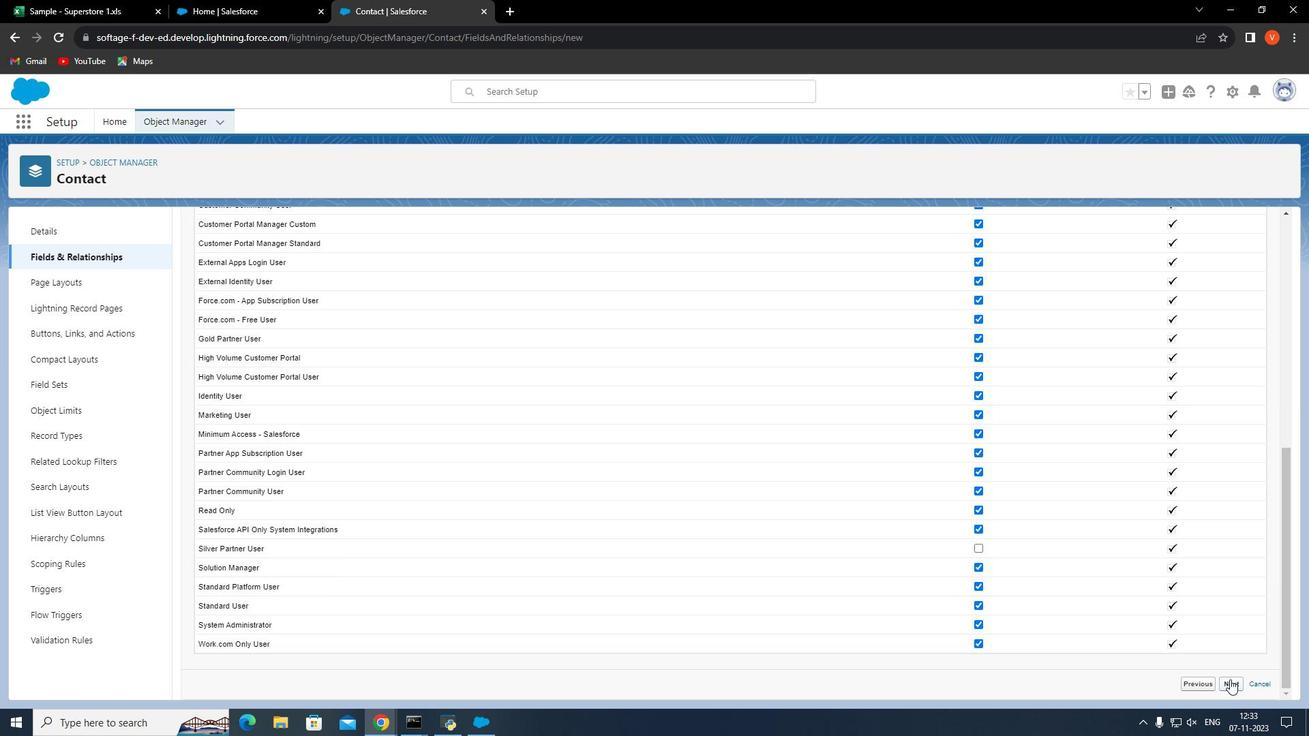 
Action: Mouse pressed left at (1230, 679)
Screenshot: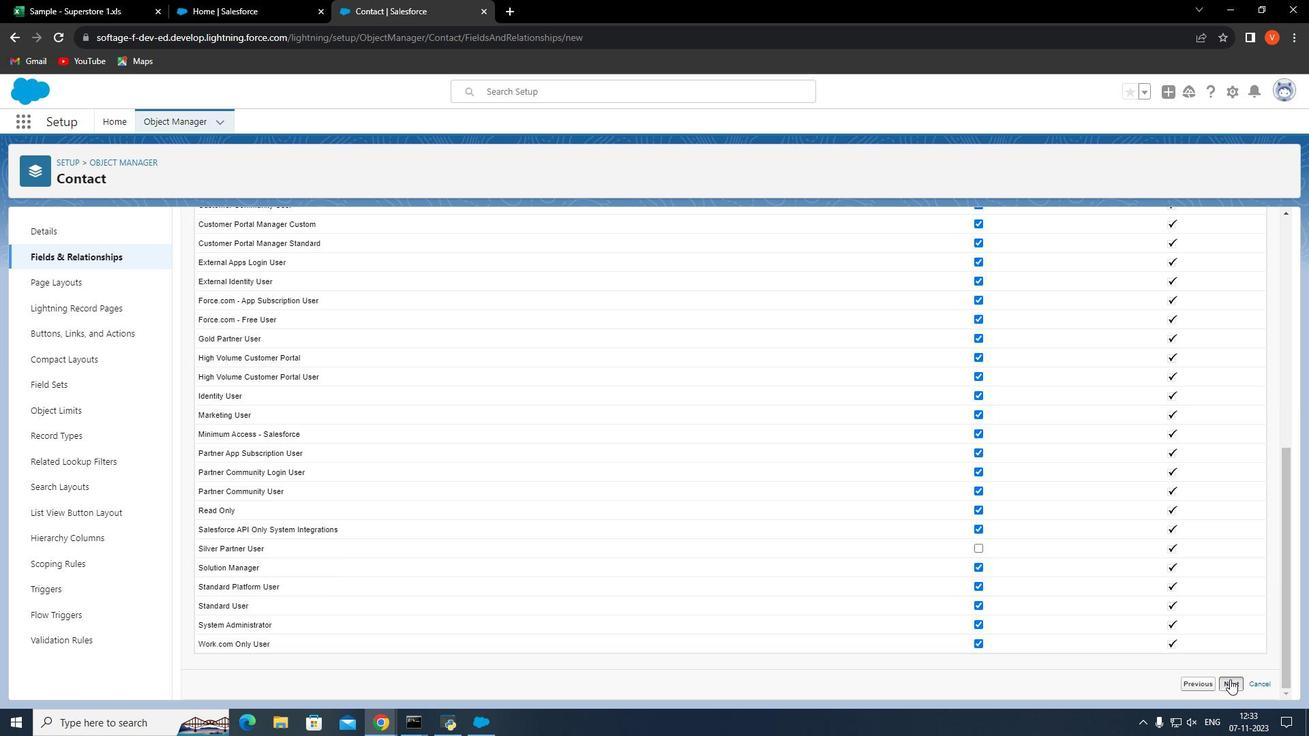 
Action: Mouse moved to (1242, 541)
Screenshot: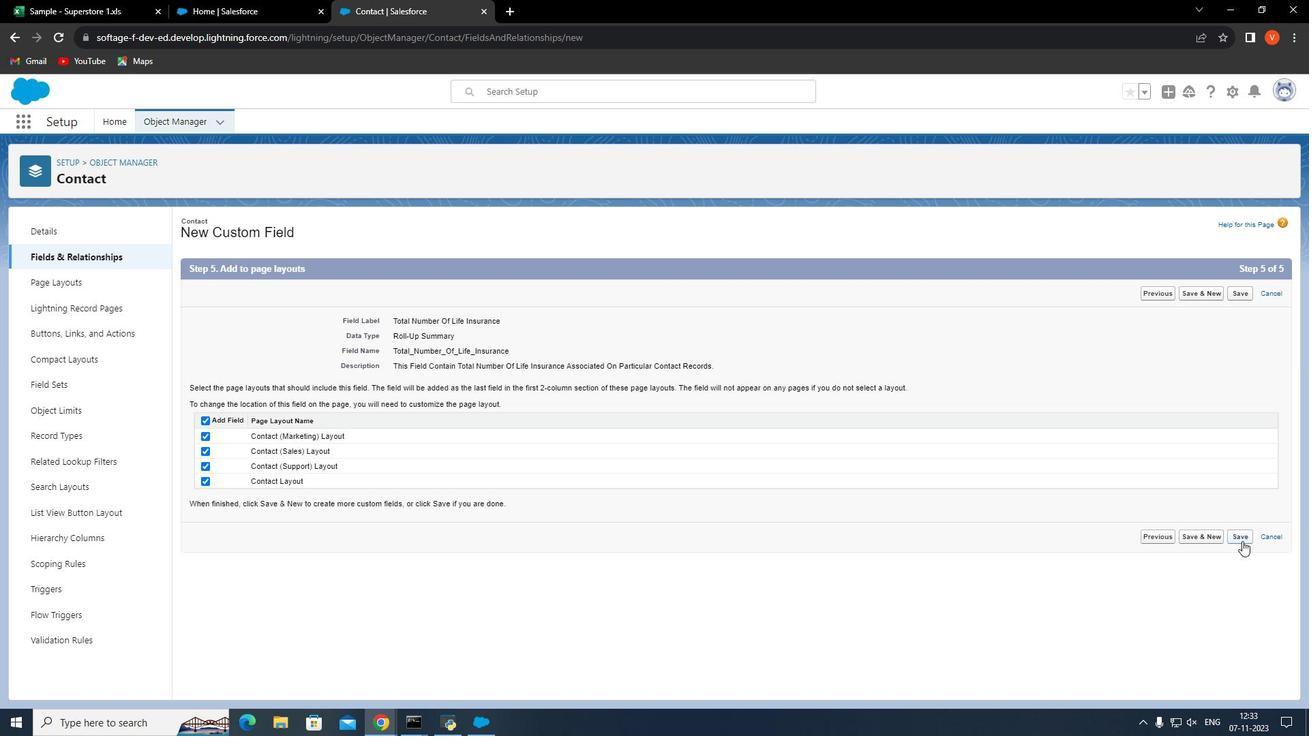
Action: Mouse pressed left at (1242, 541)
Screenshot: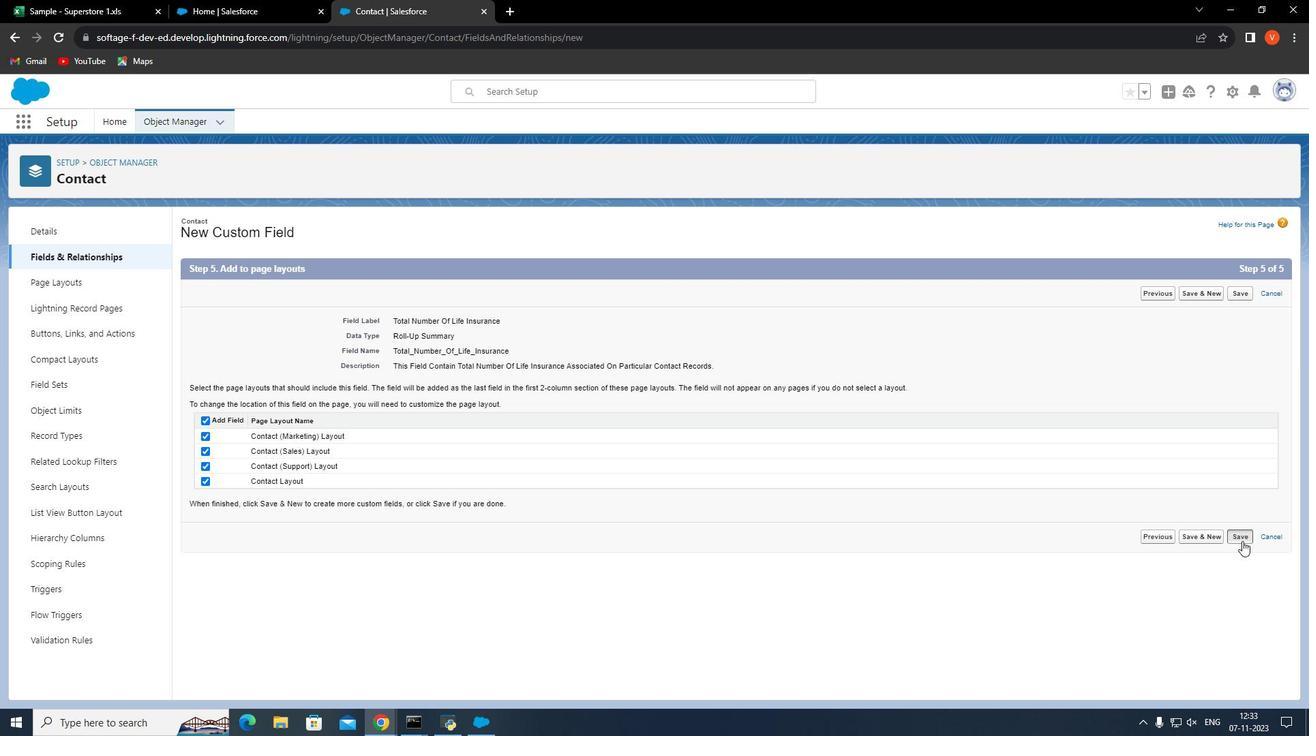 
Action: Mouse moved to (898, 234)
Screenshot: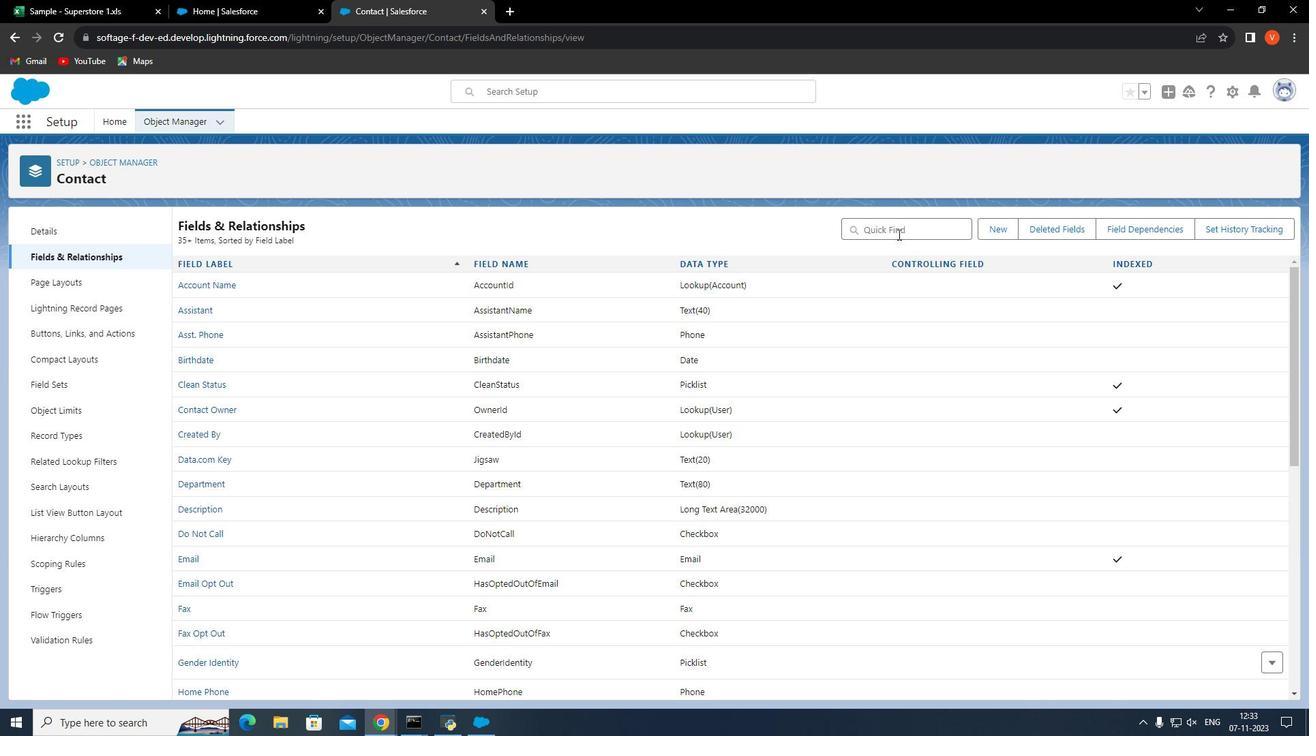 
Action: Mouse pressed left at (898, 234)
Screenshot: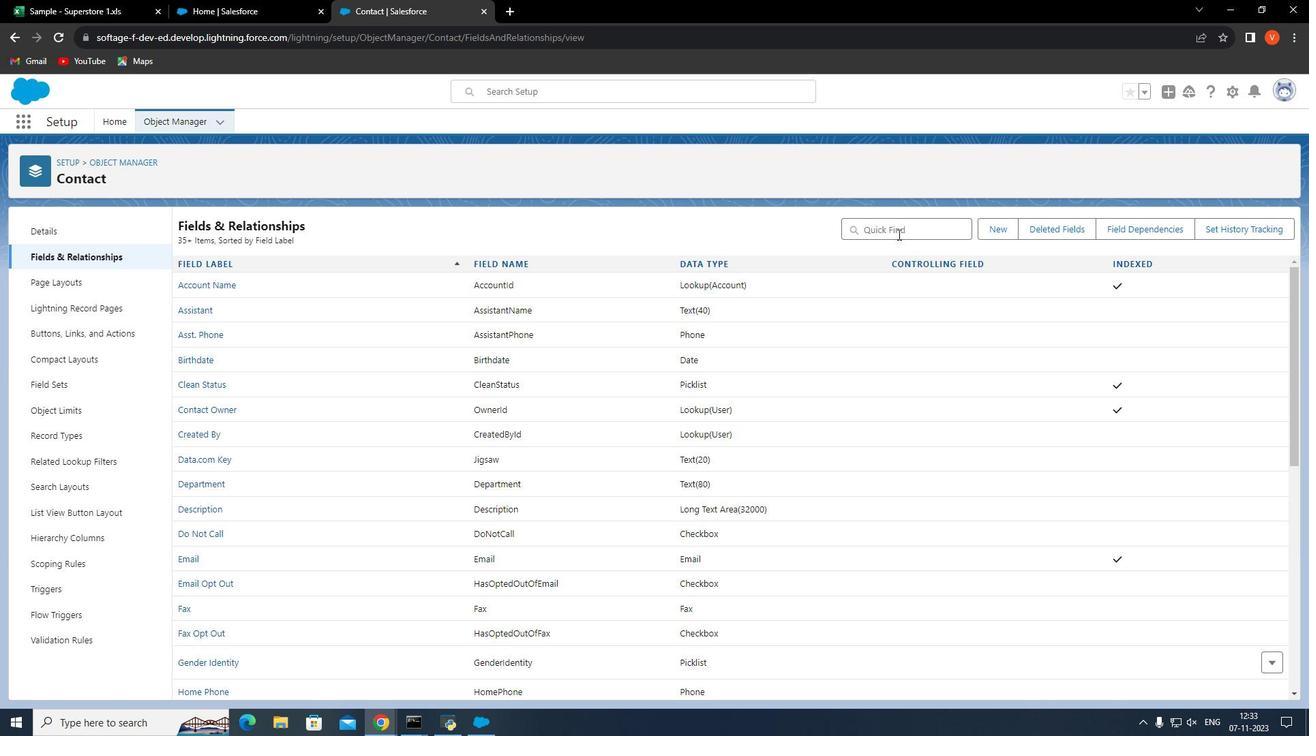 
Action: Mouse moved to (885, 235)
Screenshot: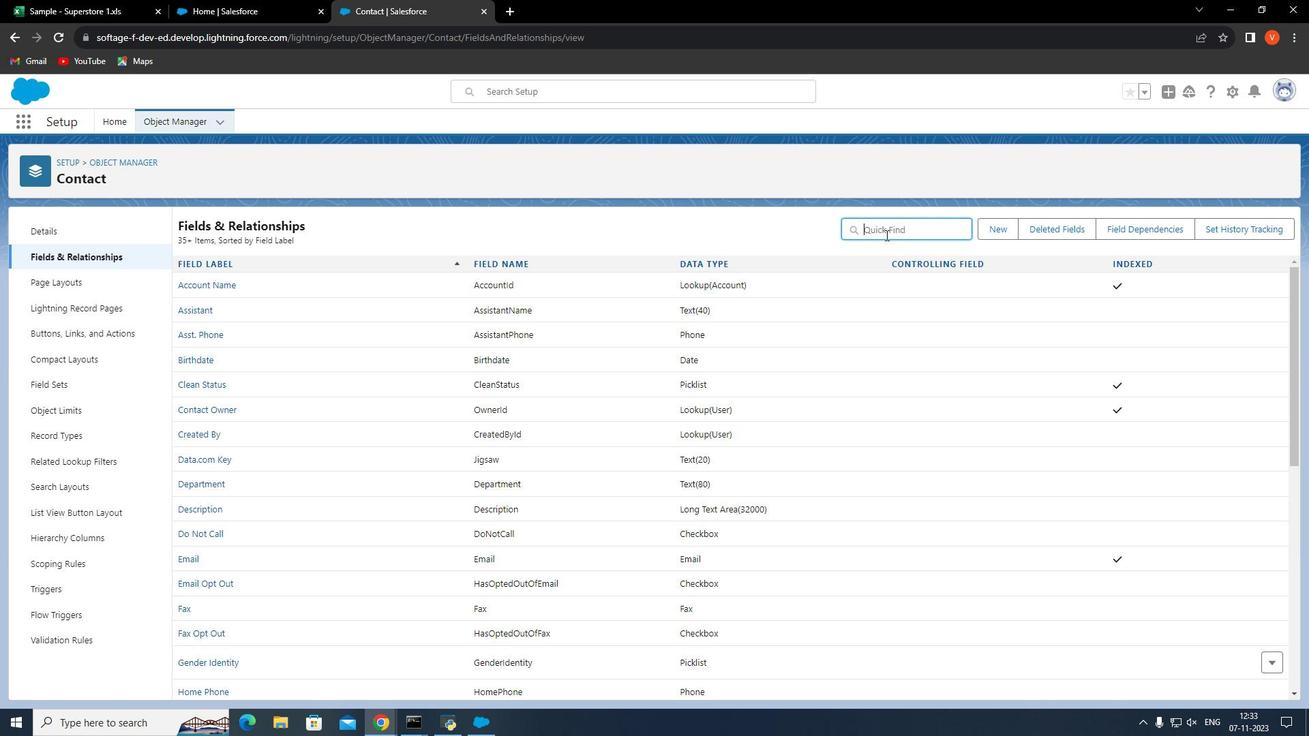 
Action: Key pressed total<Key.space>number<Key.space>of<Key.space>life<Key.space>insurance
Screenshot: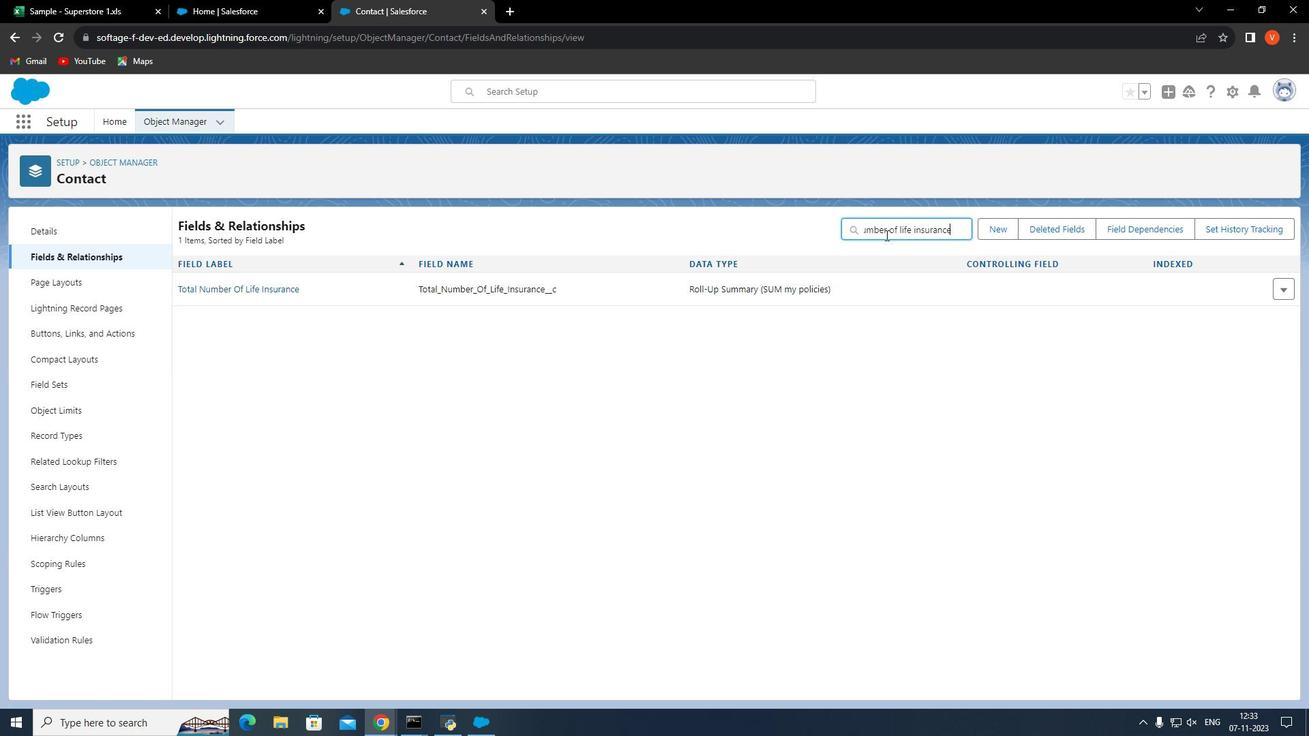 
Action: Mouse moved to (274, 291)
Screenshot: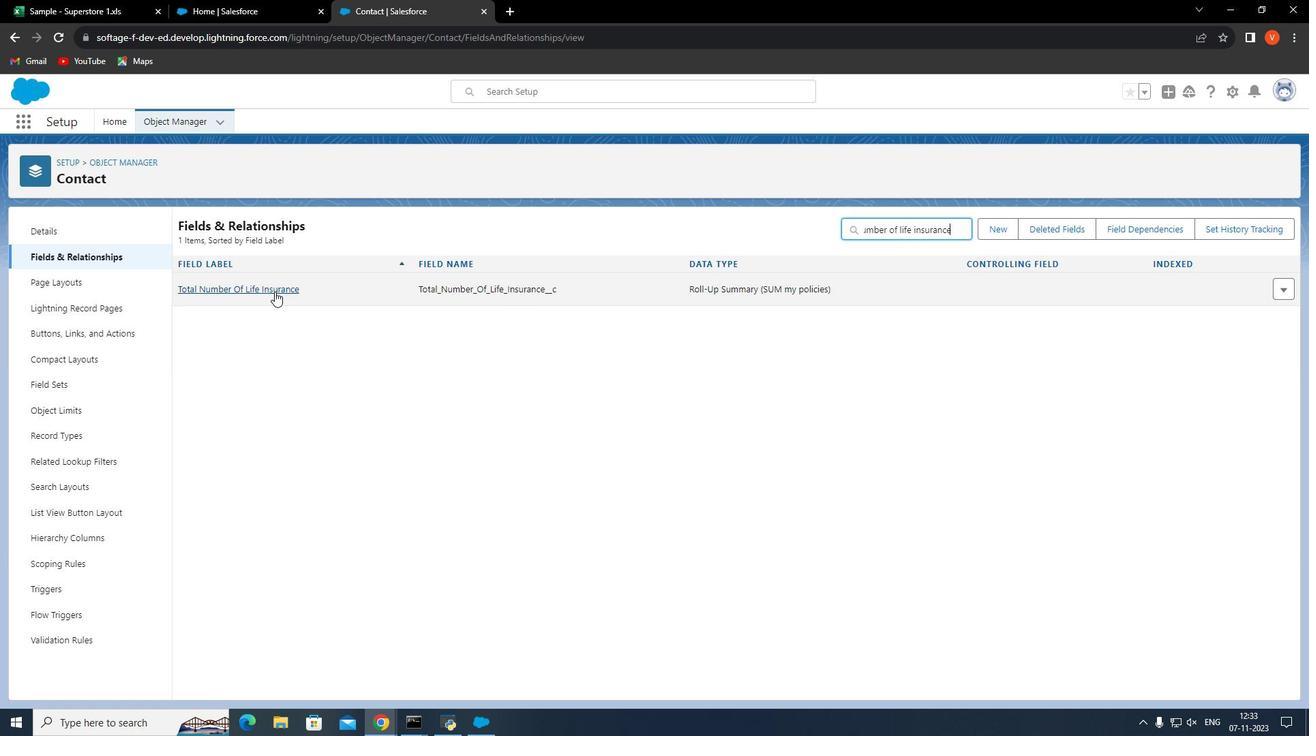 
Action: Mouse pressed left at (274, 291)
Screenshot: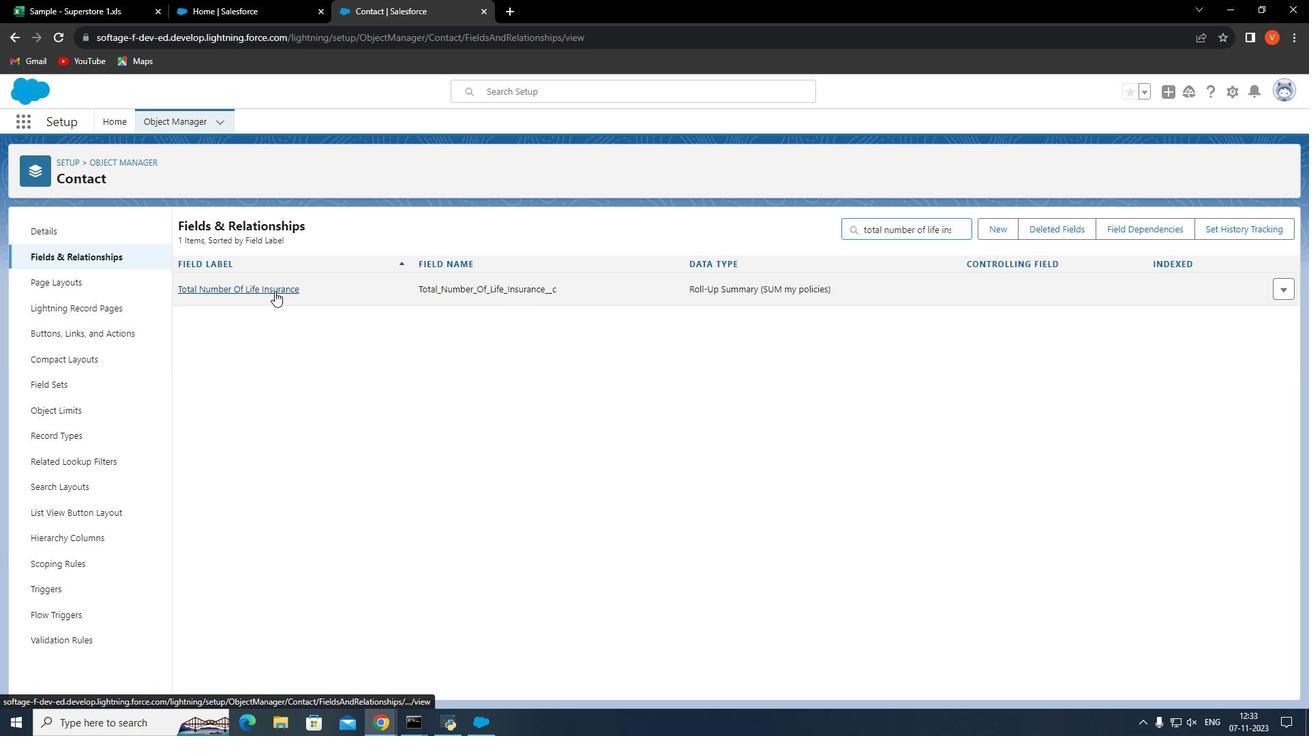 
Action: Mouse moved to (93, 252)
Screenshot: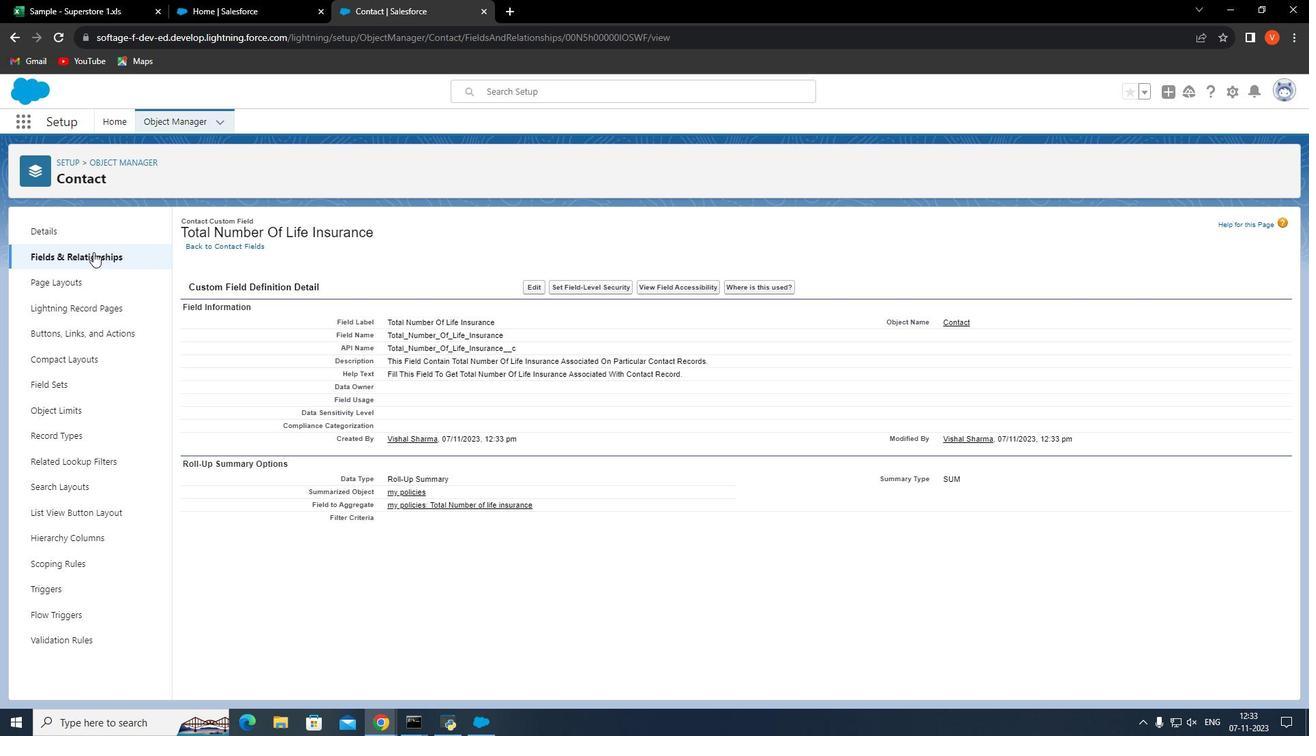 
Action: Mouse pressed left at (93, 252)
Screenshot: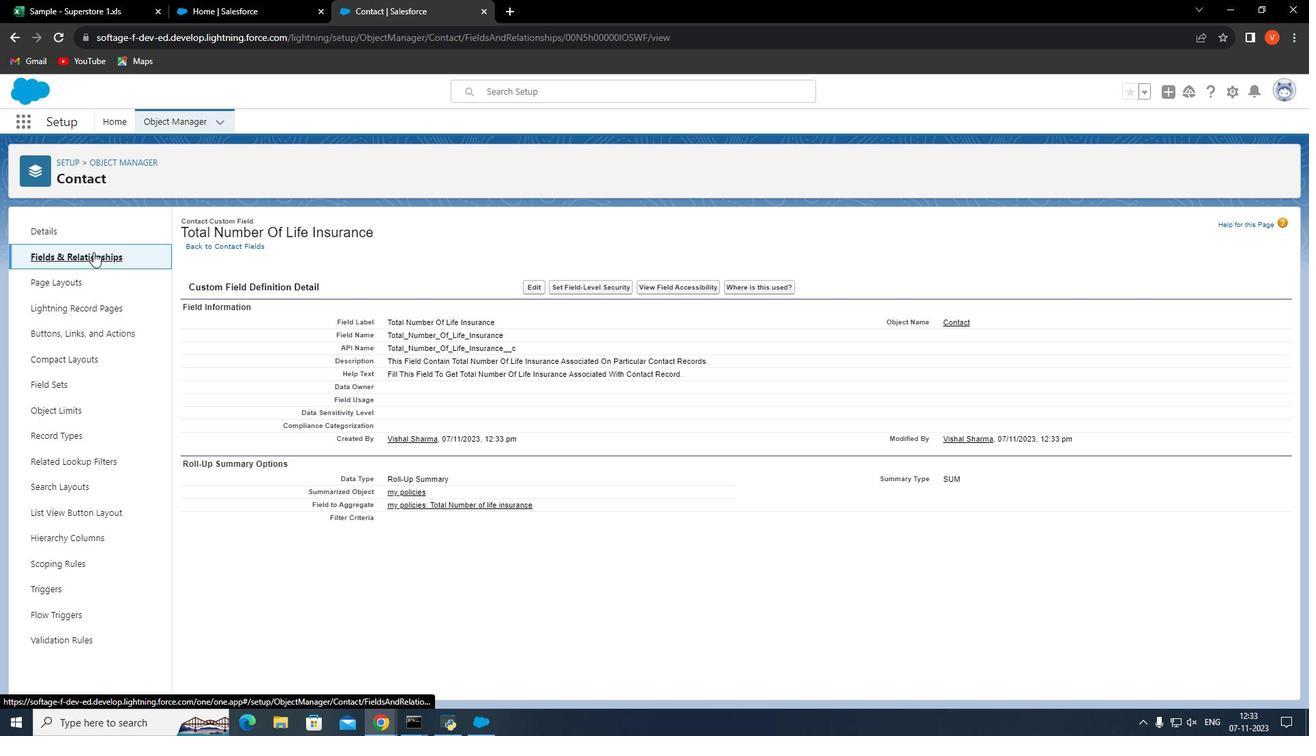 
Action: Mouse moved to (991, 234)
Screenshot: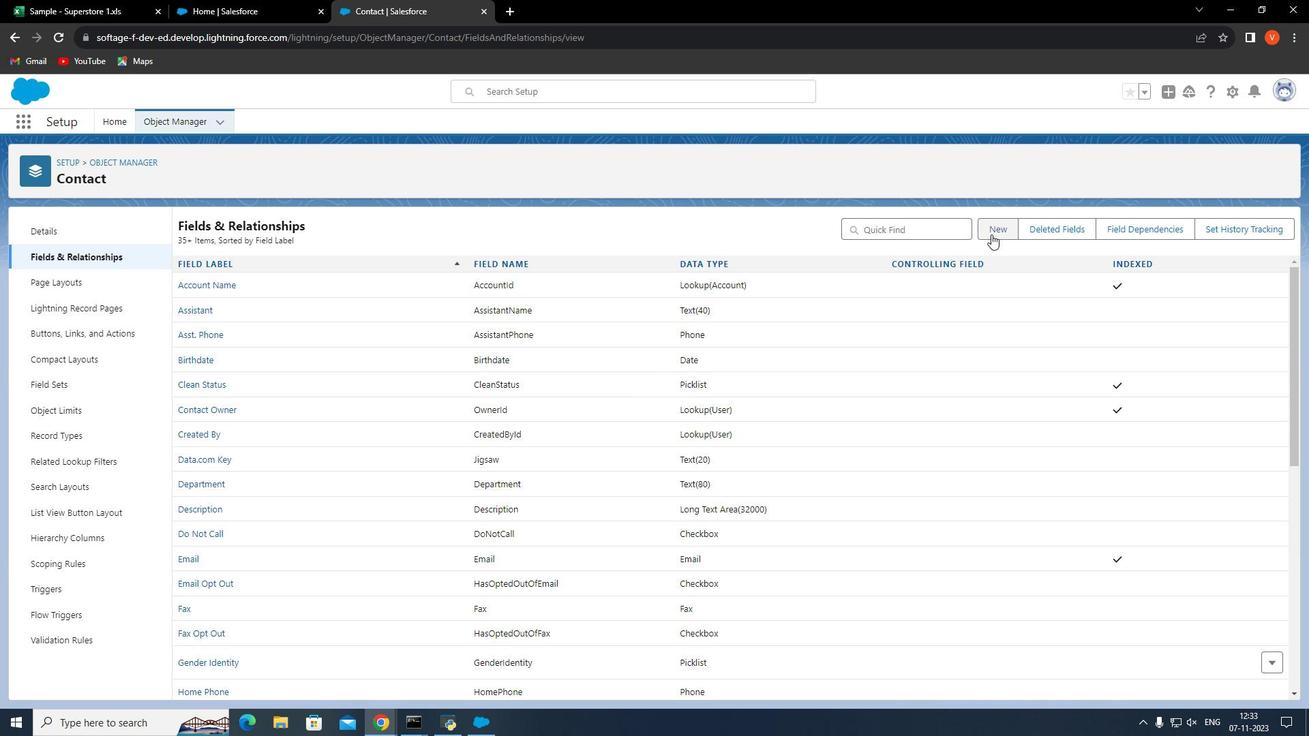 
Action: Mouse pressed left at (991, 234)
Screenshot: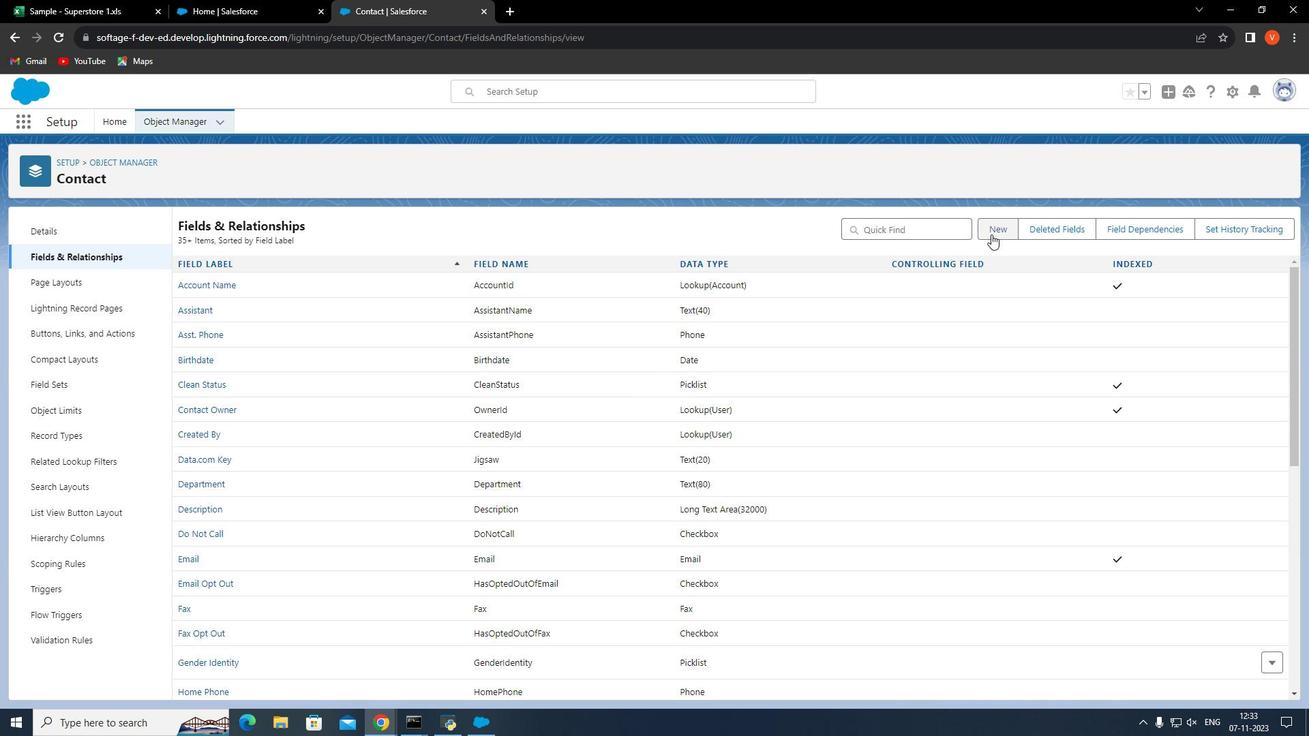 
Action: Mouse moved to (233, 443)
Screenshot: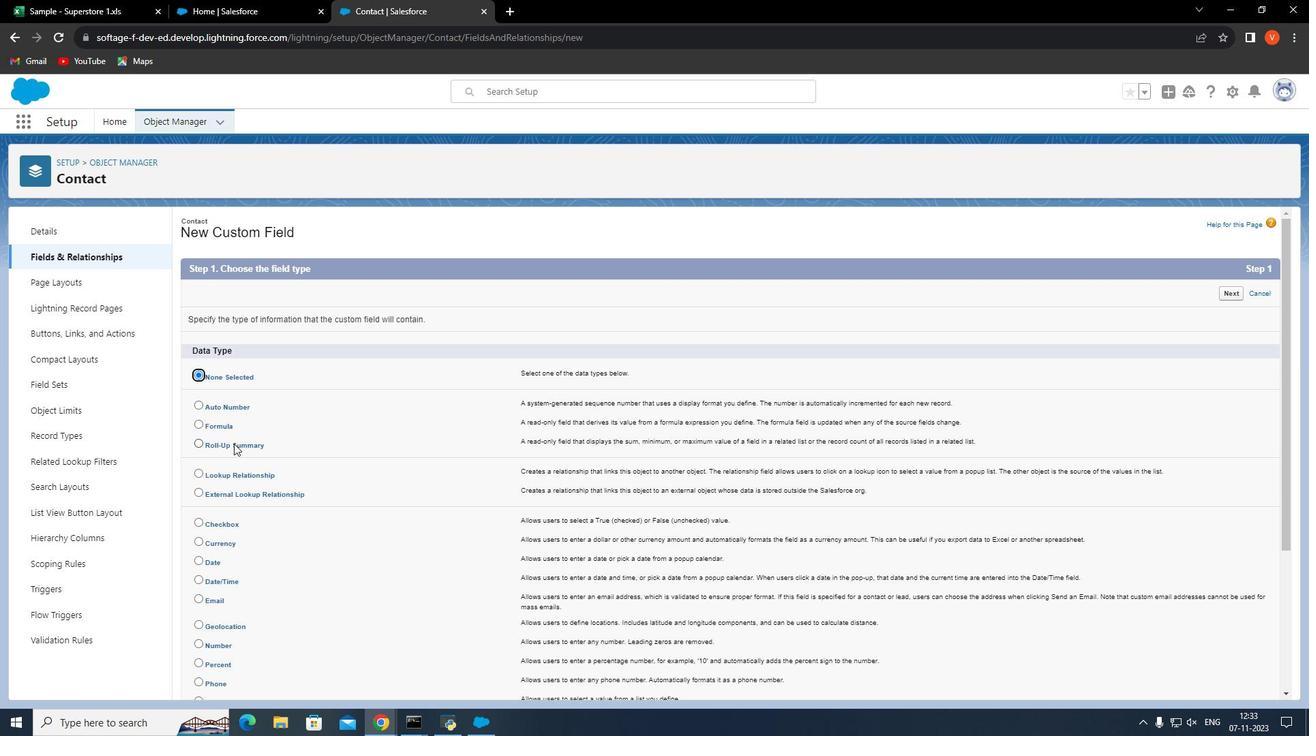 
Action: Mouse pressed left at (233, 443)
Screenshot: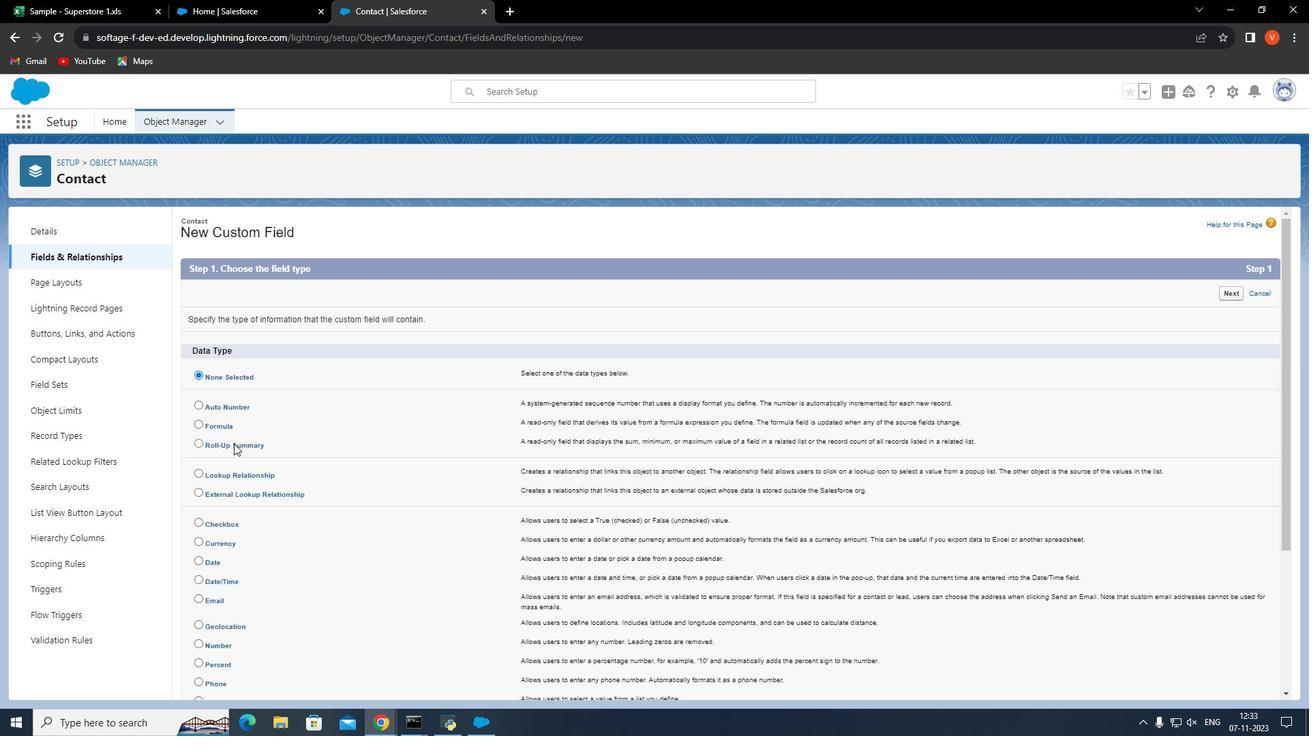 
Action: Mouse moved to (1232, 535)
Screenshot: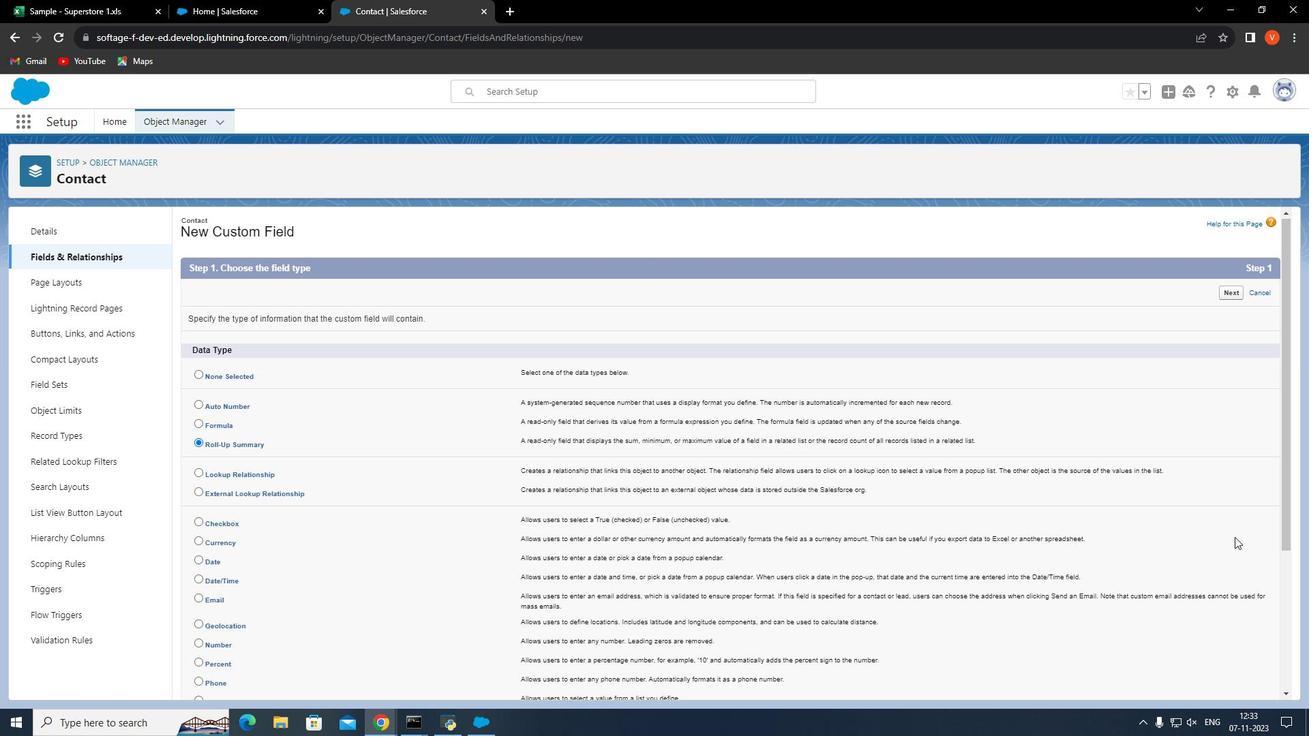 
Action: Mouse scrolled (1232, 535) with delta (0, 0)
Screenshot: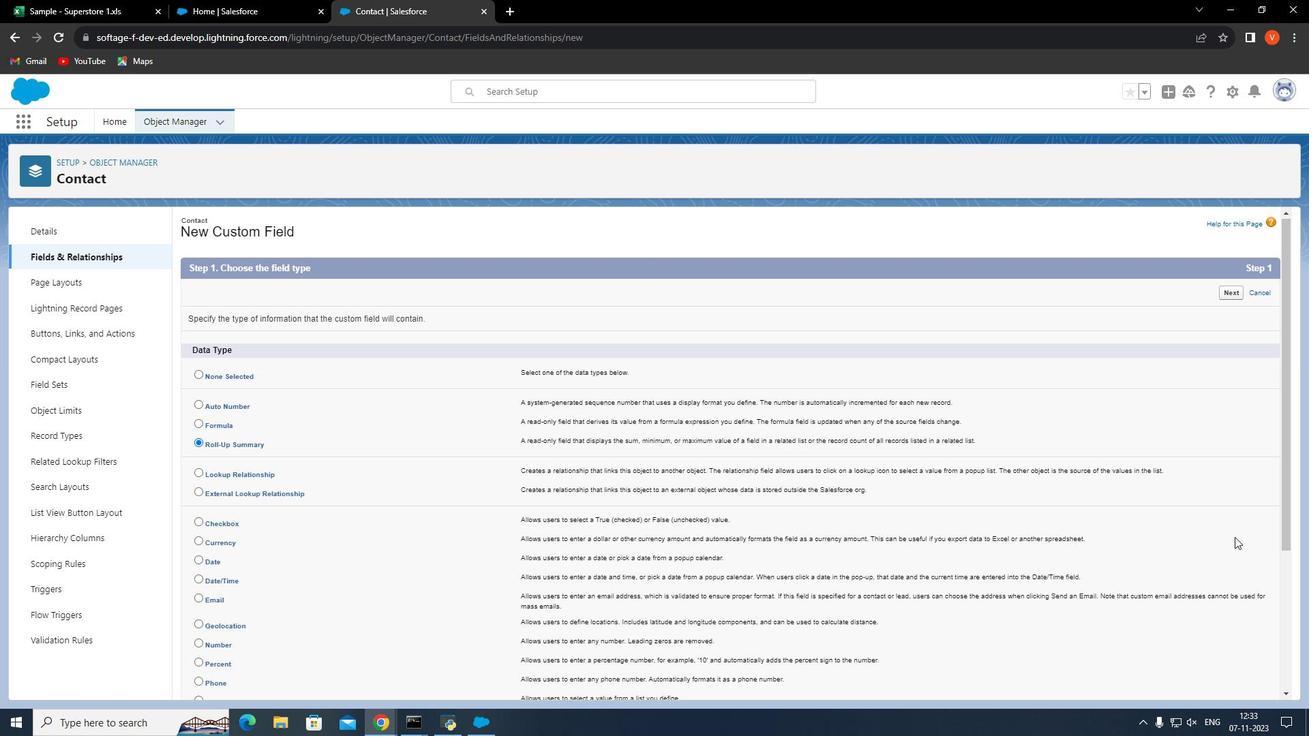 
Action: Mouse moved to (1237, 539)
Screenshot: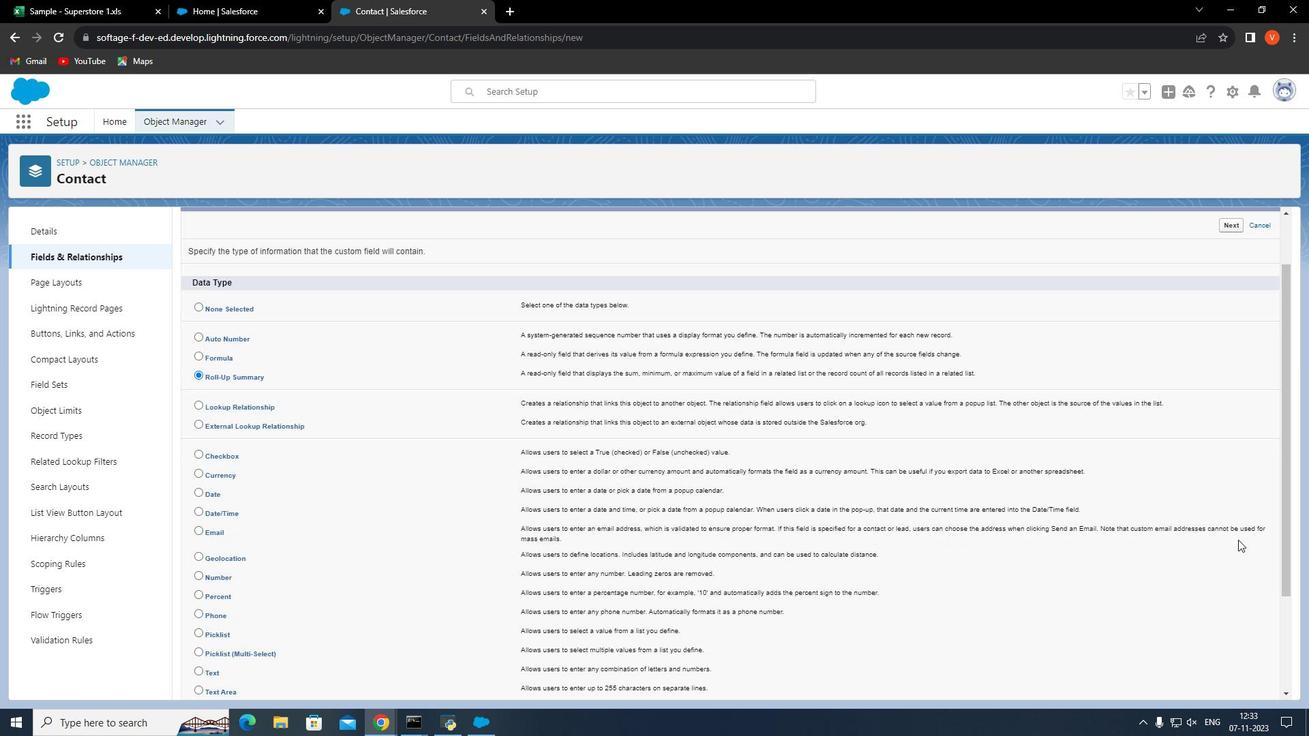
Action: Mouse scrolled (1237, 538) with delta (0, 0)
Screenshot: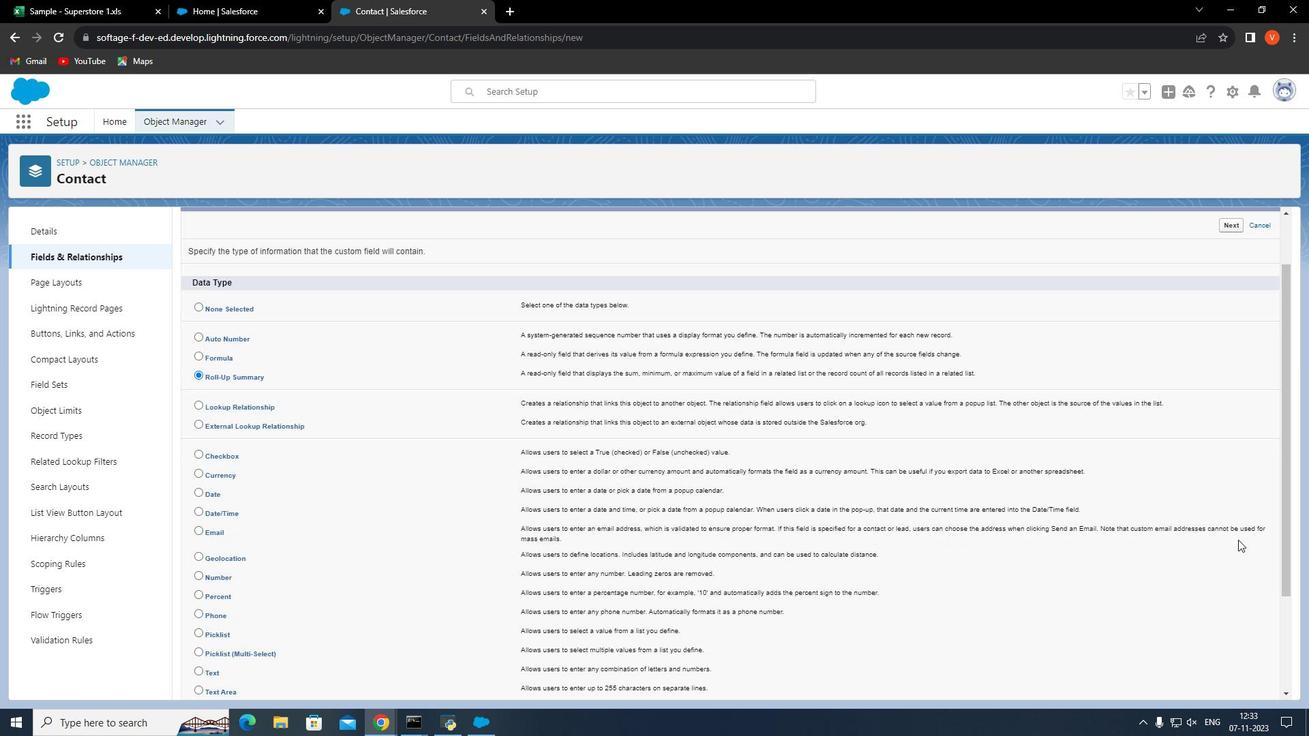 
Action: Mouse moved to (1241, 554)
Screenshot: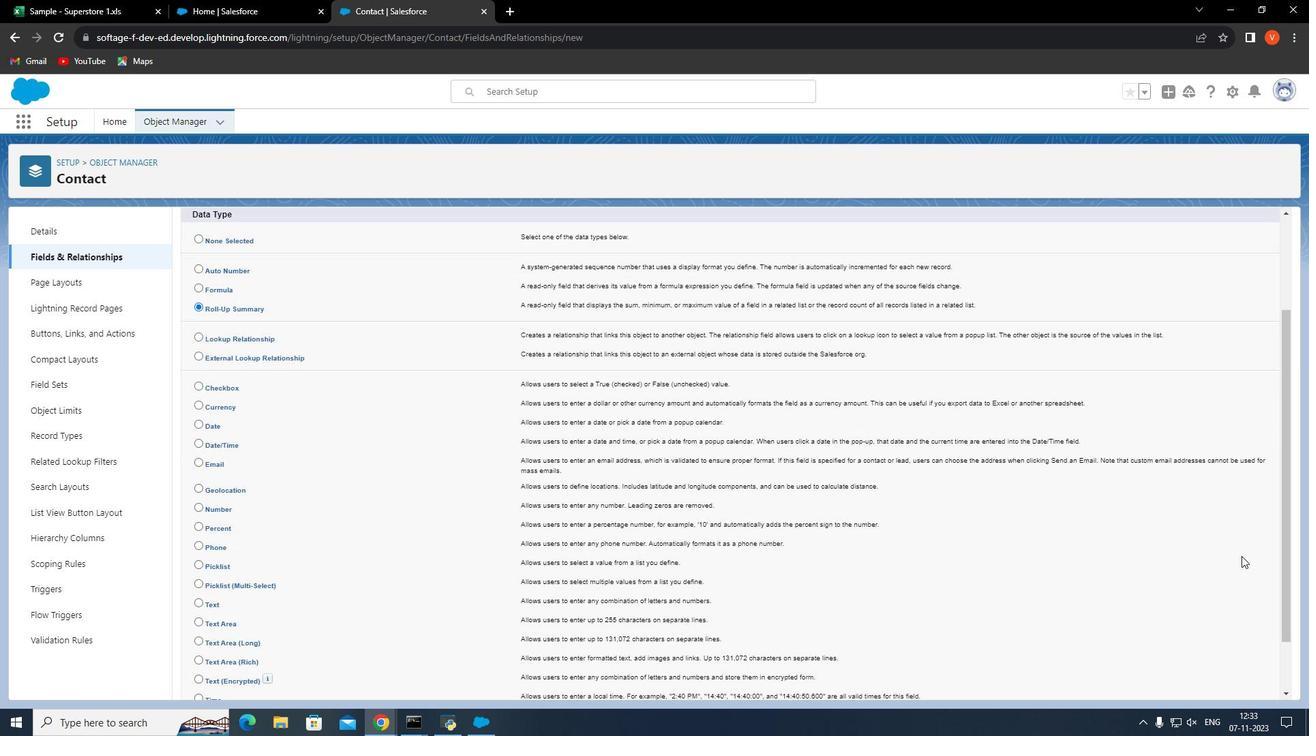 
Action: Mouse scrolled (1241, 553) with delta (0, 0)
Screenshot: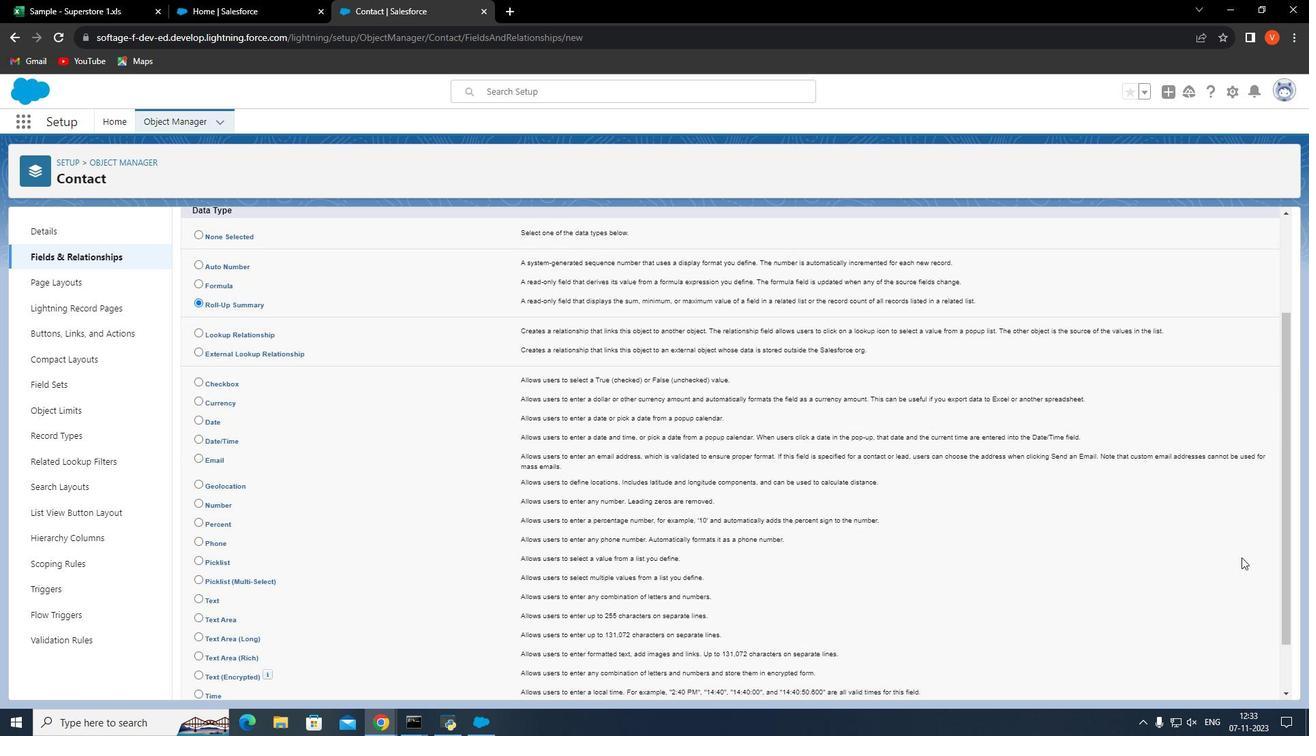 
Action: Mouse moved to (1243, 568)
Screenshot: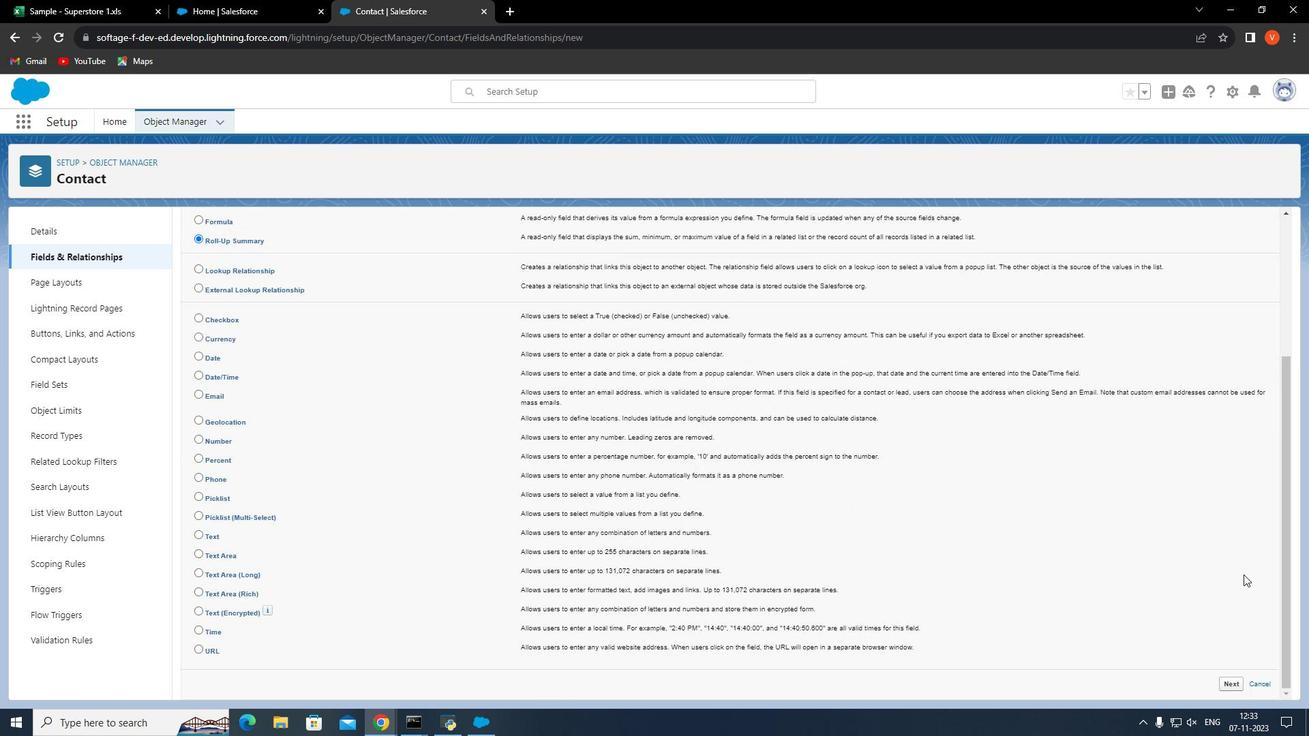 
Action: Mouse scrolled (1243, 568) with delta (0, 0)
Screenshot: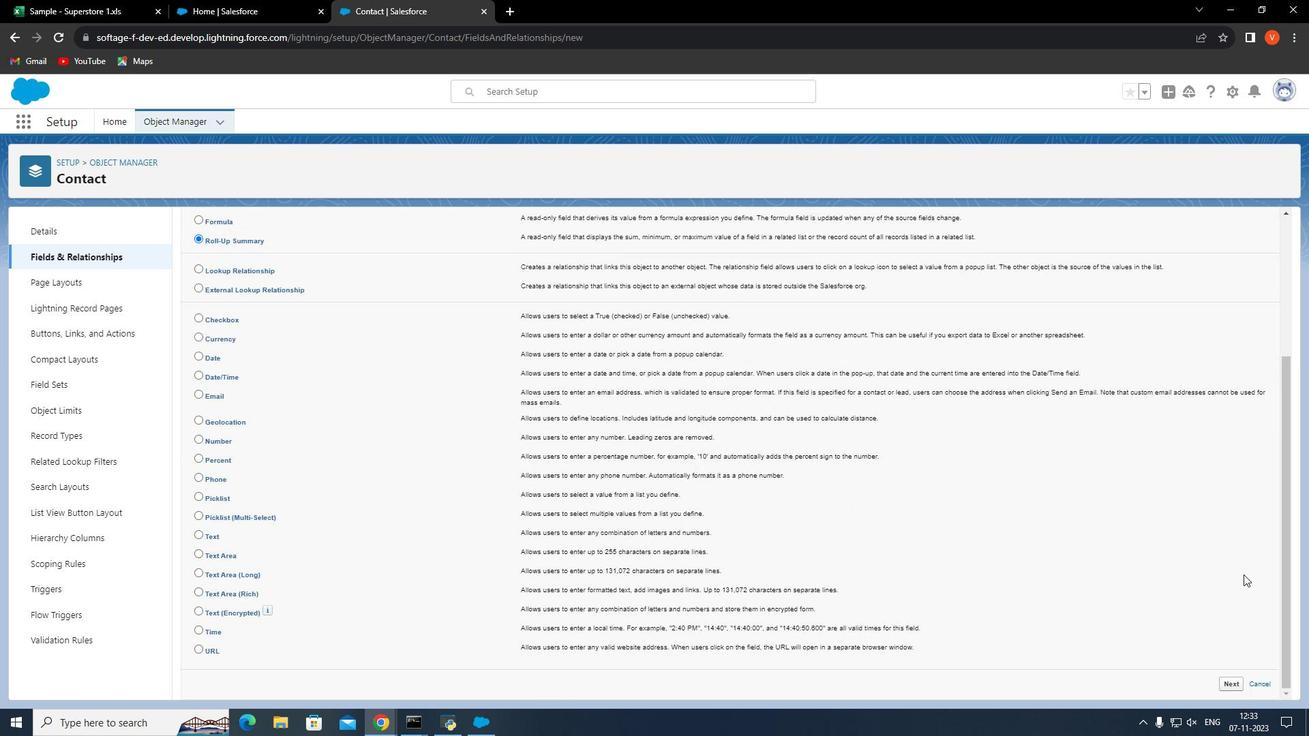 
Action: Mouse moved to (1229, 683)
Screenshot: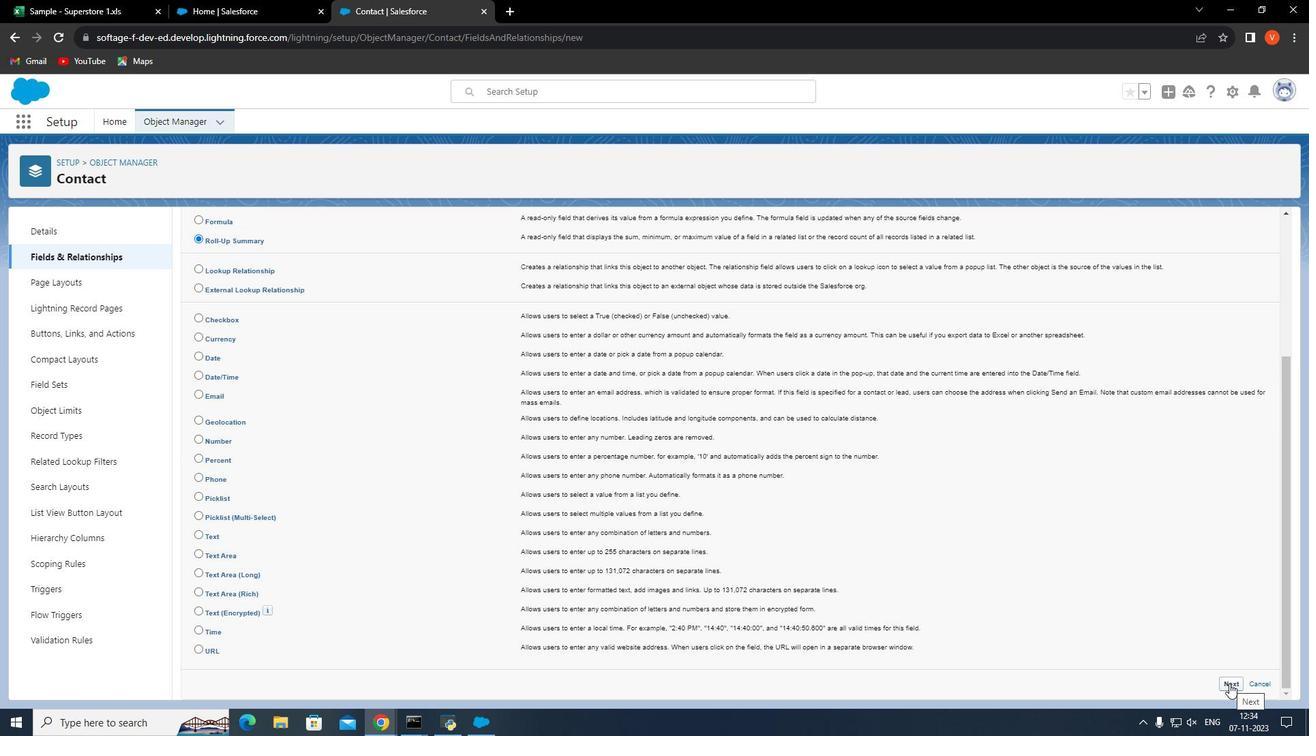 
Action: Mouse pressed left at (1229, 683)
Screenshot: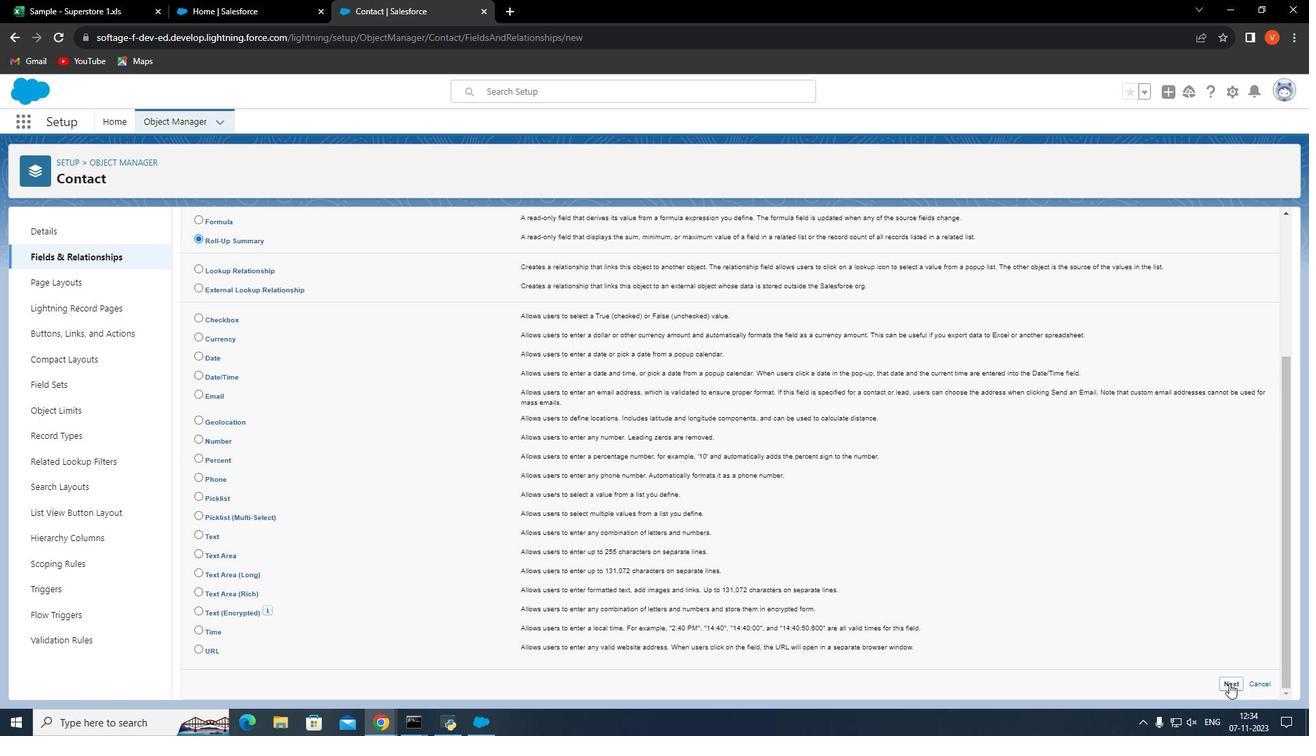 
Action: Mouse moved to (415, 320)
Screenshot: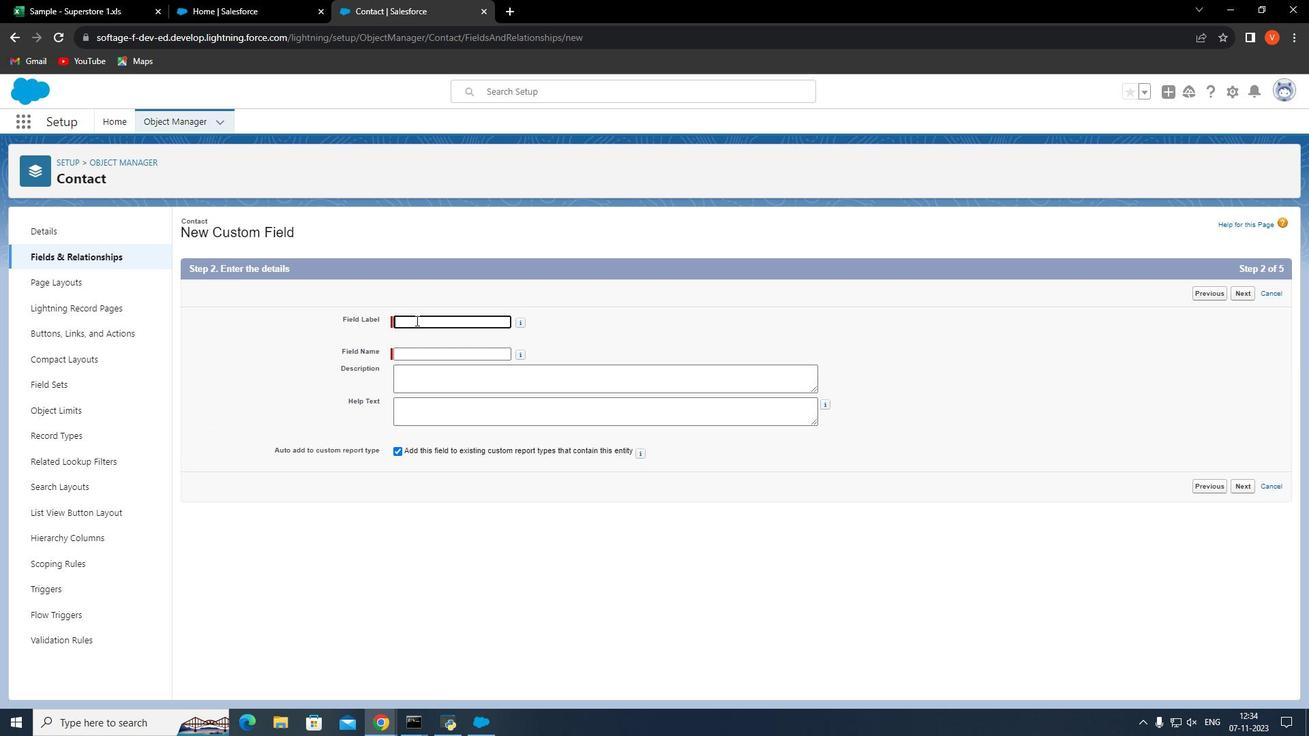 
Action: Mouse pressed left at (415, 320)
Screenshot: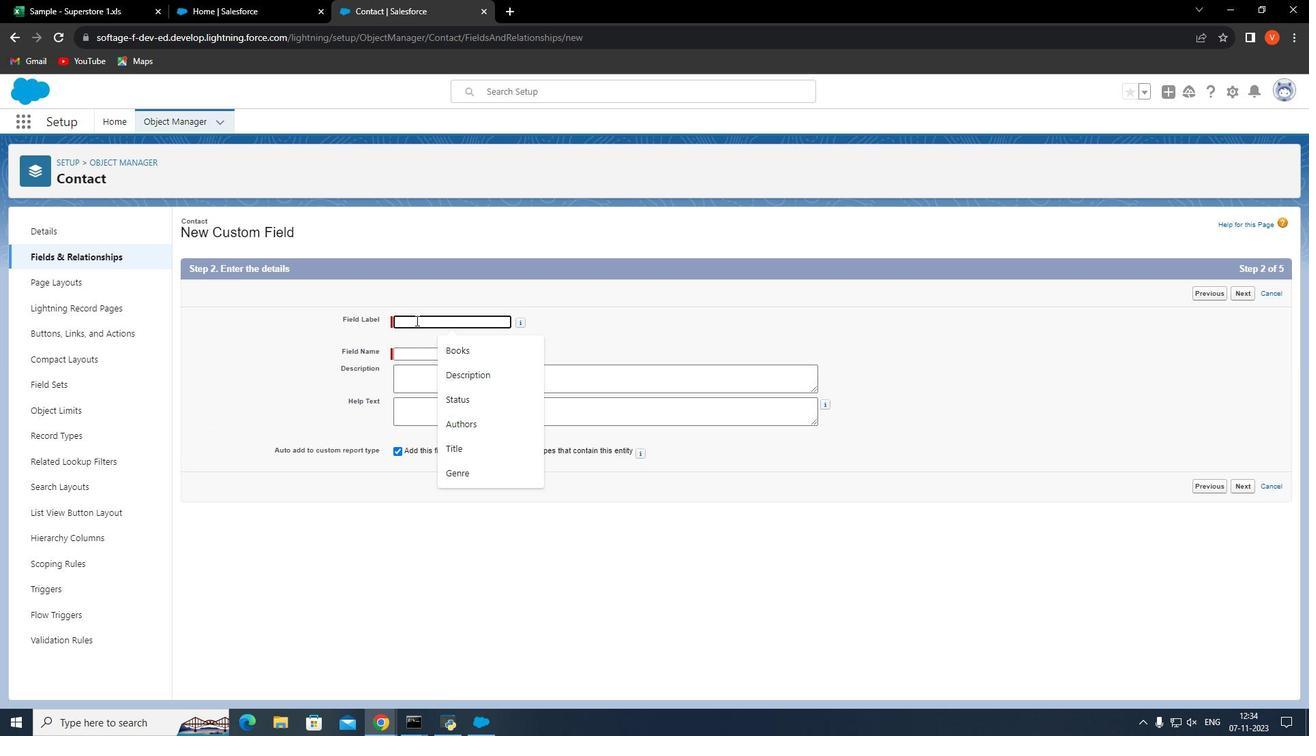 
Action: Mouse moved to (415, 320)
Screenshot: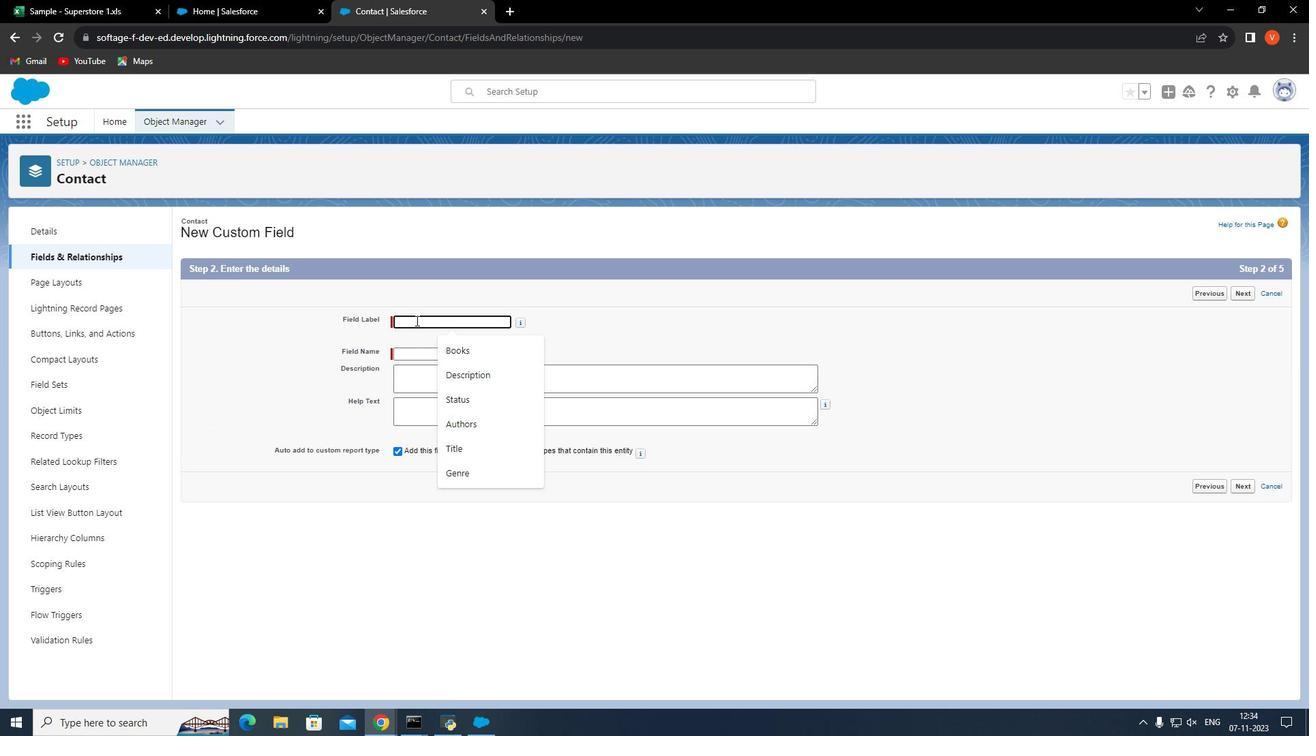 
Action: Key pressed <Key.shift>Total<Key.space><Key.shift><Key.shift>Number<Key.space><Key.shift>Of<Key.space><Key.shift><Key.shift><Key.shift><Key.shift><Key.shift><Key.shift><Key.shift>Motor<Key.space><Key.shift><Key.shift><Key.shift><Key.shift><Key.shift><Key.shift>I<Key.shift>nsurance
Screenshot: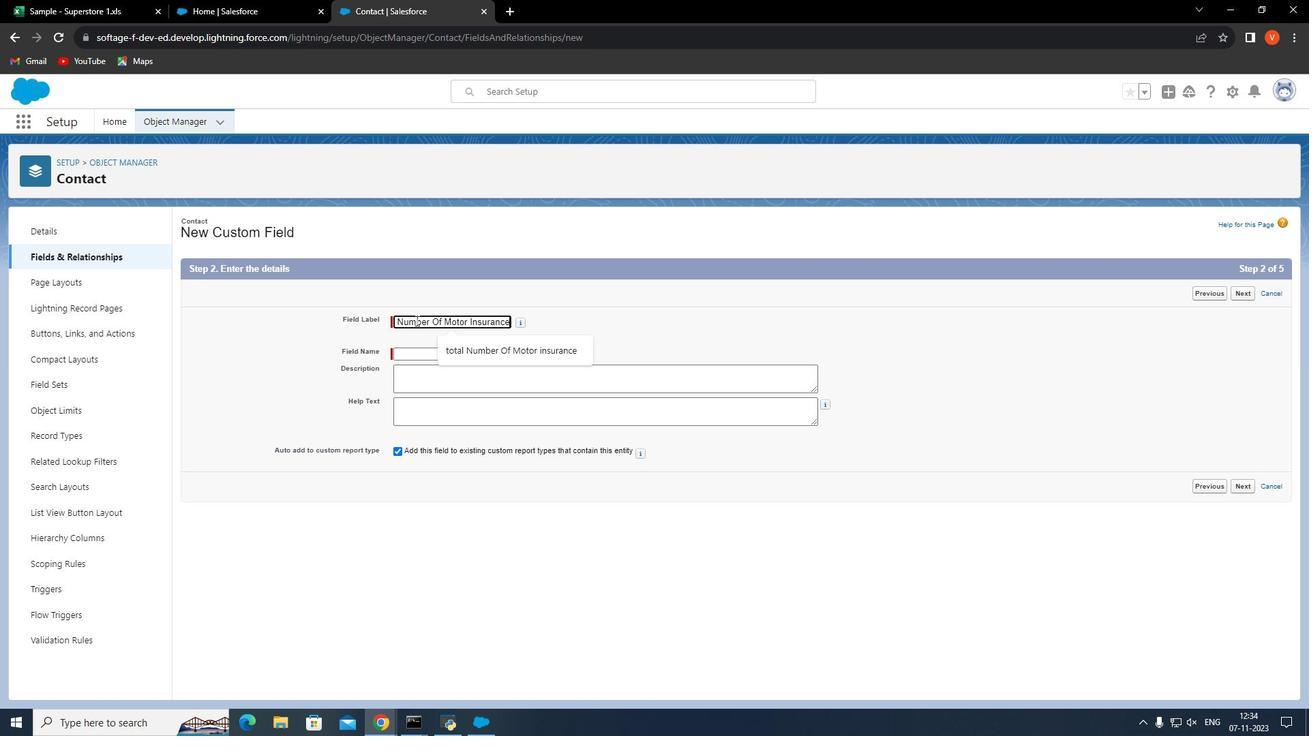 
Action: Mouse moved to (412, 353)
Screenshot: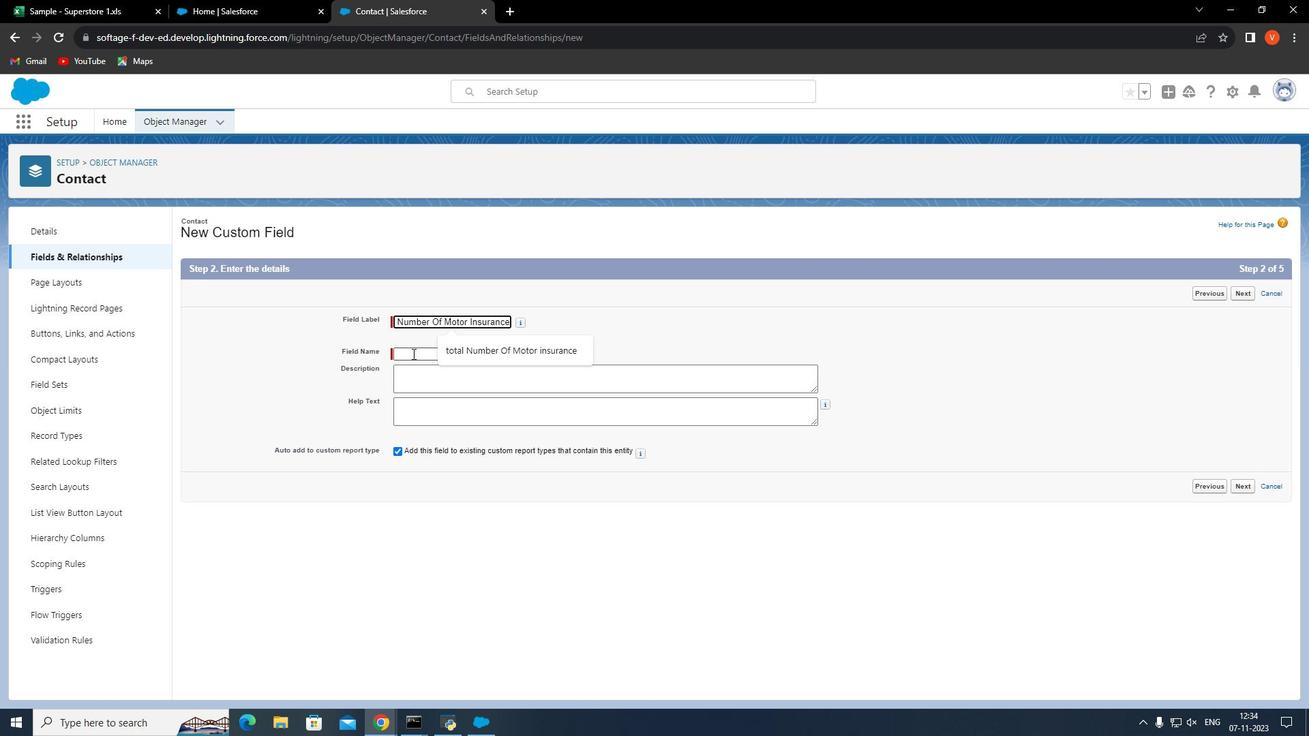 
Action: Mouse pressed left at (412, 353)
Screenshot: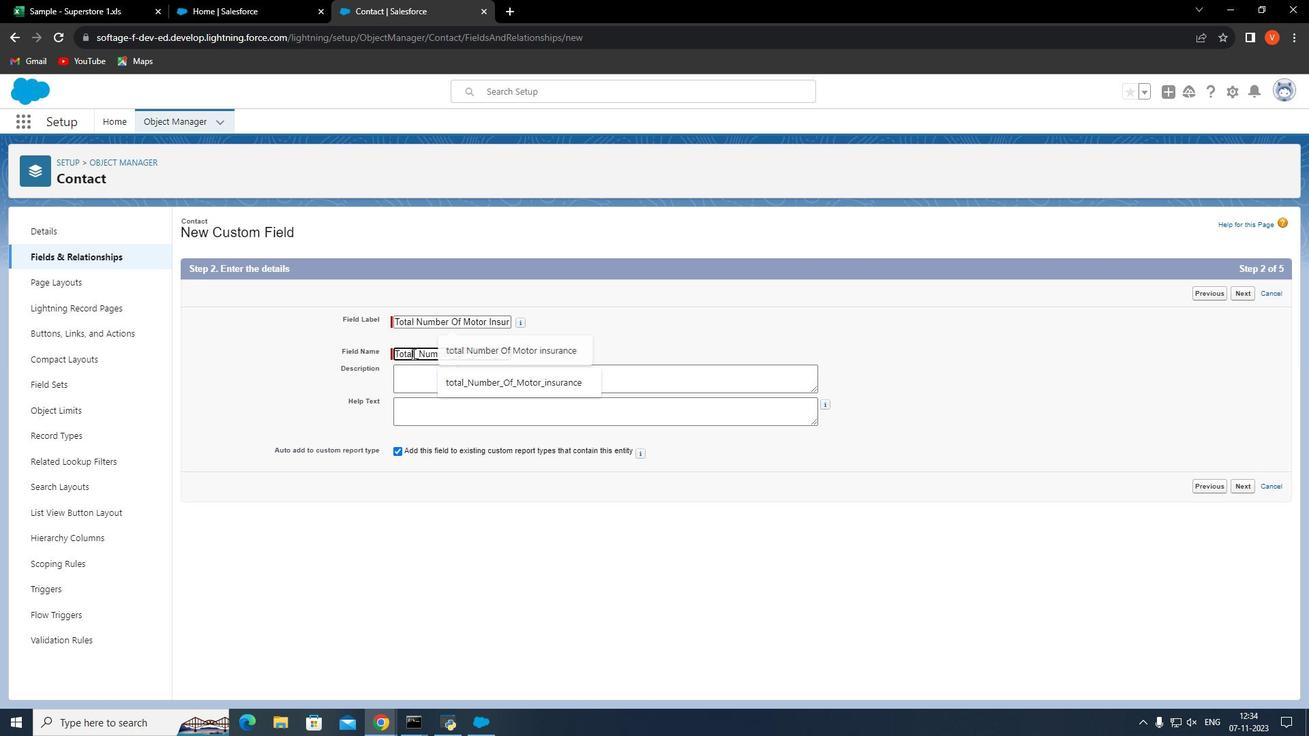 
Action: Mouse moved to (424, 375)
Screenshot: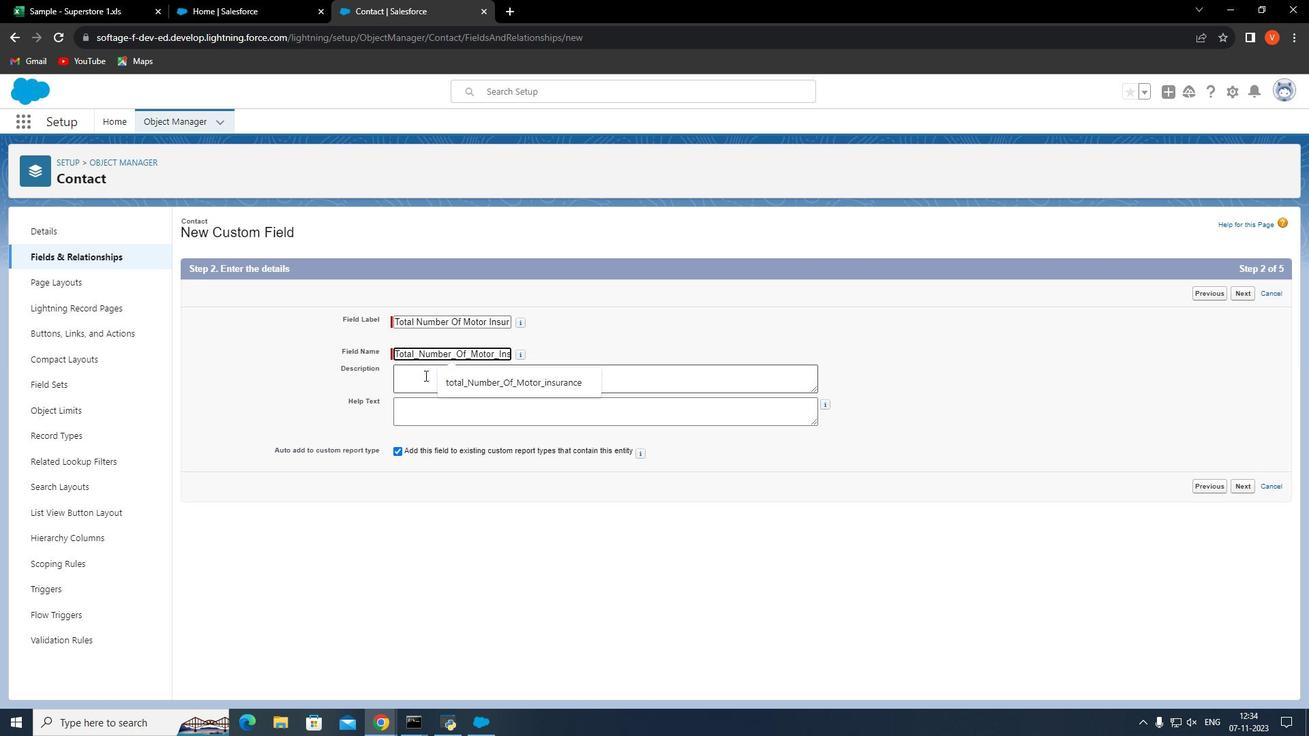 
Action: Mouse pressed left at (424, 375)
Screenshot: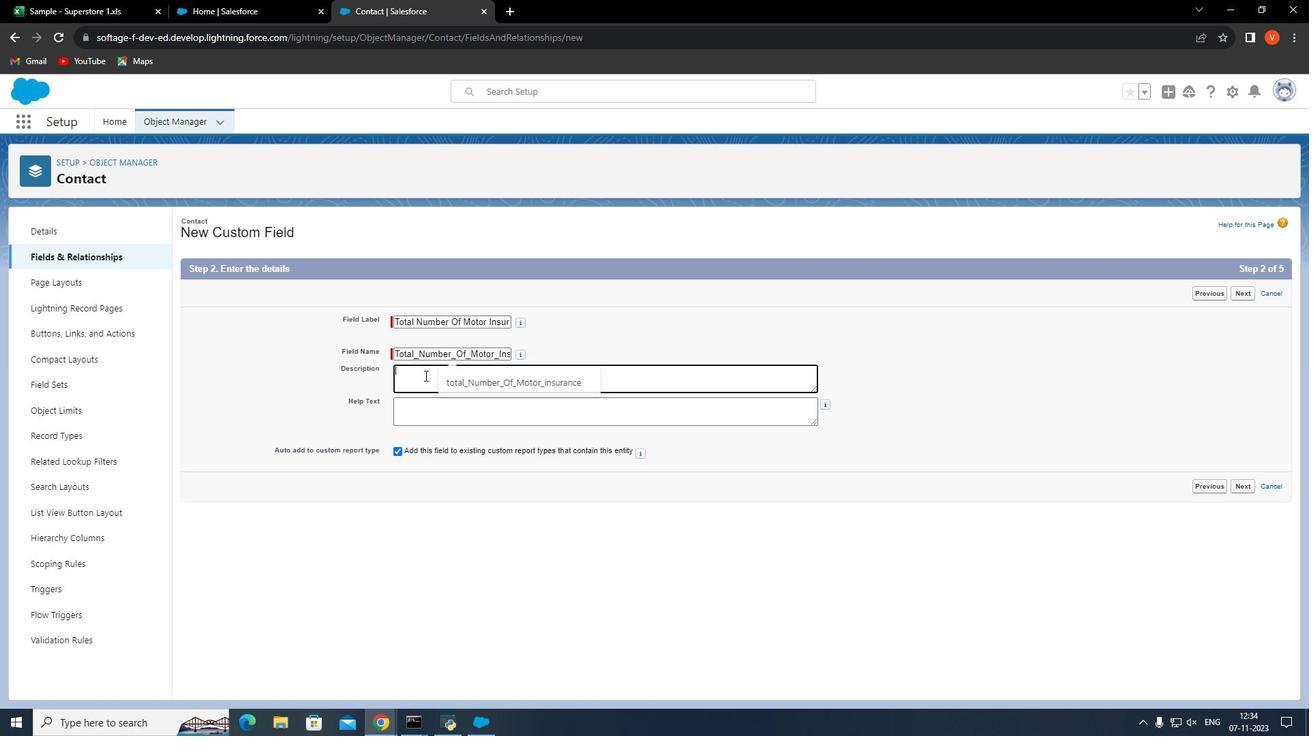
Action: Mouse moved to (424, 376)
Screenshot: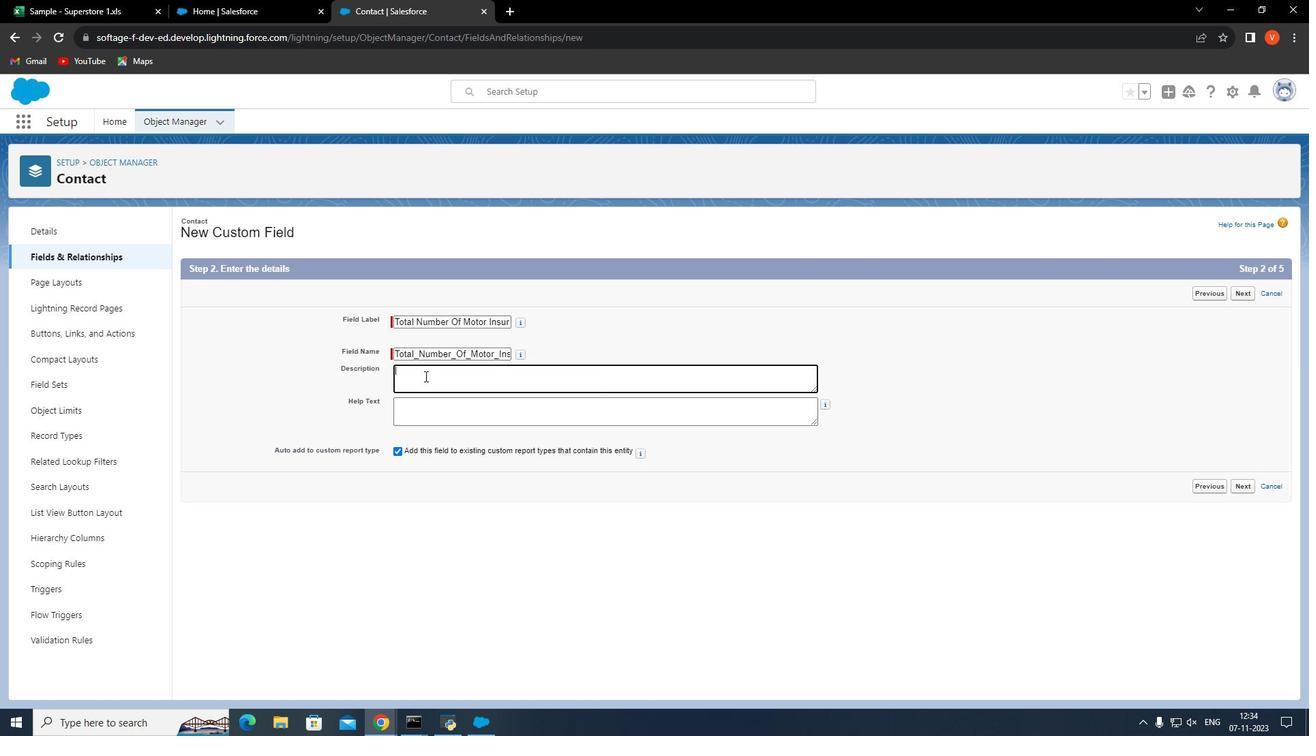 
Action: Key pressed <Key.shift><Key.shift><Key.shift><Key.shift><Key.shift><Key.shift><Key.shift><Key.shift><Key.shift>This<Key.space><Key.shift><Key.shift>Field<Key.space><Key.shift>Contain<Key.space><Key.shift>Total<Key.space><Key.shift>Number<Key.space><Key.shift>Of<Key.space><Key.shift><Key.shift><Key.shift>Motor<Key.space><Key.shift>Insurance<Key.space><Key.shift>Associated<Key.space><Key.shift>With<Key.space><Key.shift><Key.shift><Key.shift><Key.shift><Key.shift><Key.shift><Key.shift><Key.shift><Key.shift><Key.shift>This<Key.space><Key.shift>Contact<Key.space><Key.shift>Record.
Screenshot: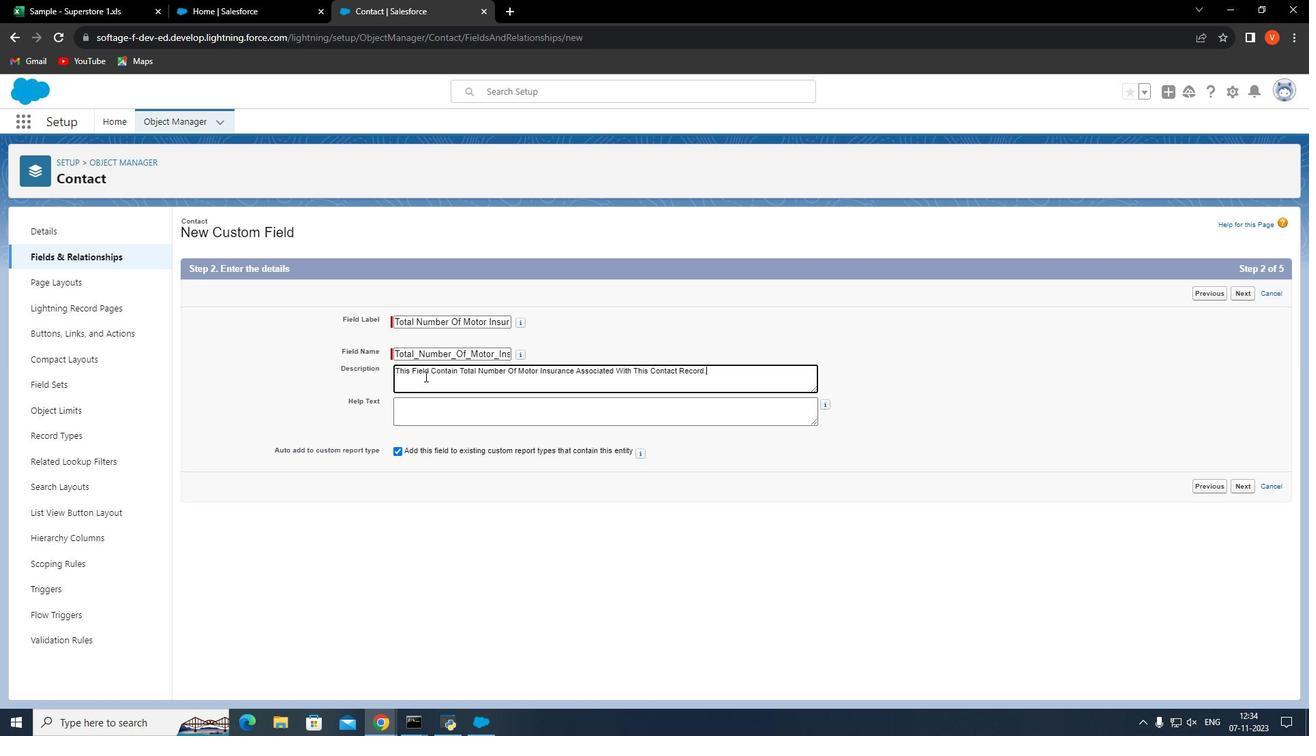 
Action: Mouse moved to (426, 407)
Screenshot: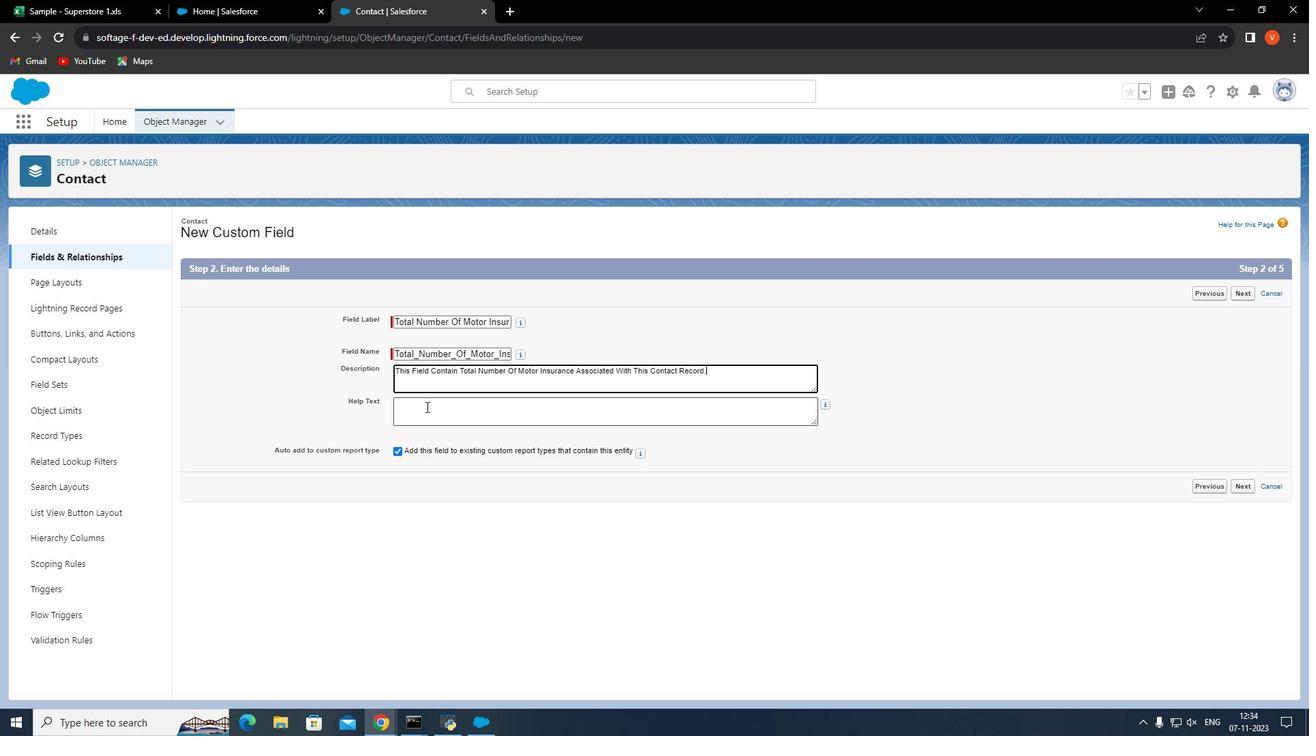 
Action: Mouse pressed left at (426, 407)
Screenshot: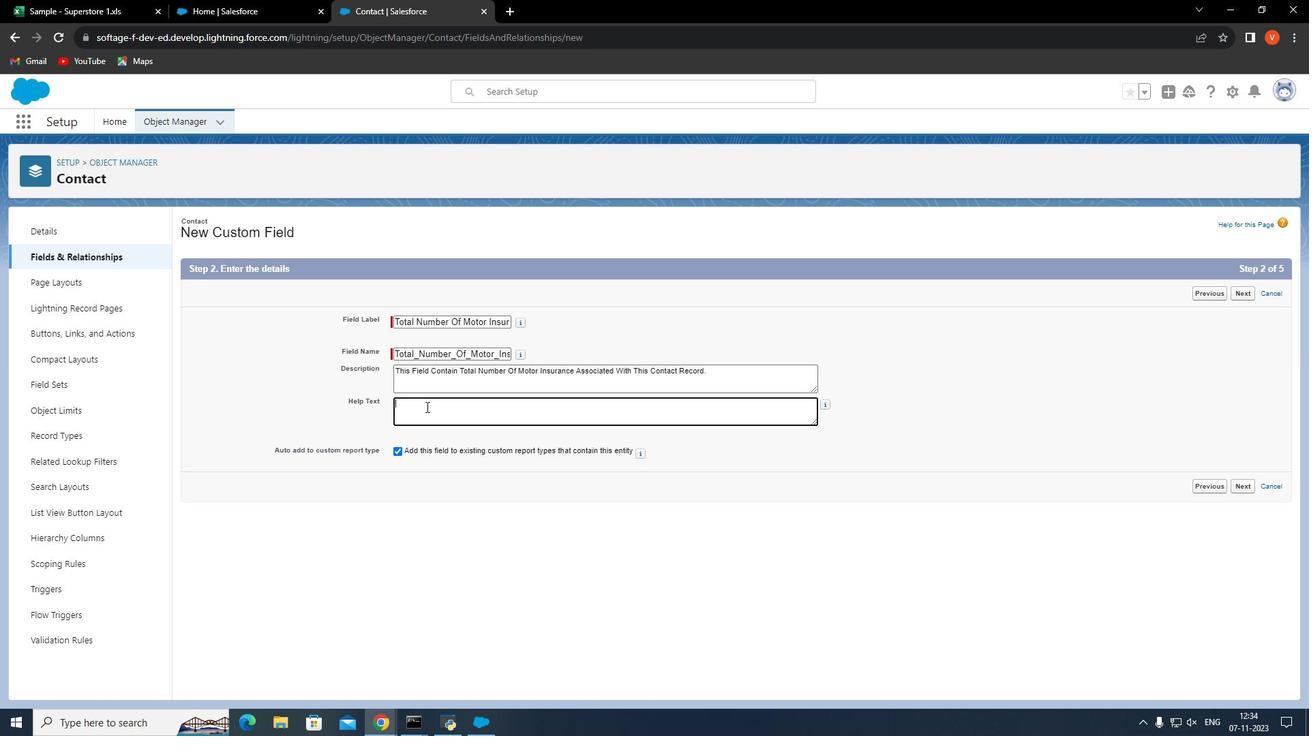 
Action: Mouse moved to (426, 407)
Screenshot: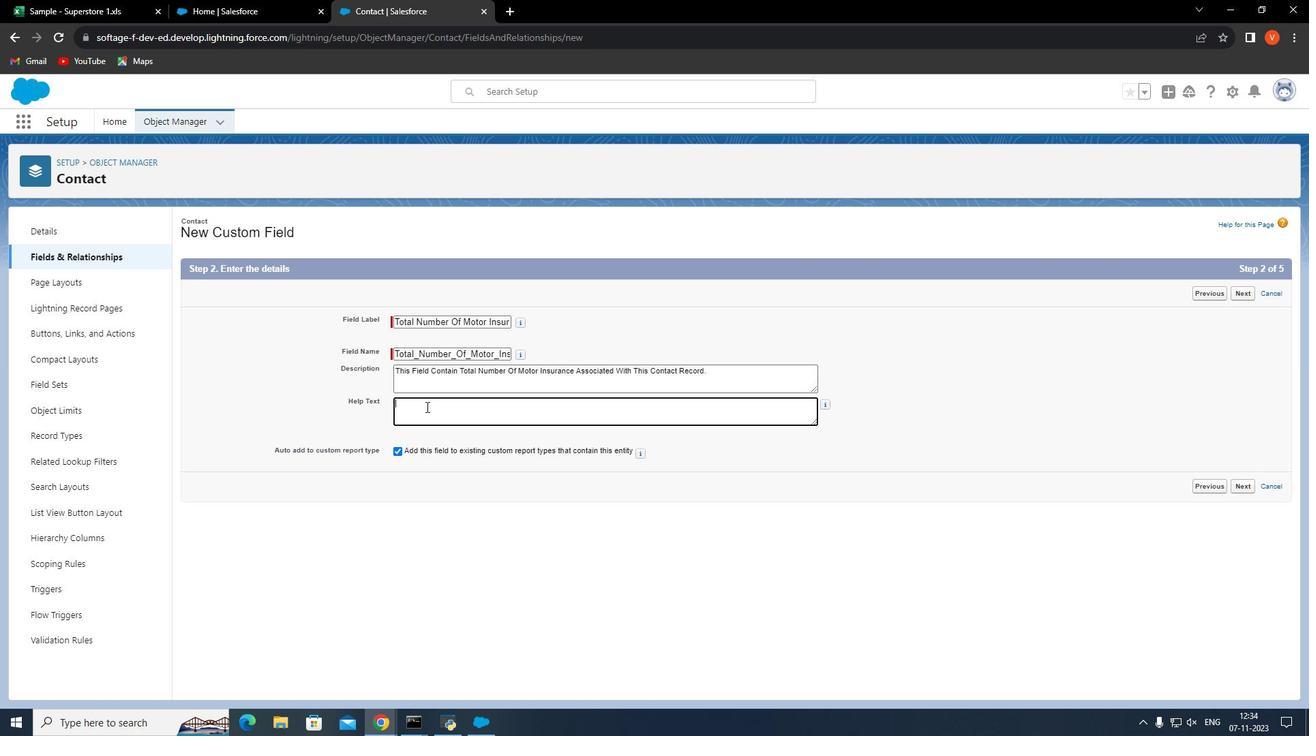 
Action: Key pressed <Key.shift>Fill<Key.space><Key.shift>This<Key.space><Key.shift>Field<Key.space><Key.shift>To<Key.space>get<Key.space><Key.shift>Total<Key.space><Key.shift>Number<Key.space><Key.shift>Of<Key.space><Key.shift><Key.shift><Key.shift><Key.shift><Key.shift><Key.shift><Key.shift><Key.shift><Key.shift><Key.shift><Key.shift><Key.shift><Key.shift><Key.shift><Key.shift><Key.shift><Key.shift><Key.shift><Key.shift><Key.shift><Key.shift><Key.shift><Key.shift><Key.shift><Key.shift><Key.shift><Key.shift><Key.shift><Key.shift><Key.shift><Key.shift><Key.shift><Key.shift><Key.shift><Key.shift><Key.shift><Key.shift><Key.shift><Key.shift><Key.shift><Key.shift><Key.shift>Record<Key.space><Key.shift><Key.shift><Key.shift><Key.shift><Key.shift><Key.shift><Key.shift><Key.shift><Key.shift><Key.shift><Key.shift><Key.shift><Key.shift><Key.shift><Key.shift><Key.shift><Key.shift><Key.shift><Key.shift><Key.shift><Key.shift><Key.shift><Key.shift><Key.shift><Key.shift><Key.shift><Key.shift><Key.shift><Key.shift>()<Key.left><Key.shift><Key.shift><Key.shift>i.<Key.shift><Key.shift><Key.shift><Key.shift><Key.shift>e<Key.space><Key.shift><Key.shift><Key.shift><Key.shift><Key.shift><Key.shift><Key.shift><Key.shift><Key.shift><Key.shift><Key.shift><Key.shift><Key.shift><Key.shift><Key.shift><Key.shift><Key.shift><Key.shift><Key.shift><Key.shift><Key.shift><Key.shift><Key.shift><Key.shift>Total<Key.space><Key.shift>Number<Key.space><Key.shift>Of<Key.space><Key.shift><Key.shift><Key.shift><Key.shift><Key.shift><Key.shift><Key.shift><Key.shift><Key.shift><Key.shift><Key.shift><Key.shift><Key.shift><Key.shift><Key.shift><Key.shift><Key.shift><Key.shift><Key.shift><Key.shift>Motor<Key.space><Key.shift>Insurance<Key.right><Key.space><Key.shift>Associated<Key.space>with<Key.space>this<Key.space>particular<Key.space>record.
Screenshot: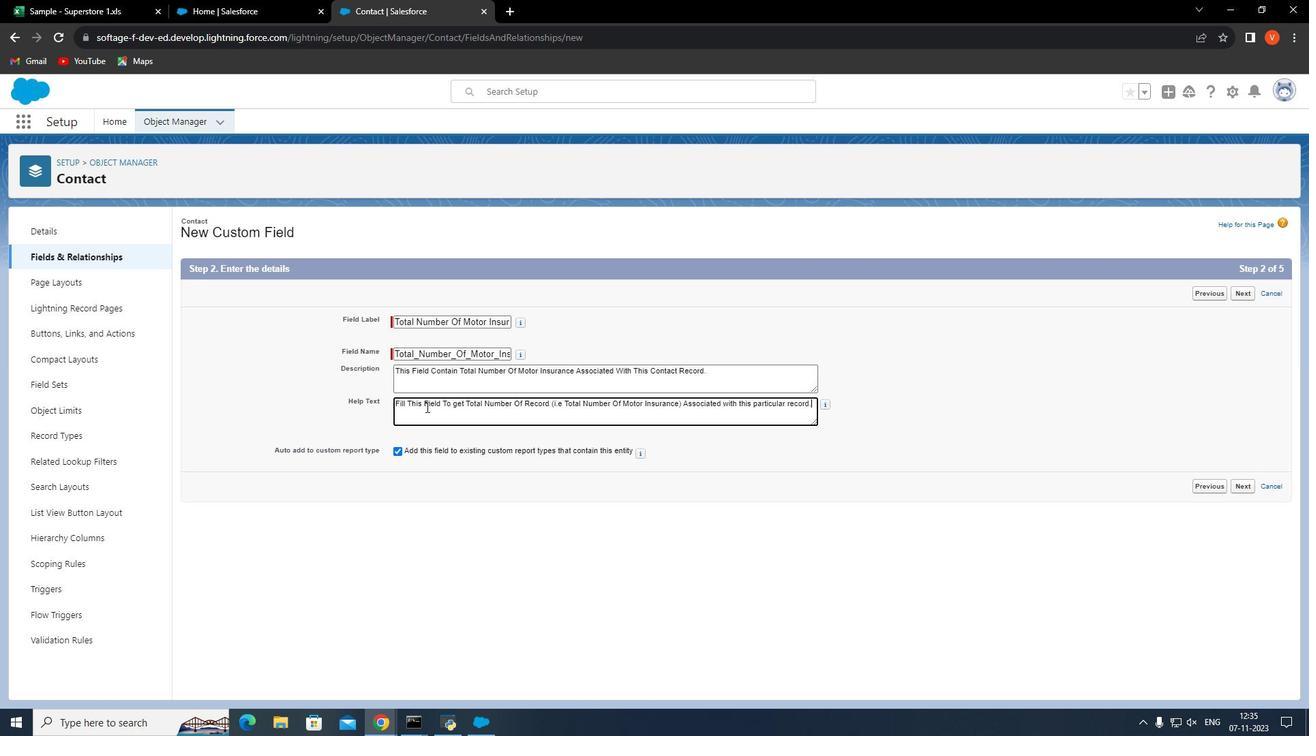
Action: Mouse moved to (1239, 483)
Screenshot: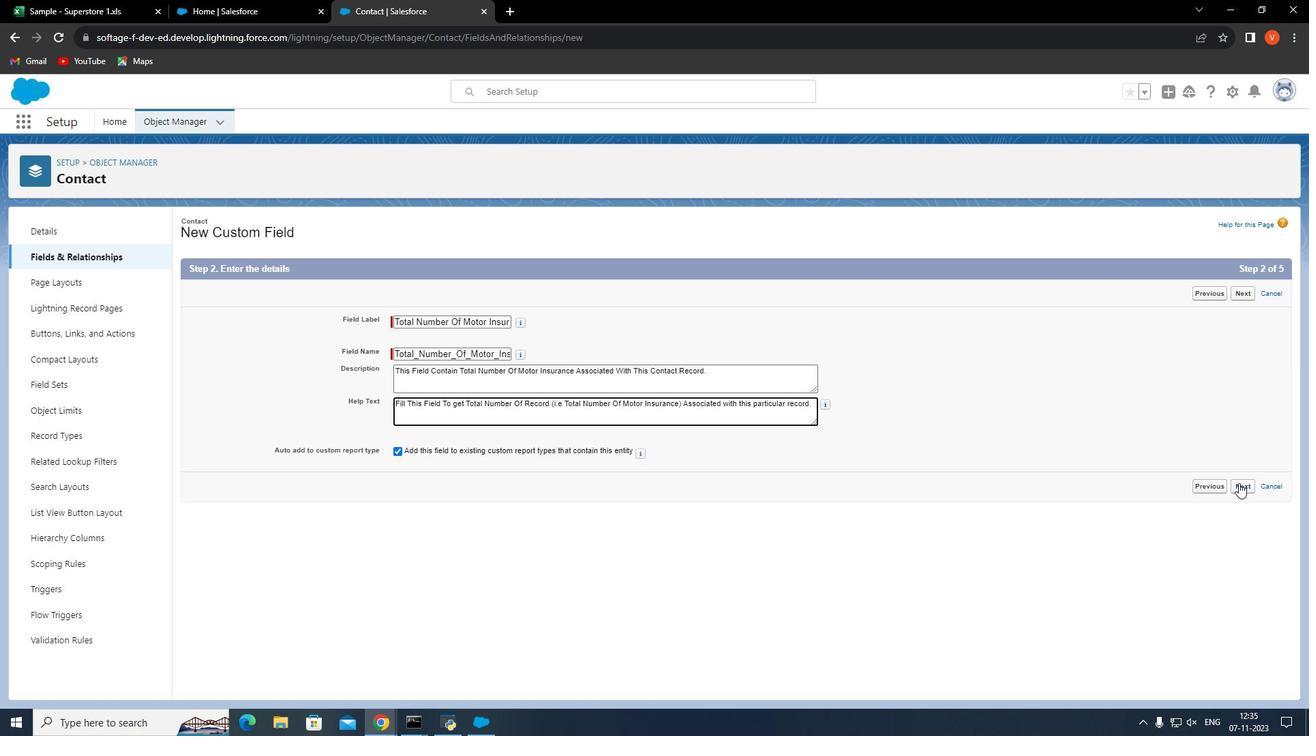 
Action: Mouse pressed left at (1239, 483)
Screenshot: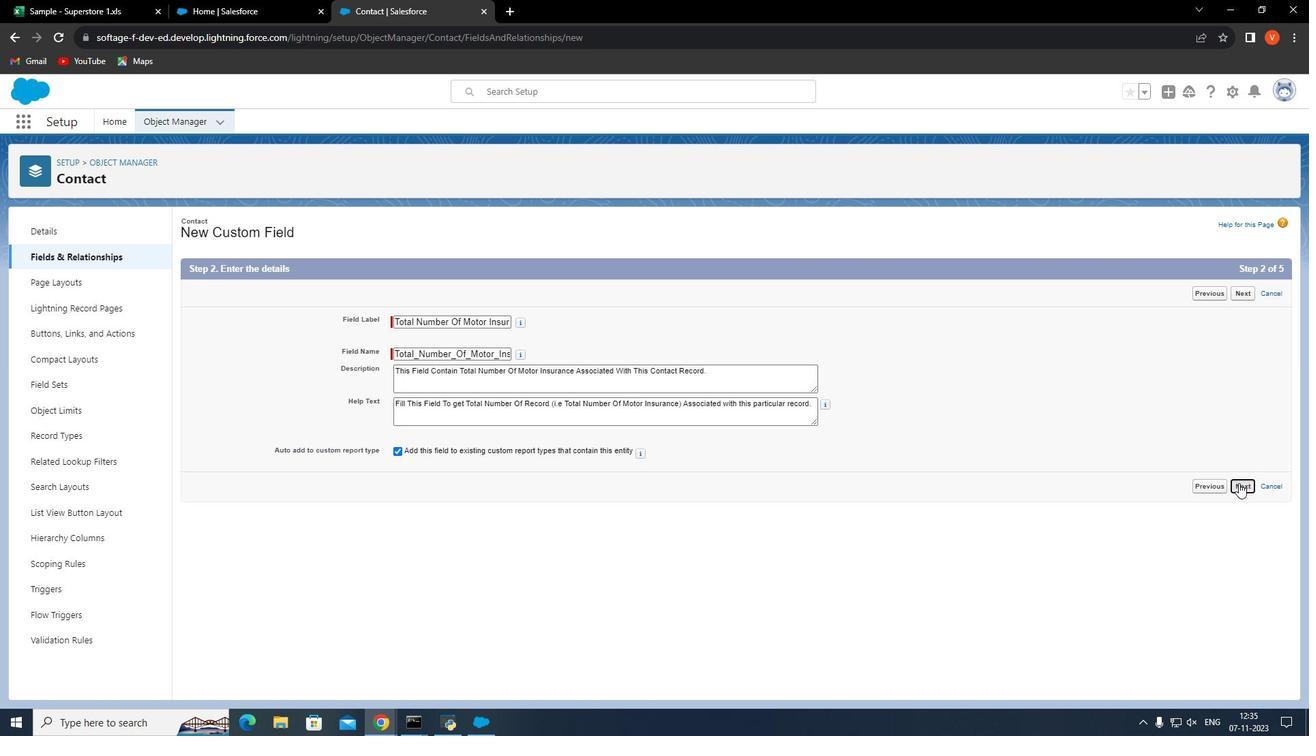 
Action: Mouse moved to (475, 353)
Screenshot: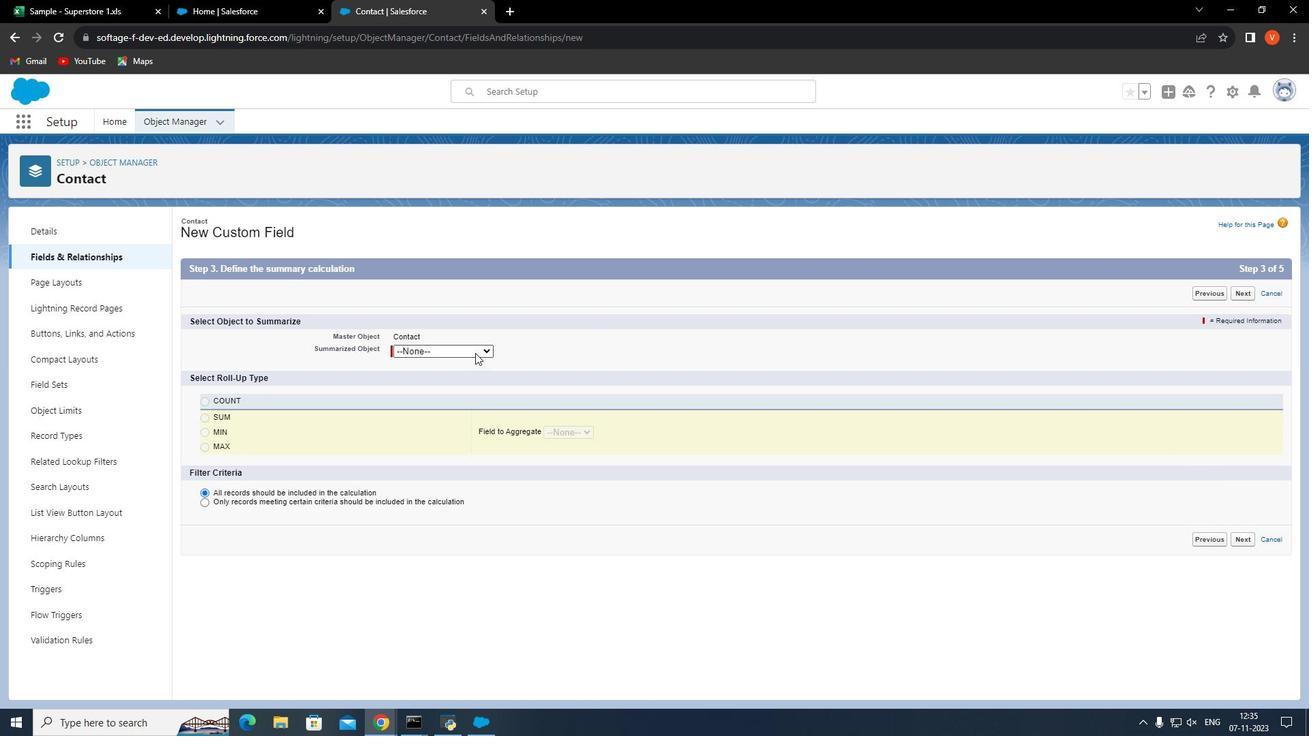 
Action: Mouse pressed left at (475, 353)
Screenshot: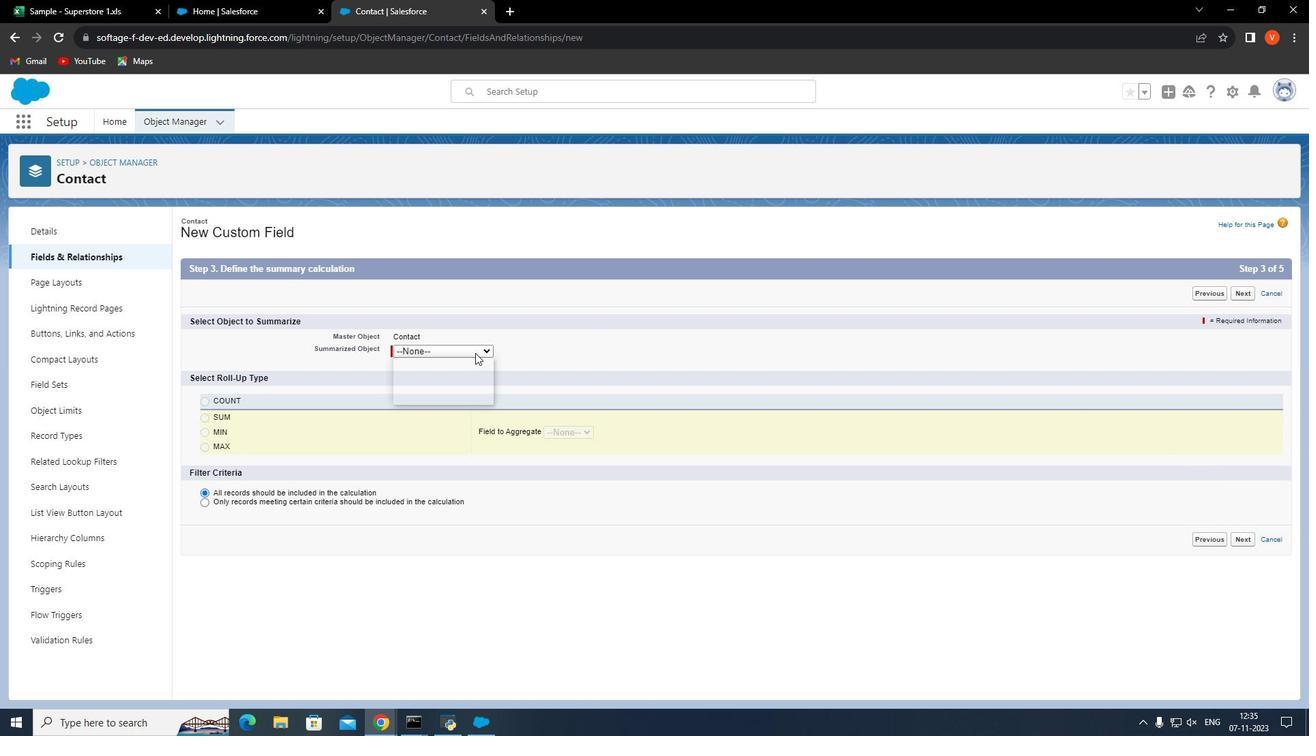 
Action: Mouse moved to (460, 375)
Screenshot: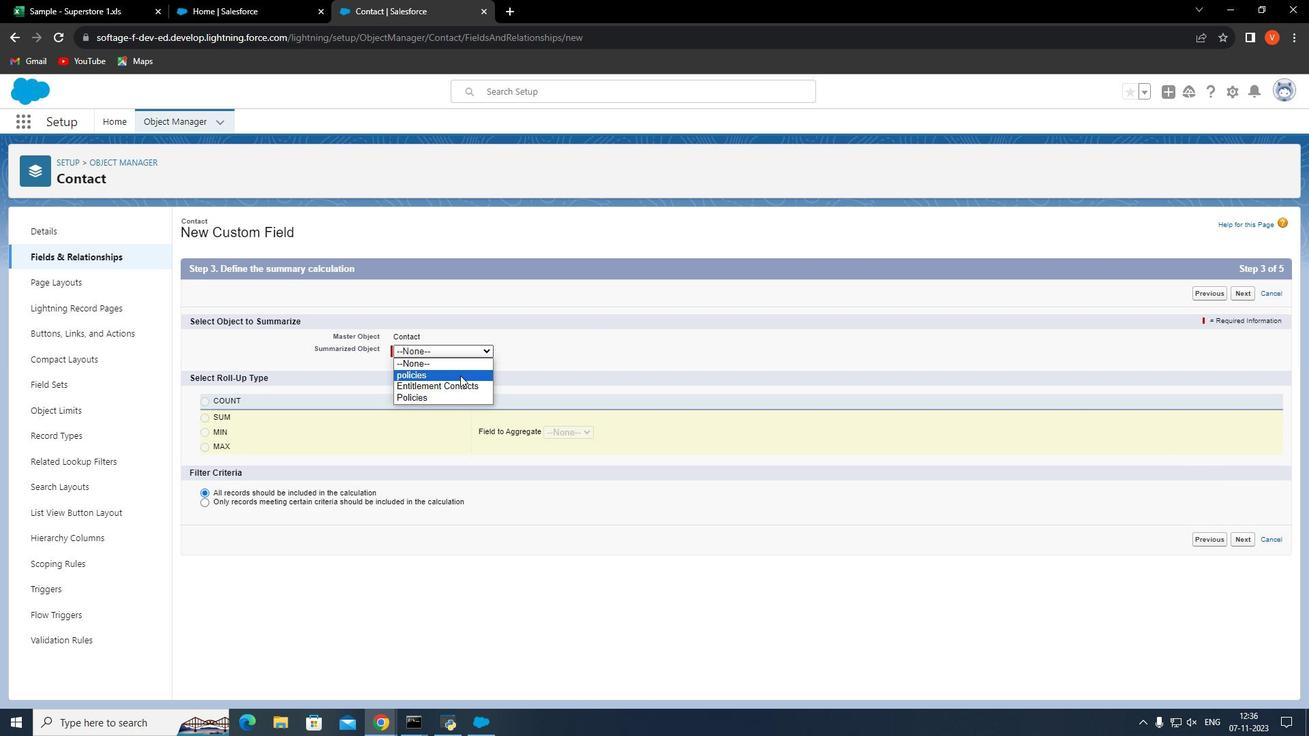 
Action: Mouse pressed left at (460, 375)
Screenshot: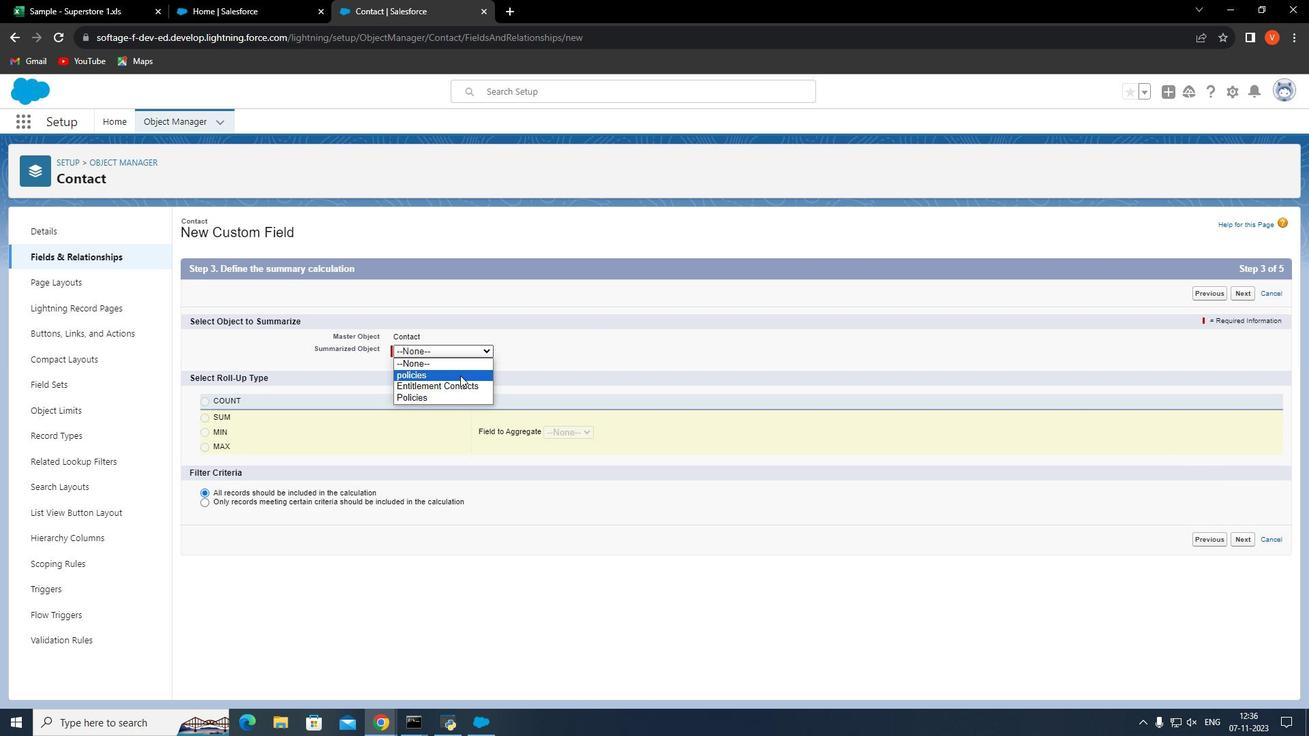 
Action: Mouse moved to (216, 413)
Screenshot: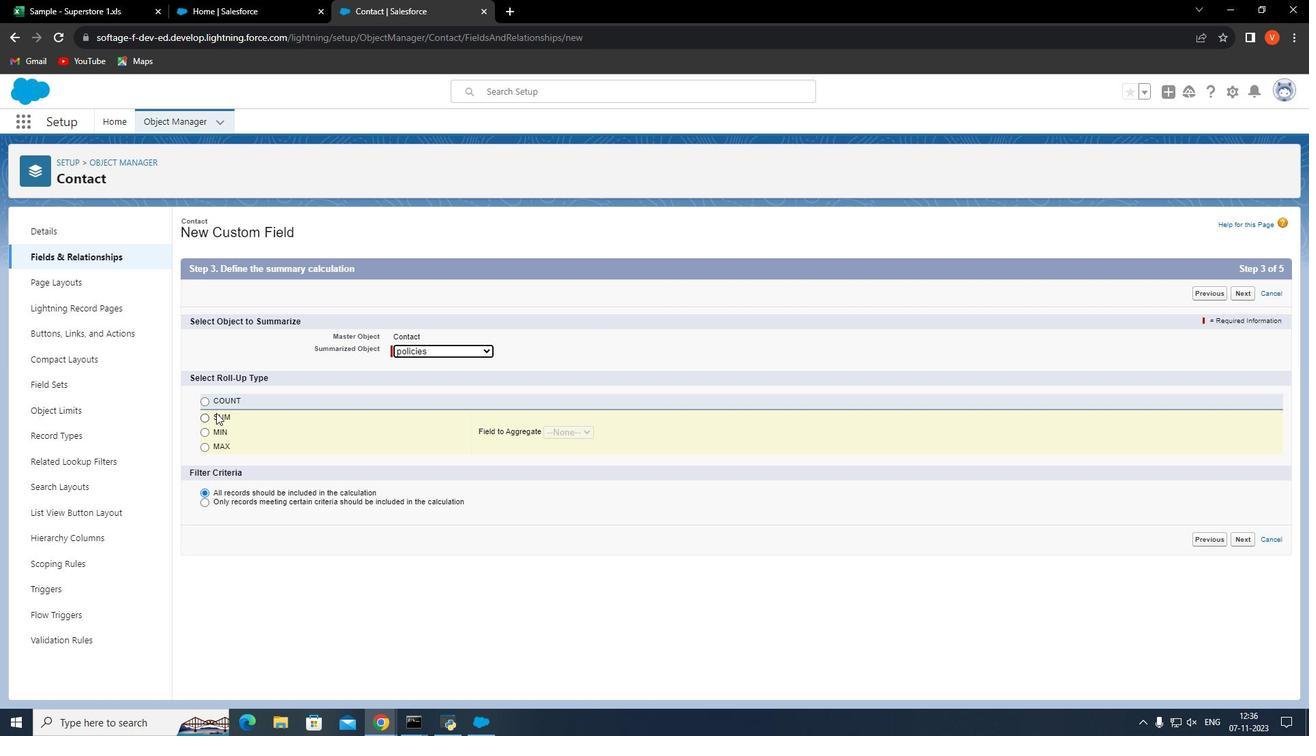 
Action: Mouse pressed left at (216, 413)
Screenshot: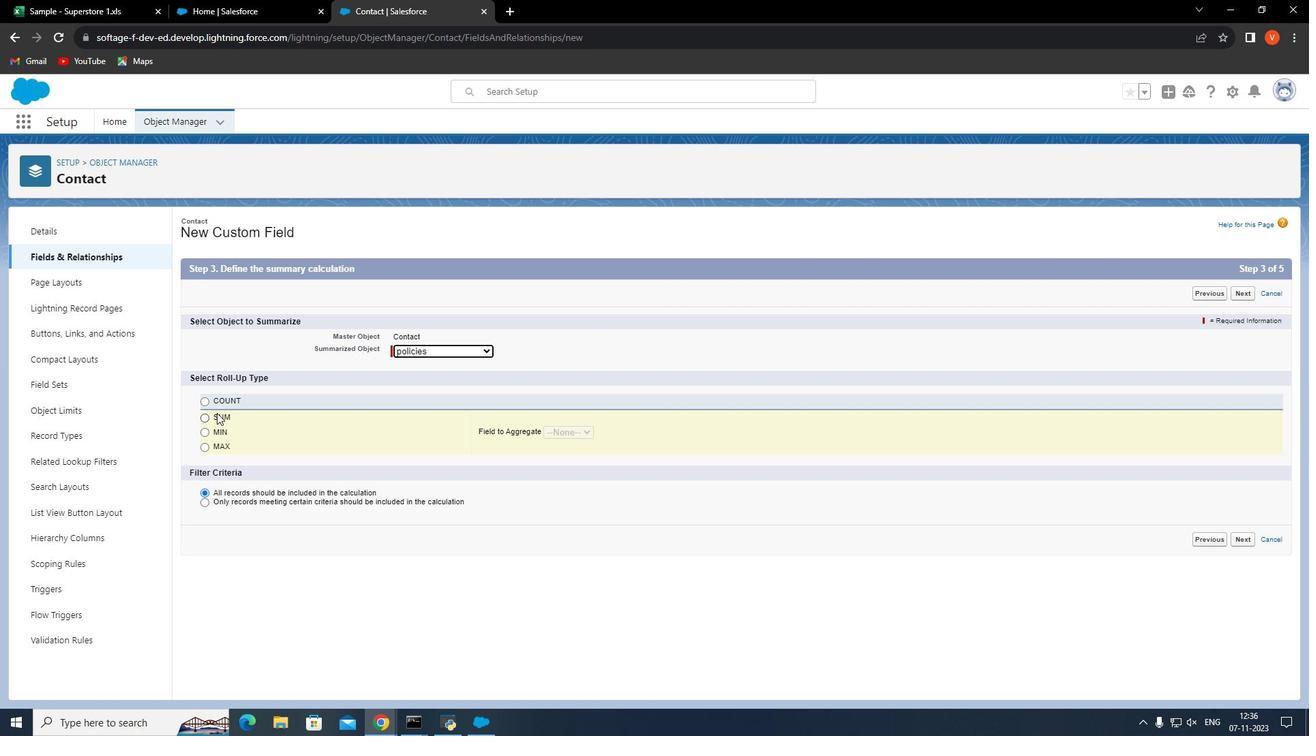 
Action: Mouse moved to (576, 433)
Screenshot: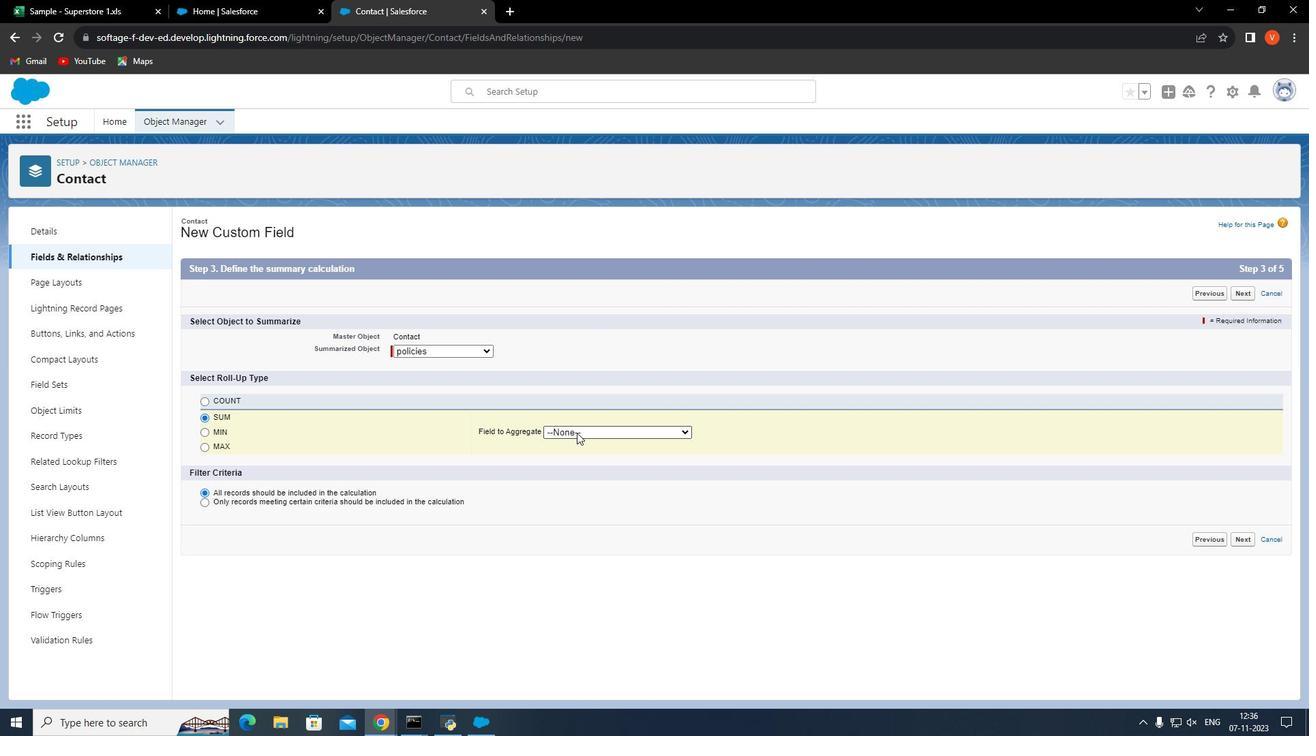 
Action: Mouse pressed left at (576, 433)
Screenshot: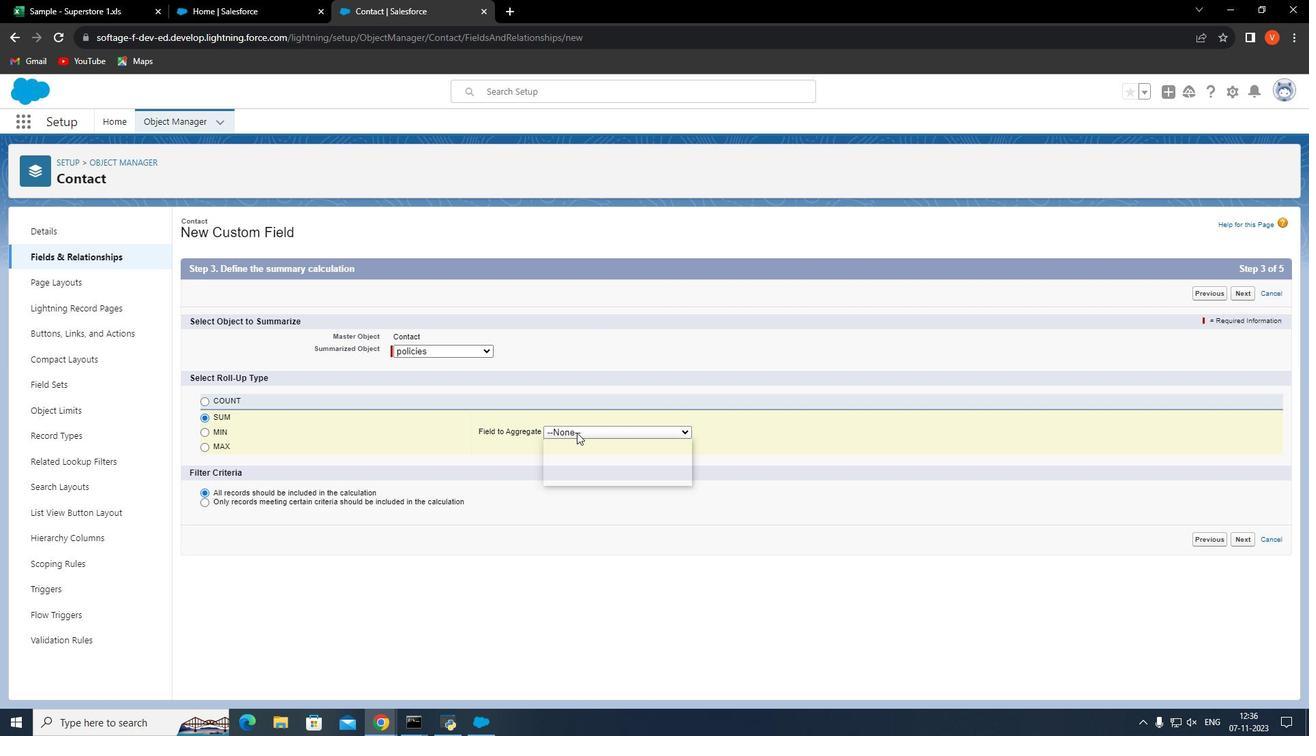 
Action: Mouse moved to (611, 478)
Screenshot: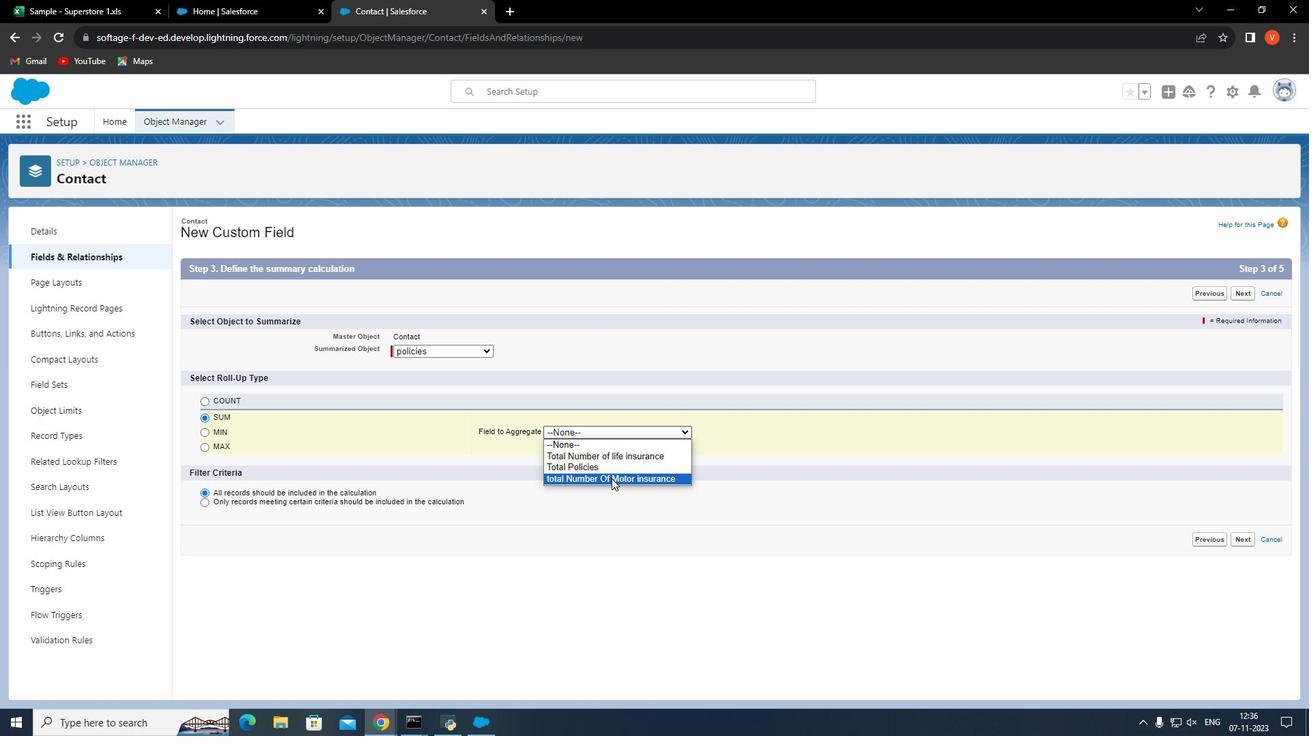 
Action: Mouse pressed left at (611, 478)
Screenshot: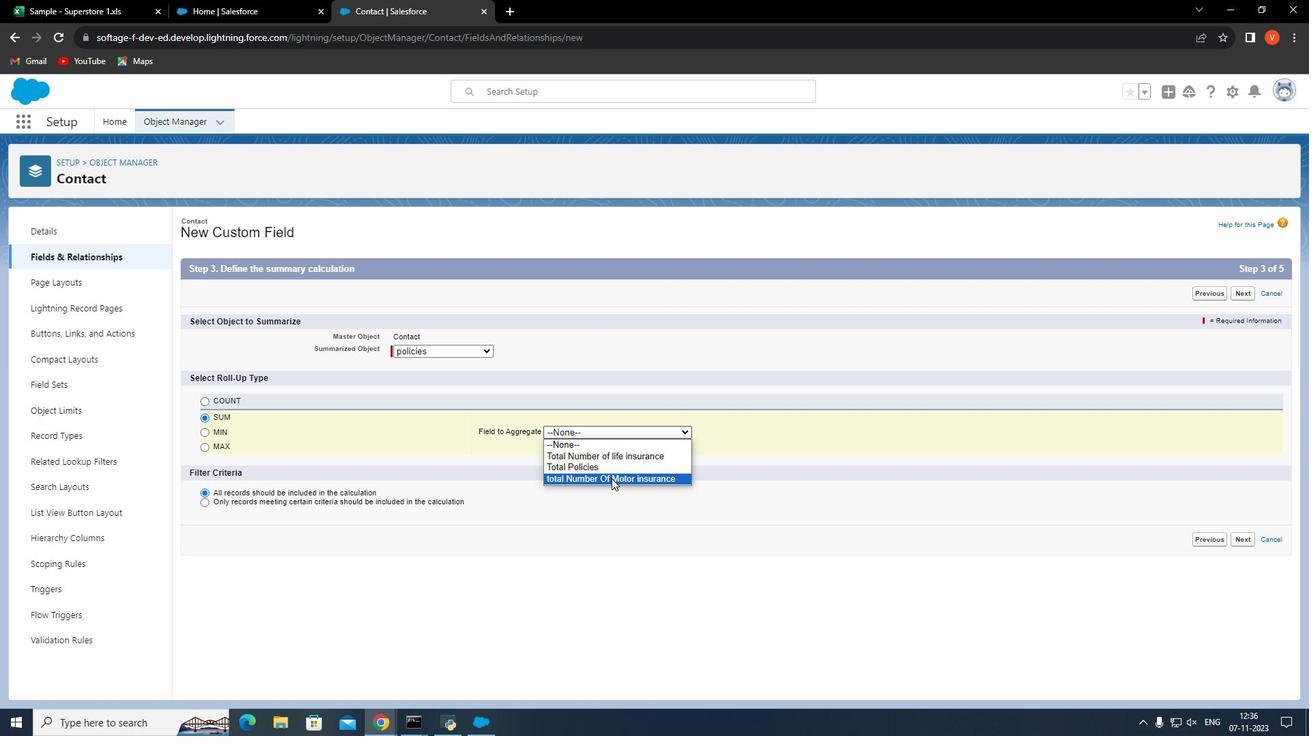 
Action: Mouse moved to (1247, 542)
Screenshot: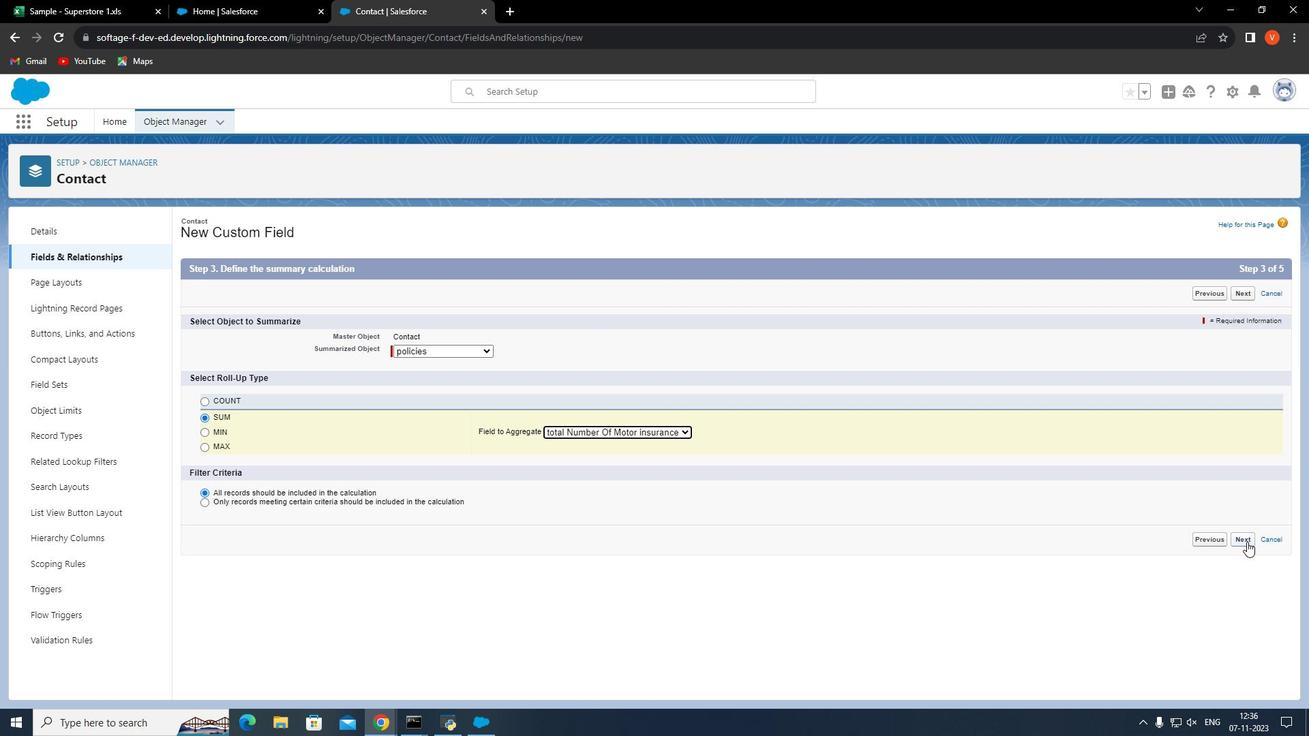 
Action: Mouse pressed left at (1247, 542)
Screenshot: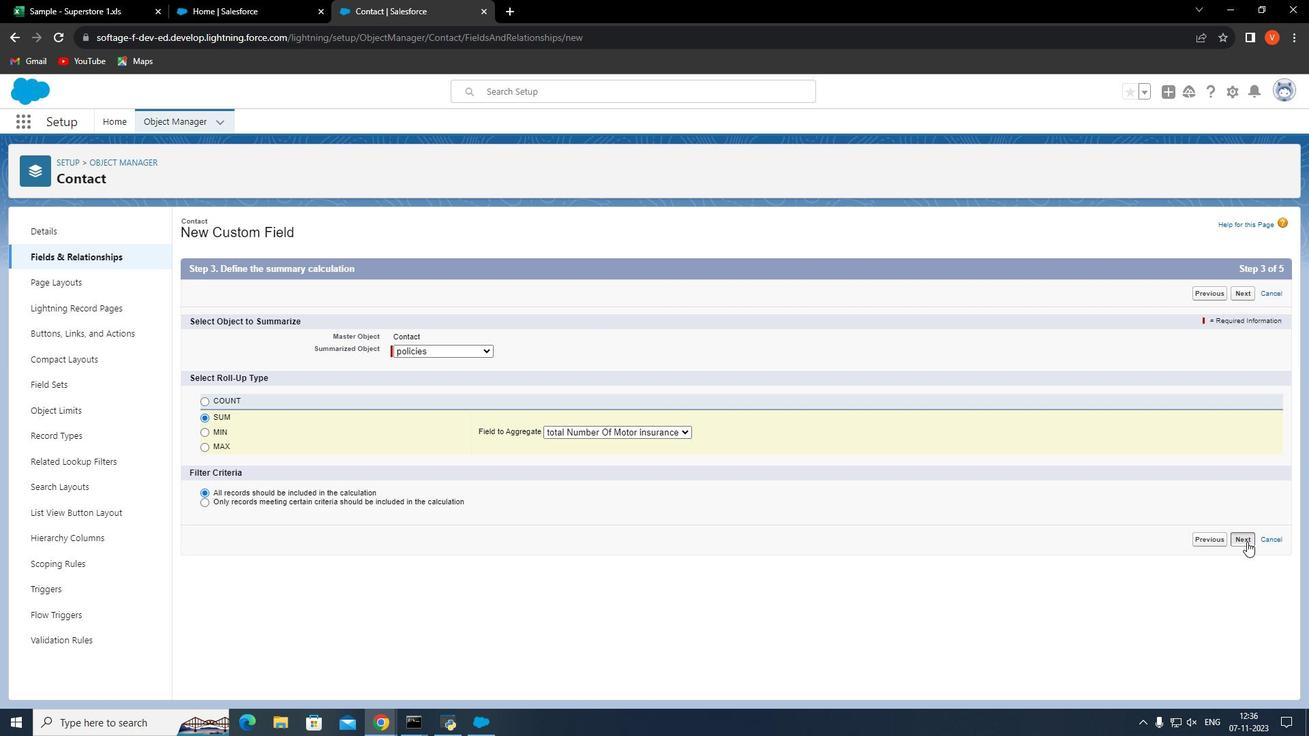 
Action: Mouse moved to (975, 461)
Screenshot: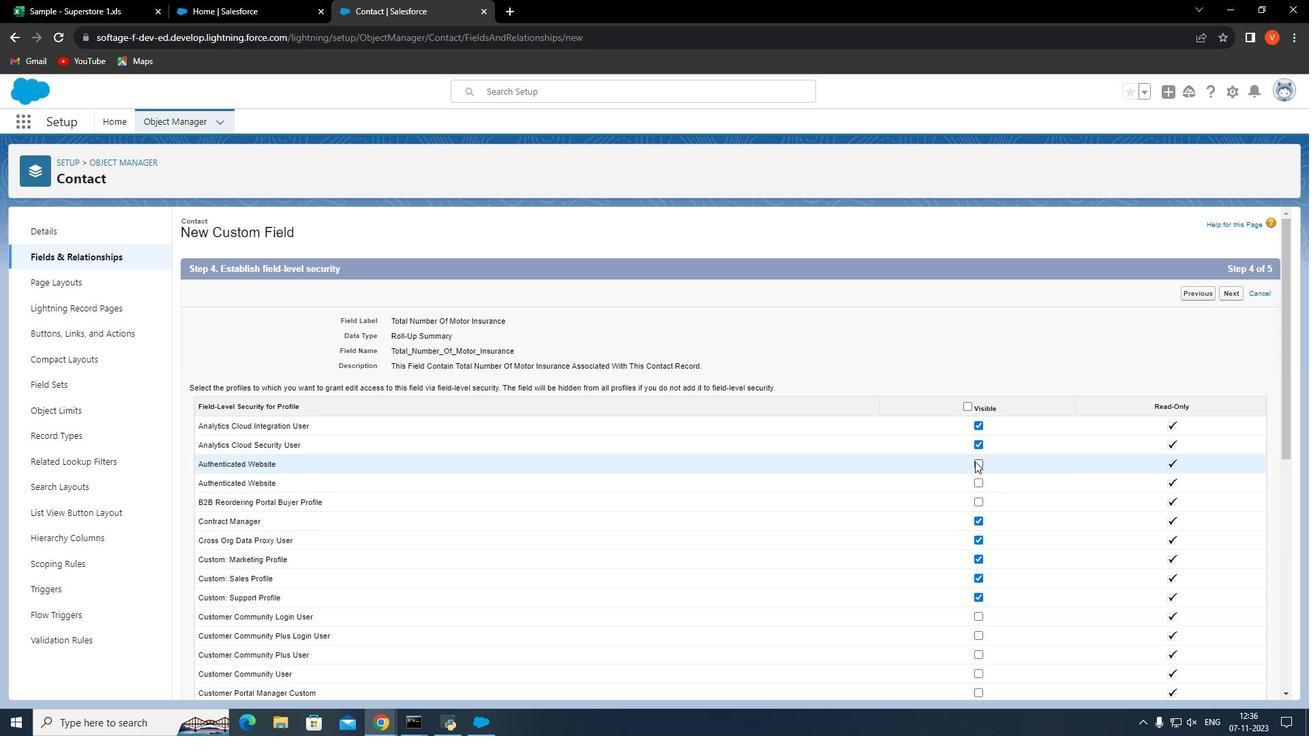 
Action: Mouse pressed left at (975, 461)
Screenshot: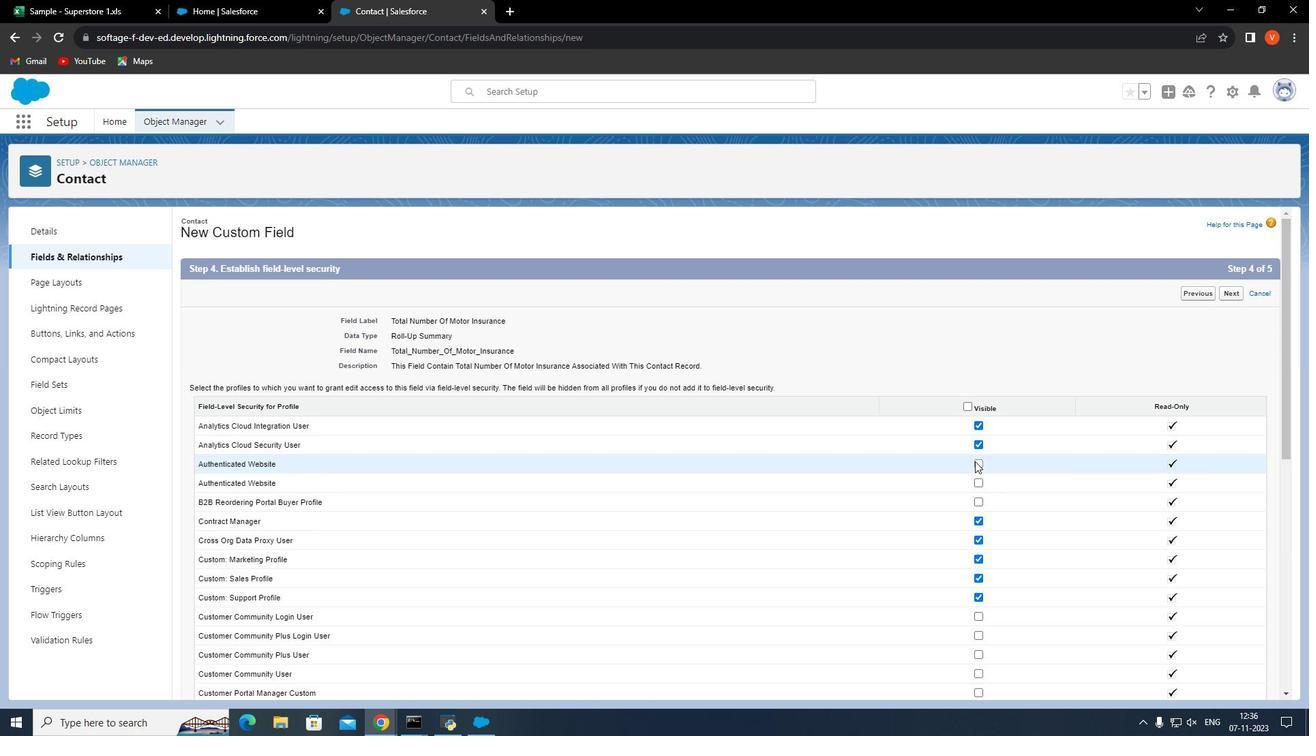 
Action: Mouse moved to (978, 482)
Screenshot: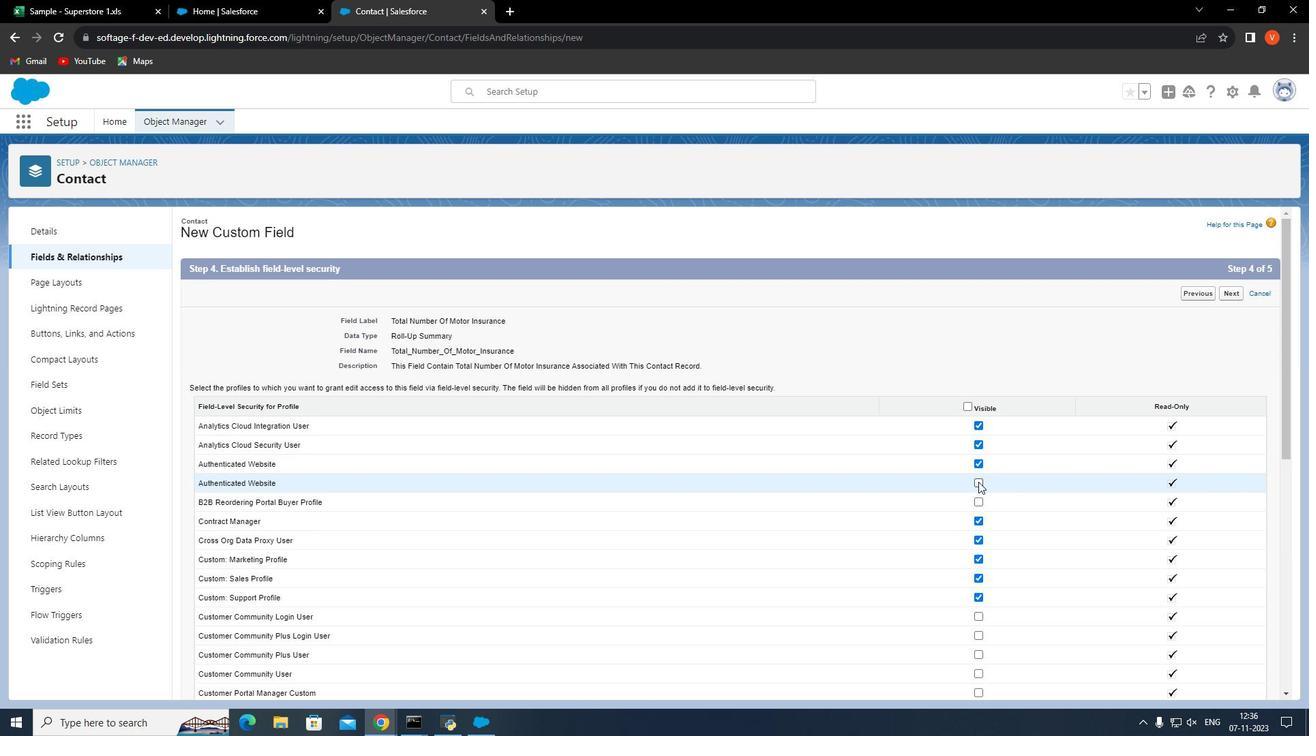 
Action: Mouse pressed left at (978, 482)
Screenshot: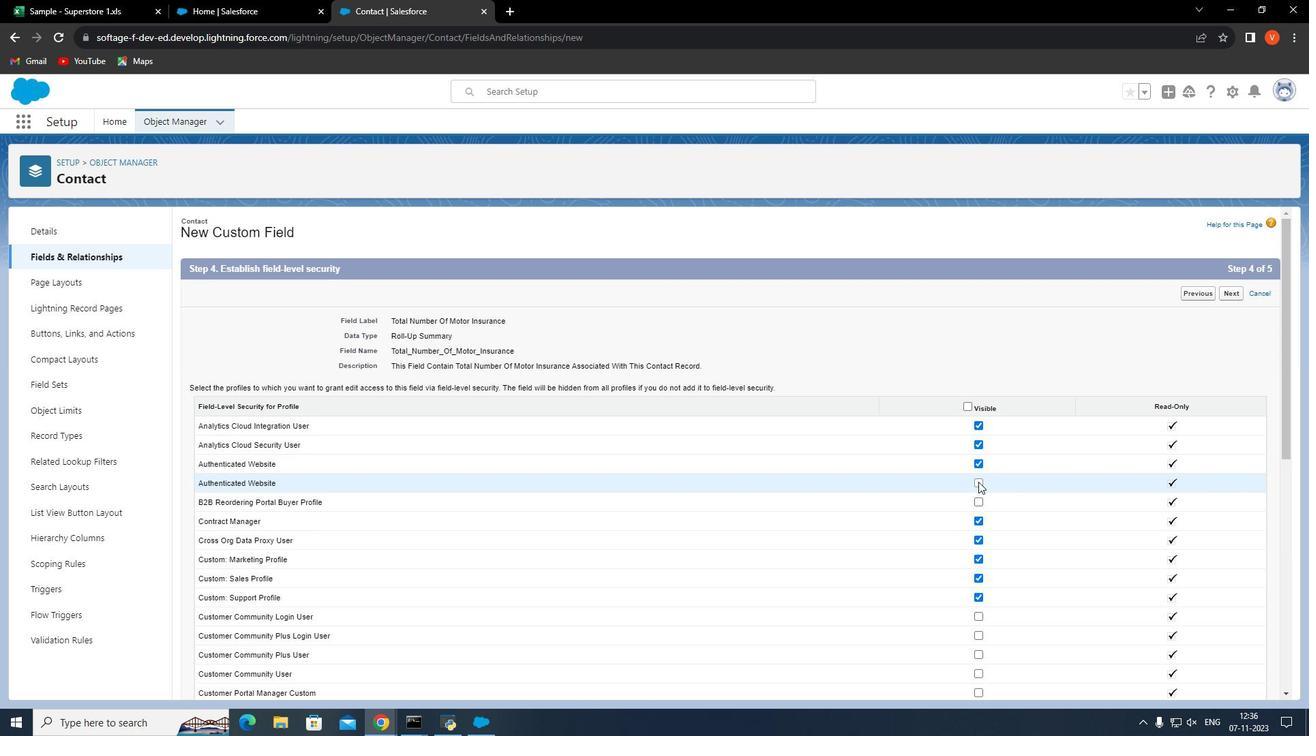 
Action: Mouse moved to (979, 499)
Screenshot: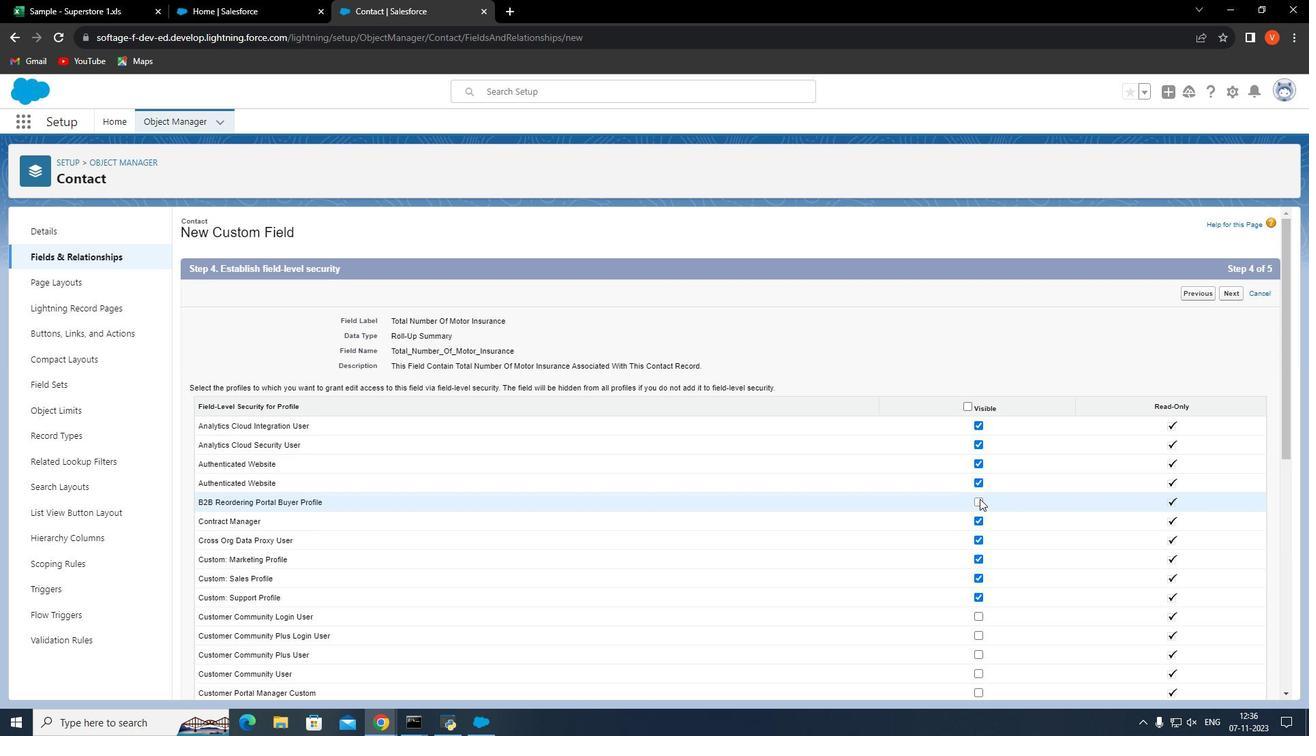 
Action: Mouse pressed left at (979, 499)
Screenshot: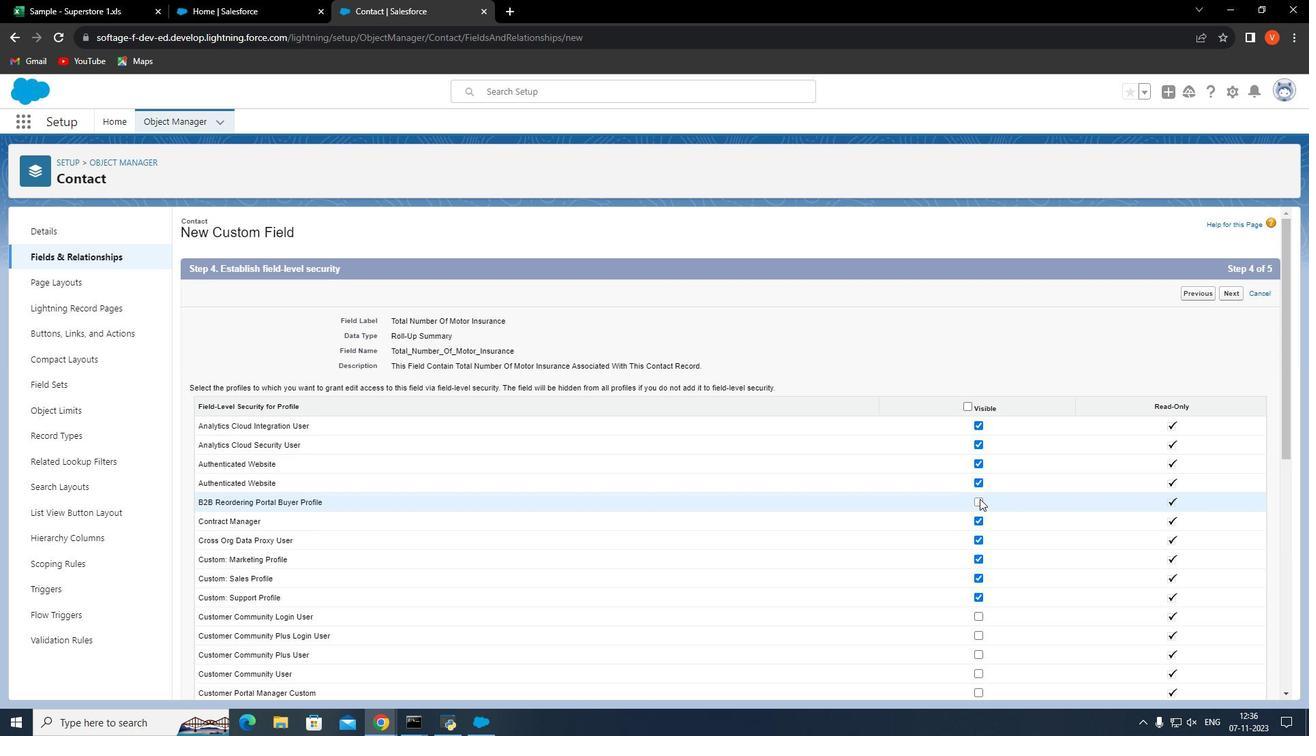 
Action: Mouse moved to (979, 500)
Screenshot: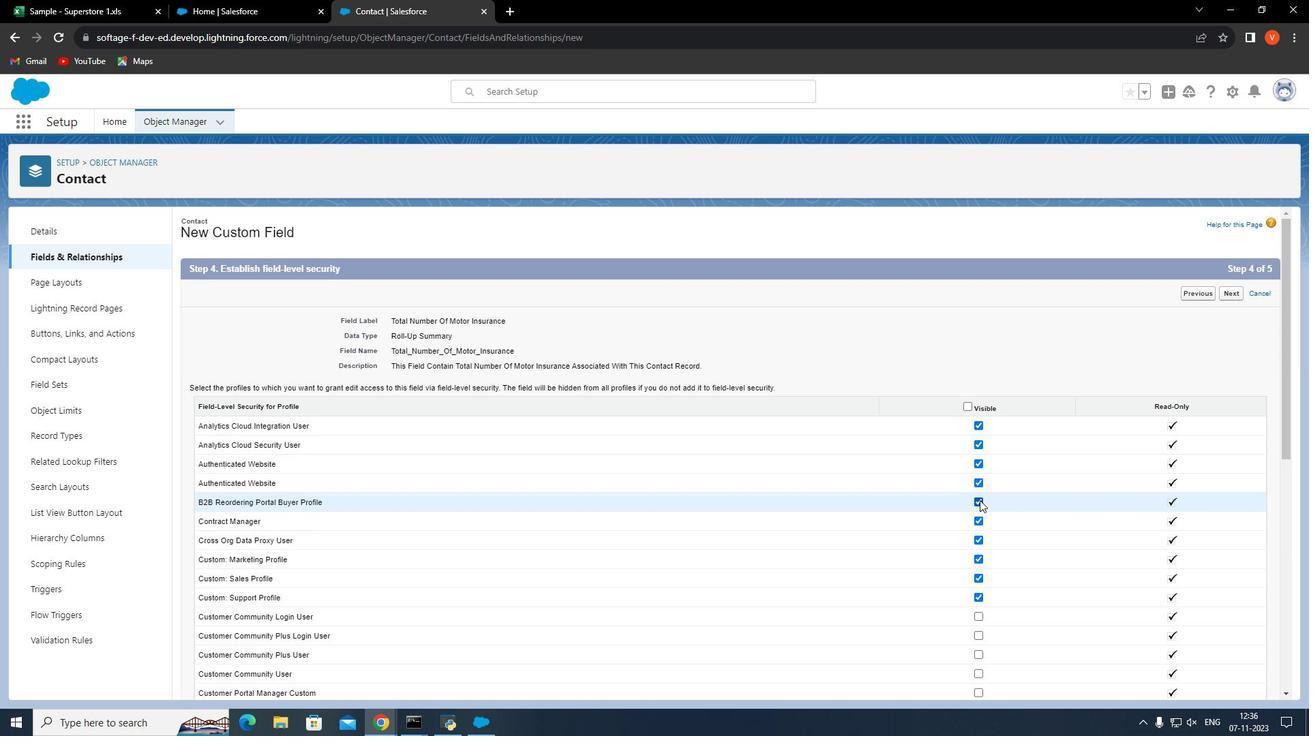 
Action: Mouse scrolled (979, 499) with delta (0, 0)
Screenshot: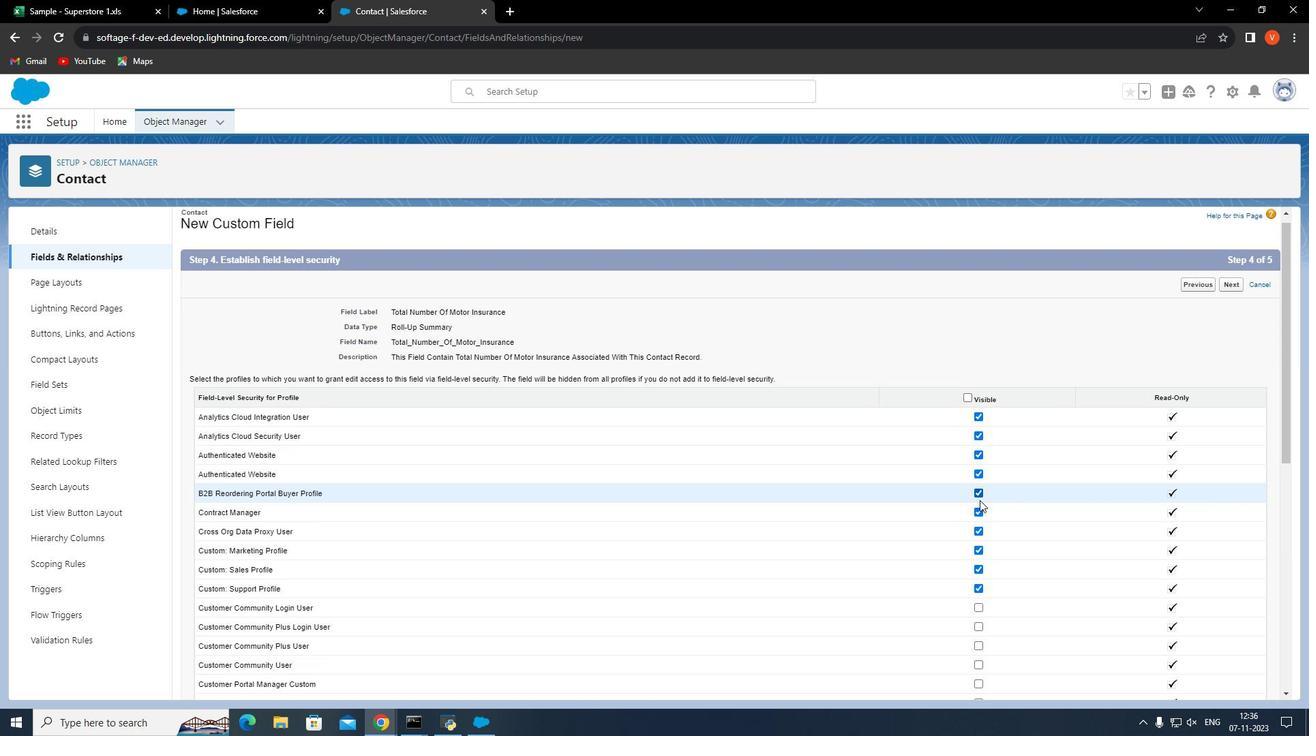 
Action: Mouse scrolled (979, 499) with delta (0, 0)
Screenshot: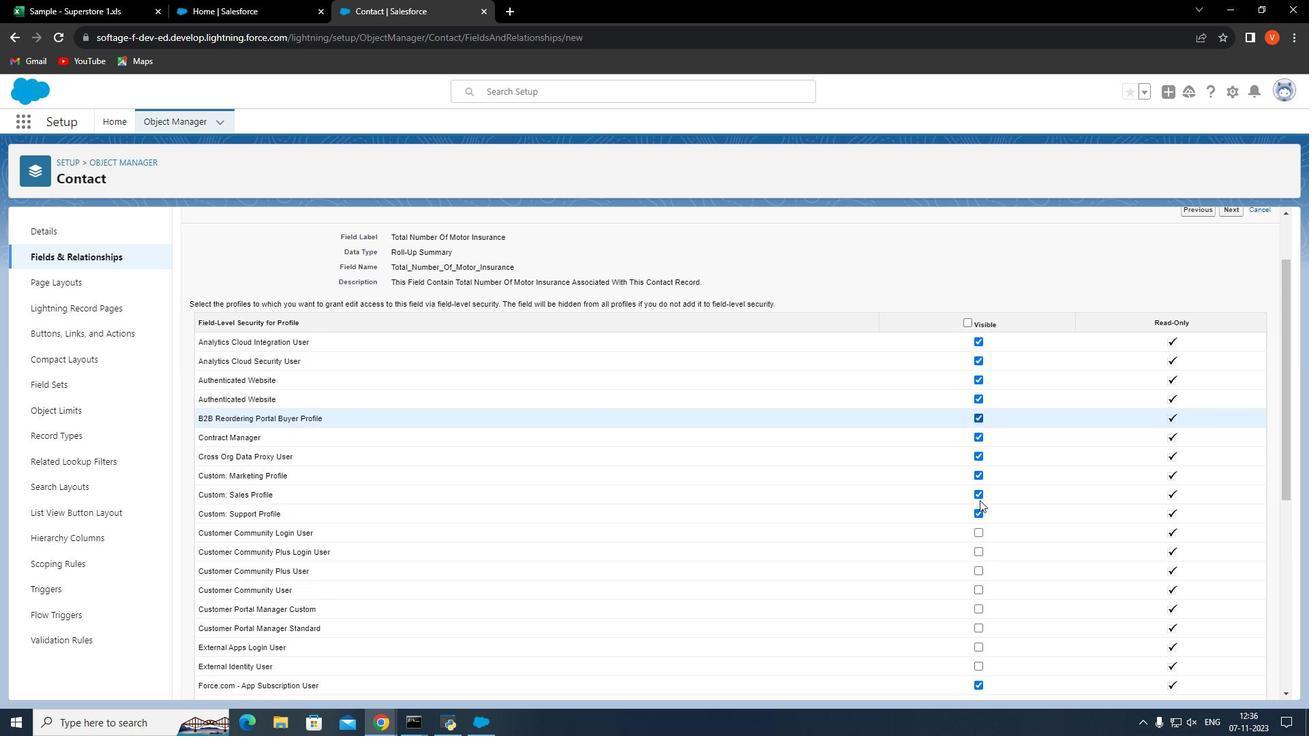
Action: Mouse moved to (977, 480)
Screenshot: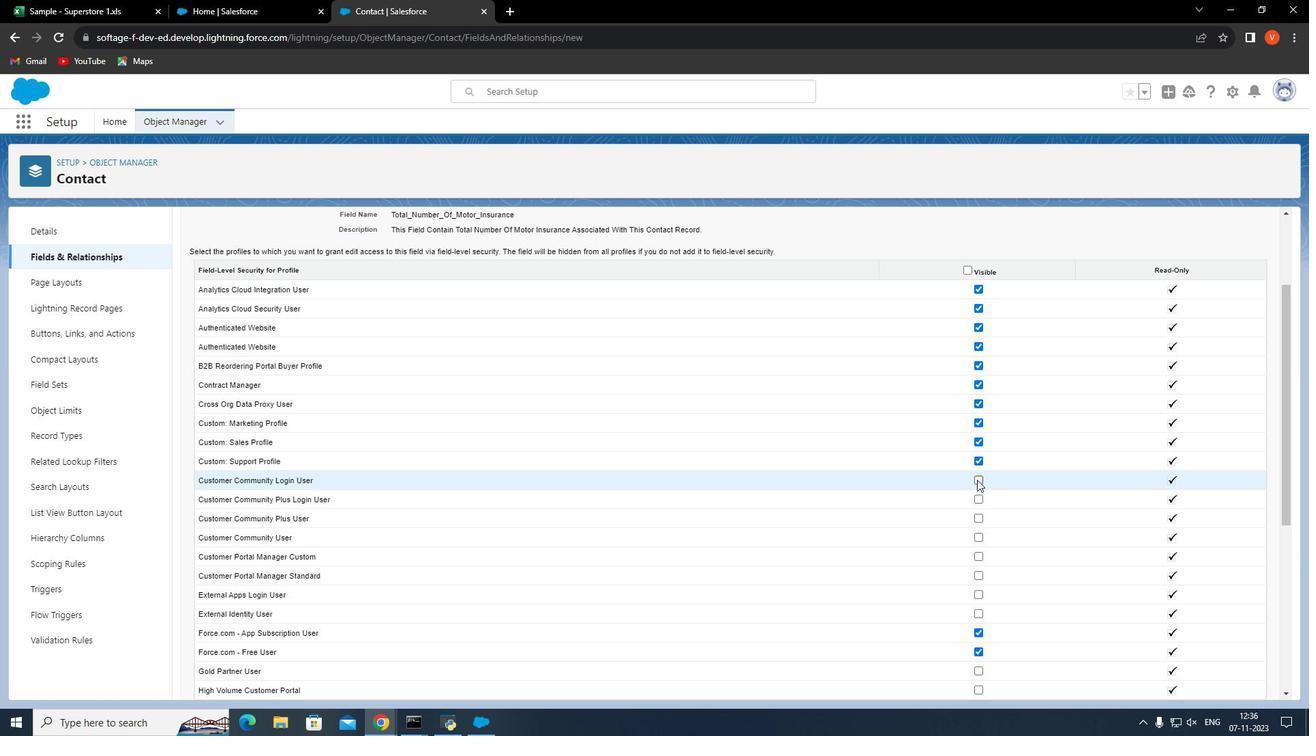 
Action: Mouse pressed left at (977, 480)
Screenshot: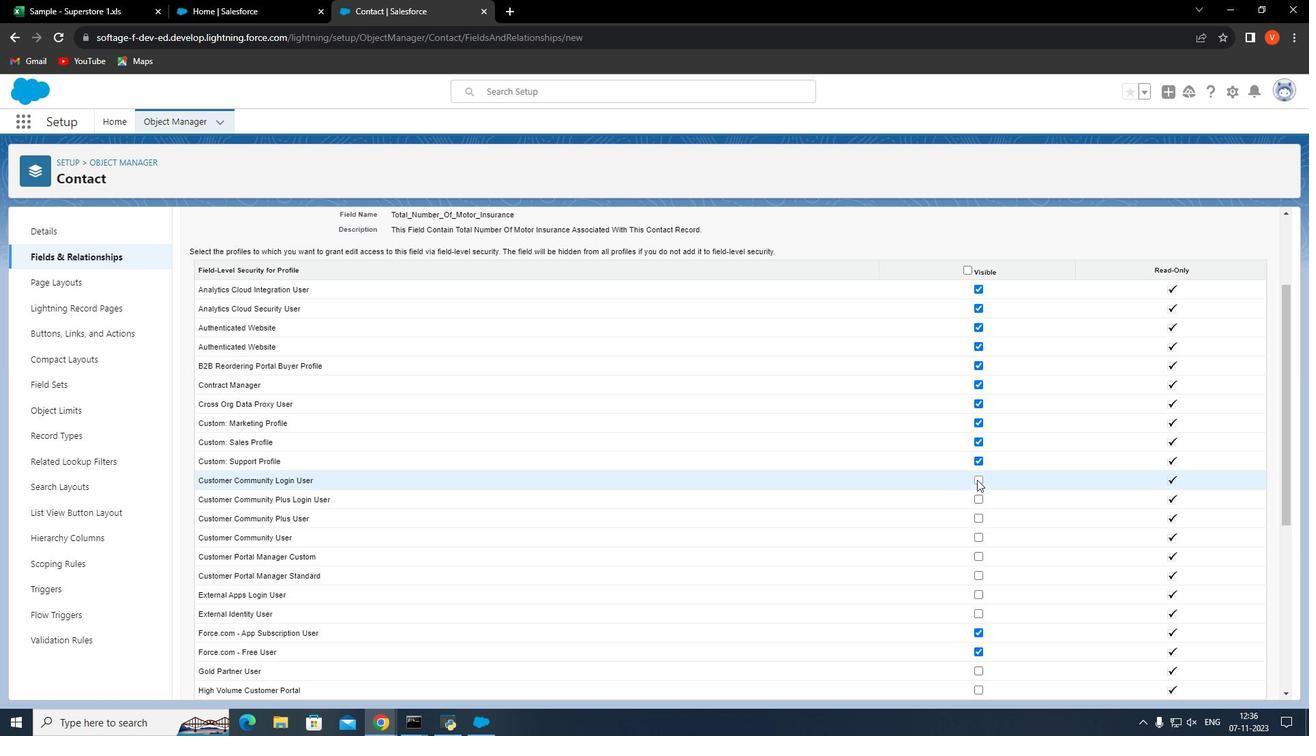 
Action: Mouse moved to (979, 498)
Screenshot: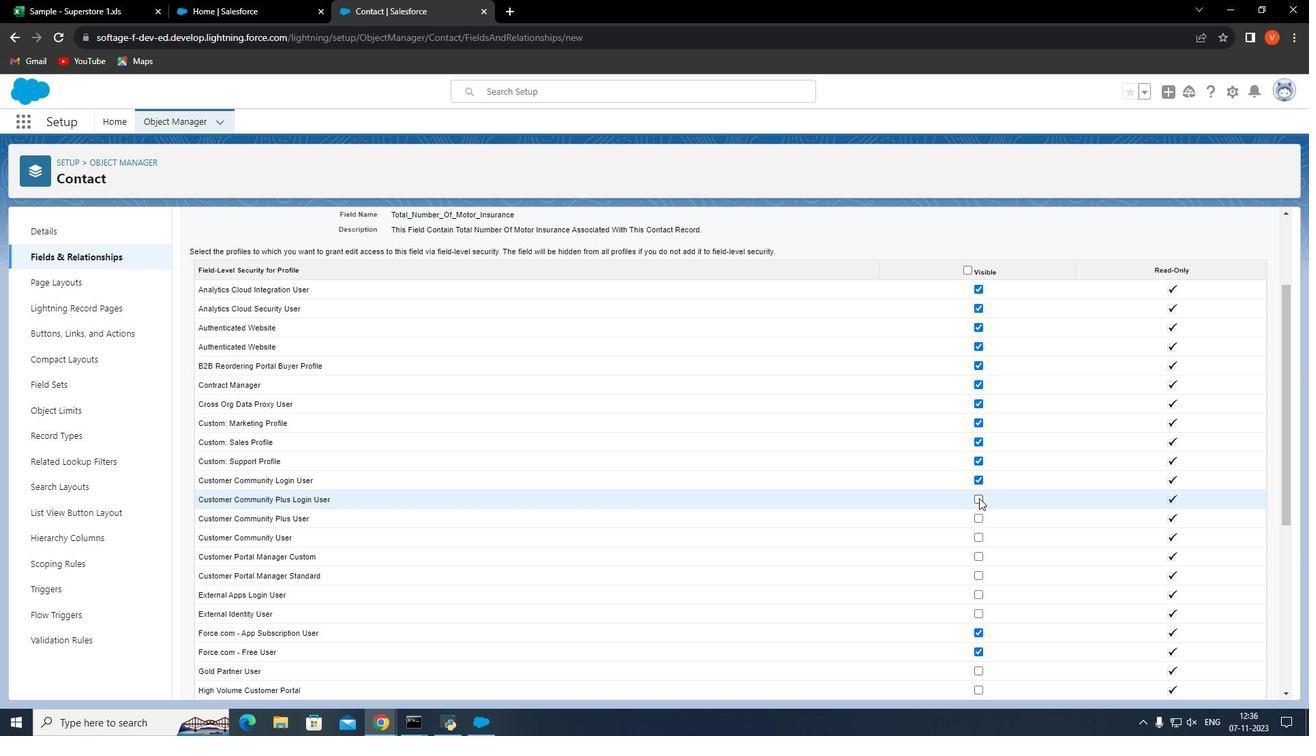 
Action: Mouse pressed left at (979, 498)
Screenshot: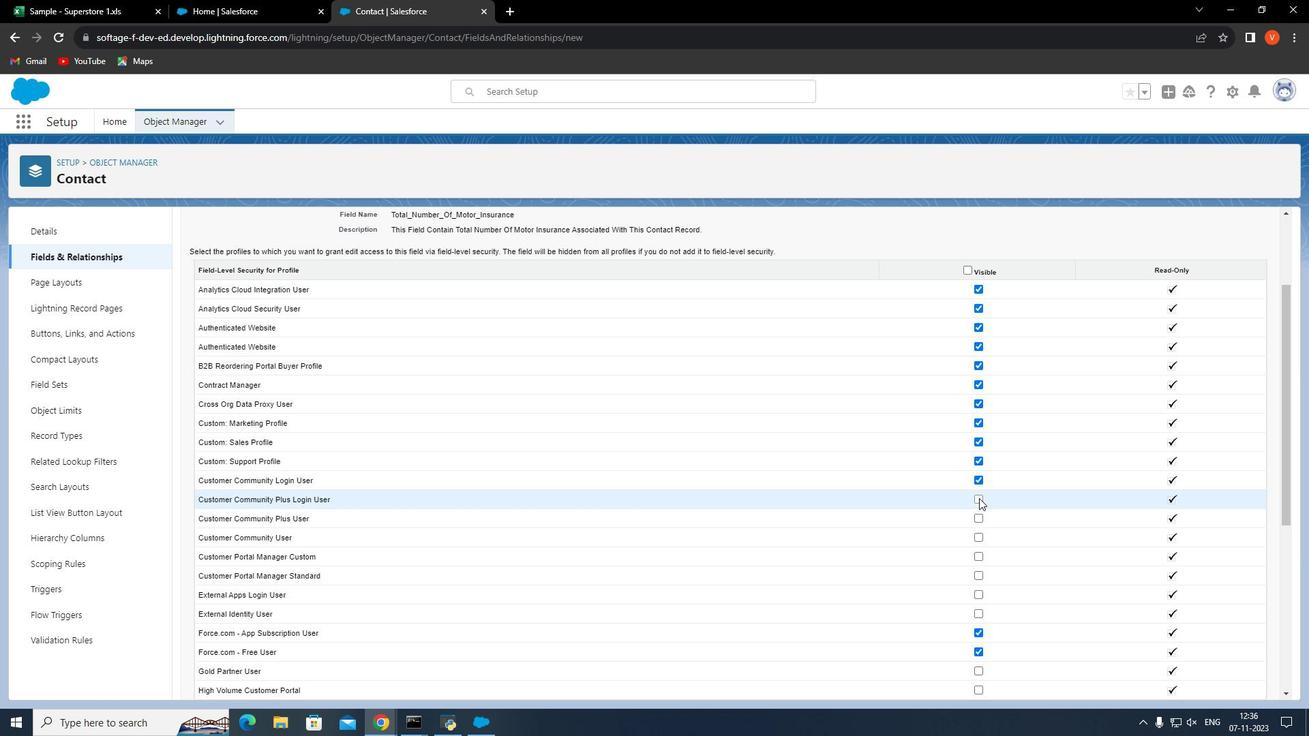 
Action: Mouse moved to (979, 516)
Screenshot: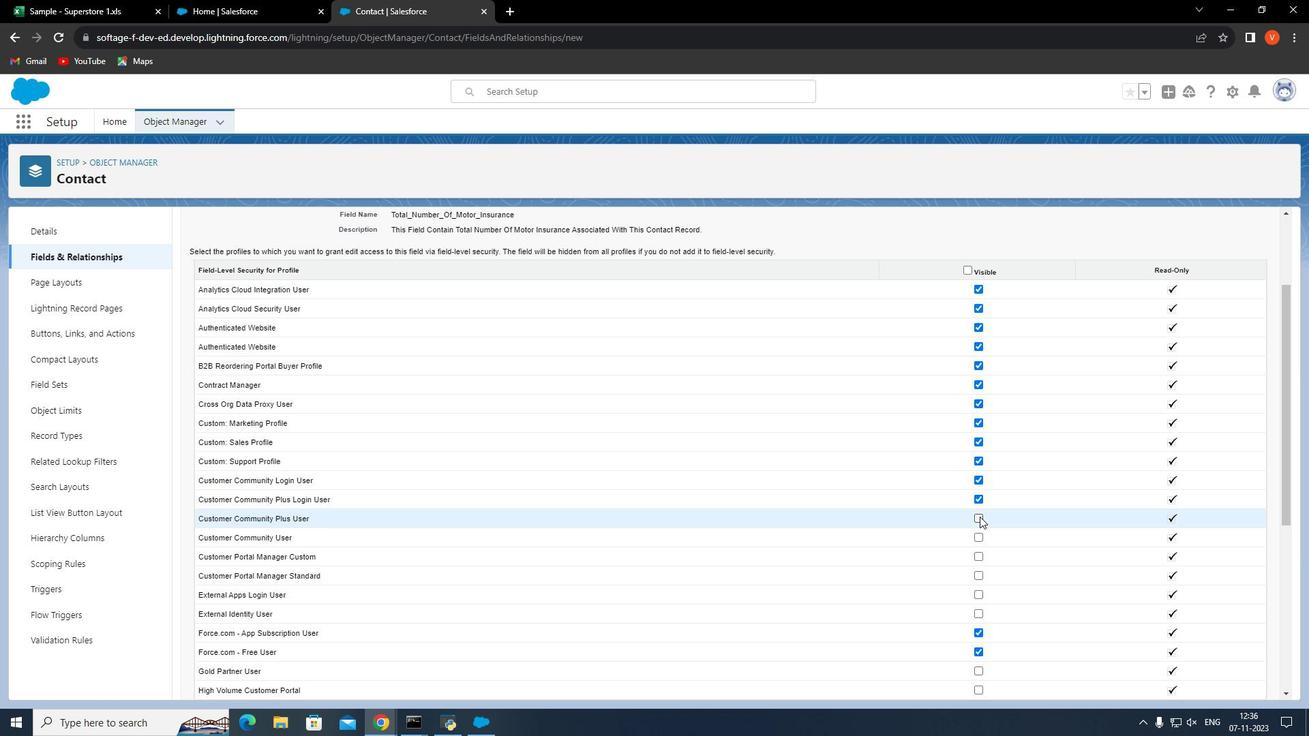 
Action: Mouse pressed left at (979, 516)
Screenshot: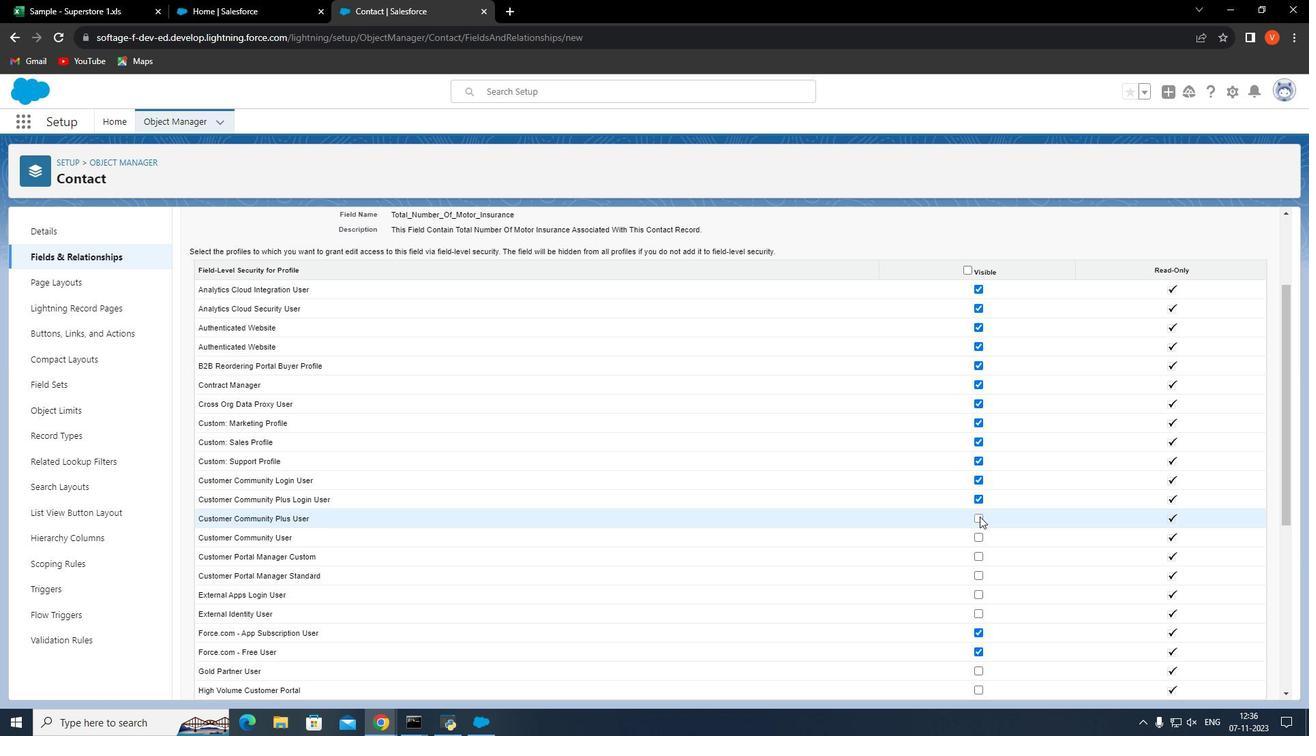 
Action: Mouse moved to (981, 538)
Screenshot: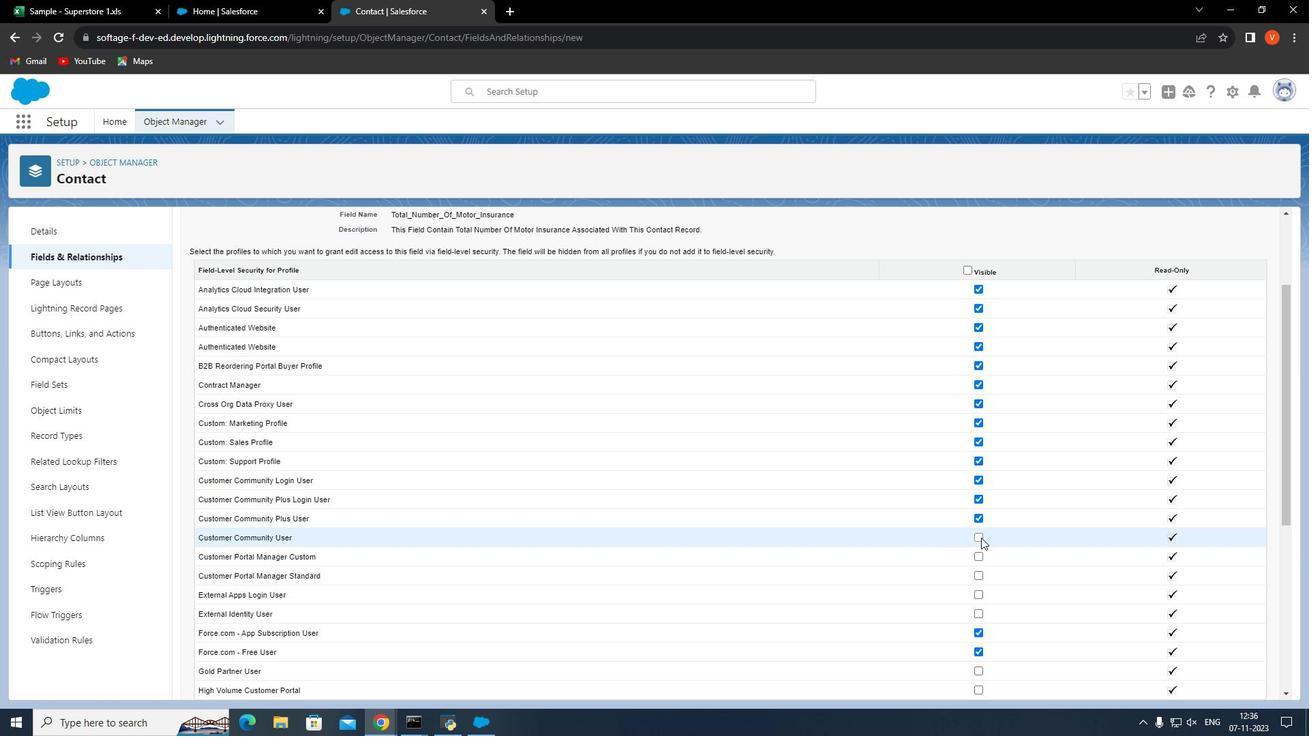 
Action: Mouse pressed left at (981, 538)
Screenshot: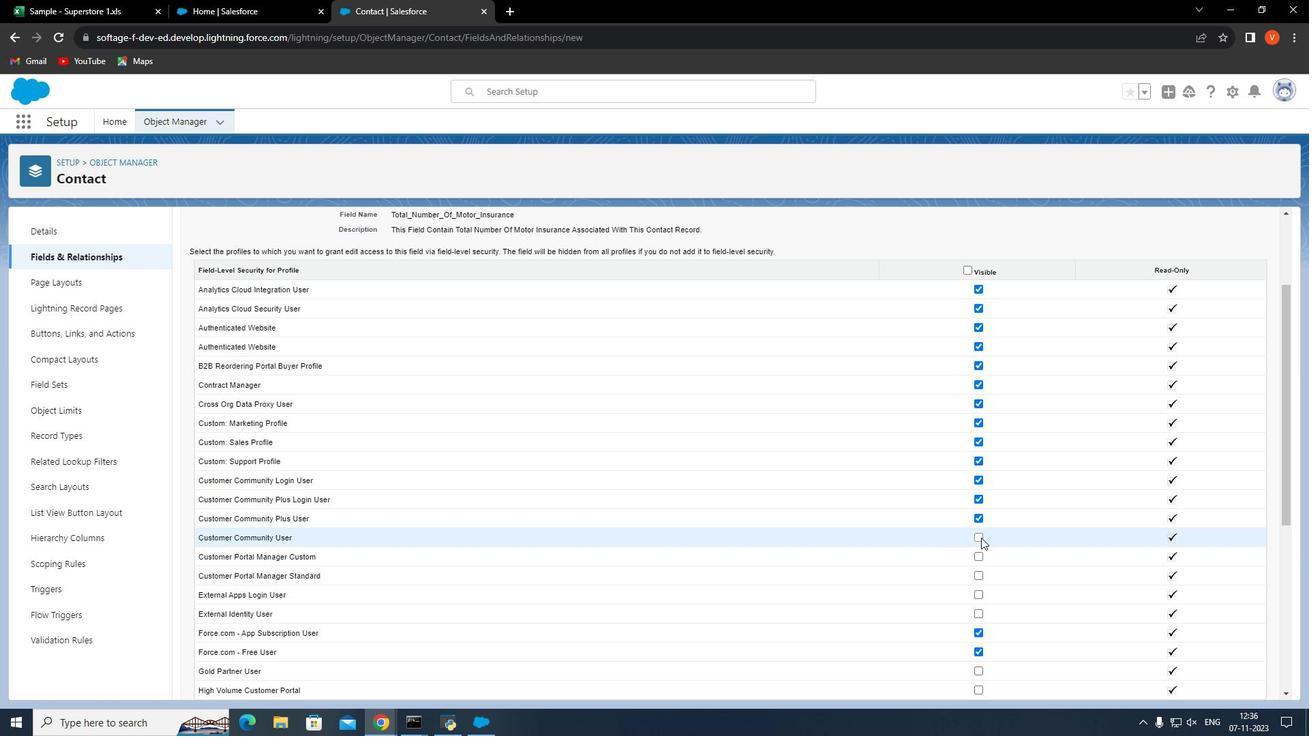 
Action: Mouse moved to (981, 559)
Screenshot: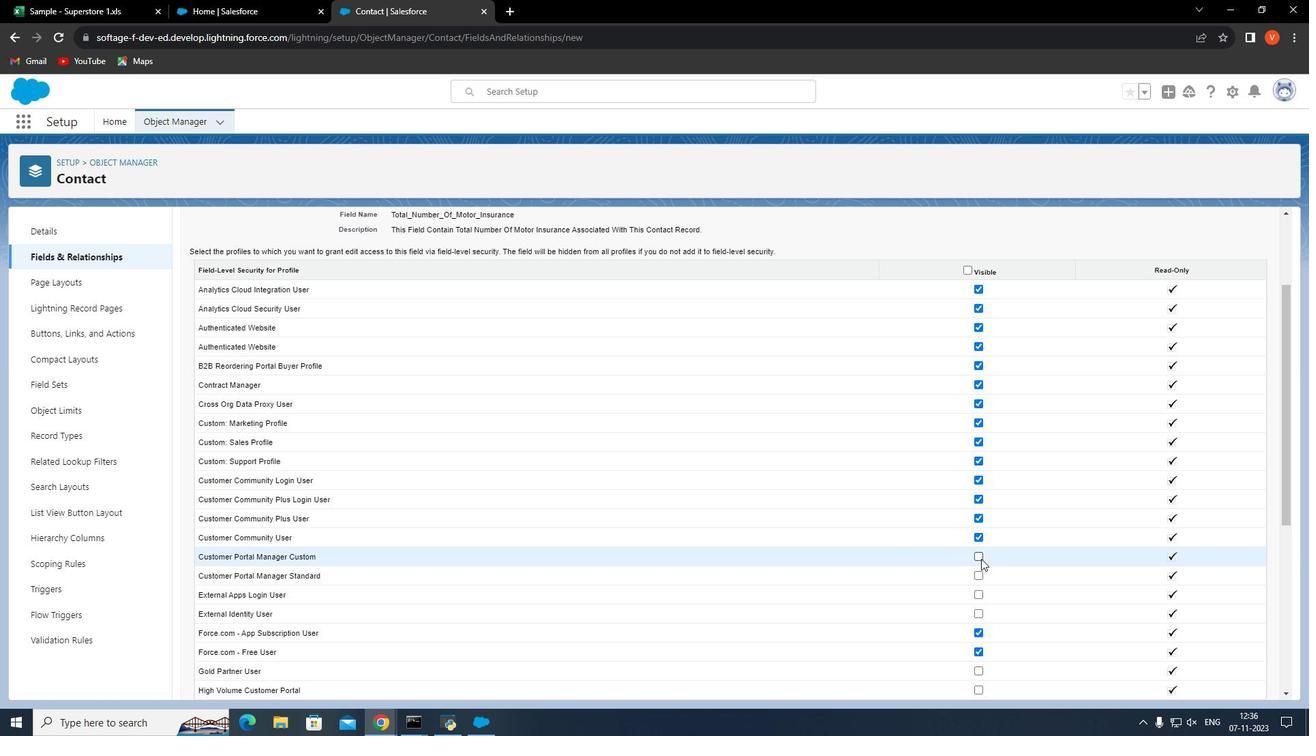 
Action: Mouse pressed left at (981, 559)
Screenshot: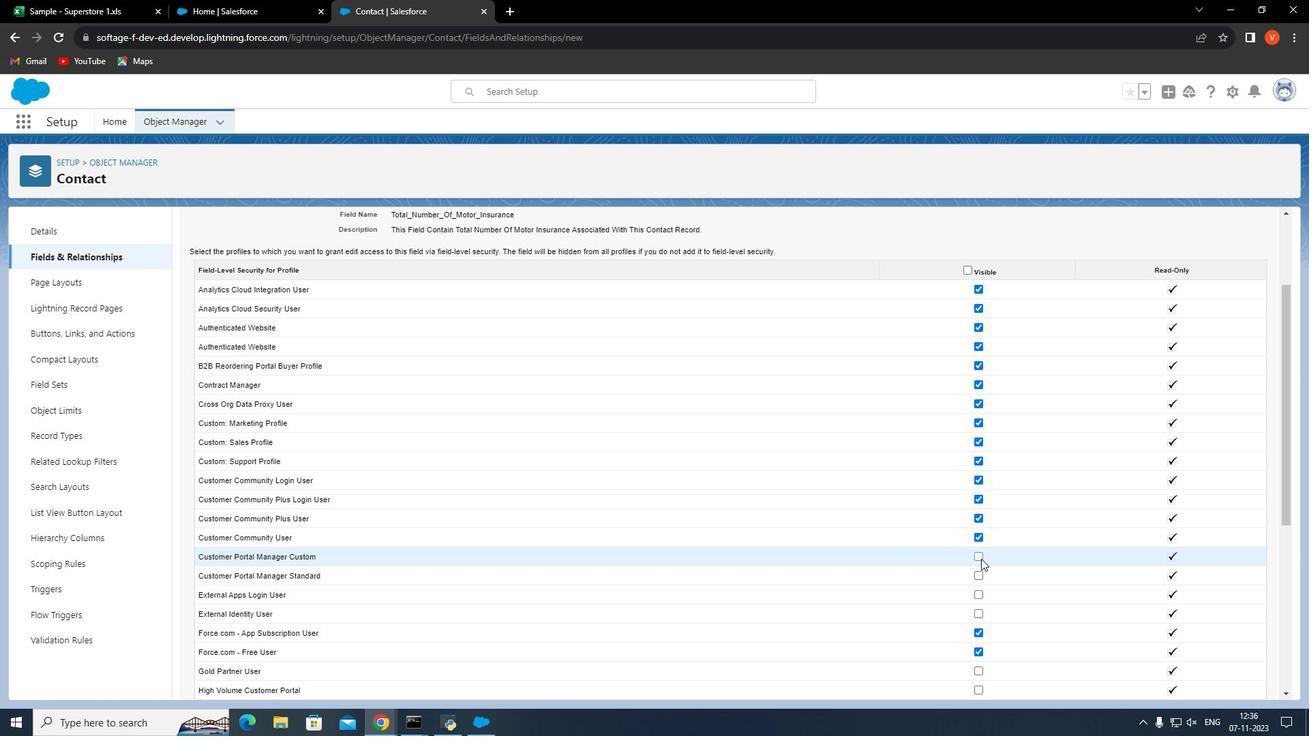 
Action: Mouse moved to (980, 573)
Screenshot: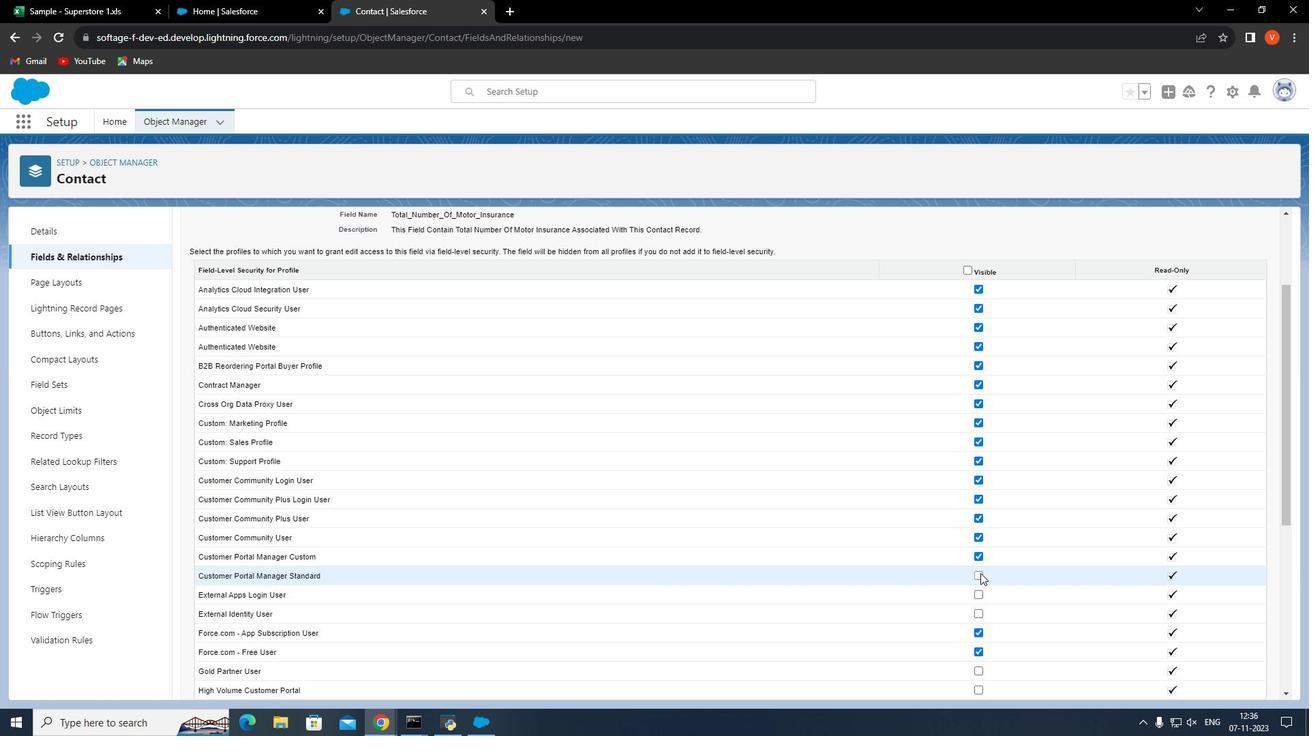 
Action: Mouse pressed left at (980, 573)
Screenshot: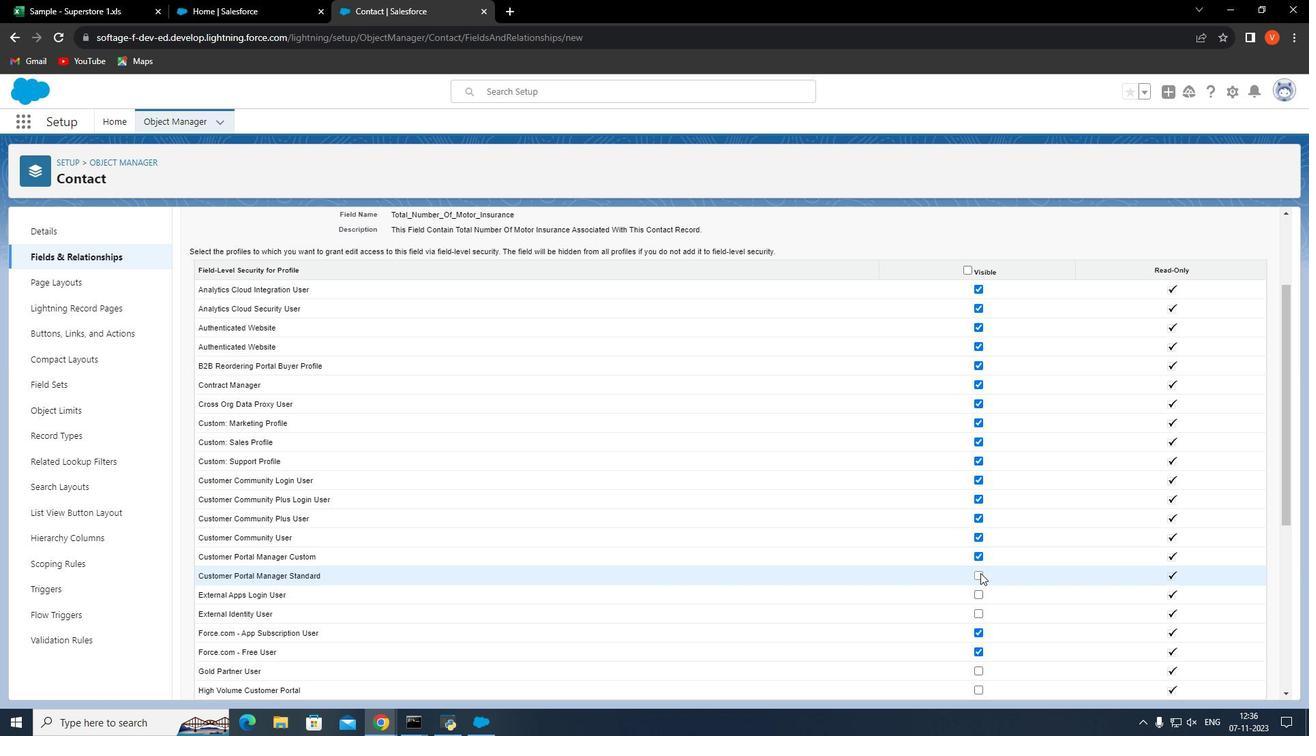 
Action: Mouse moved to (986, 592)
Screenshot: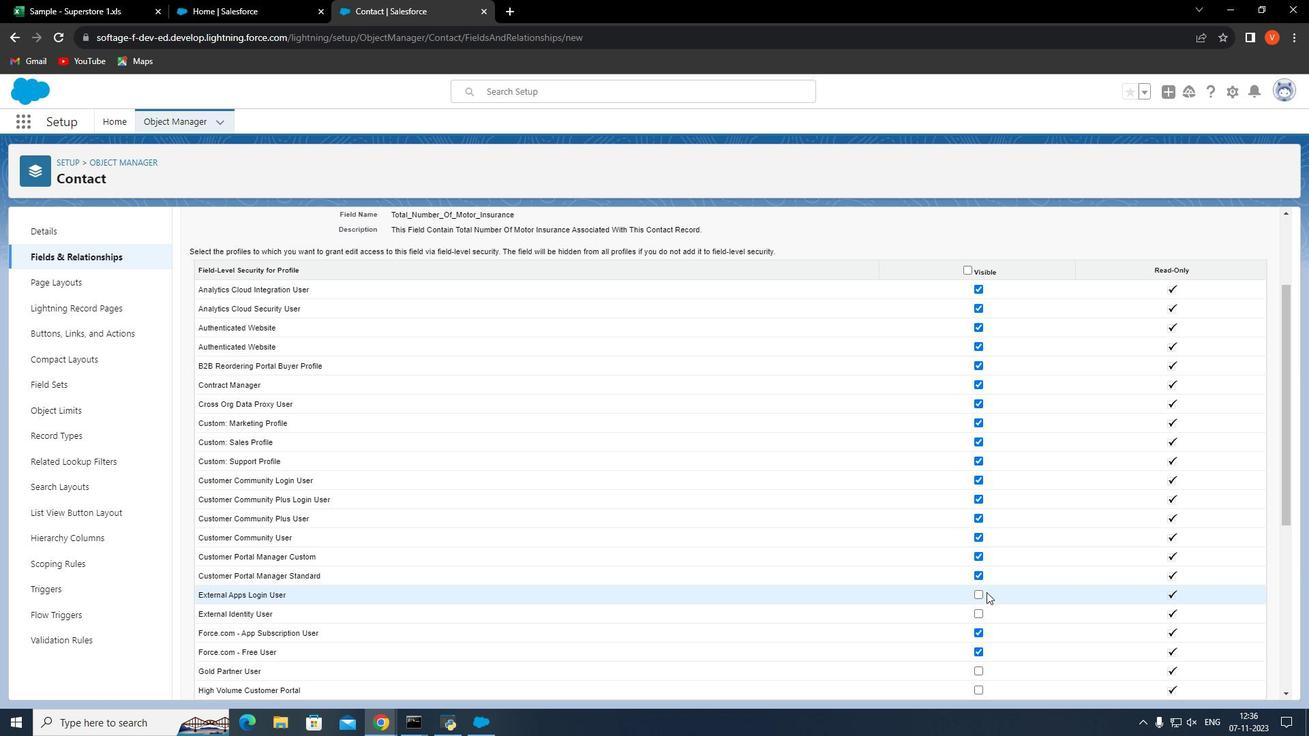 
Action: Mouse pressed left at (986, 592)
Screenshot: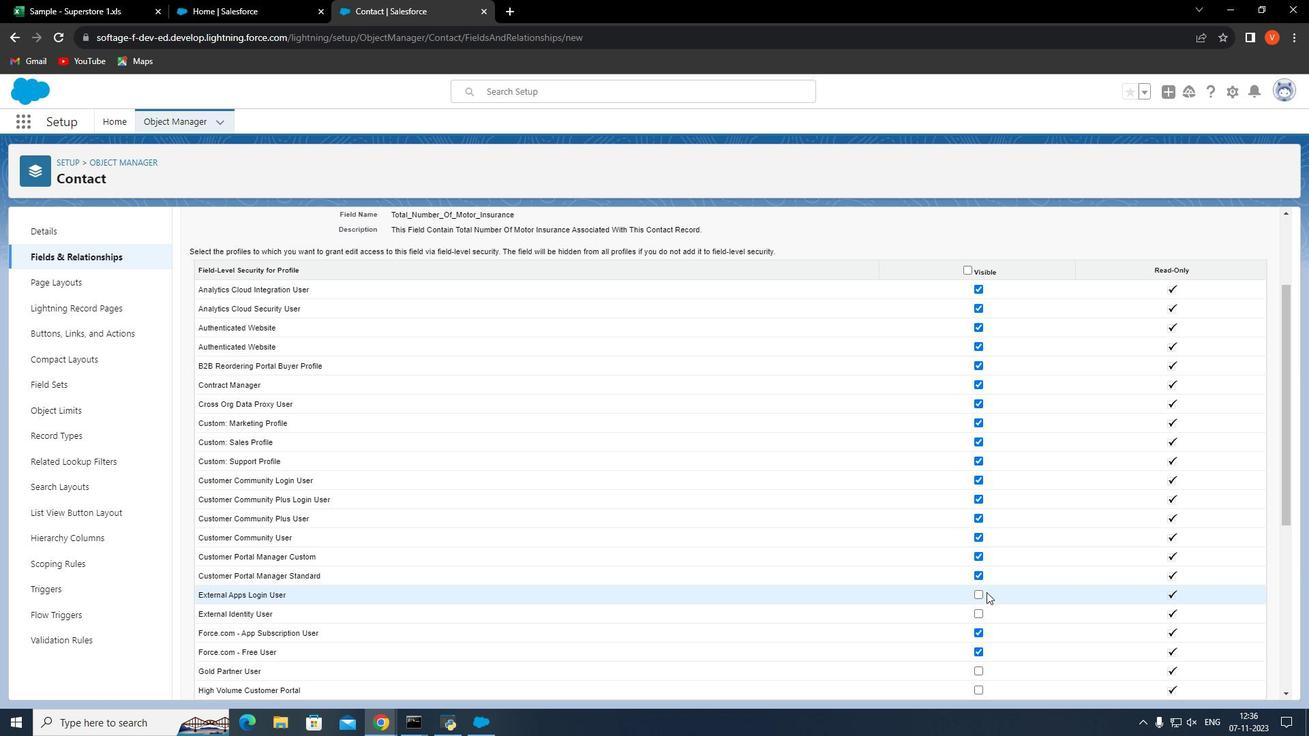 
Action: Mouse moved to (982, 596)
Screenshot: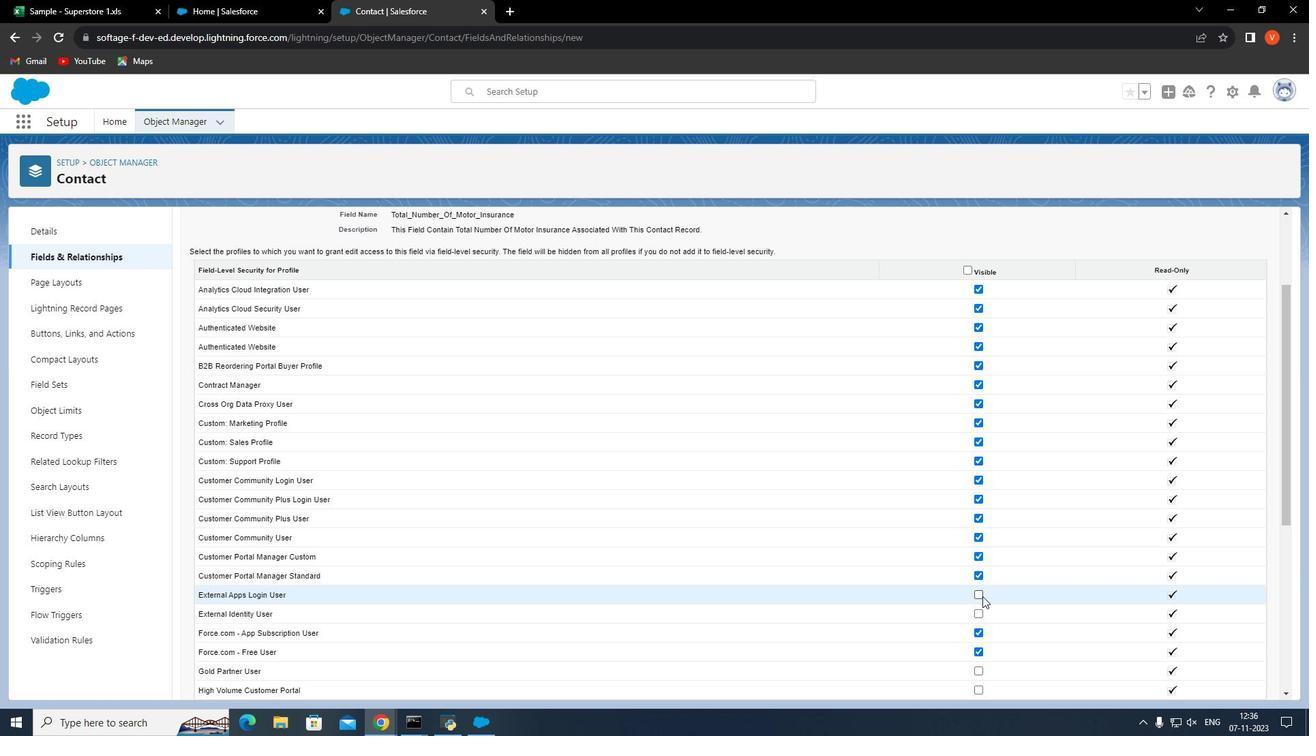 
Action: Mouse pressed left at (982, 596)
Screenshot: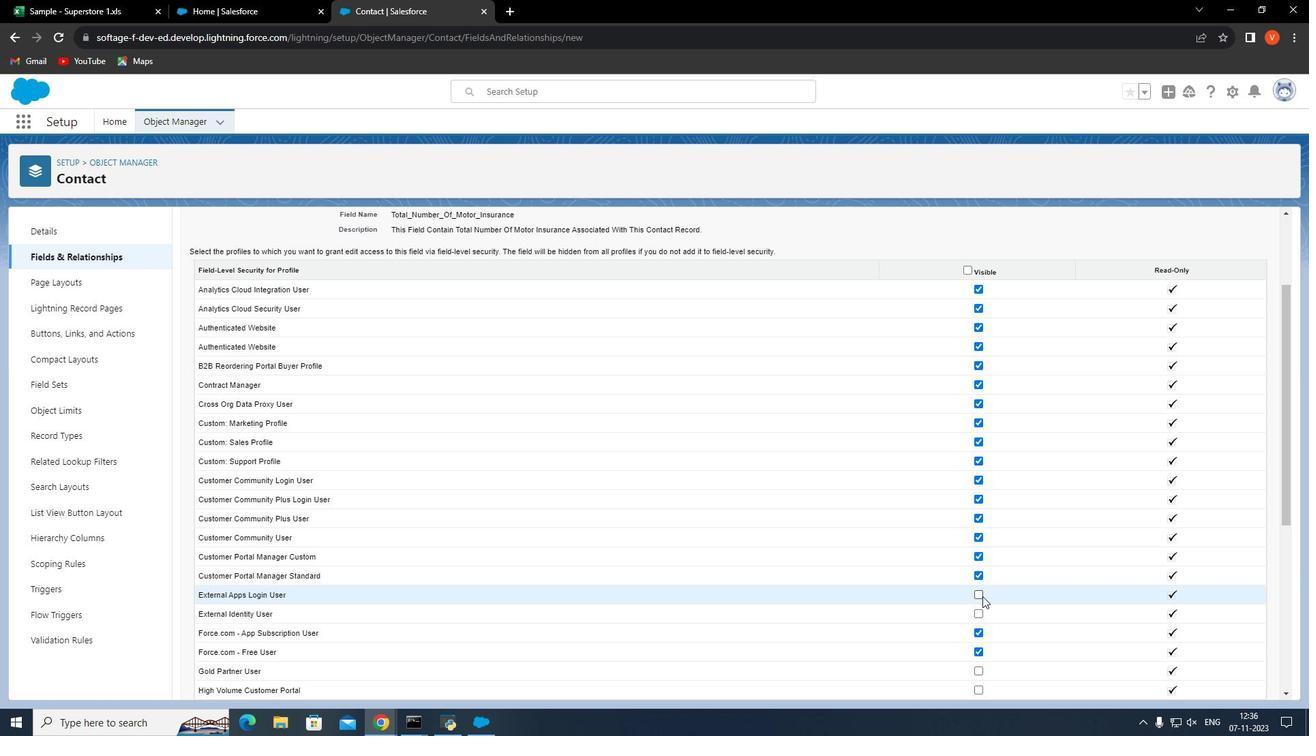 
Action: Mouse moved to (977, 614)
Screenshot: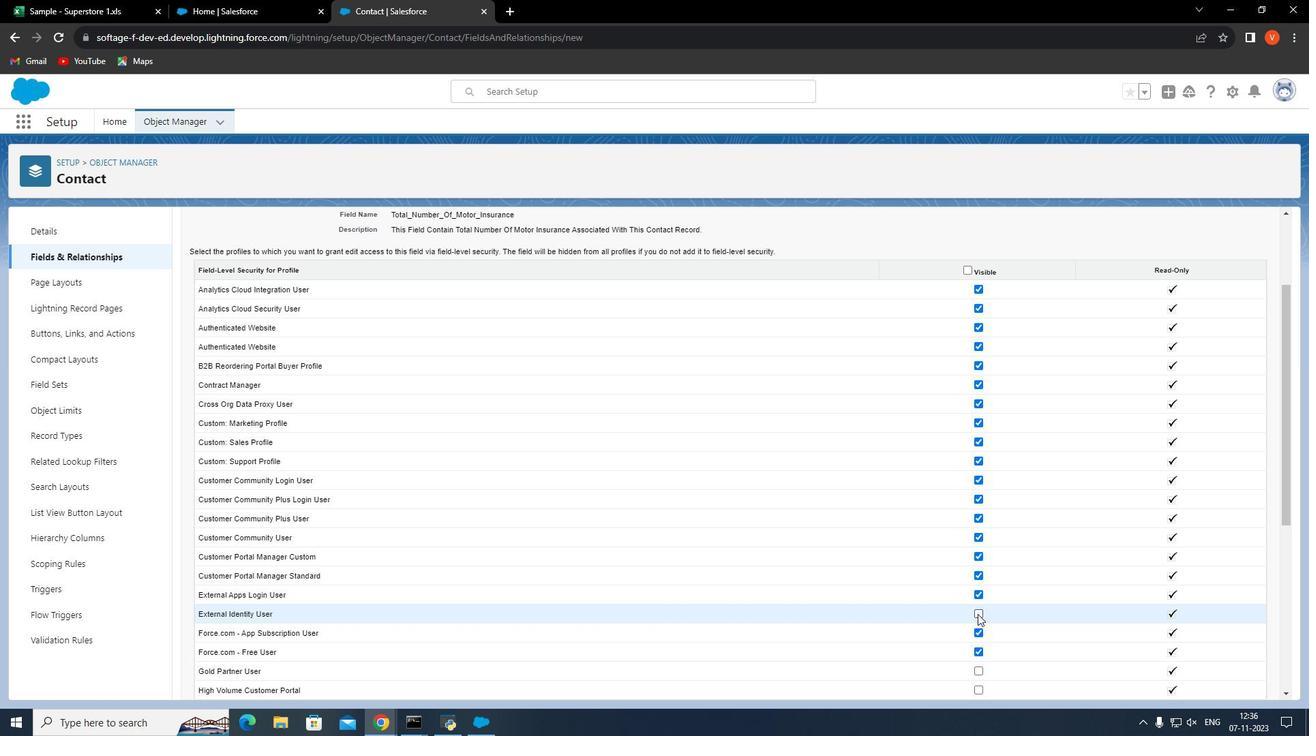 
Action: Mouse pressed left at (977, 614)
Screenshot: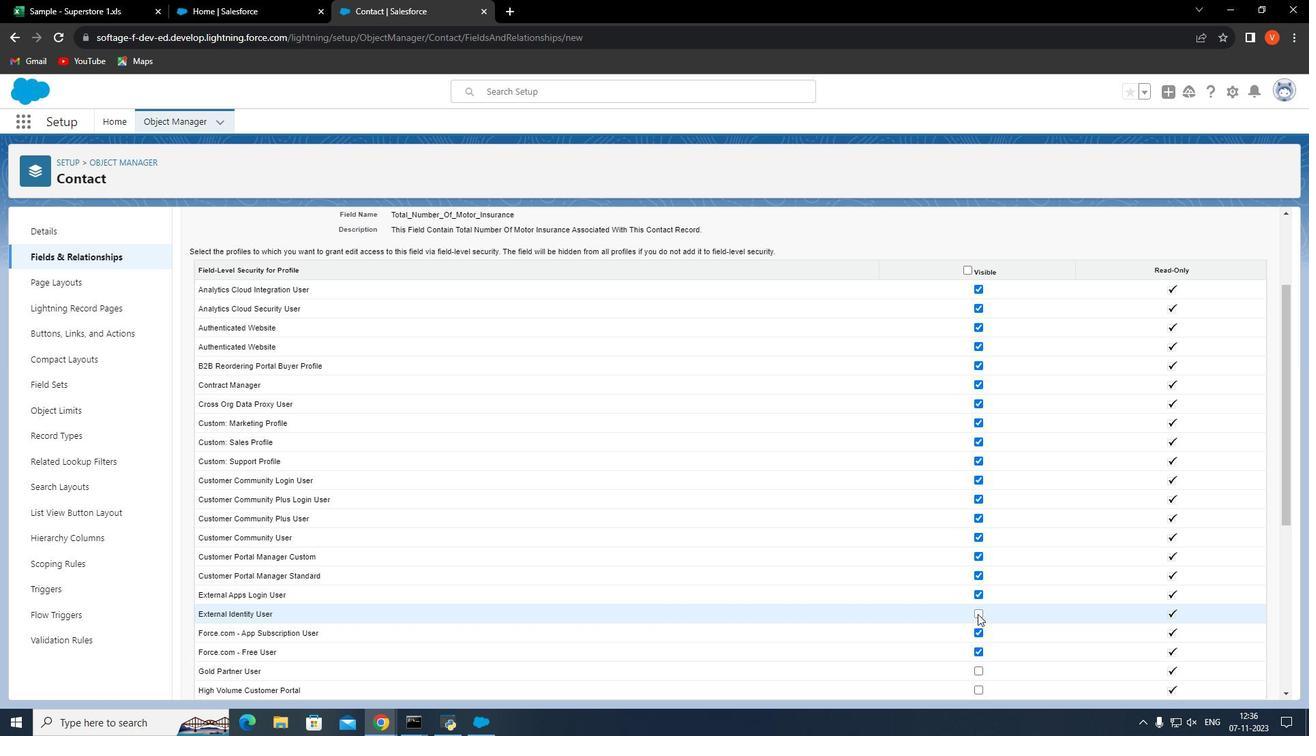 
Action: Mouse moved to (990, 574)
Screenshot: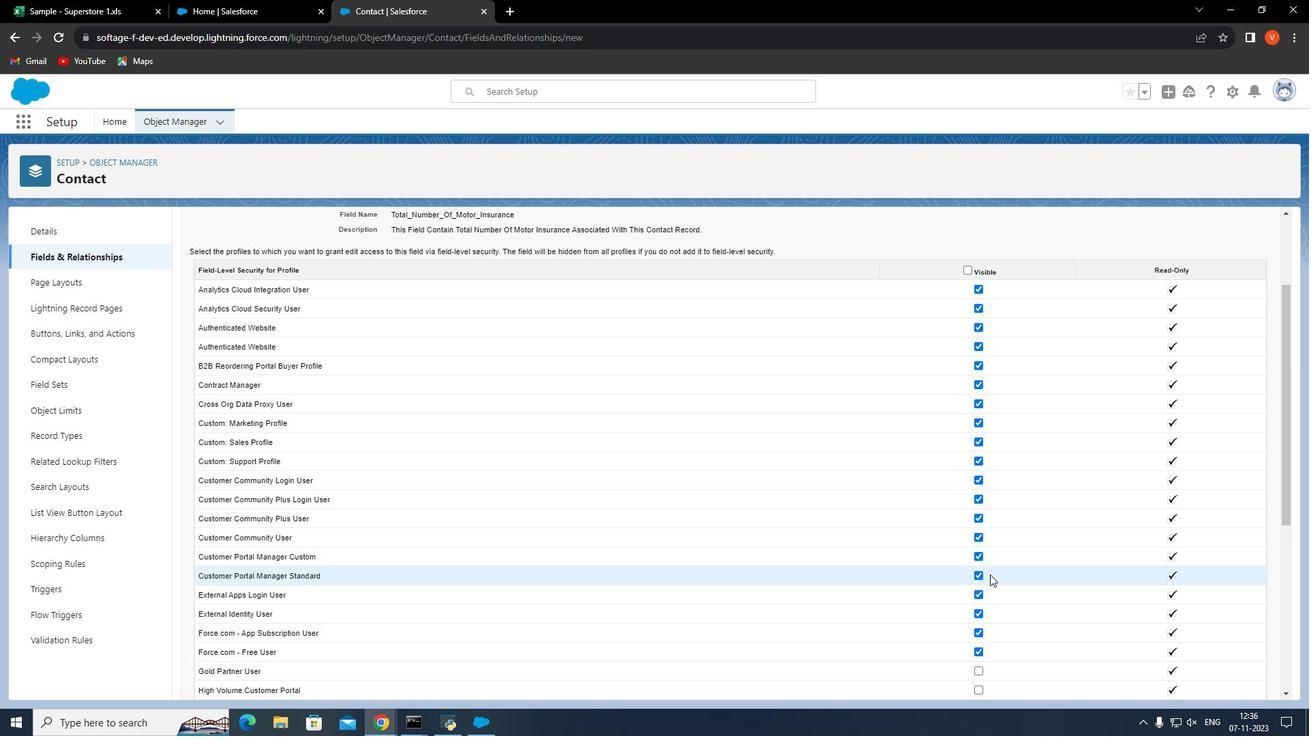 
Action: Mouse scrolled (990, 574) with delta (0, 0)
Screenshot: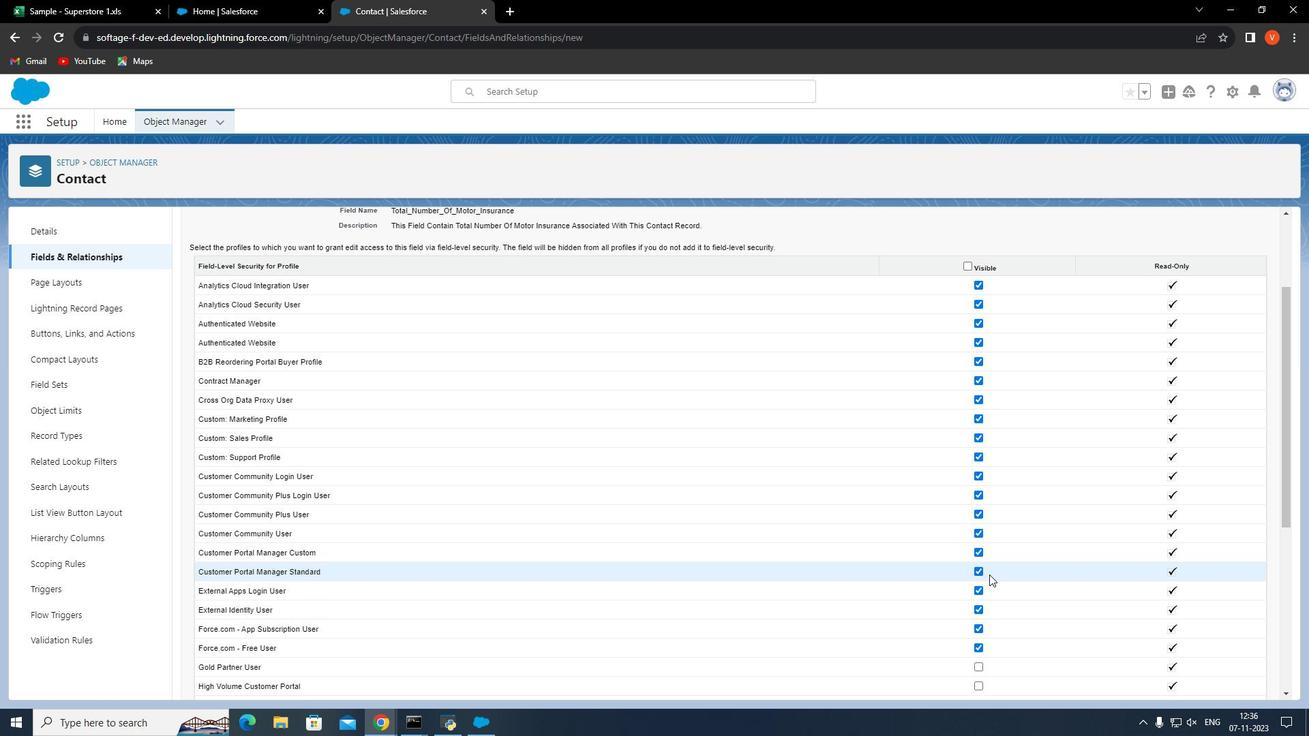 
Action: Mouse moved to (988, 574)
Screenshot: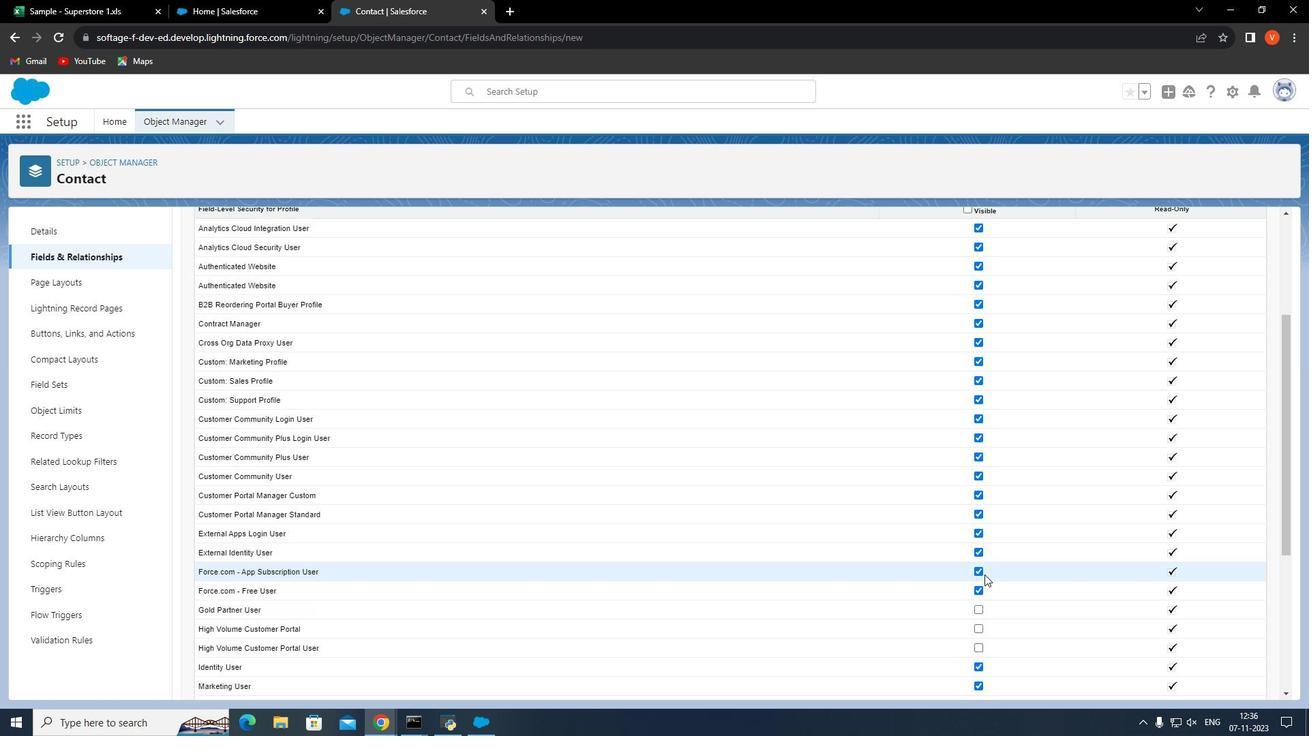 
Action: Mouse scrolled (988, 574) with delta (0, 0)
Screenshot: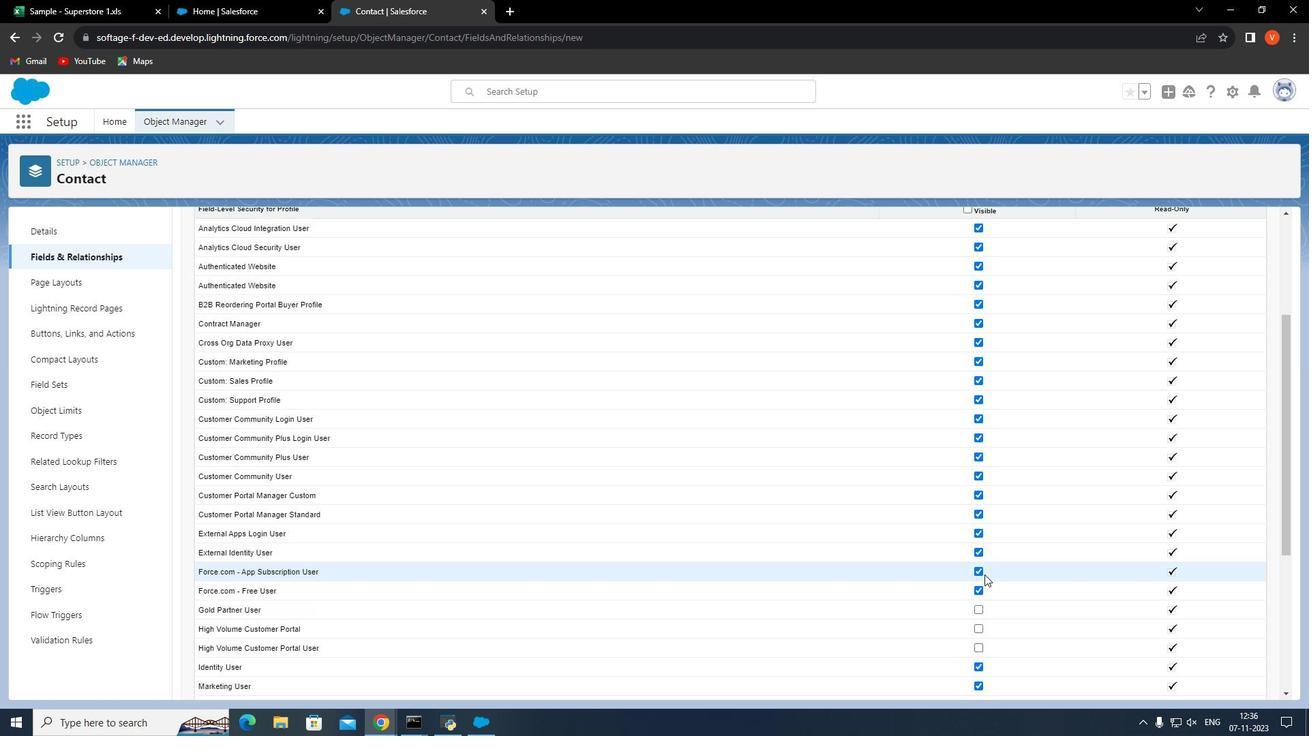 
Action: Mouse moved to (983, 574)
Screenshot: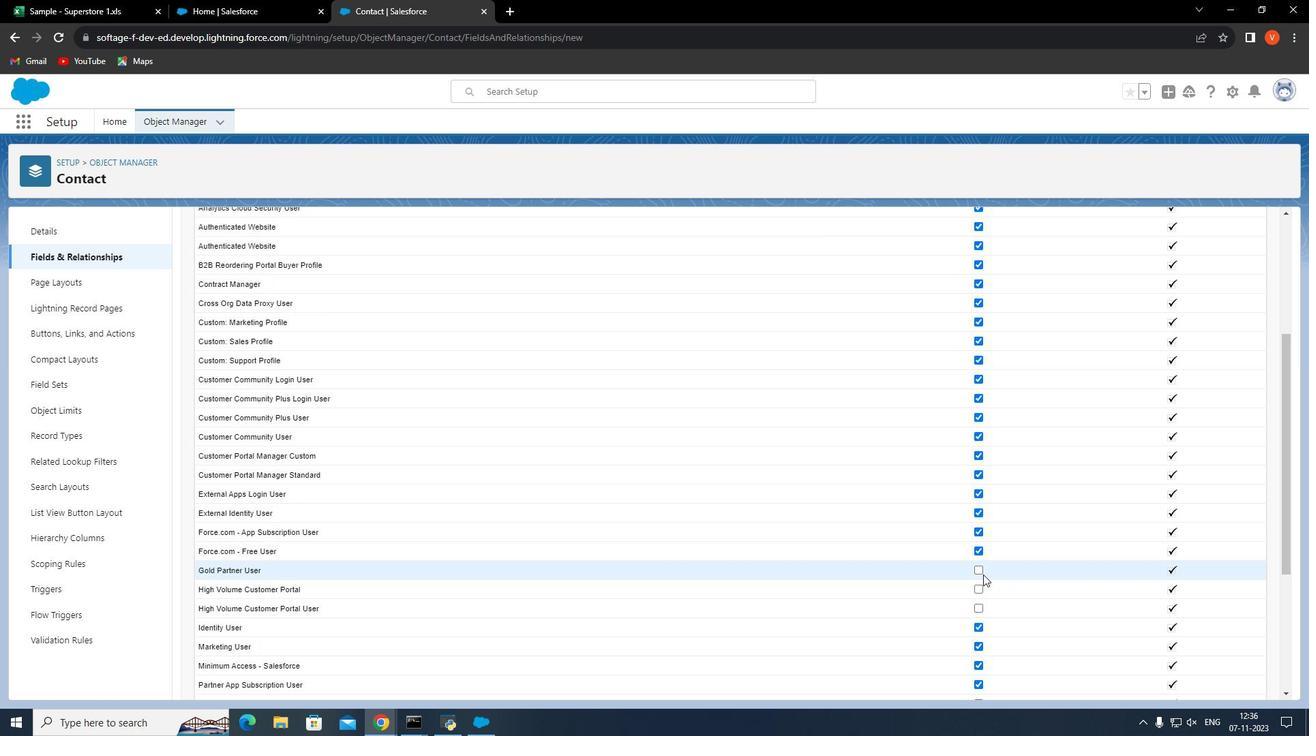 
Action: Mouse scrolled (983, 574) with delta (0, 0)
Screenshot: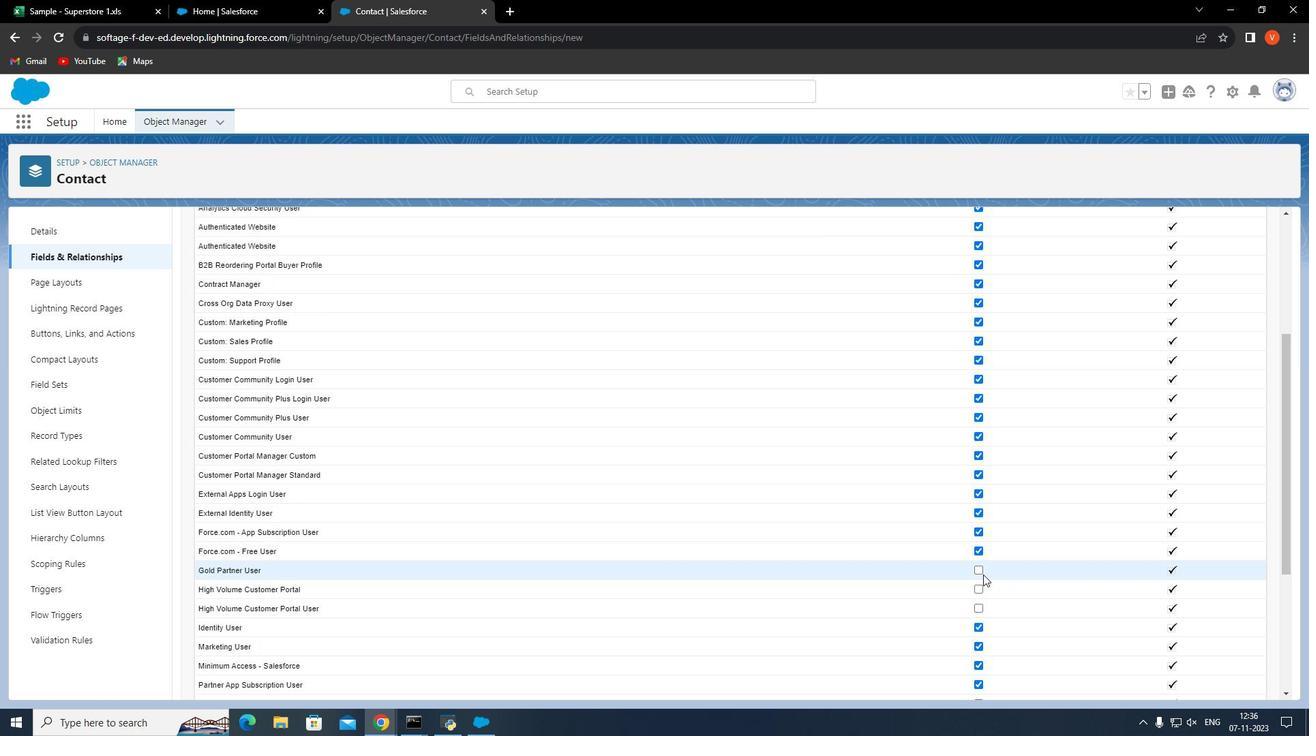 
Action: Mouse moved to (981, 573)
Screenshot: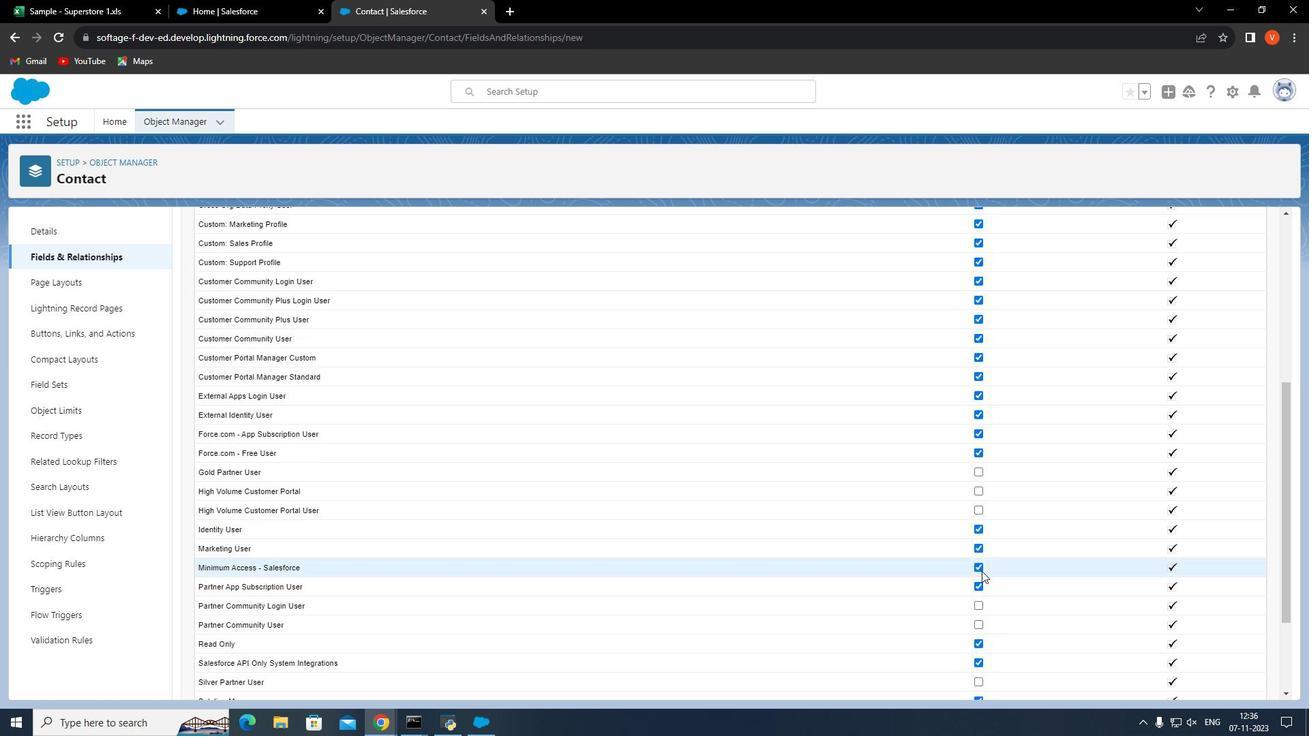 
Action: Mouse scrolled (981, 572) with delta (0, 0)
Screenshot: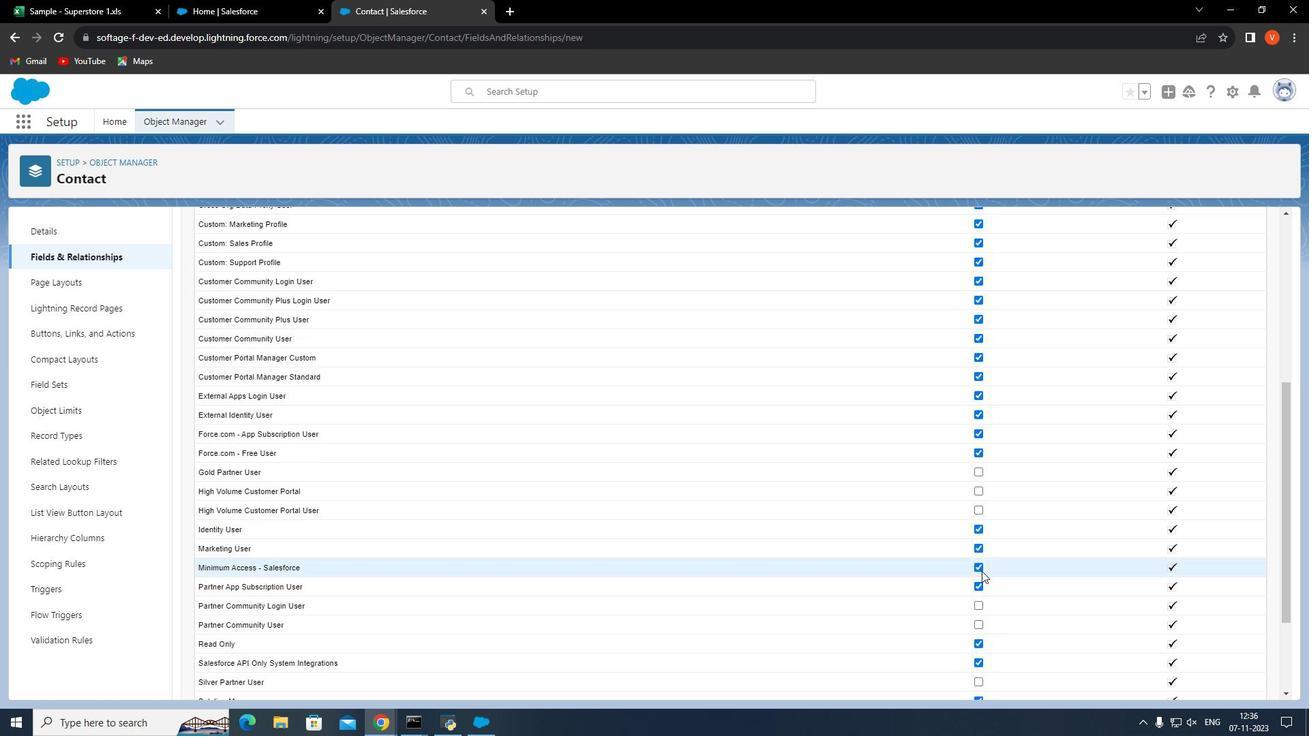 
Action: Mouse moved to (981, 570)
Screenshot: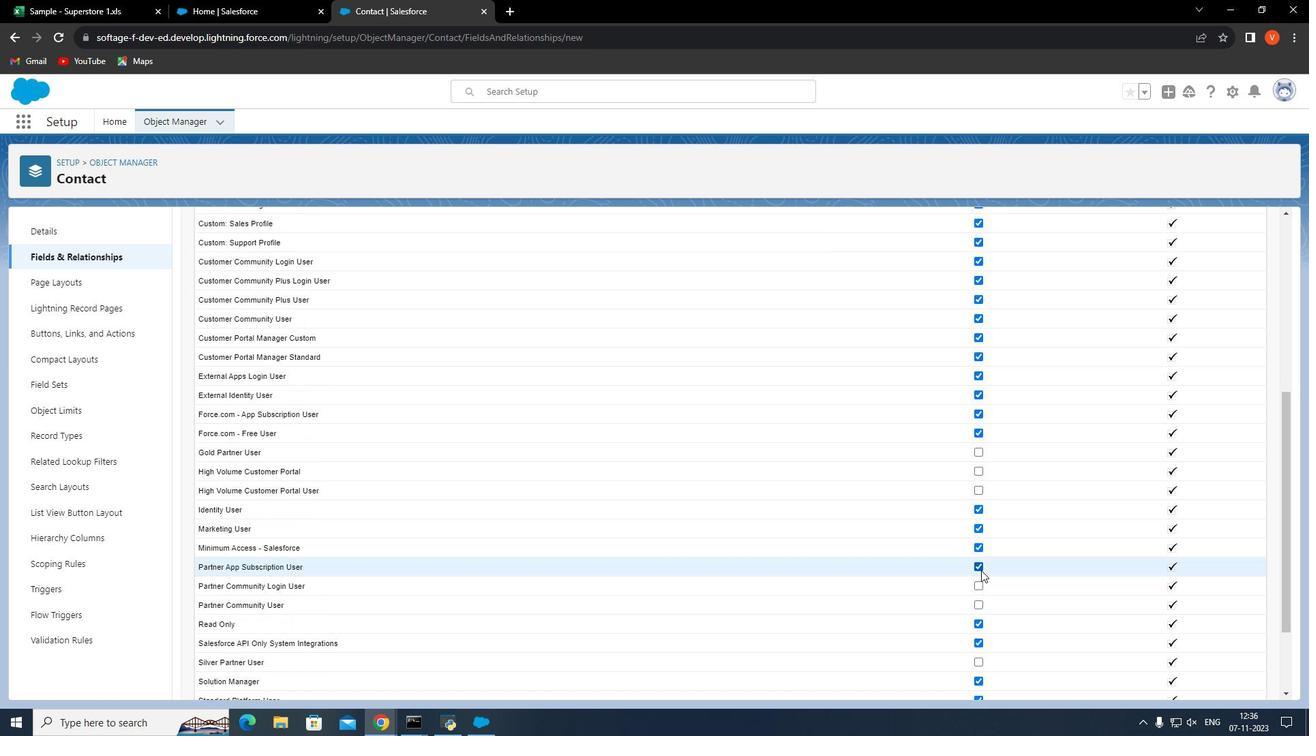 
Action: Mouse scrolled (981, 570) with delta (0, 0)
Screenshot: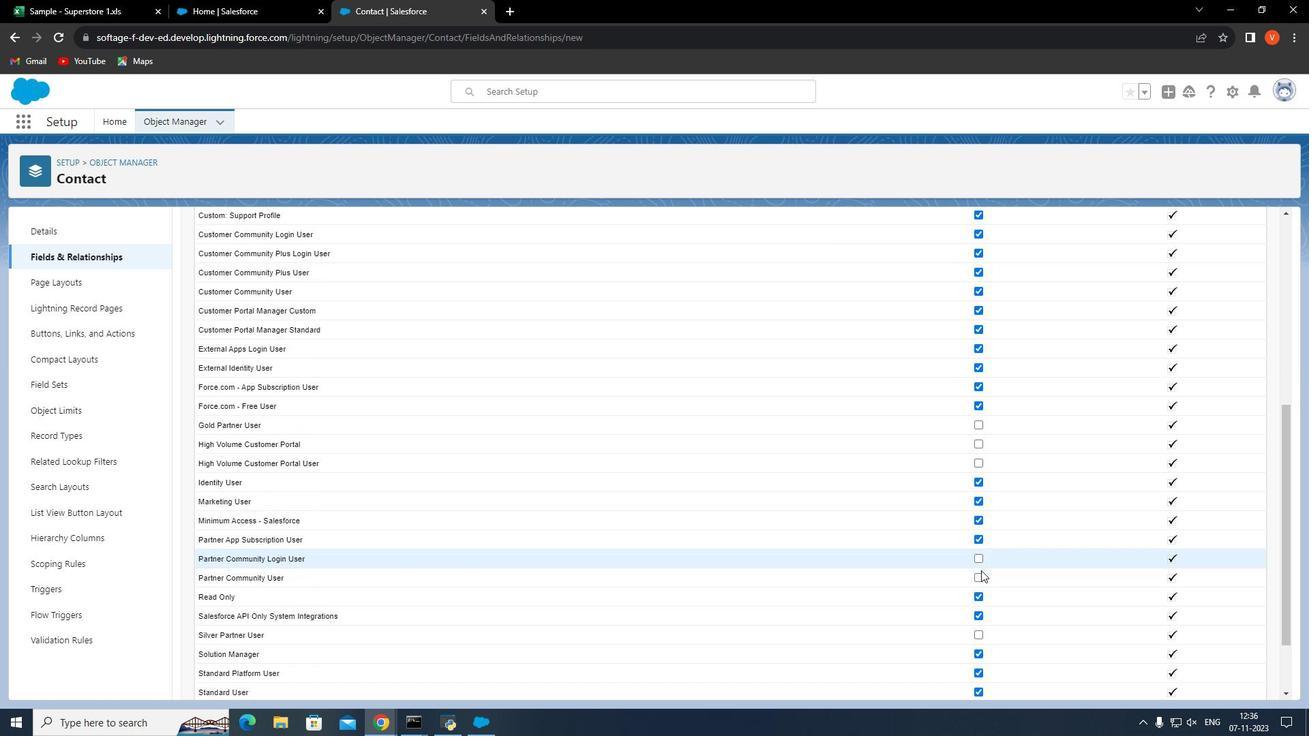 
Action: Mouse moved to (981, 336)
Screenshot: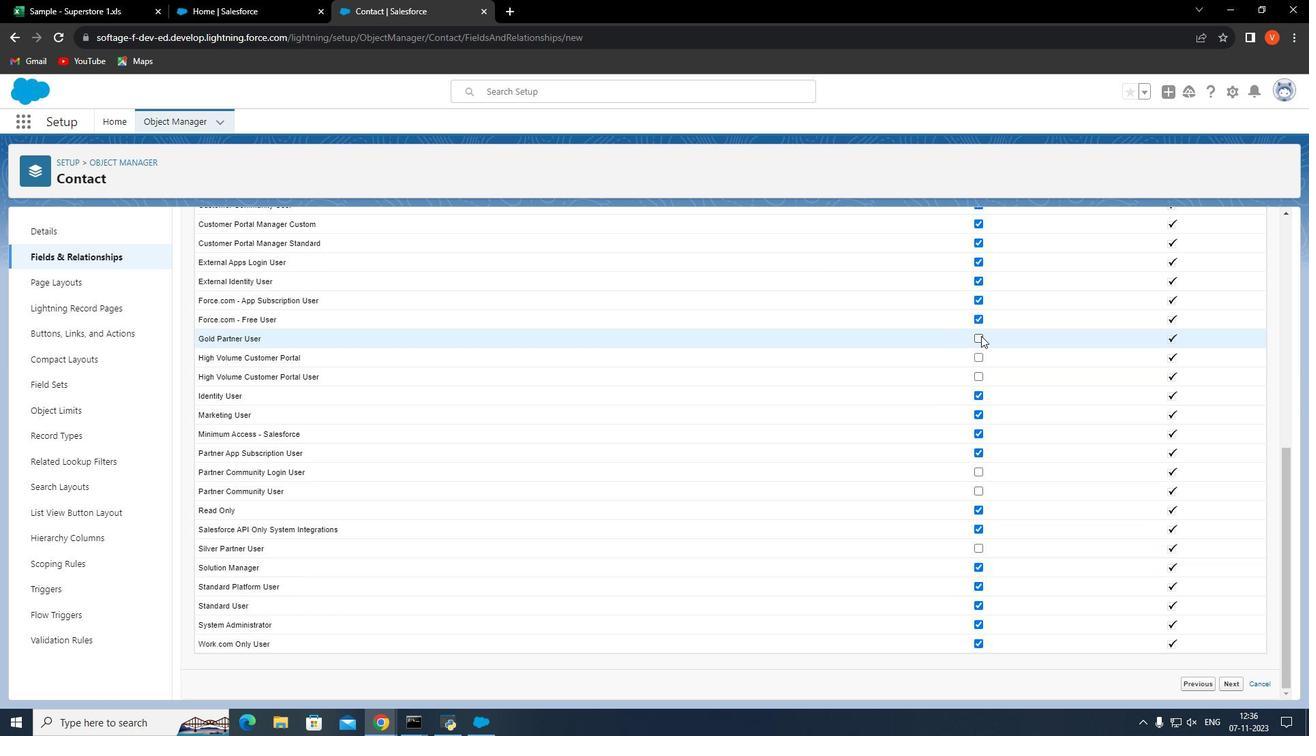 
Action: Mouse pressed left at (981, 336)
Screenshot: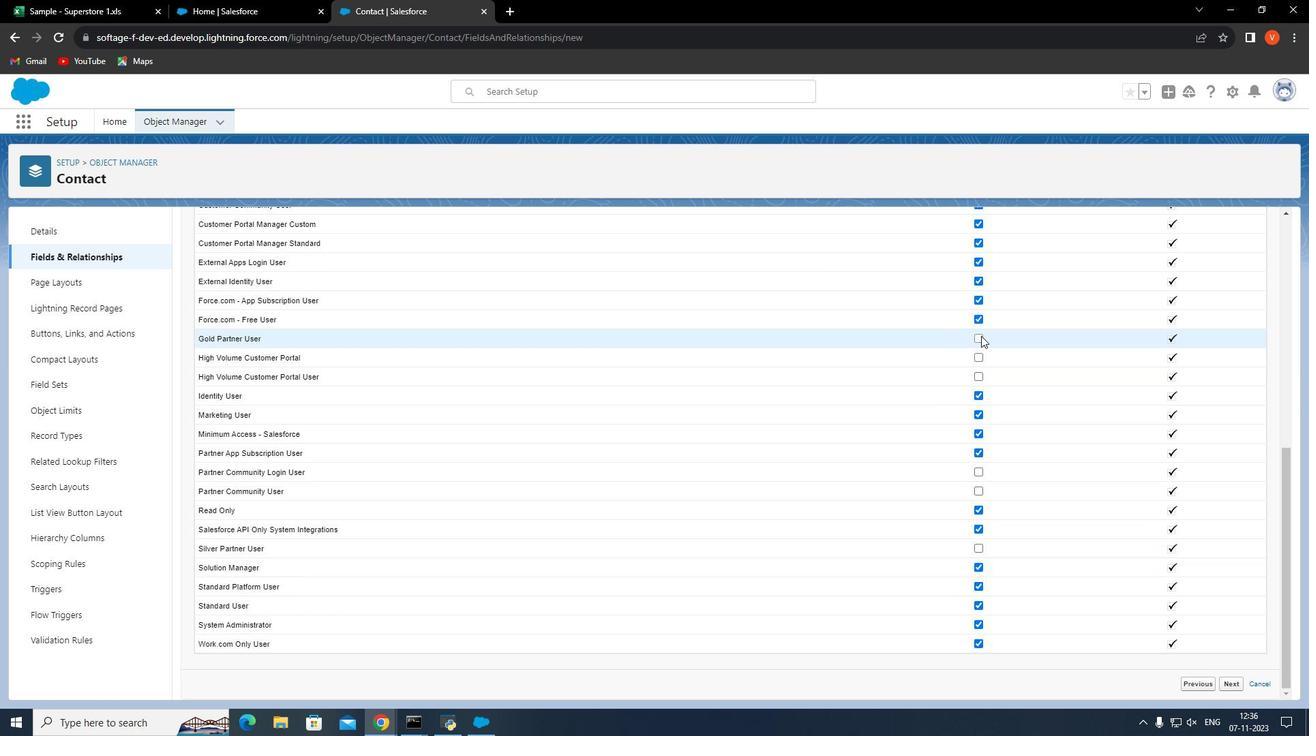 
Action: Mouse moved to (978, 356)
Screenshot: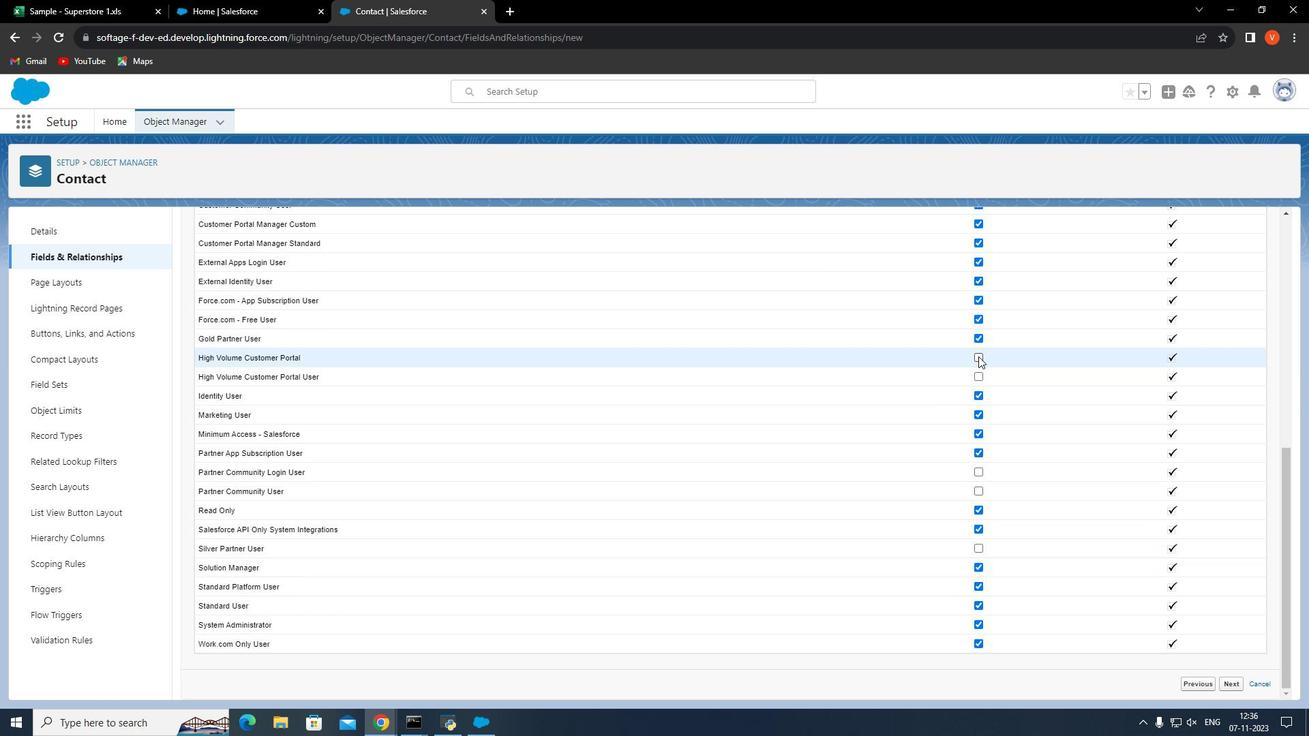 
Action: Mouse pressed left at (978, 356)
Screenshot: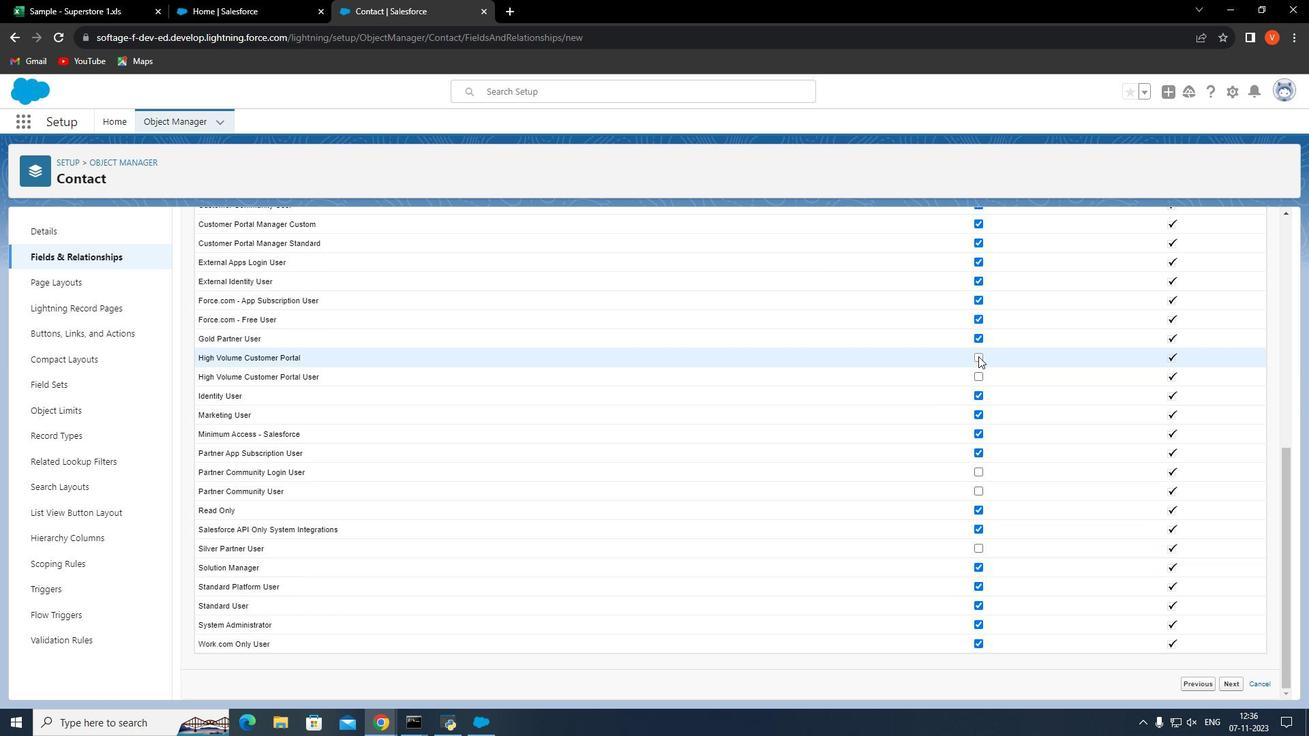 
Action: Mouse moved to (979, 379)
Screenshot: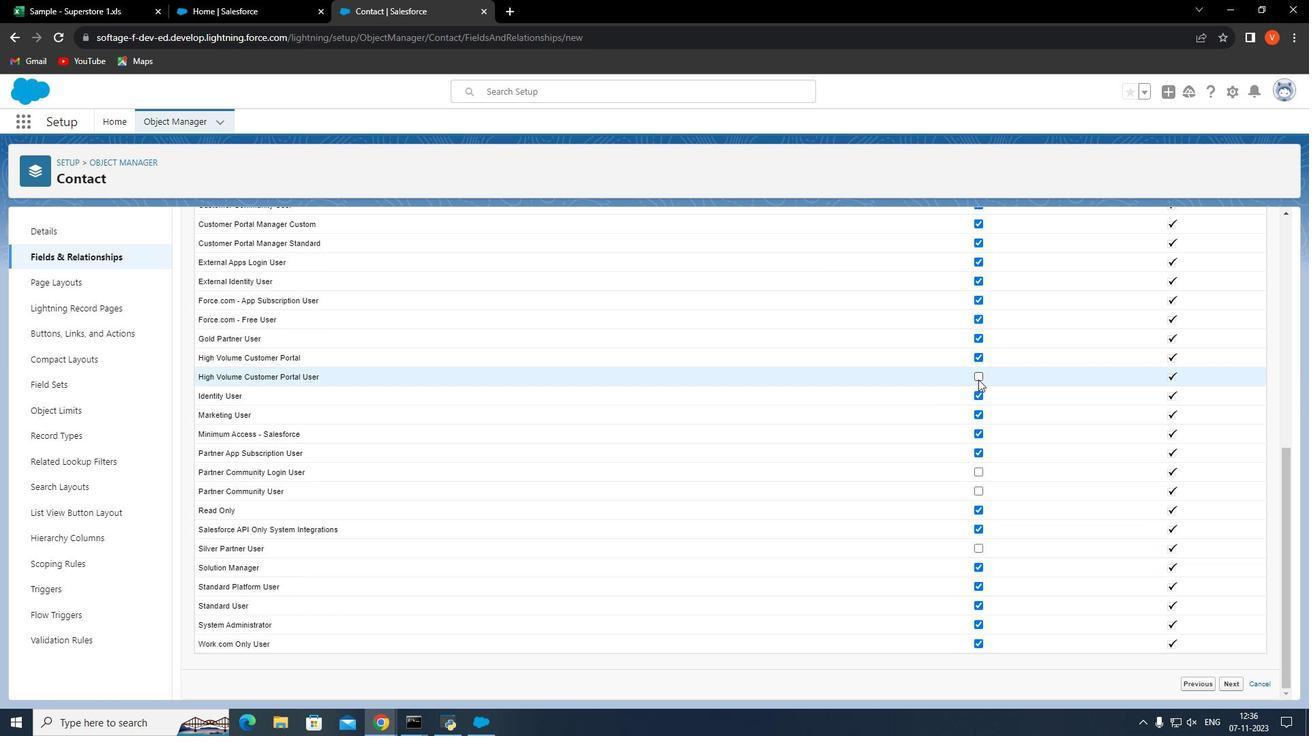 
Action: Mouse pressed left at (979, 379)
Screenshot: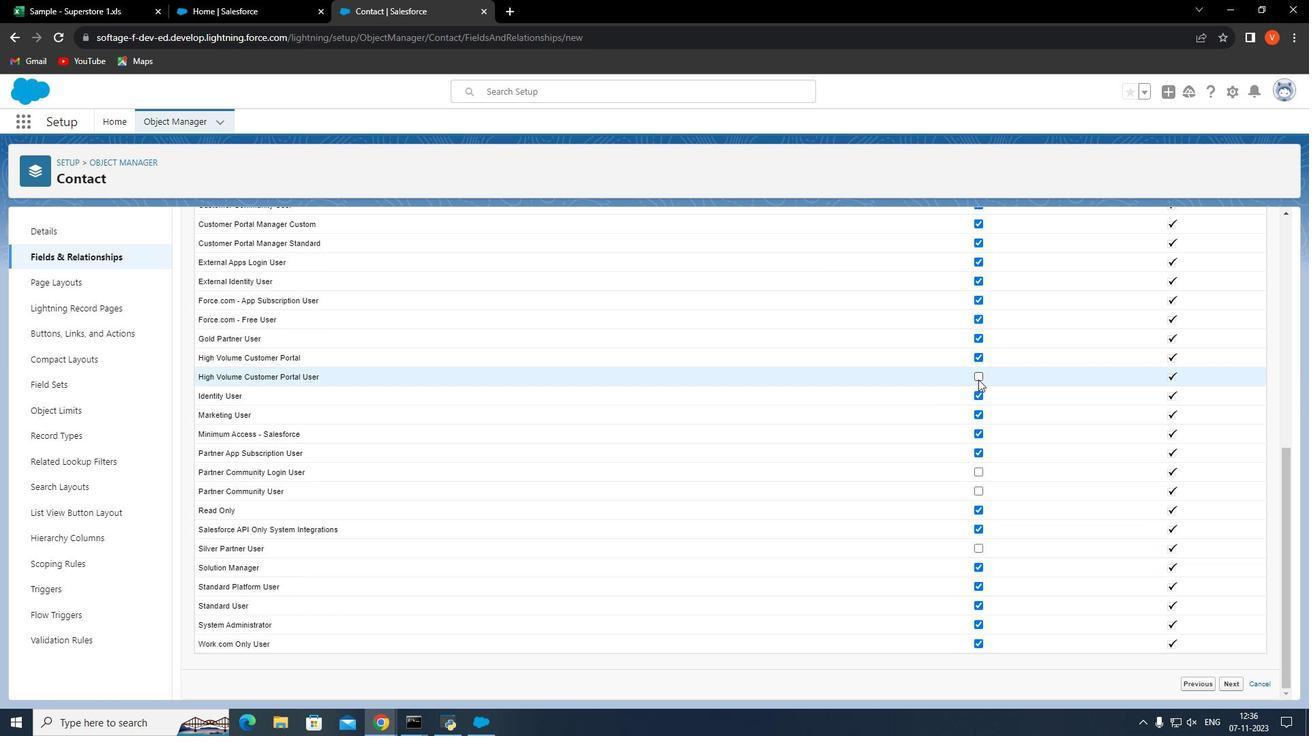 
Action: Mouse moved to (977, 471)
Screenshot: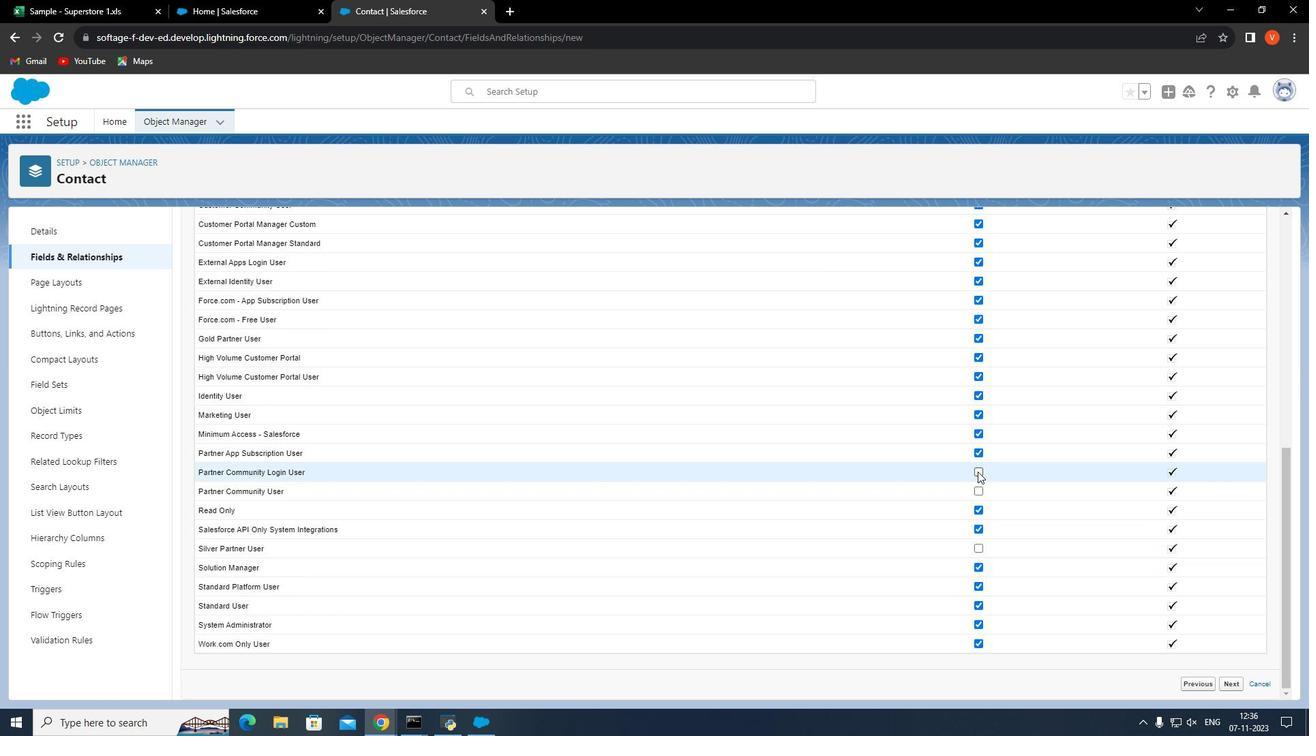 
Action: Mouse pressed left at (977, 471)
Screenshot: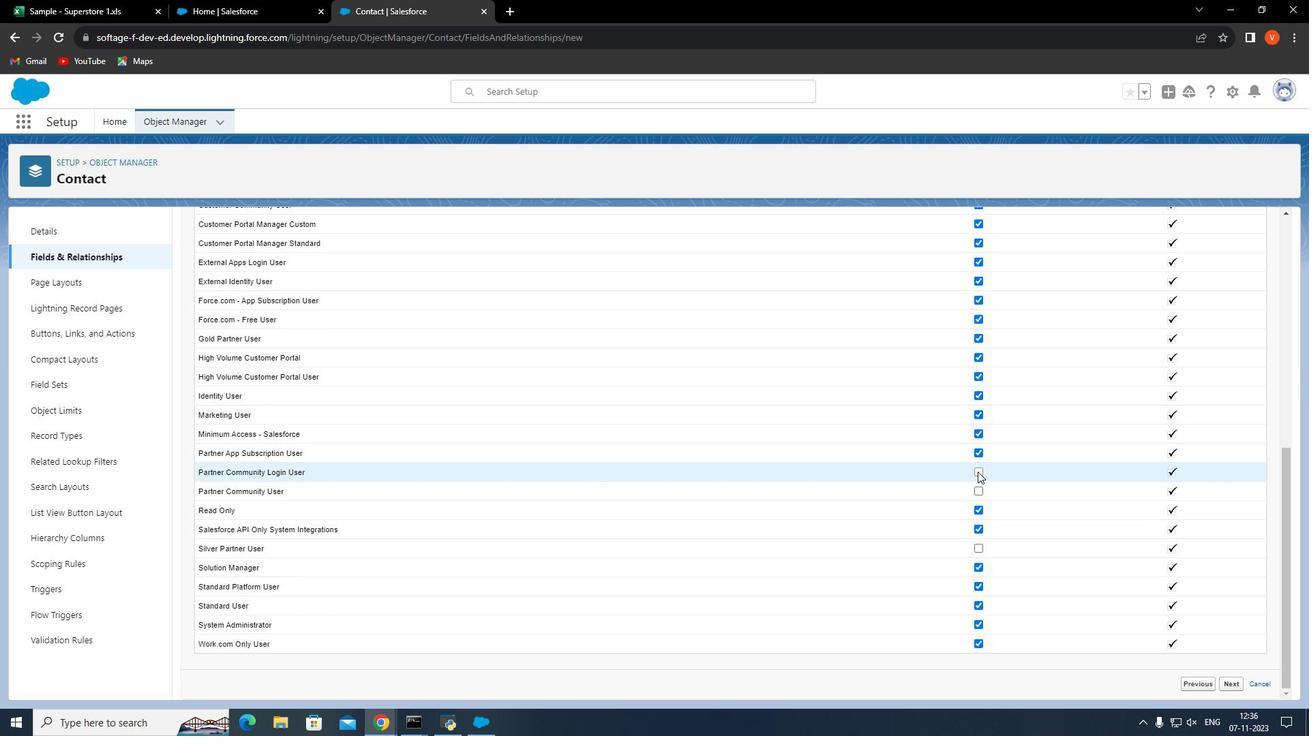 
Action: Mouse moved to (979, 488)
Screenshot: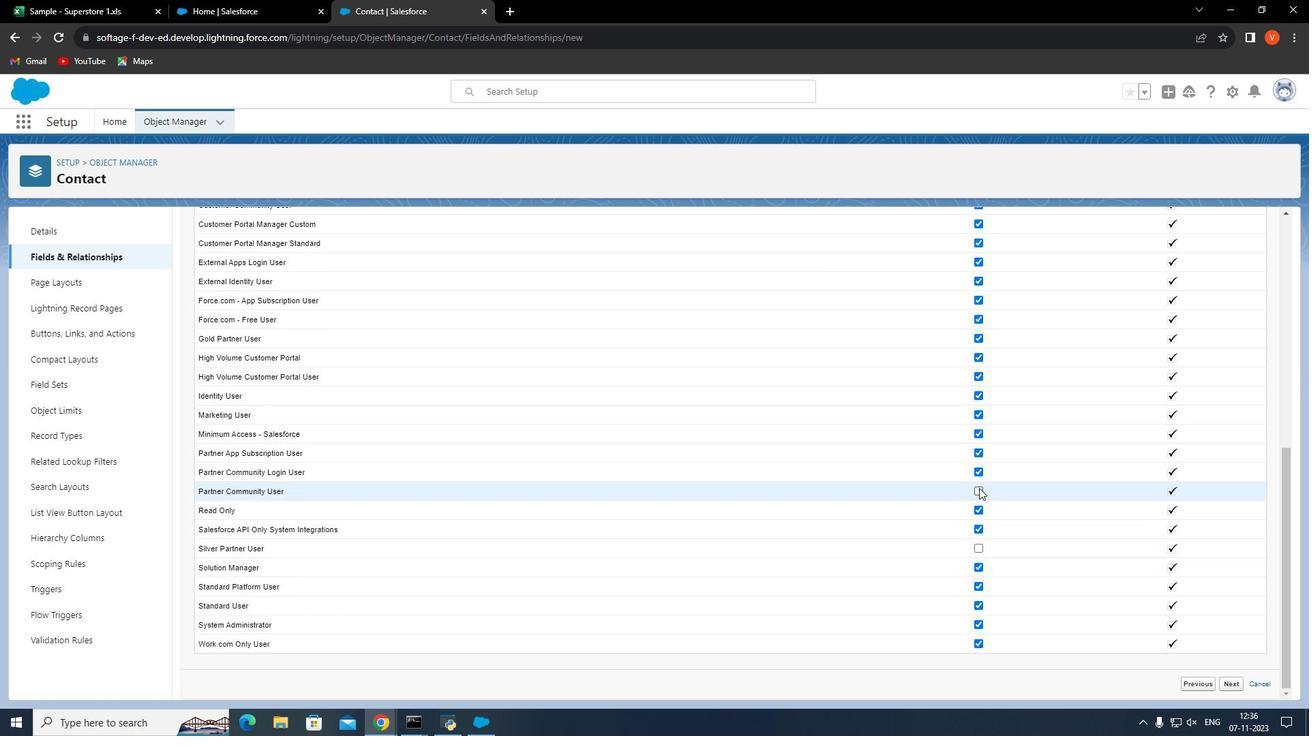 
Action: Mouse pressed left at (979, 488)
Screenshot: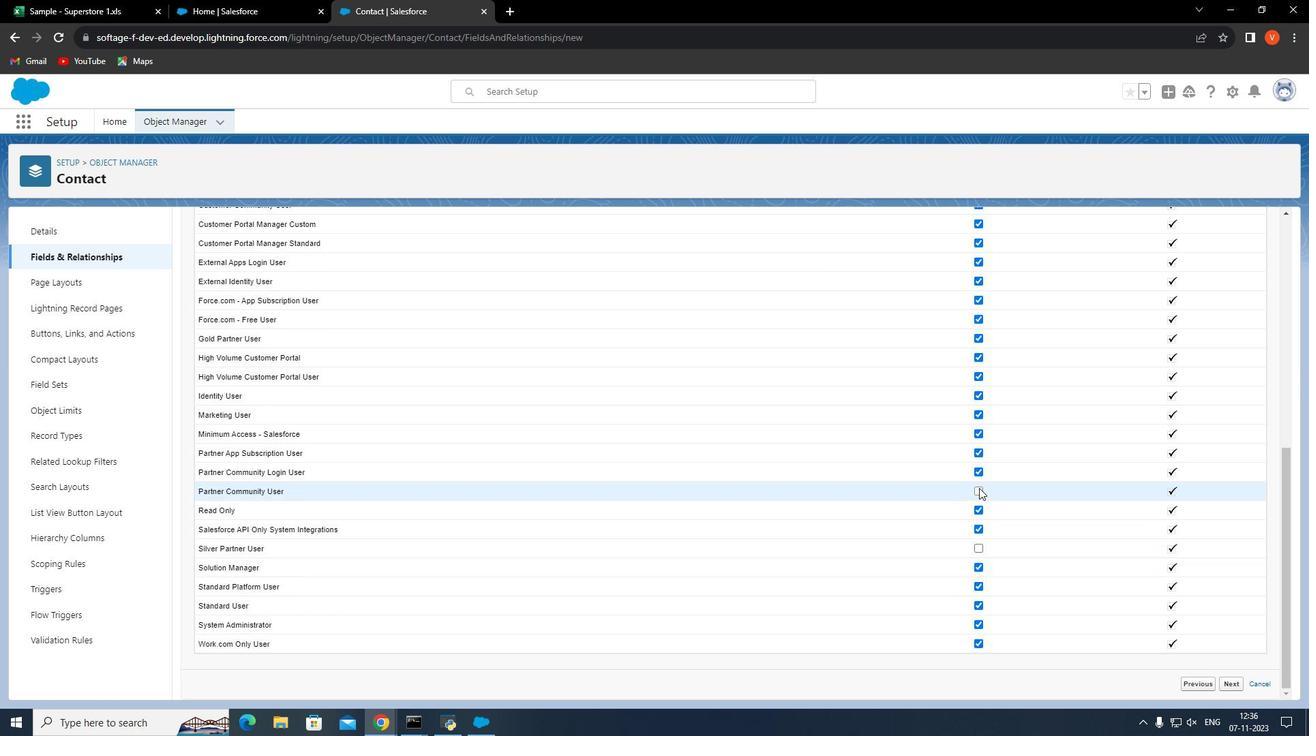 
Action: Mouse moved to (980, 494)
Screenshot: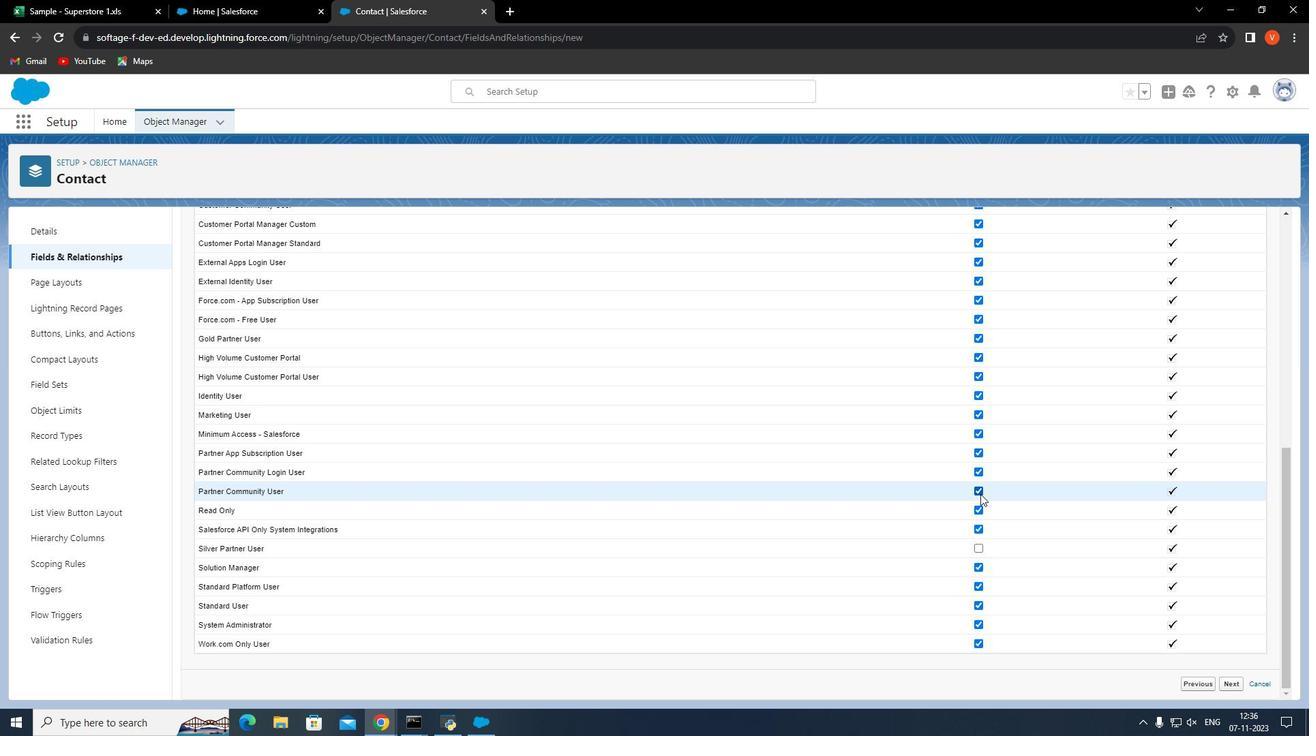 
Action: Mouse scrolled (980, 493) with delta (0, 0)
Screenshot: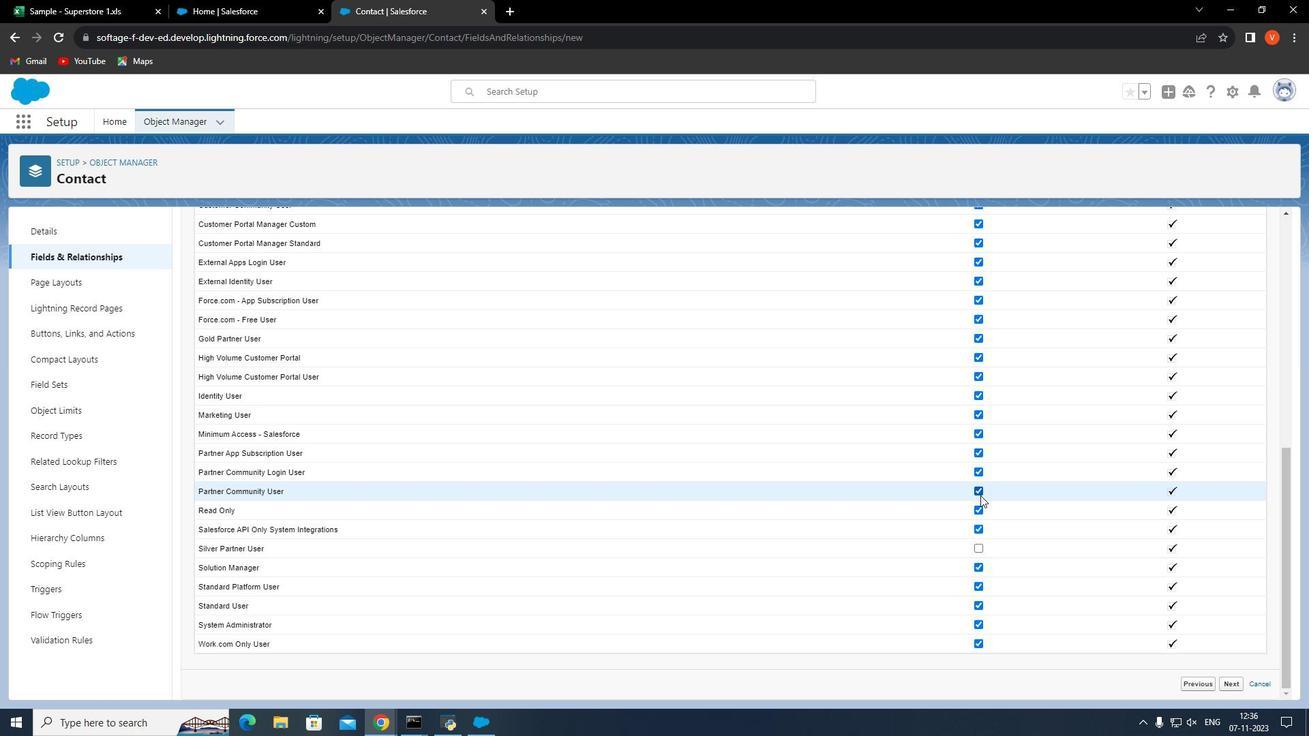 
Action: Mouse moved to (982, 499)
Screenshot: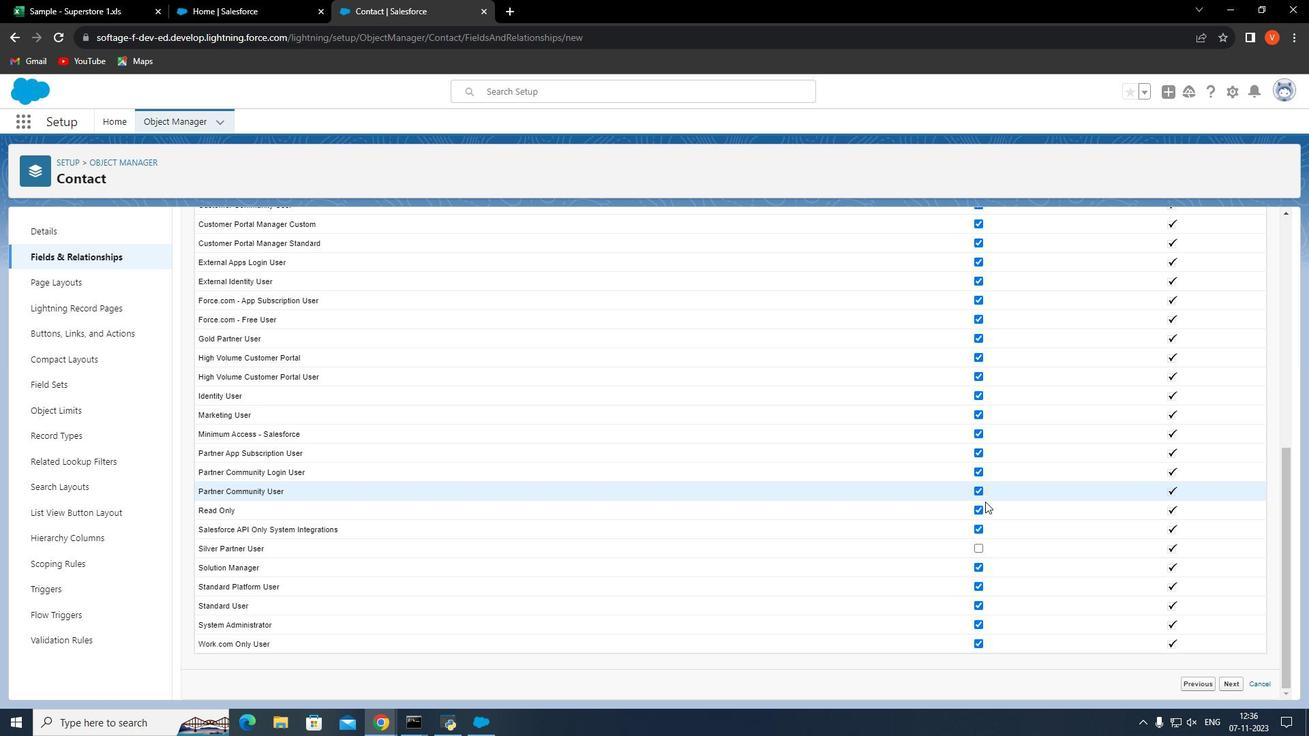 
Action: Mouse scrolled (982, 498) with delta (0, 0)
Screenshot: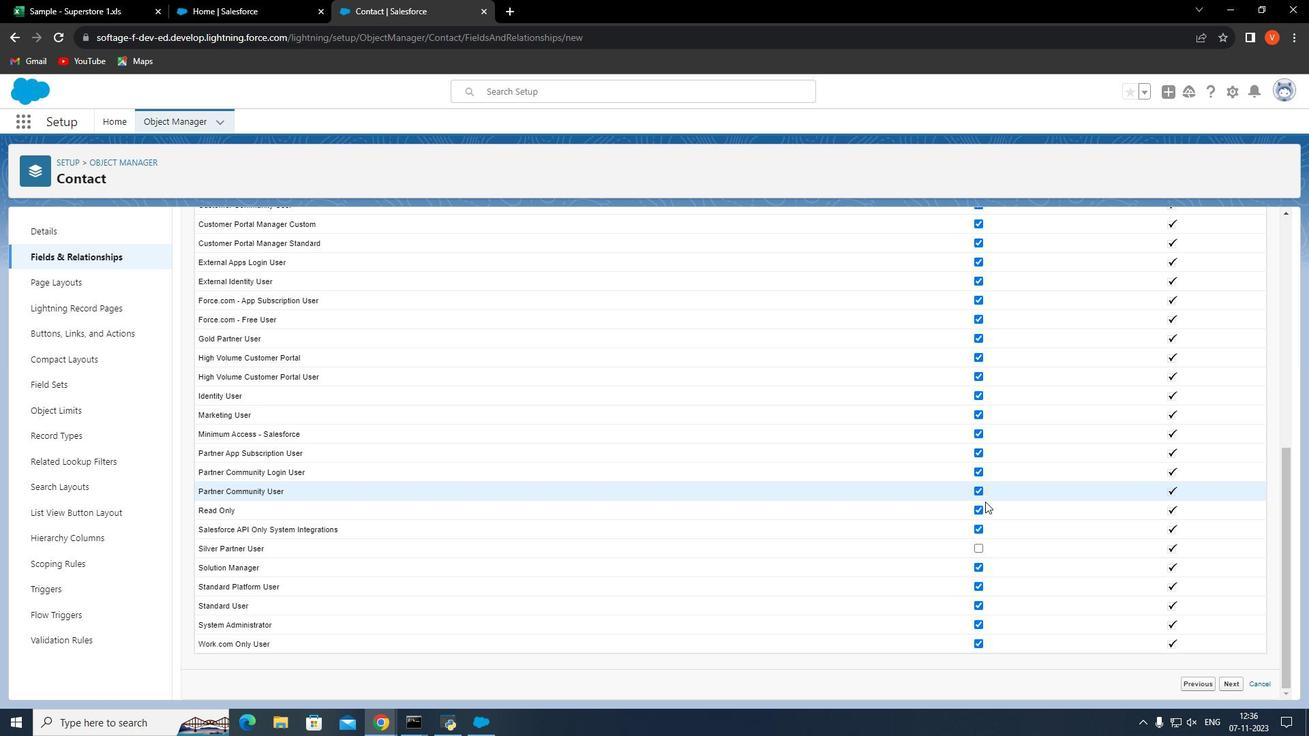 
Action: Mouse moved to (1016, 518)
Screenshot: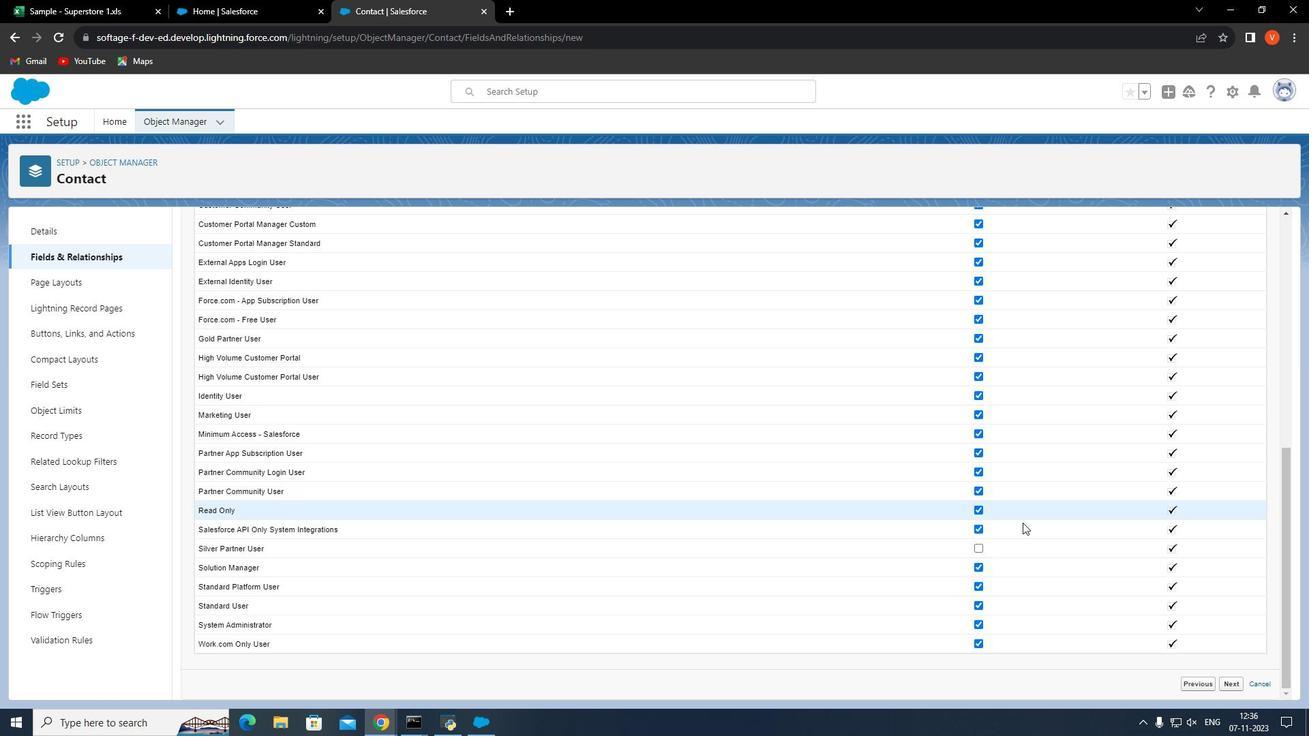 
Action: Mouse scrolled (1016, 517) with delta (0, 0)
Screenshot: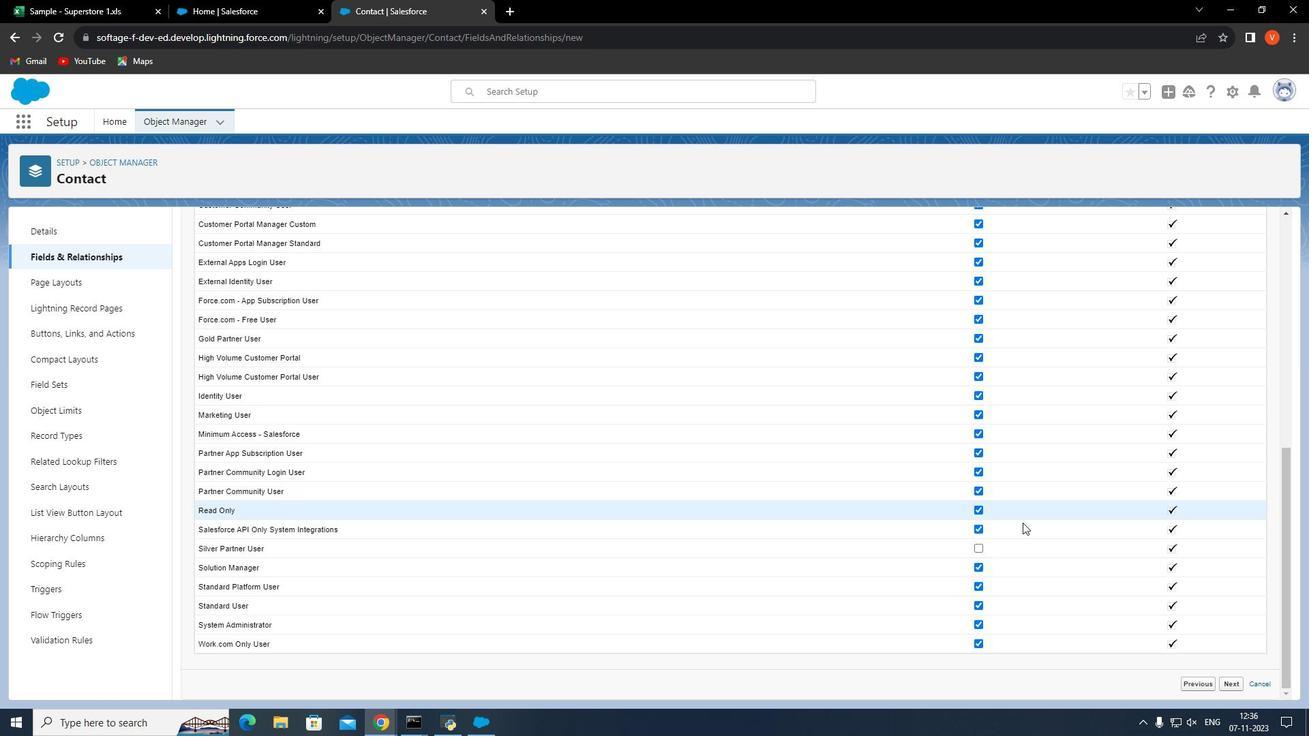
Action: Mouse moved to (1236, 683)
Screenshot: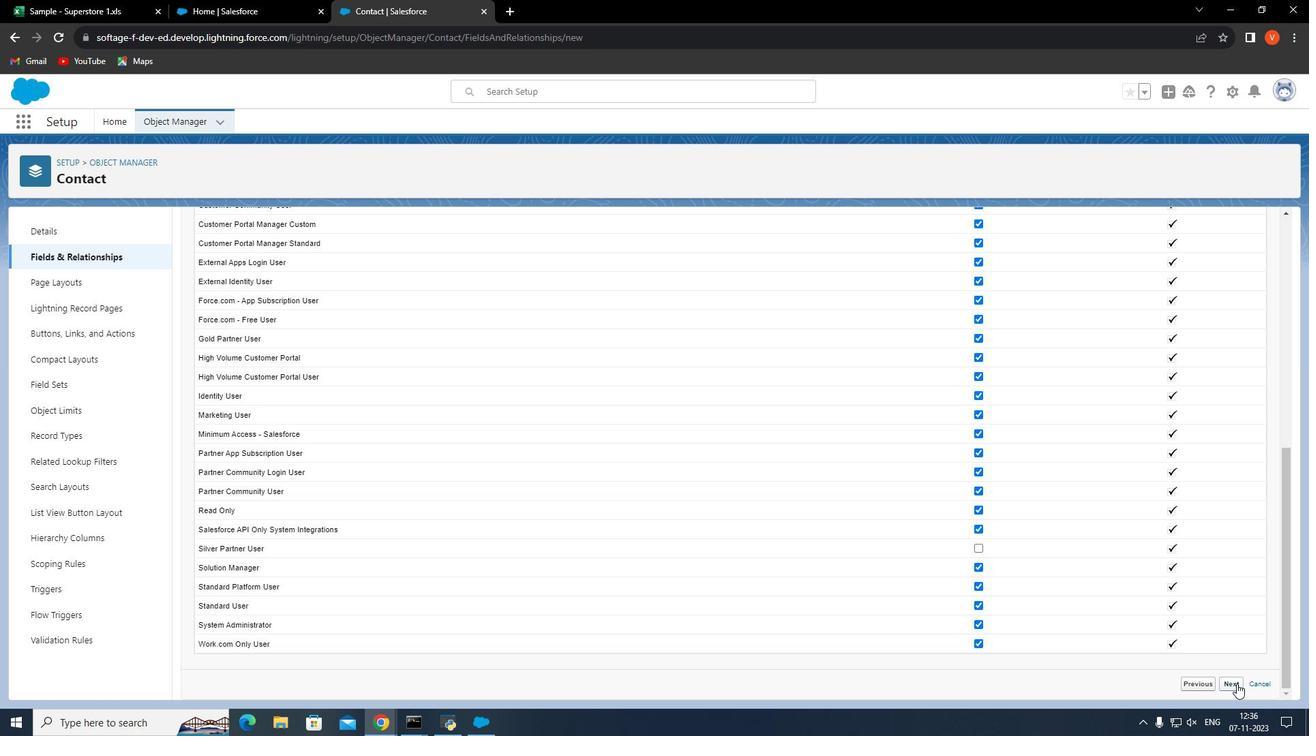 
Action: Mouse pressed left at (1236, 683)
Screenshot: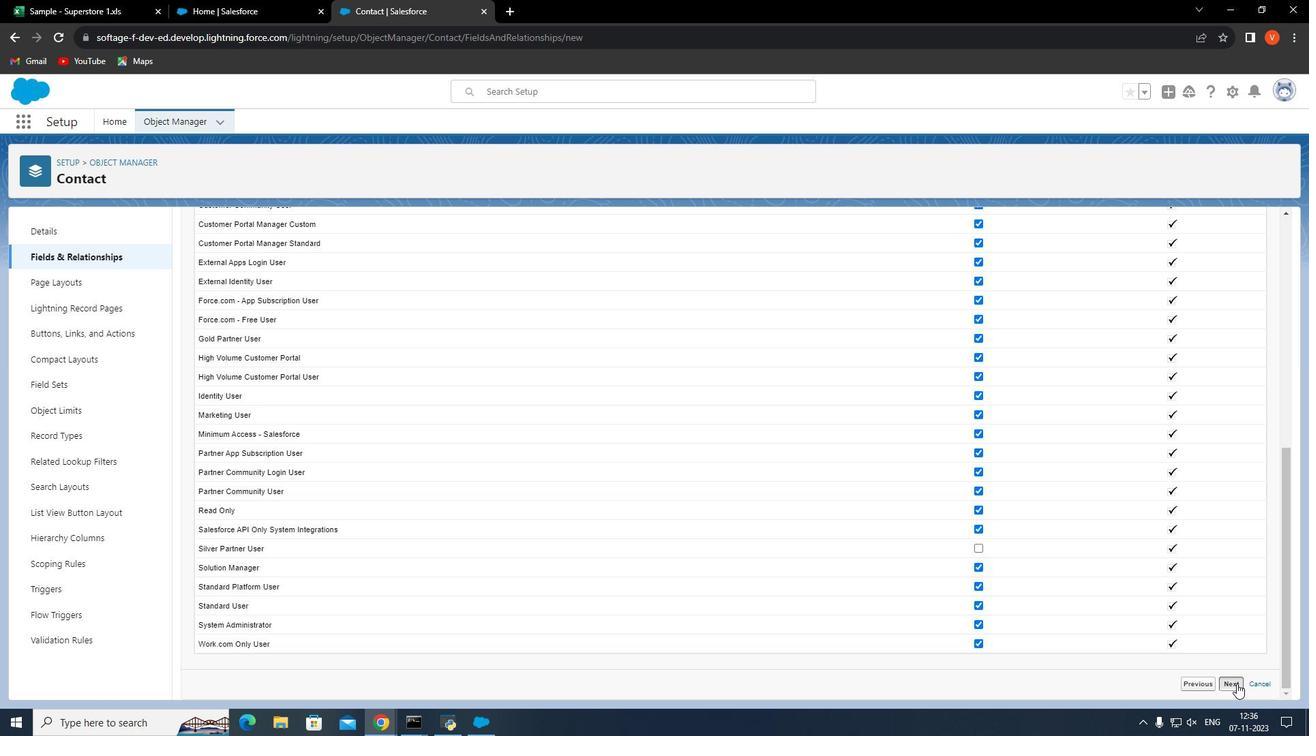 
Action: Mouse moved to (1240, 534)
Screenshot: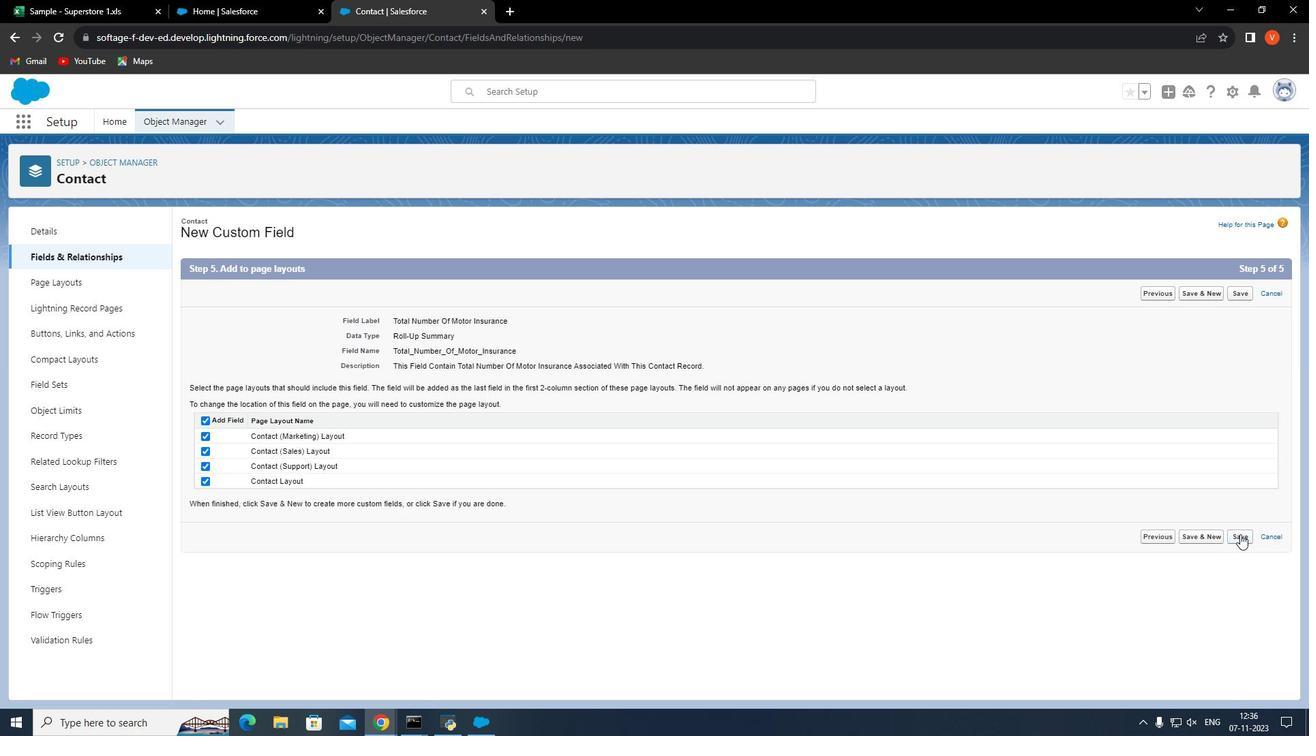 
Action: Mouse pressed left at (1240, 534)
Screenshot: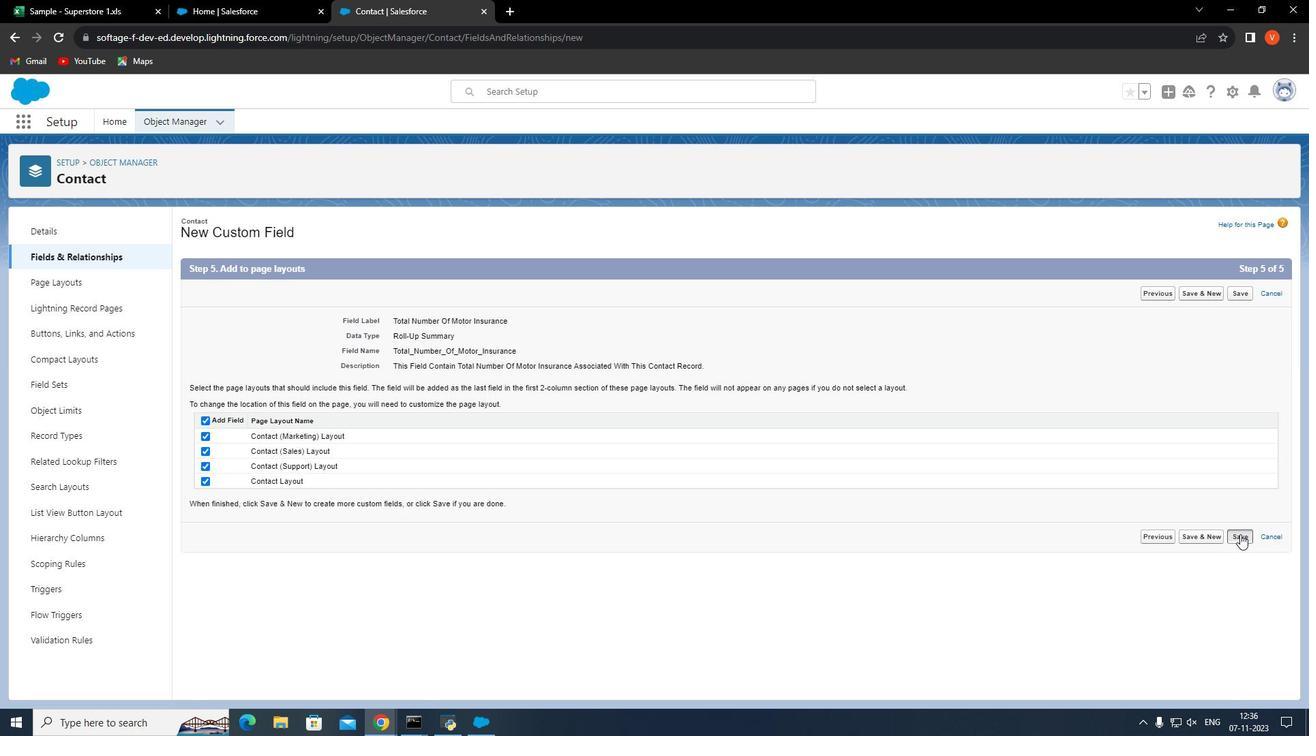 
Action: Mouse moved to (867, 232)
Screenshot: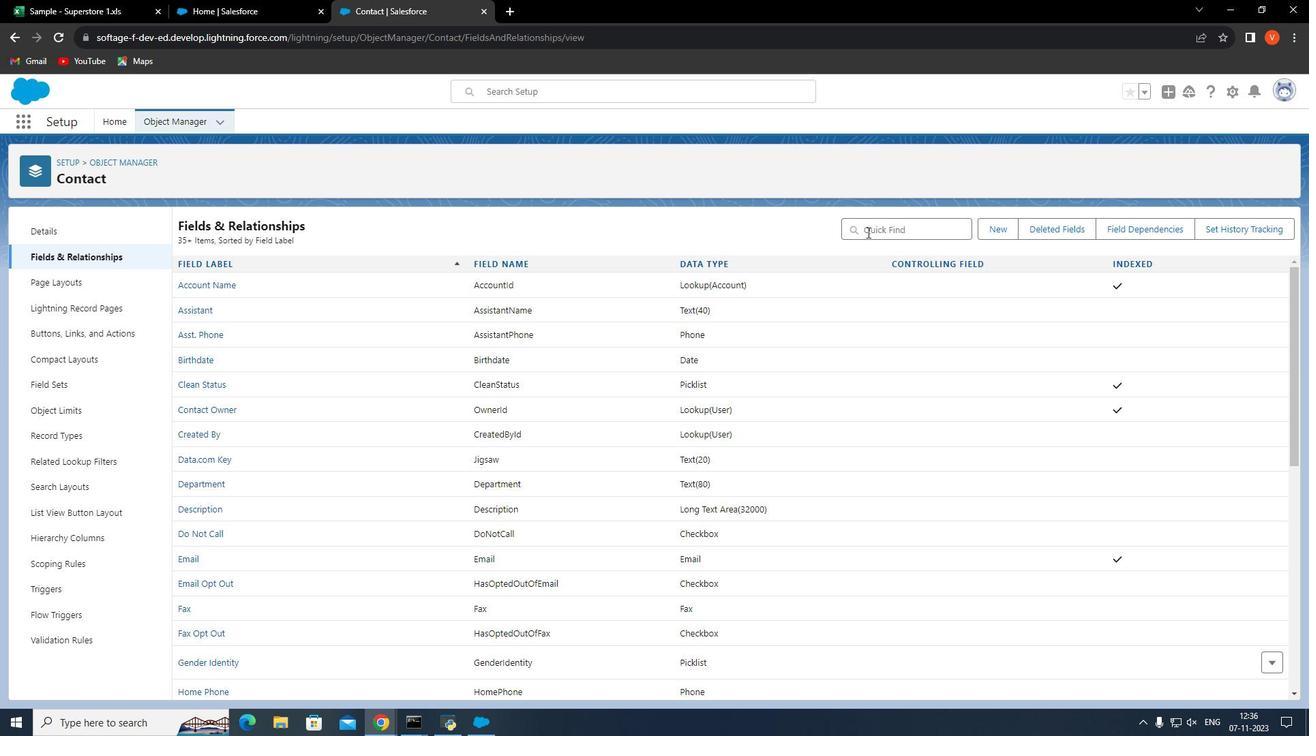 
Action: Mouse pressed left at (867, 232)
Screenshot: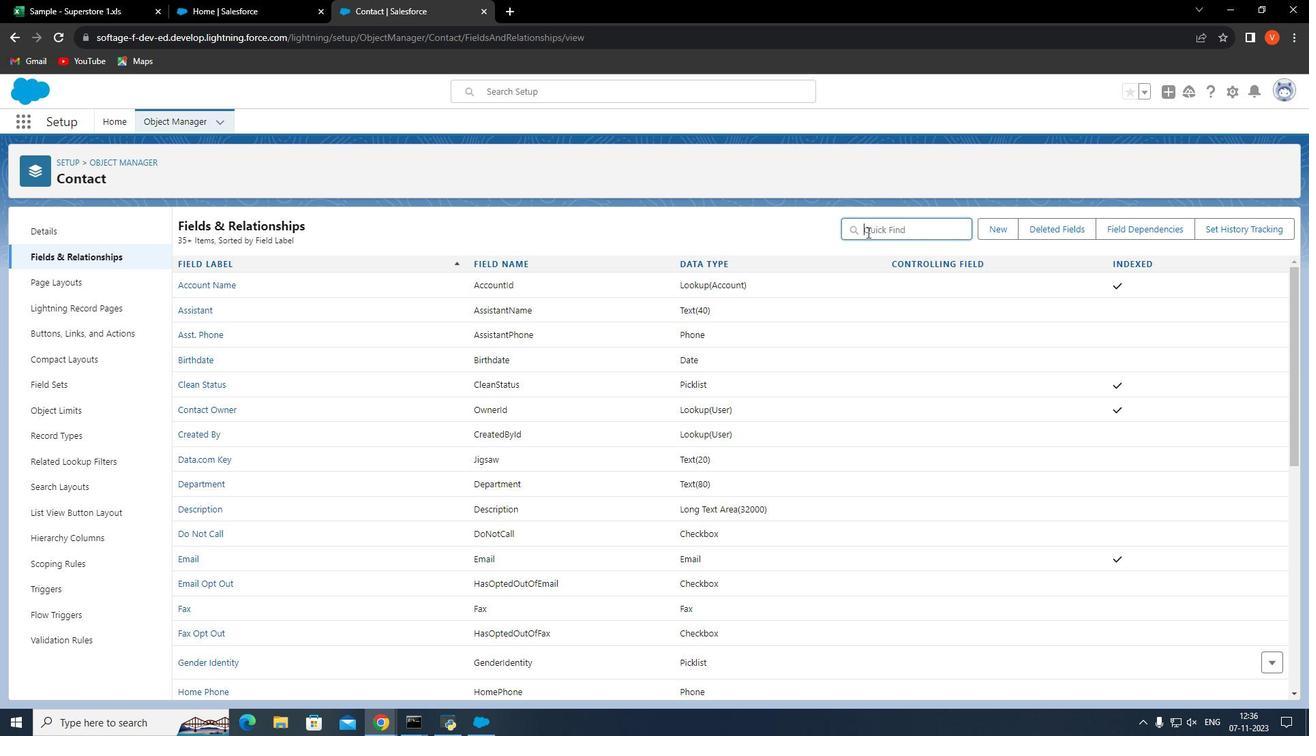 
Action: Mouse moved to (867, 234)
Screenshot: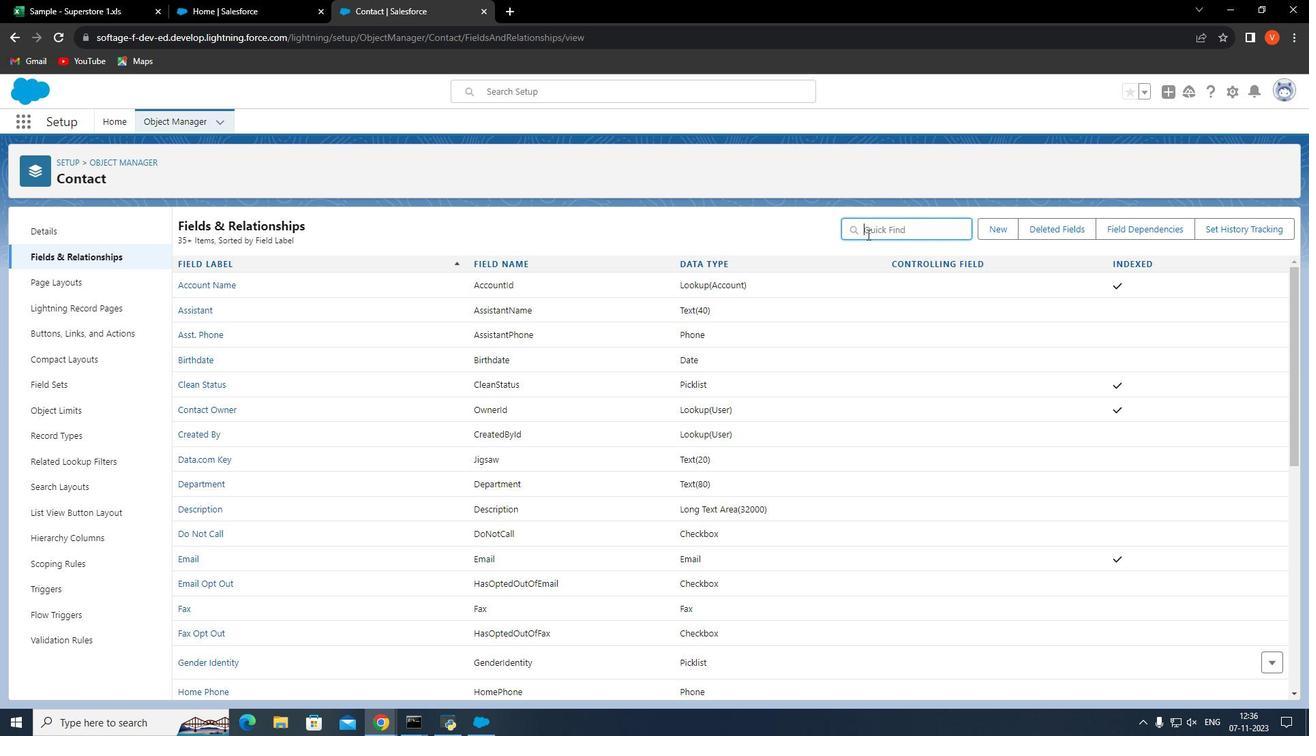 
Action: Key pressed <Key.shift>Total<Key.space><Key.shift>Number<Key.space><Key.shift><Key.shift><Key.shift><Key.shift><Key.shift><Key.shift><Key.shift><Key.shift><Key.shift><Key.shift><Key.shift><Key.shift><Key.shift><Key.shift><Key.shift><Key.shift><Key.shift><Key.shift><Key.shift><Key.shift><Key.shift>Of<Key.space><Key.shift><Key.shift>Motor<Key.space><Key.shift>Insurance
Screenshot: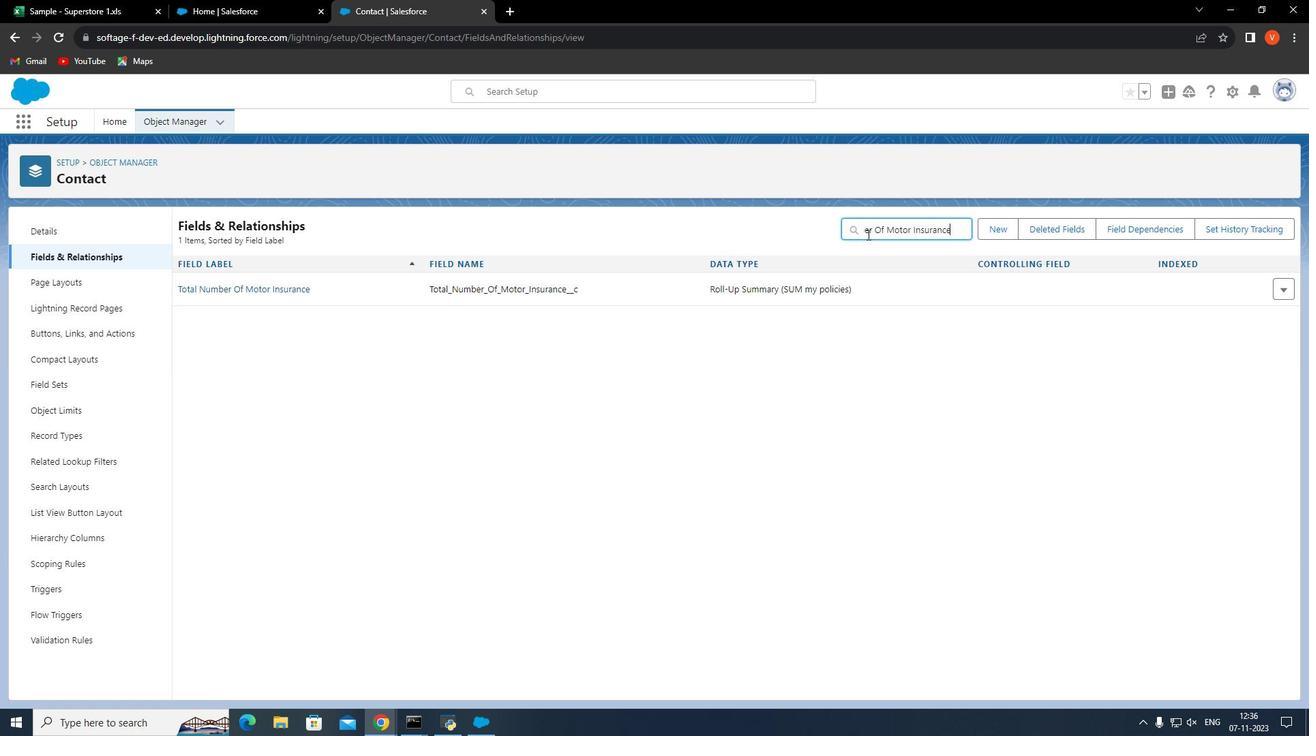 
Action: Mouse moved to (289, 286)
